 Task: Buy 1 Plates with Sensors from Ignition Parts section under best seller category for shipping address: Jude Thompson, 2767 Fieldcrest Road, New York, New York 10005, Cell Number 6318992398. Pay from credit card ending with 7965, CVV 549
Action: Mouse moved to (23, 84)
Screenshot: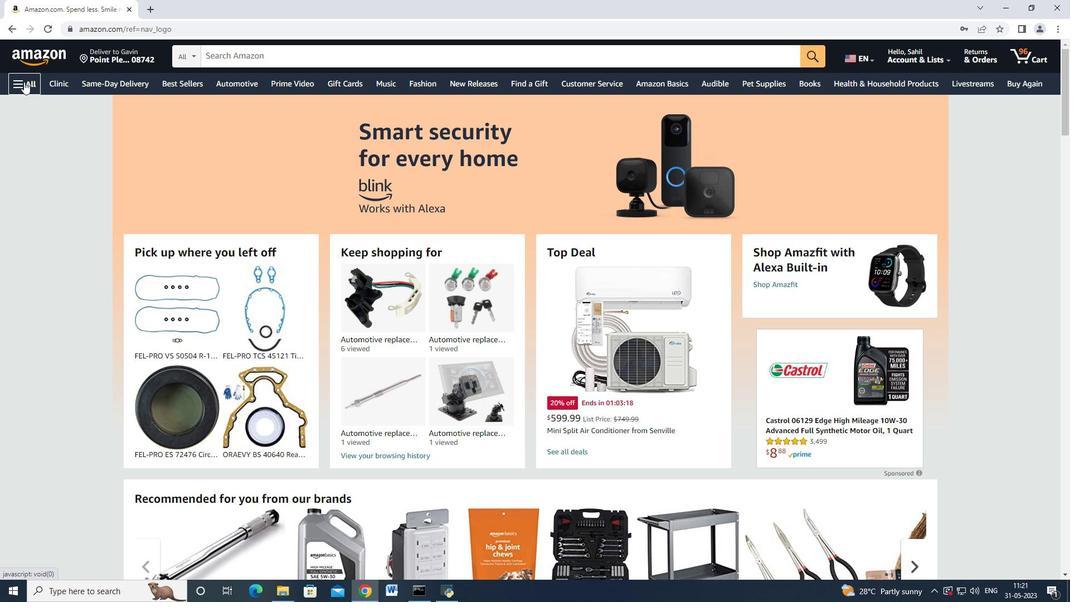 
Action: Mouse pressed left at (23, 84)
Screenshot: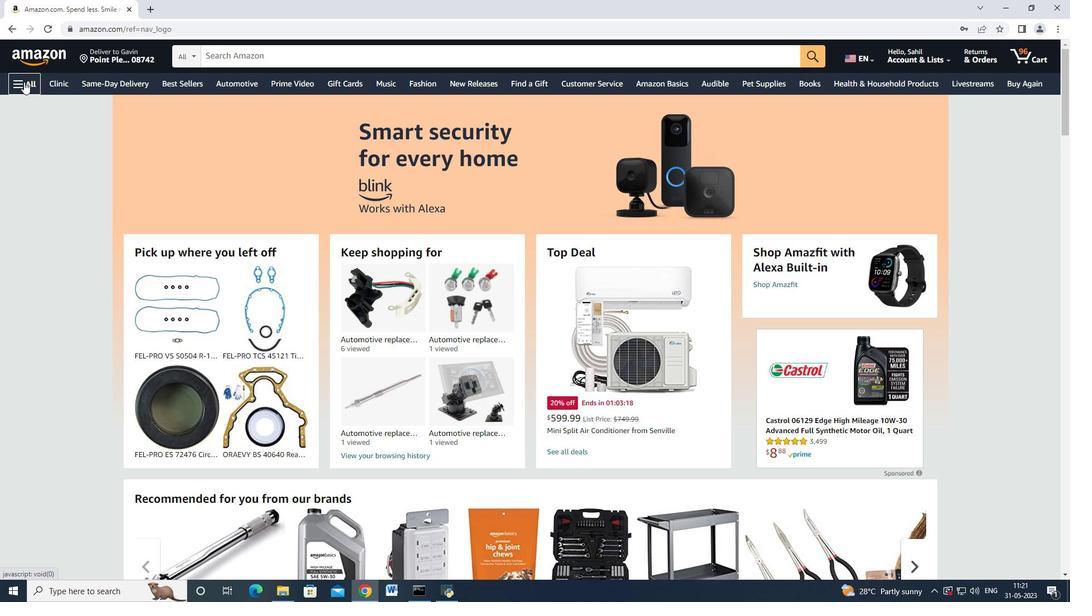 
Action: Mouse moved to (75, 231)
Screenshot: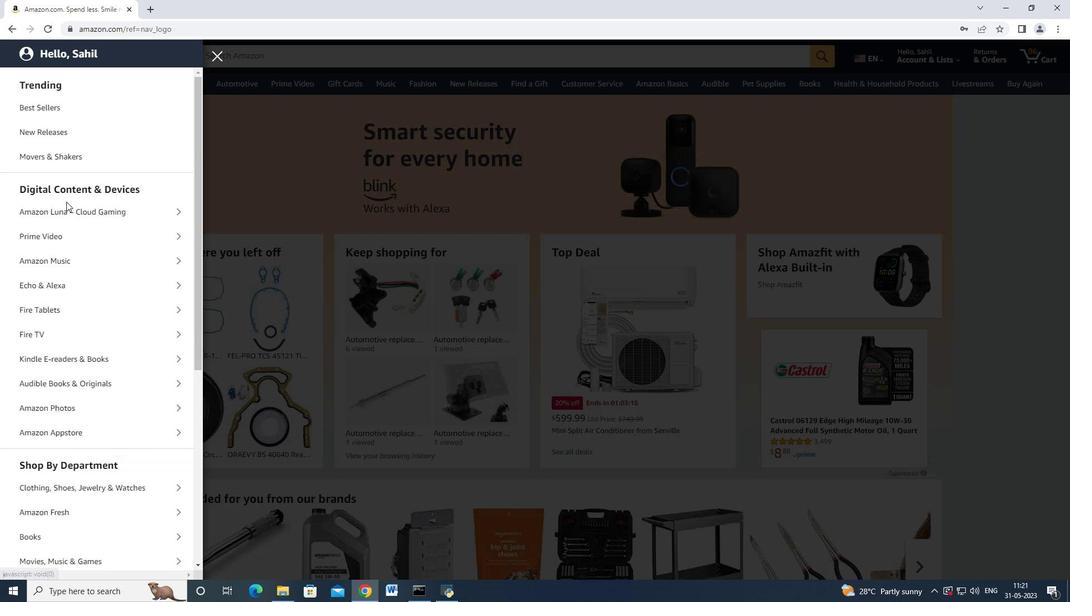 
Action: Mouse scrolled (75, 231) with delta (0, 0)
Screenshot: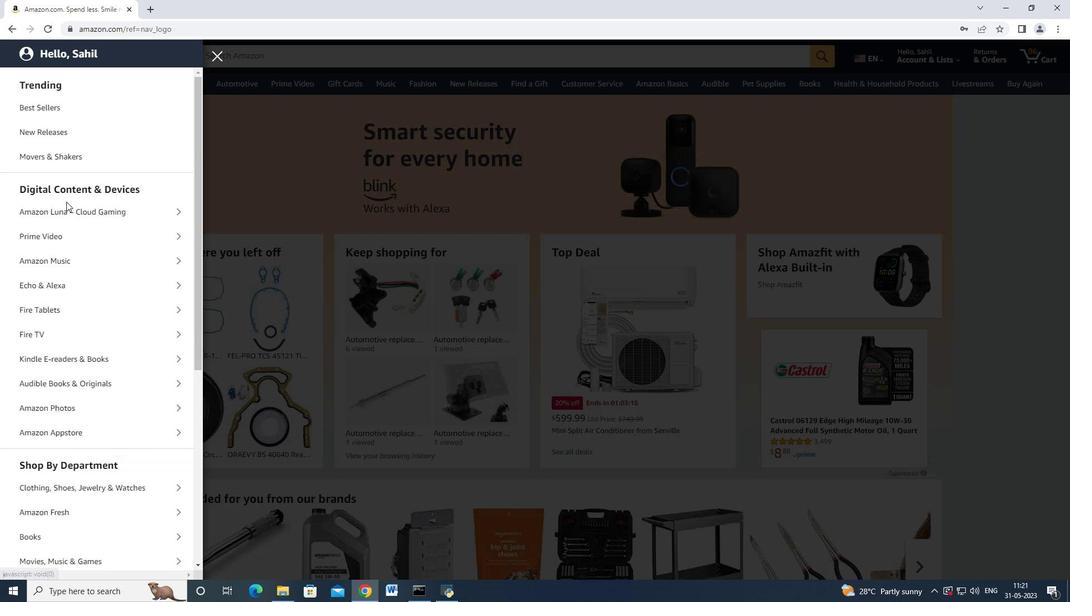
Action: Mouse moved to (77, 235)
Screenshot: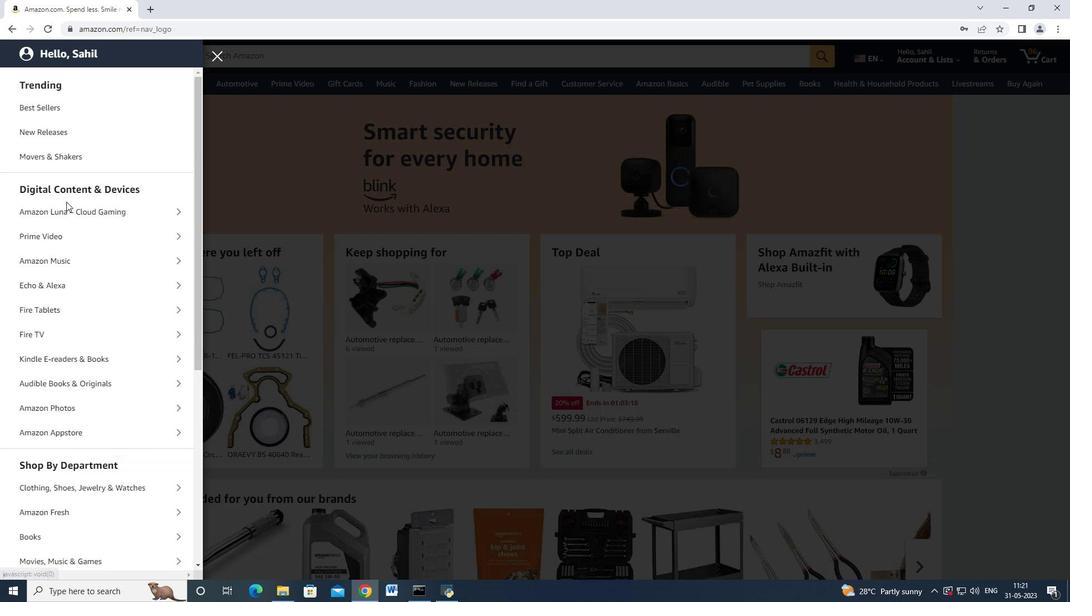
Action: Mouse scrolled (77, 234) with delta (0, 0)
Screenshot: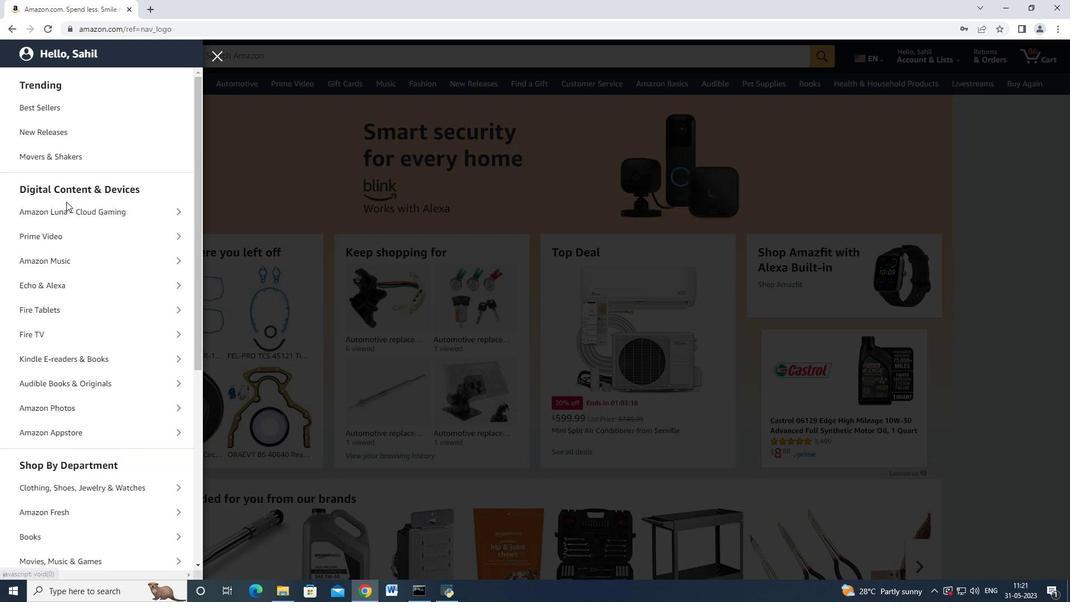 
Action: Mouse moved to (78, 243)
Screenshot: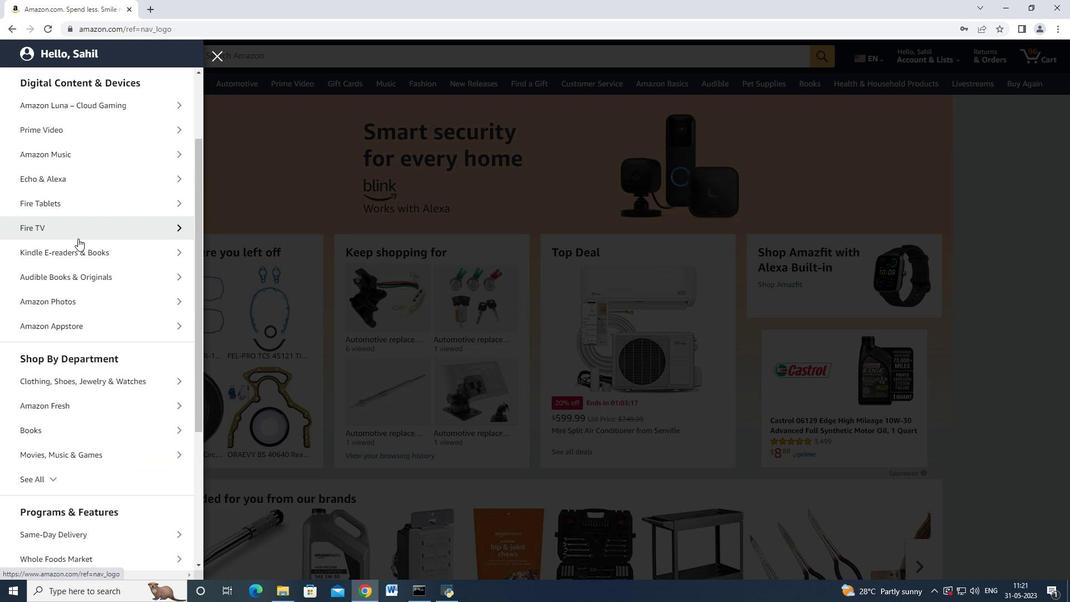 
Action: Mouse scrolled (78, 243) with delta (0, 0)
Screenshot: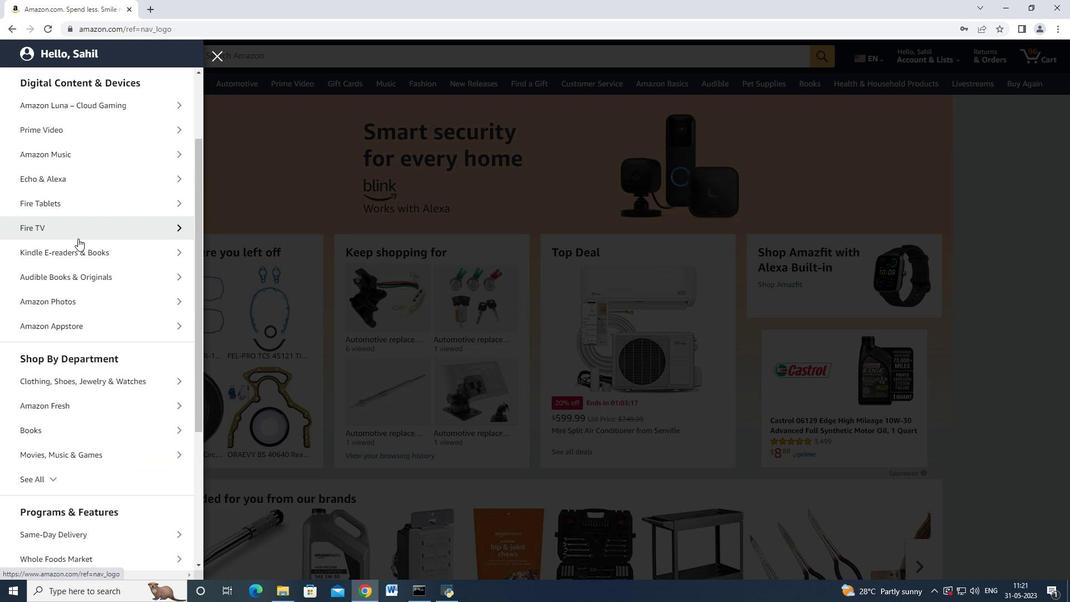 
Action: Mouse moved to (80, 252)
Screenshot: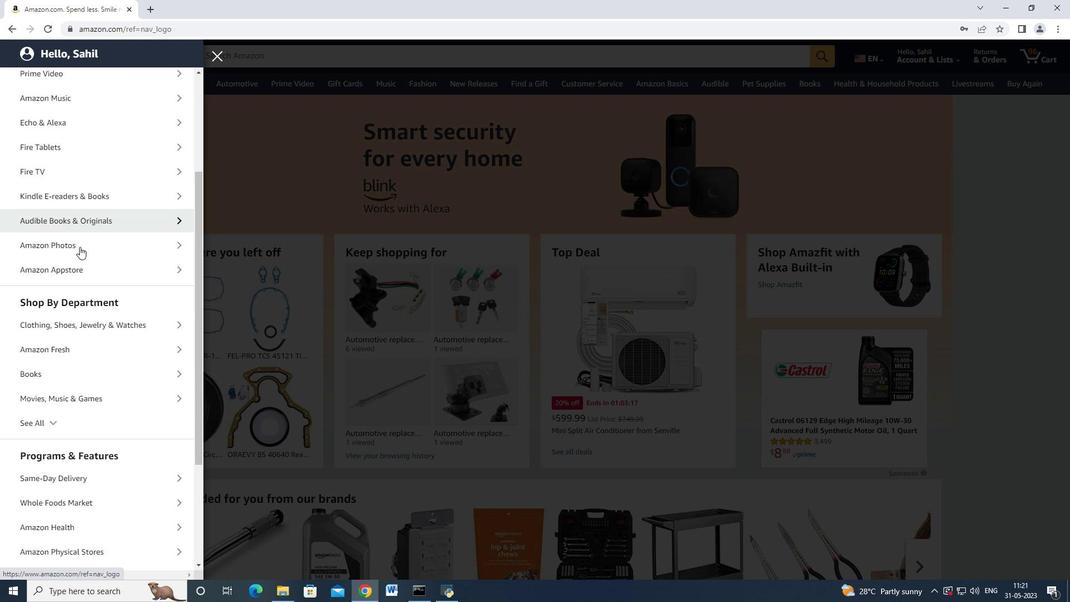 
Action: Mouse scrolled (80, 250) with delta (0, 0)
Screenshot: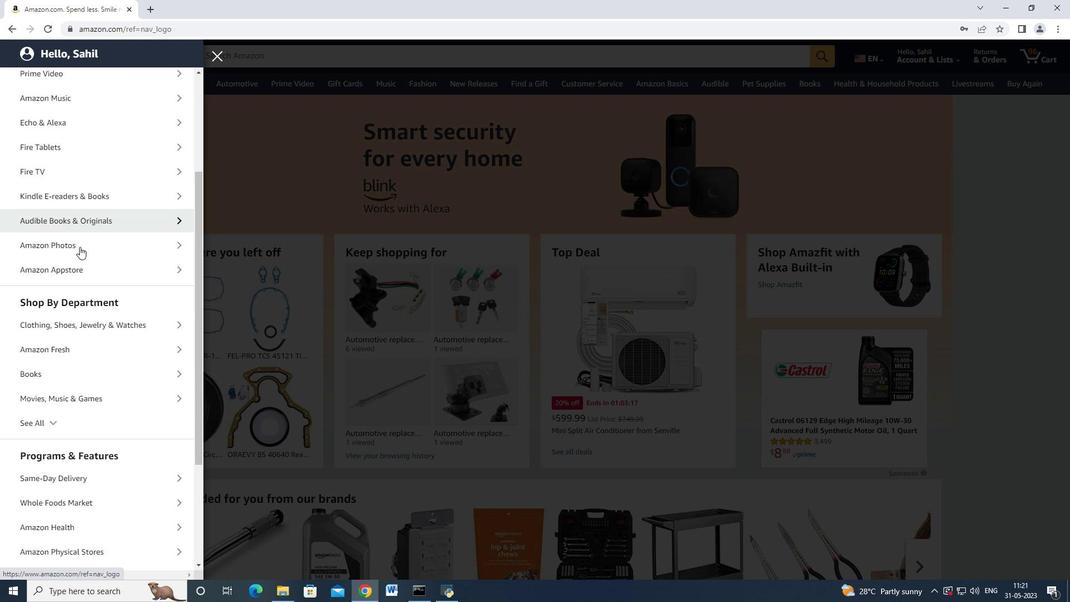 
Action: Mouse moved to (65, 357)
Screenshot: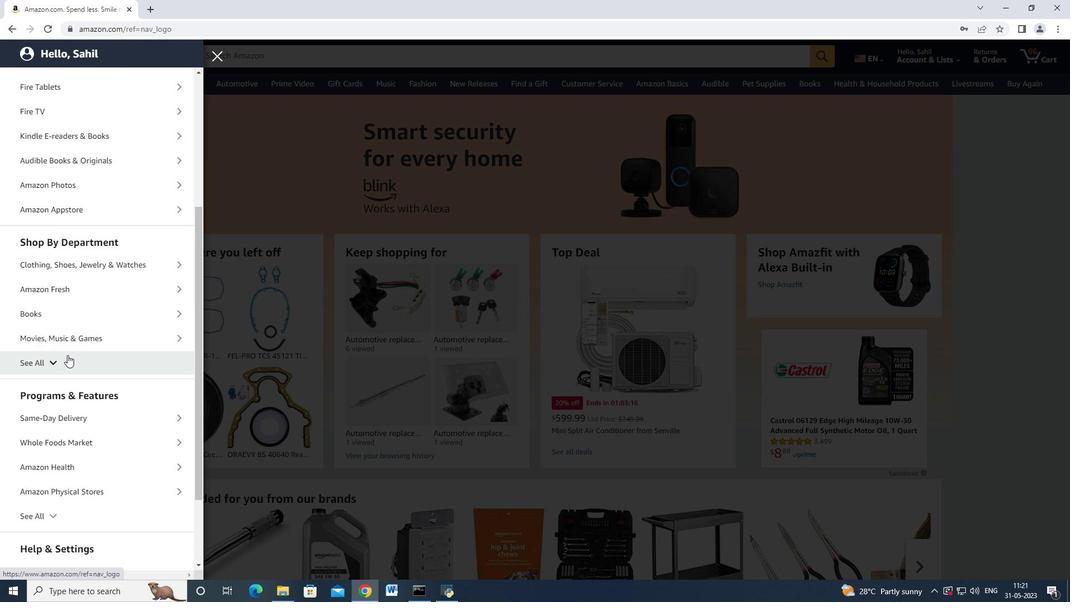 
Action: Mouse pressed left at (65, 357)
Screenshot: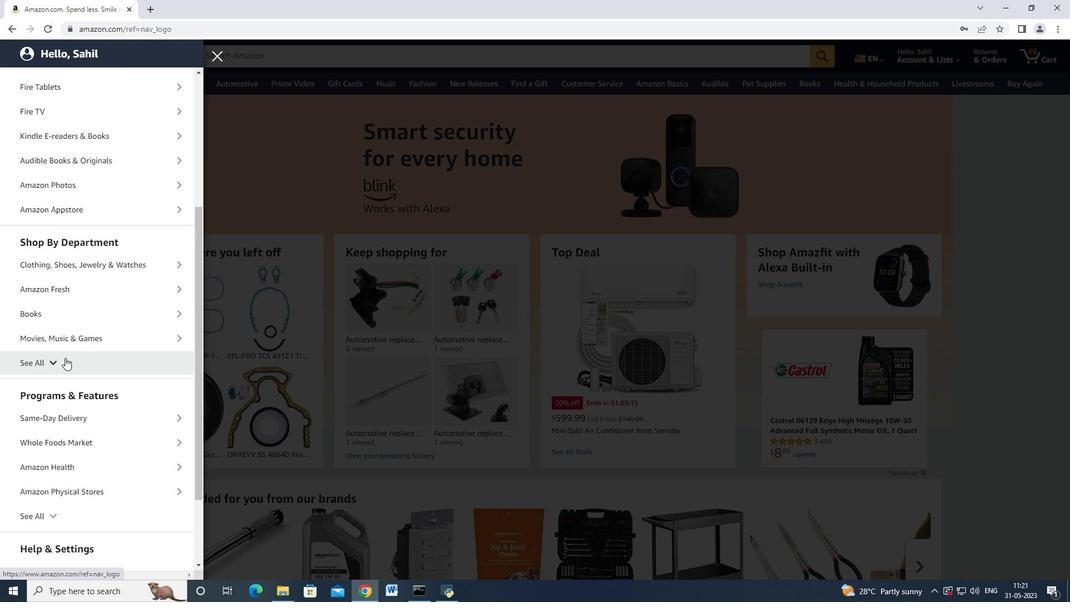 
Action: Mouse moved to (81, 351)
Screenshot: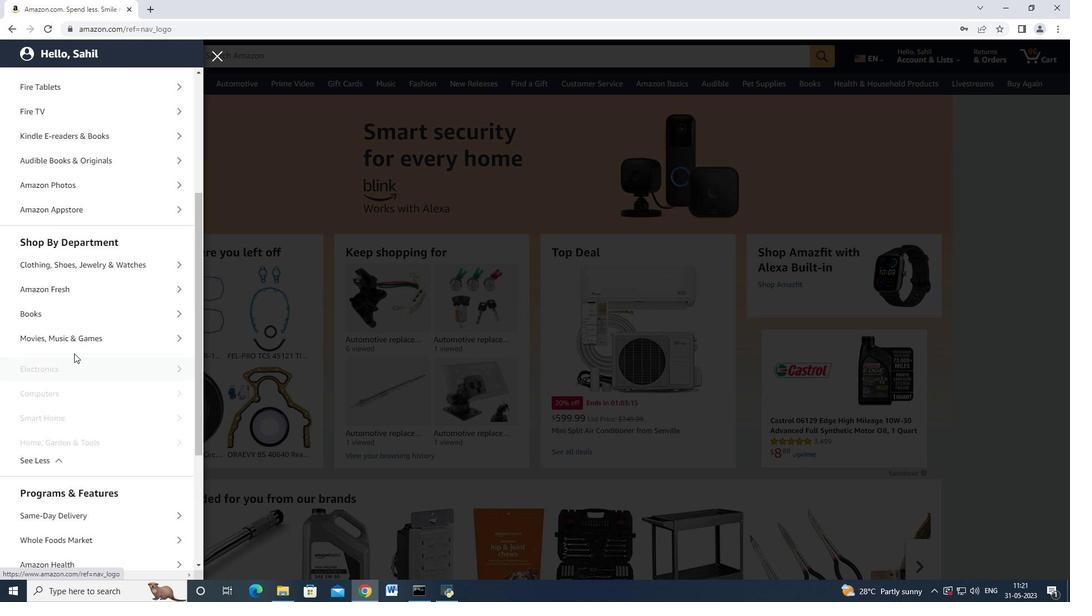 
Action: Mouse scrolled (81, 350) with delta (0, 0)
Screenshot: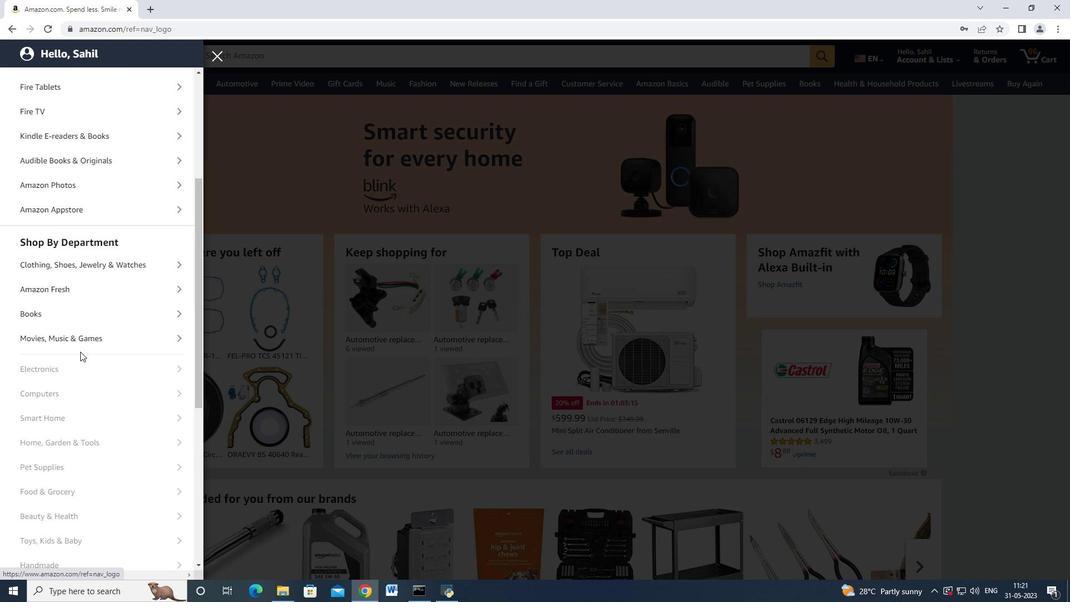 
Action: Mouse moved to (81, 351)
Screenshot: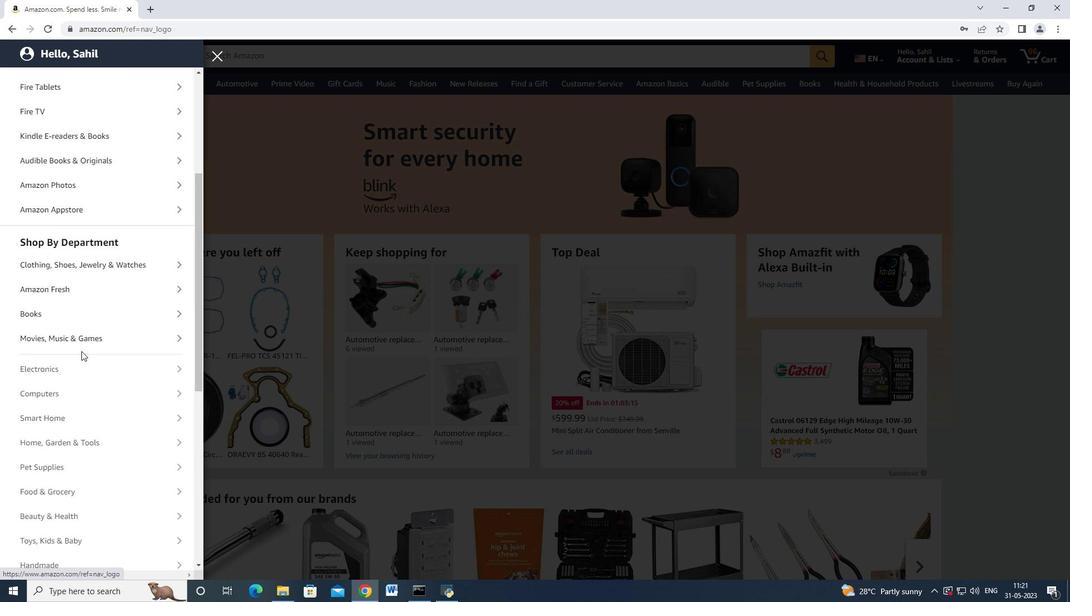 
Action: Mouse scrolled (81, 350) with delta (0, 0)
Screenshot: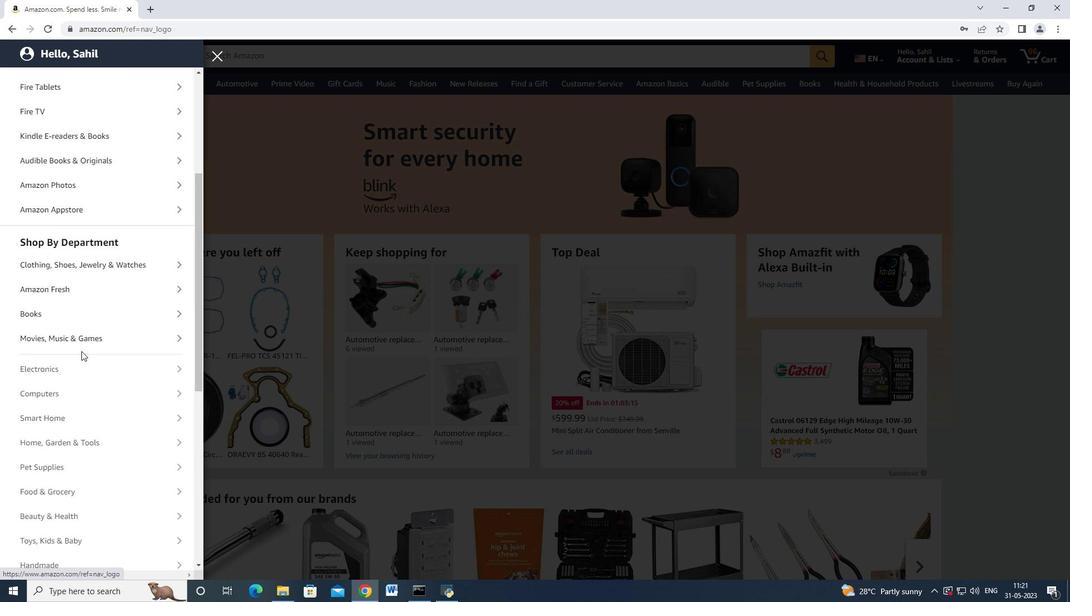 
Action: Mouse scrolled (81, 350) with delta (0, 0)
Screenshot: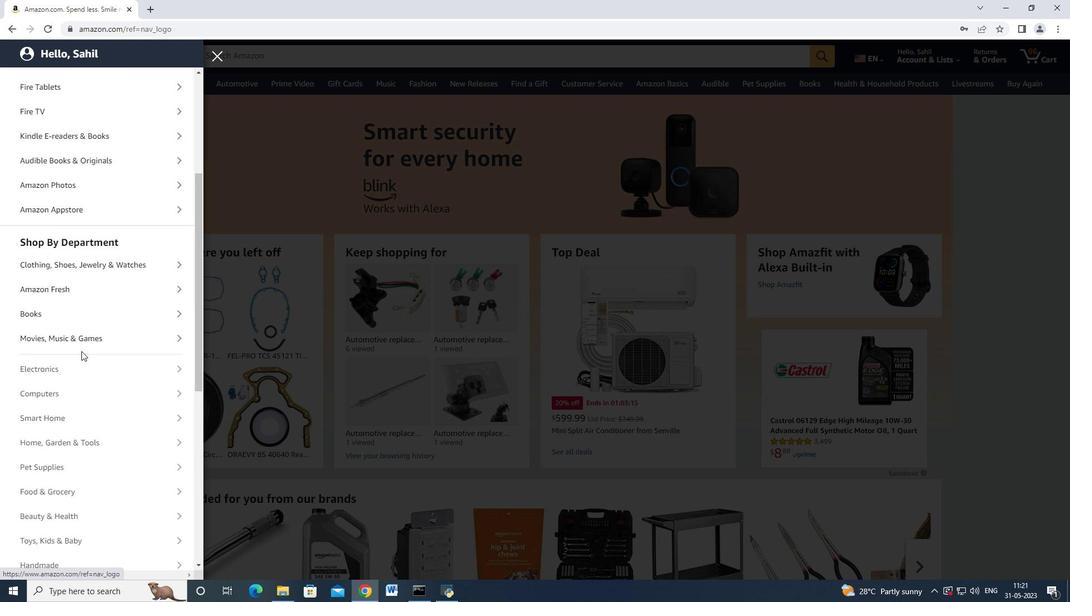 
Action: Mouse scrolled (81, 350) with delta (0, 0)
Screenshot: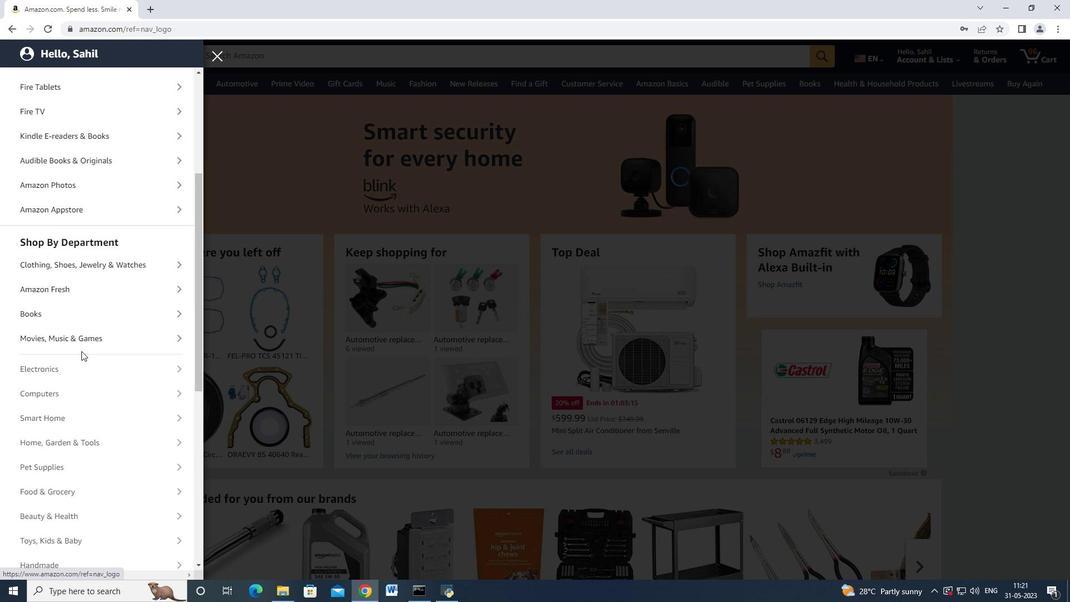 
Action: Mouse moved to (81, 351)
Screenshot: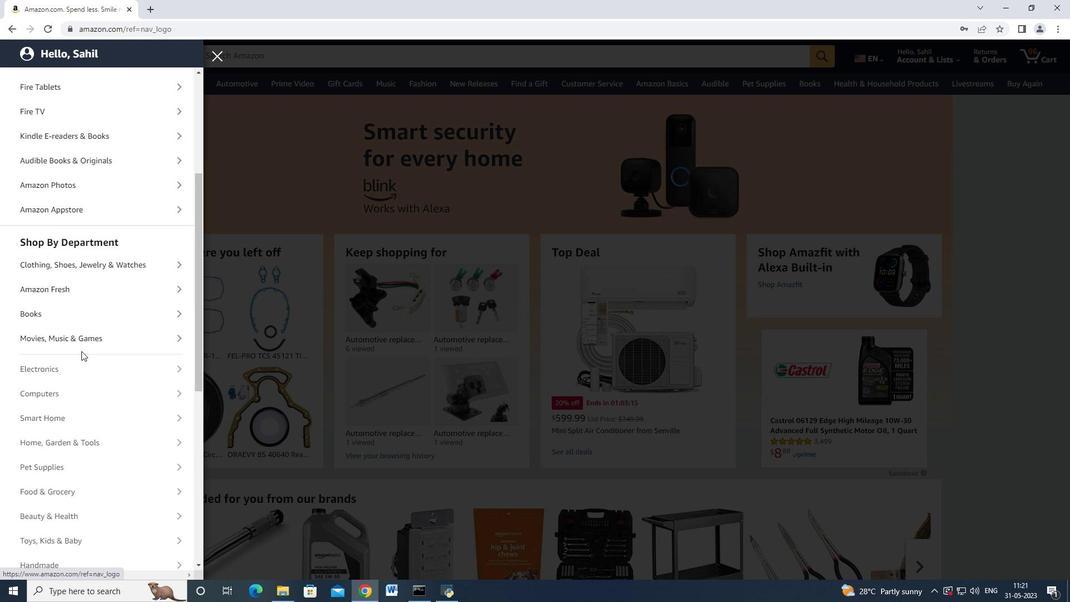 
Action: Mouse scrolled (81, 350) with delta (0, 0)
Screenshot: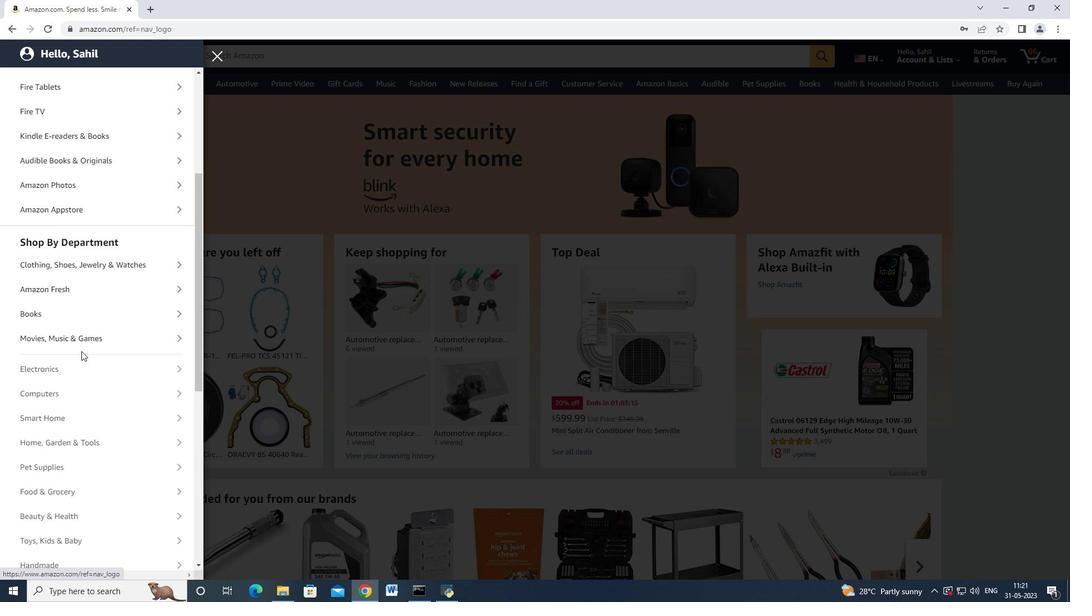 
Action: Mouse moved to (80, 352)
Screenshot: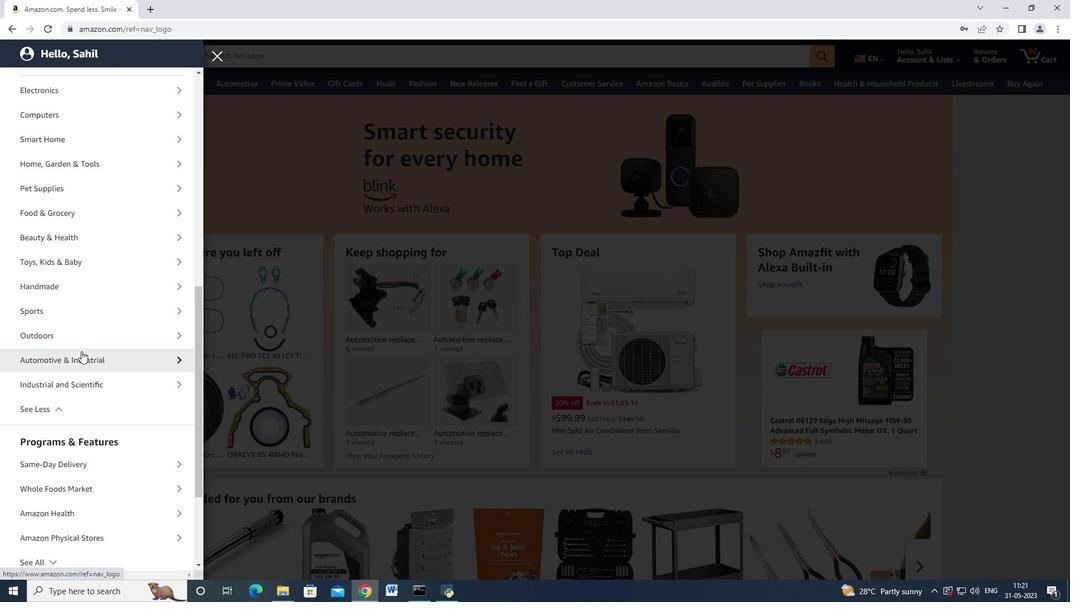 
Action: Mouse pressed left at (80, 352)
Screenshot: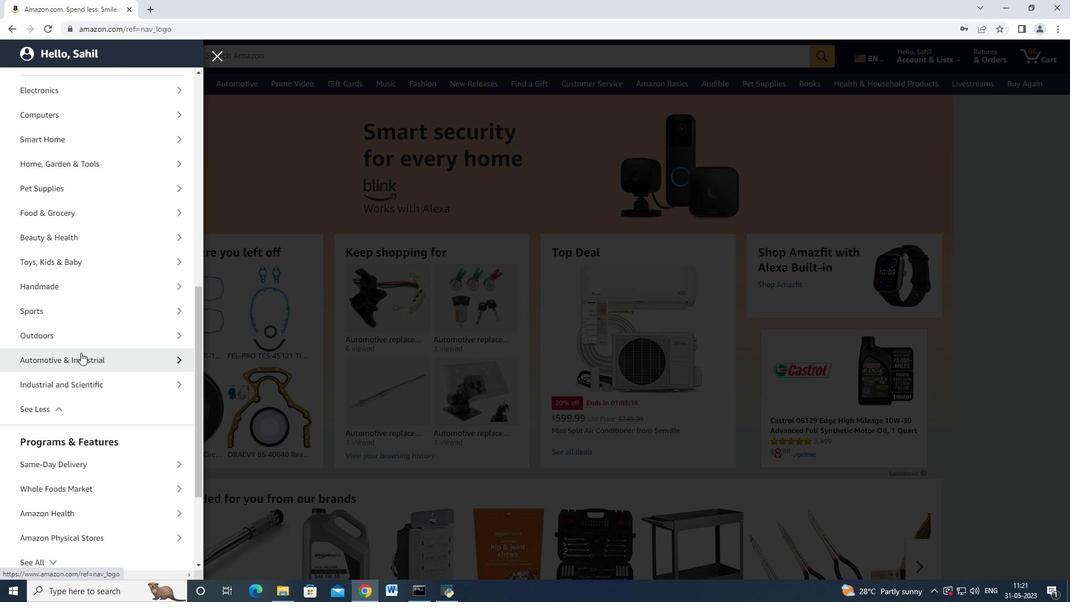 
Action: Mouse moved to (97, 125)
Screenshot: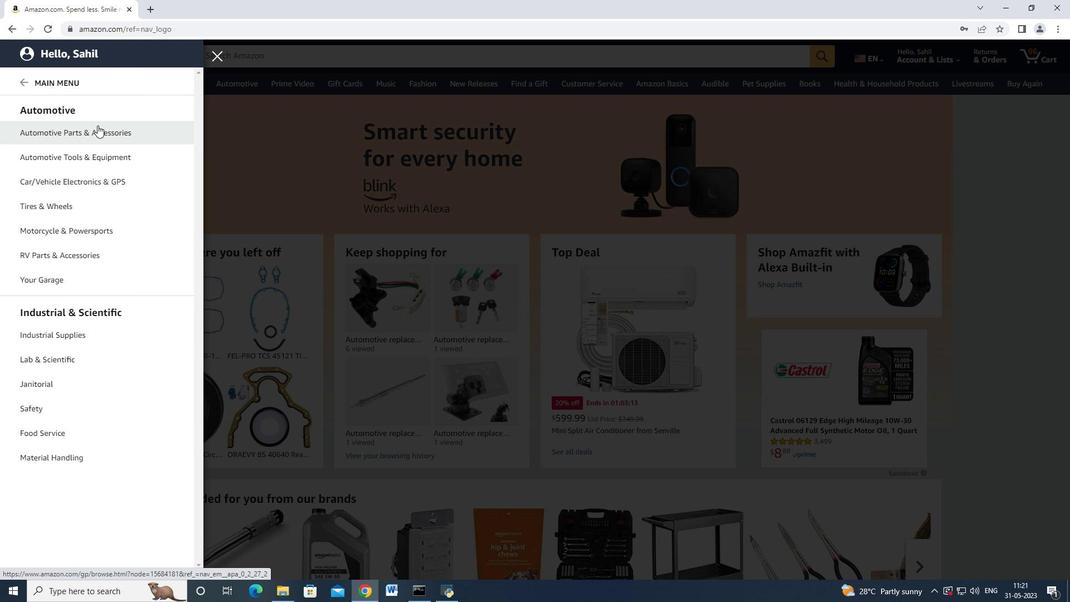 
Action: Mouse pressed left at (97, 125)
Screenshot: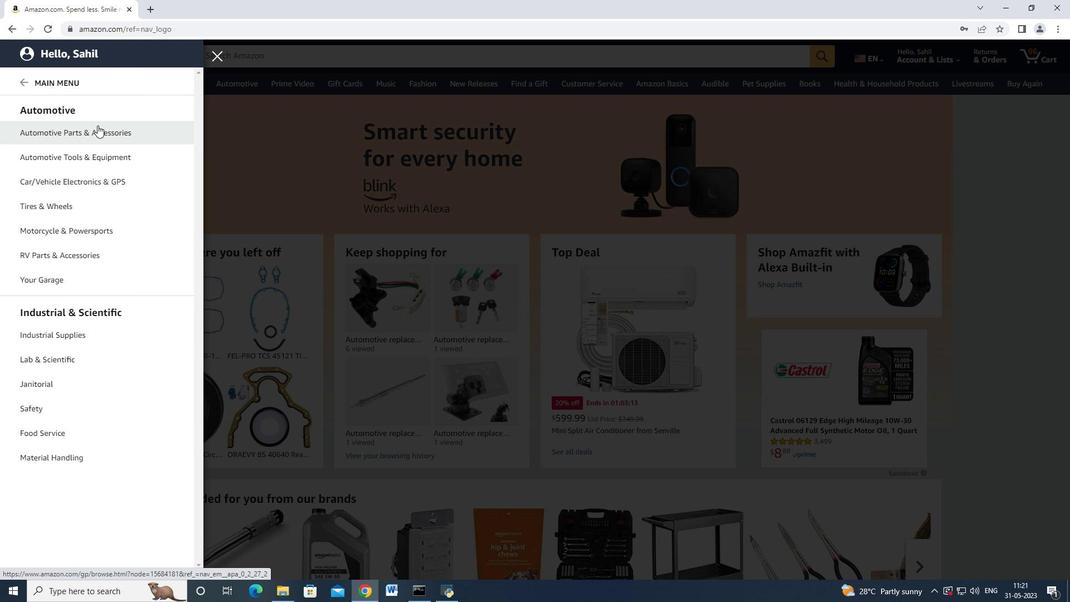 
Action: Mouse moved to (190, 111)
Screenshot: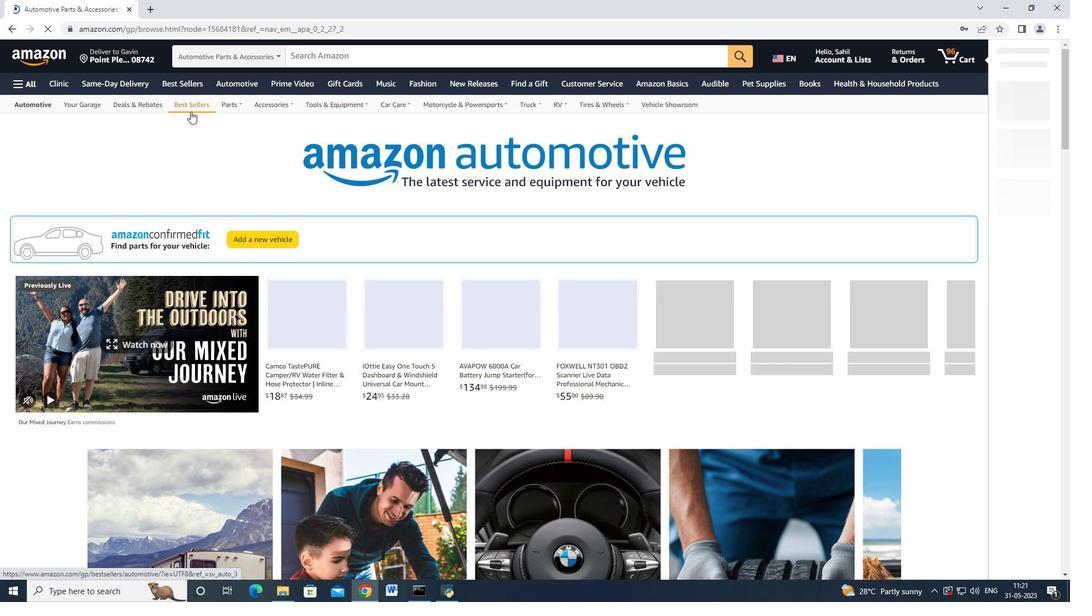 
Action: Mouse pressed left at (190, 111)
Screenshot: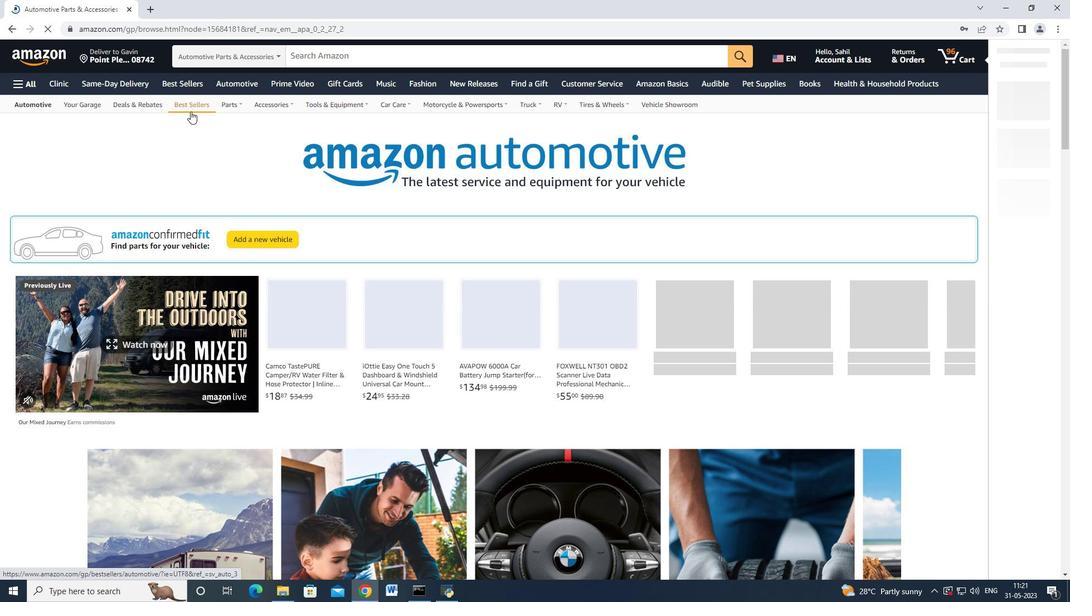 
Action: Mouse moved to (154, 183)
Screenshot: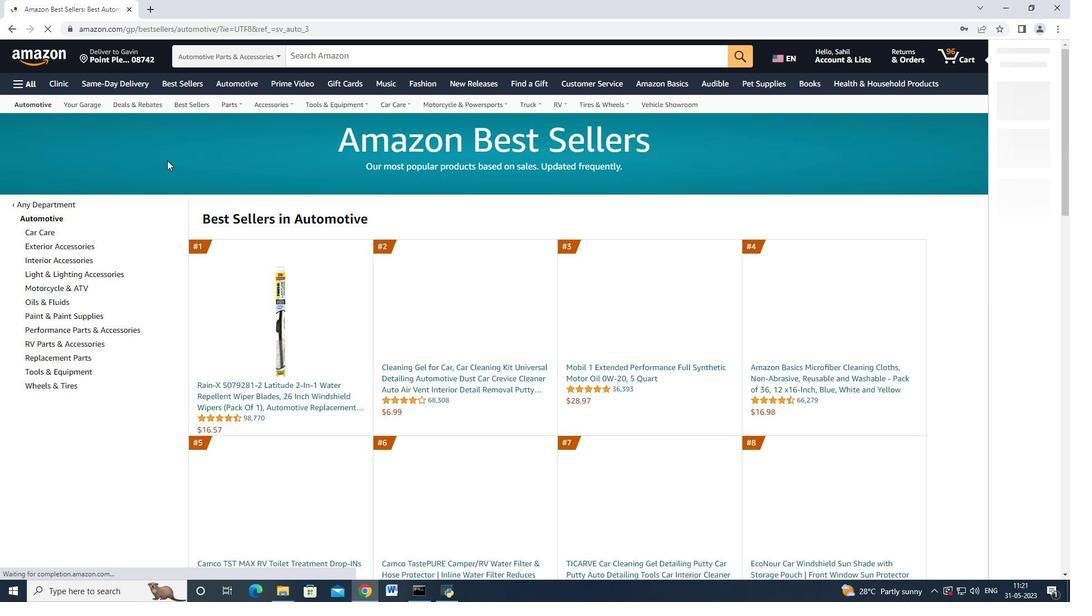 
Action: Mouse scrolled (154, 182) with delta (0, 0)
Screenshot: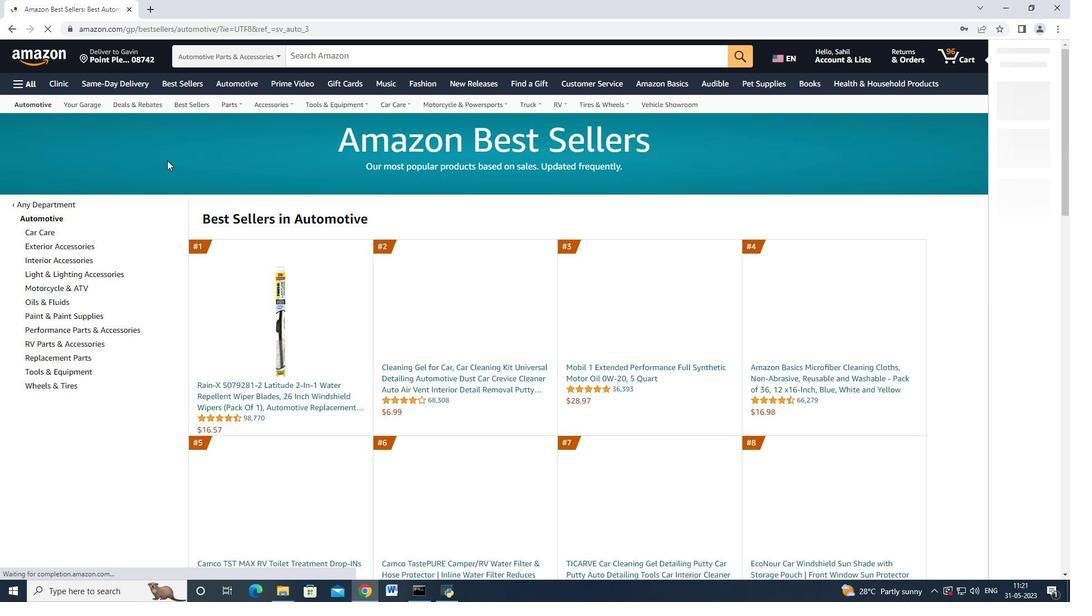 
Action: Mouse moved to (154, 184)
Screenshot: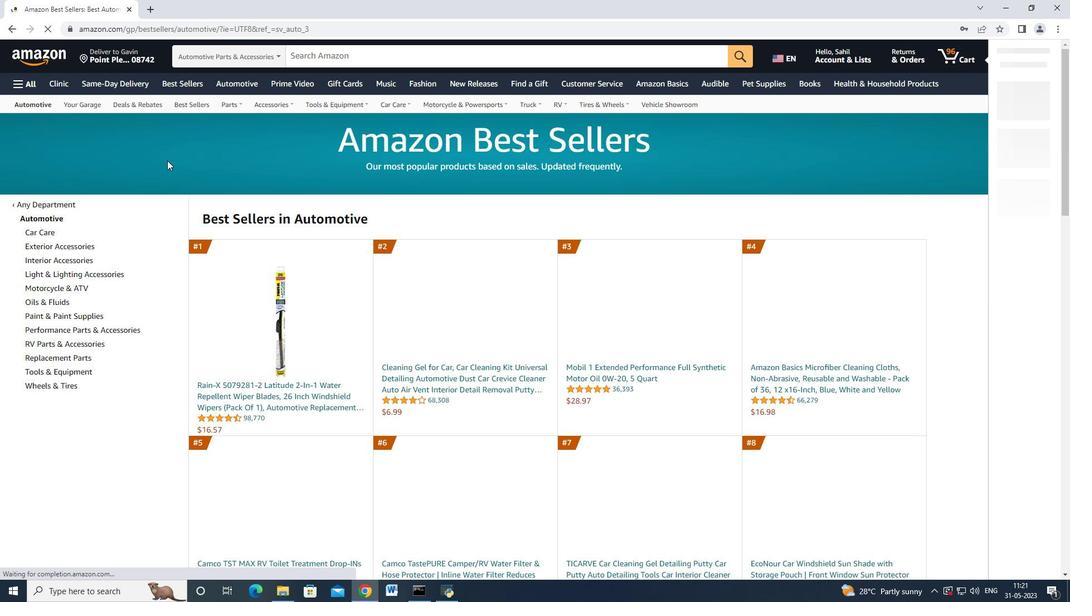 
Action: Mouse scrolled (154, 183) with delta (0, 0)
Screenshot: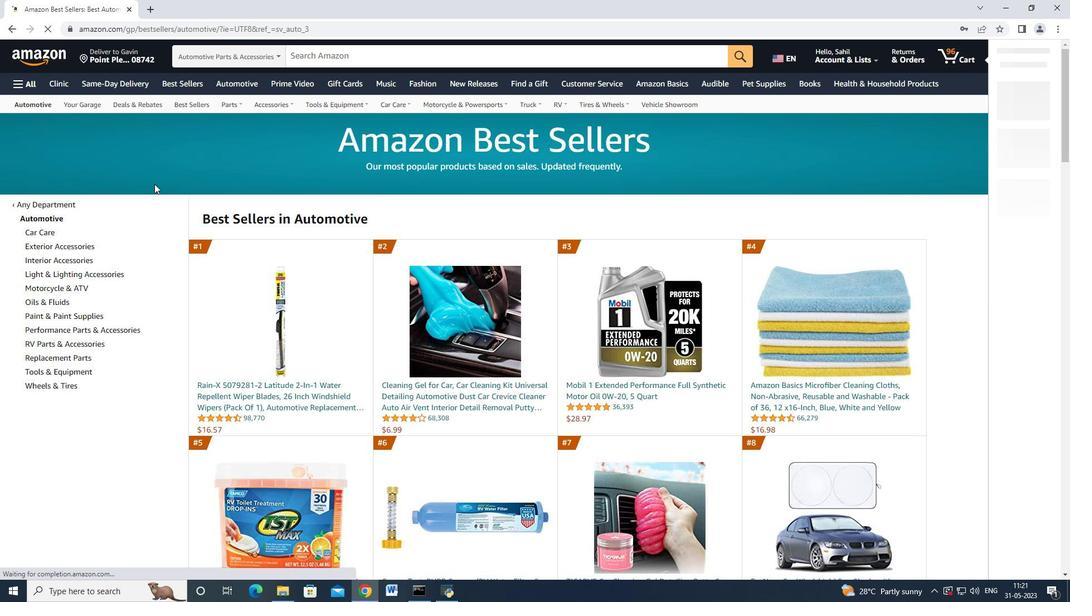 
Action: Mouse moved to (78, 244)
Screenshot: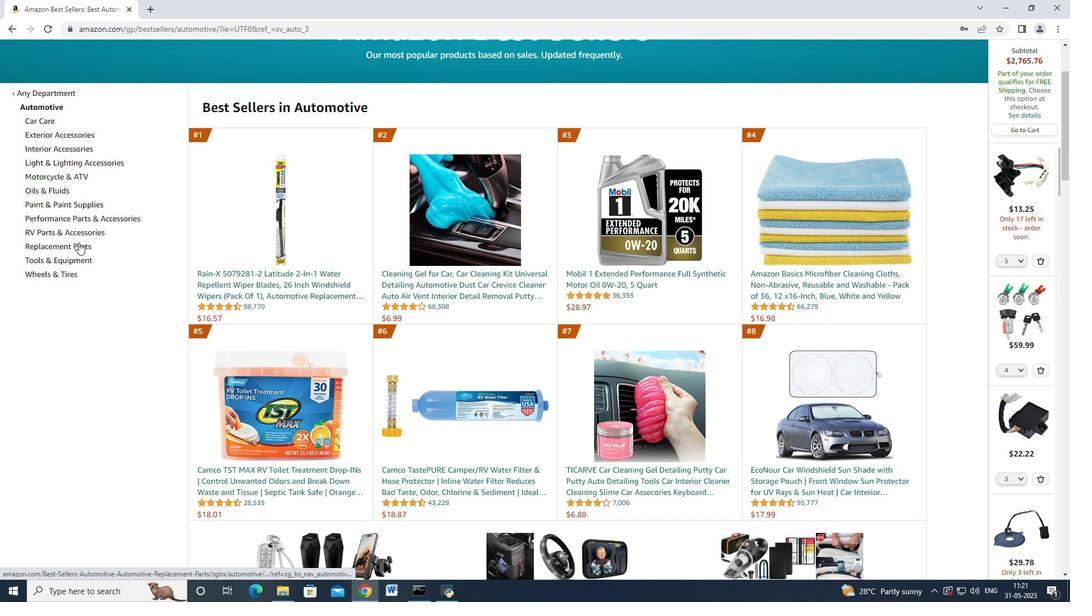 
Action: Mouse pressed left at (78, 244)
Screenshot: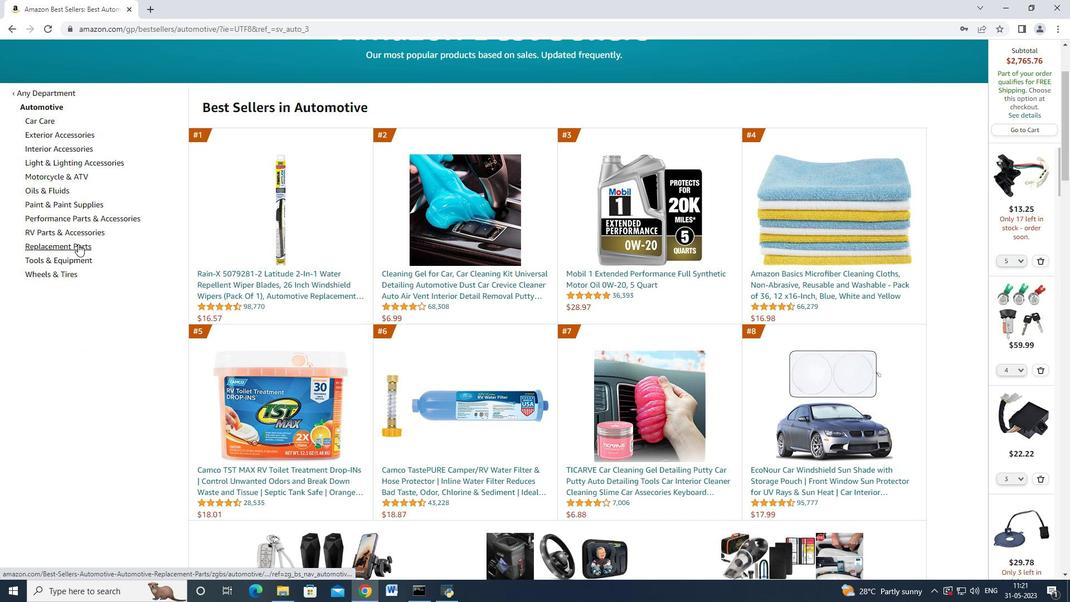 
Action: Mouse moved to (88, 239)
Screenshot: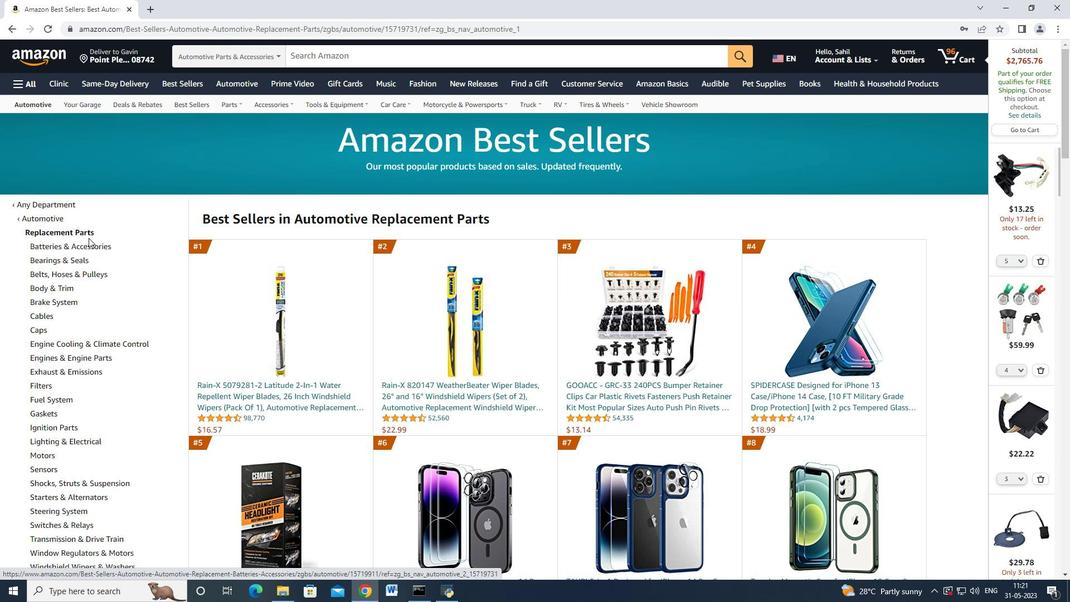 
Action: Mouse scrolled (88, 238) with delta (0, 0)
Screenshot: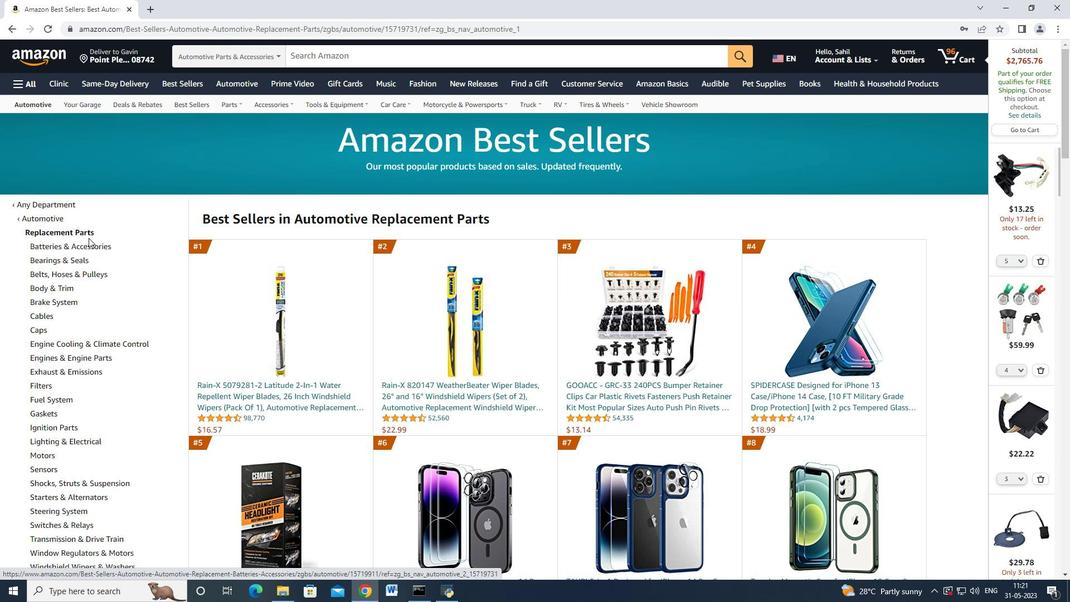 
Action: Mouse moved to (88, 239)
Screenshot: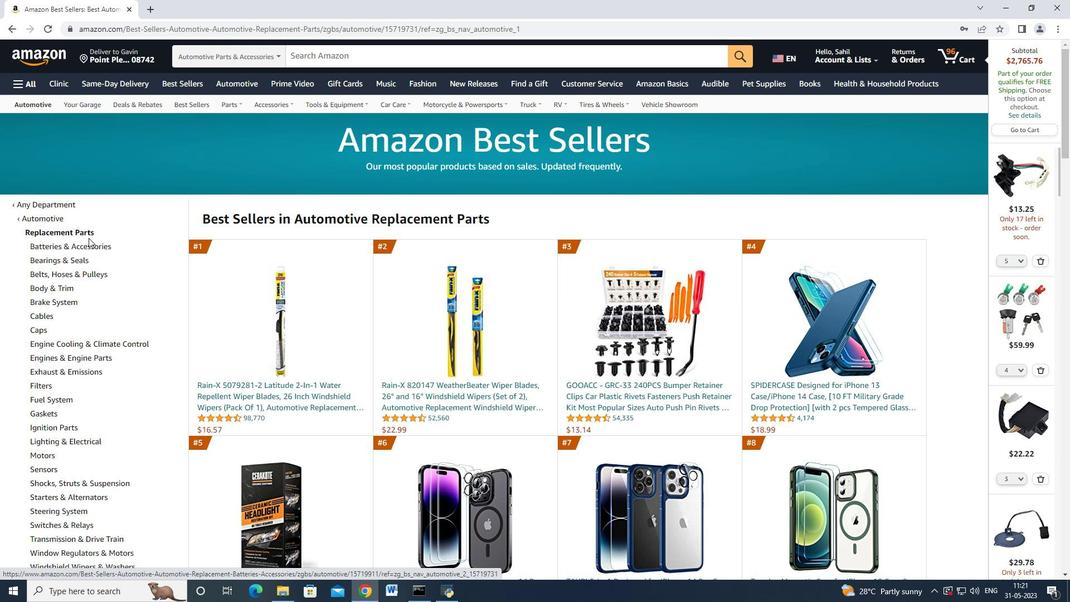 
Action: Mouse scrolled (88, 238) with delta (0, 0)
Screenshot: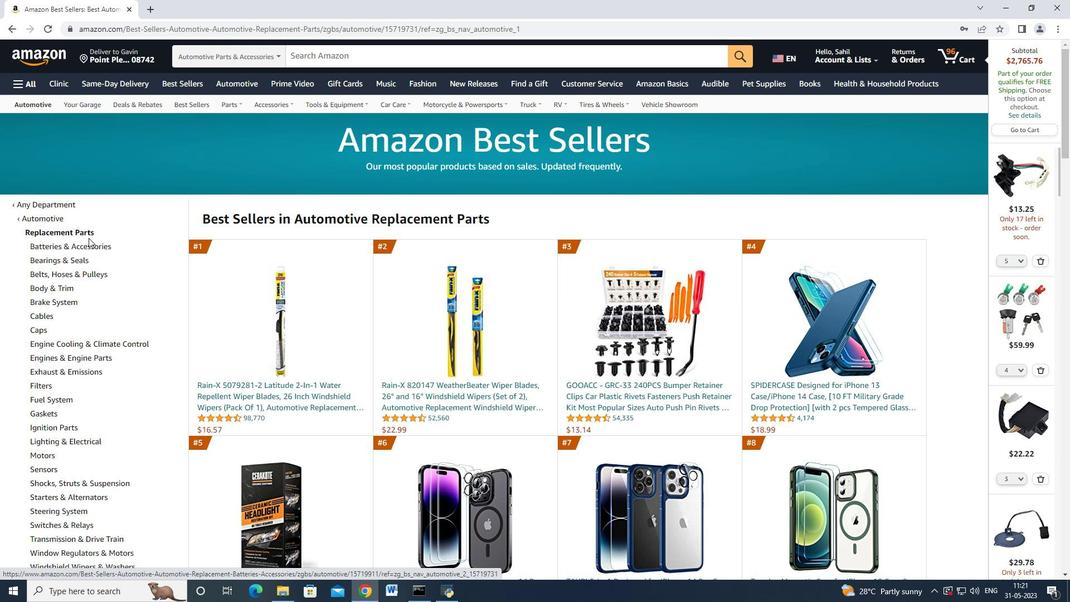 
Action: Mouse moved to (88, 239)
Screenshot: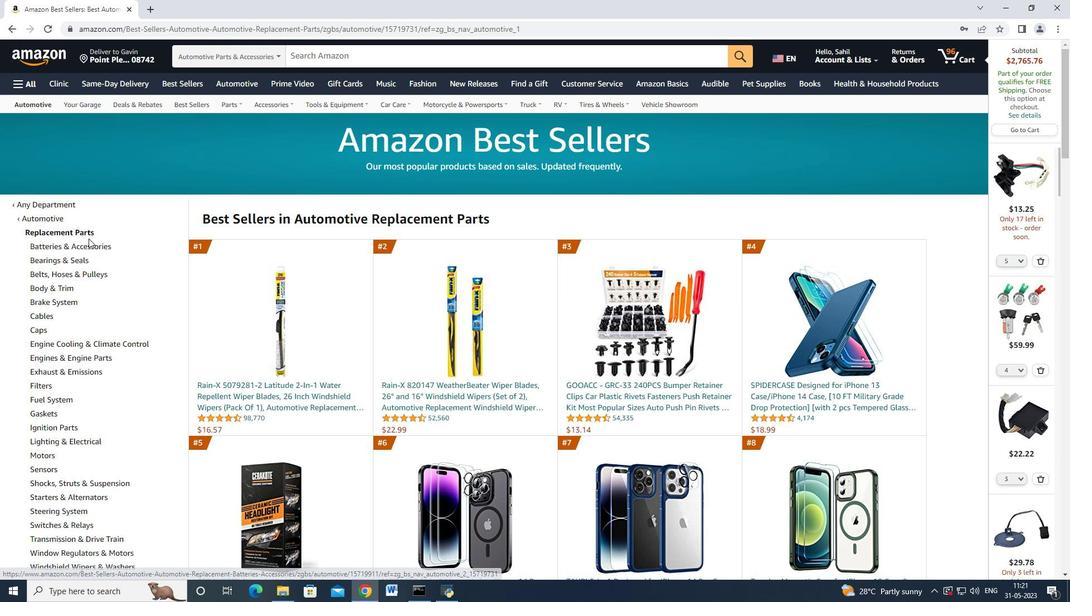 
Action: Mouse scrolled (88, 238) with delta (0, 0)
Screenshot: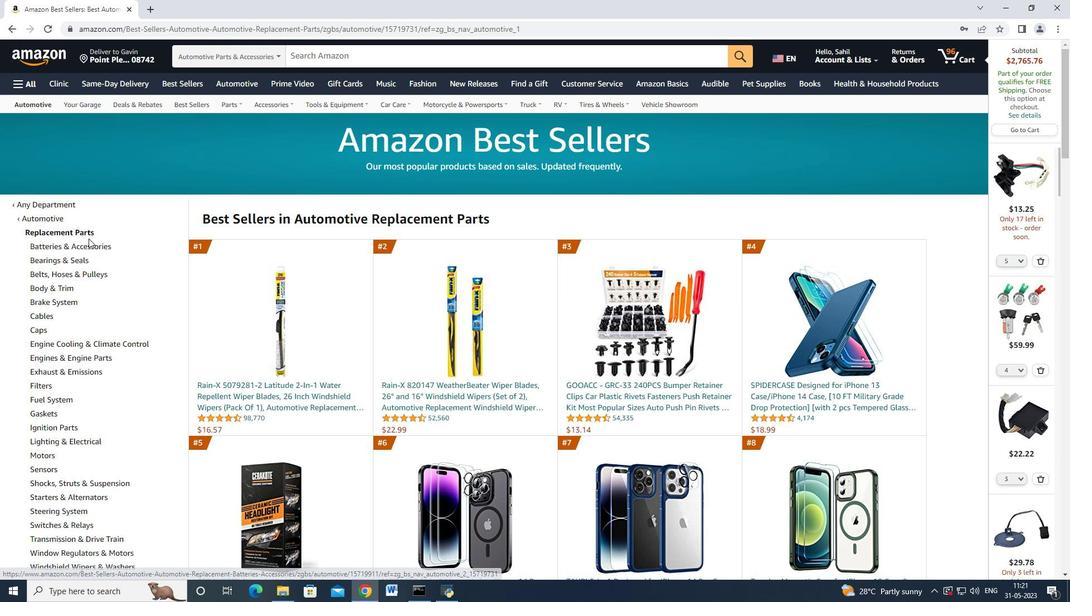 
Action: Mouse moved to (47, 261)
Screenshot: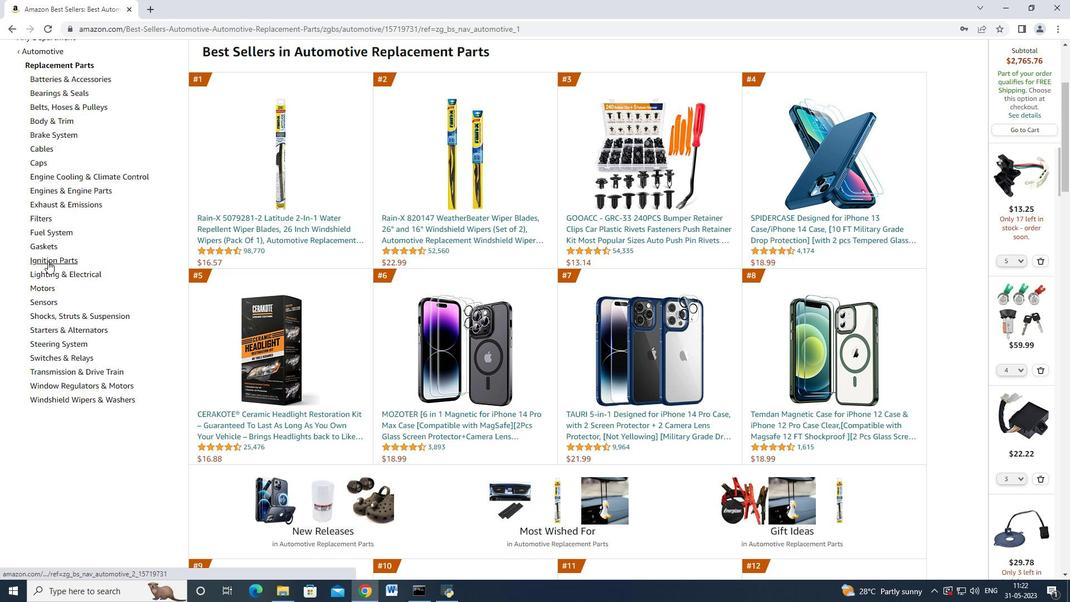 
Action: Mouse pressed left at (47, 261)
Screenshot: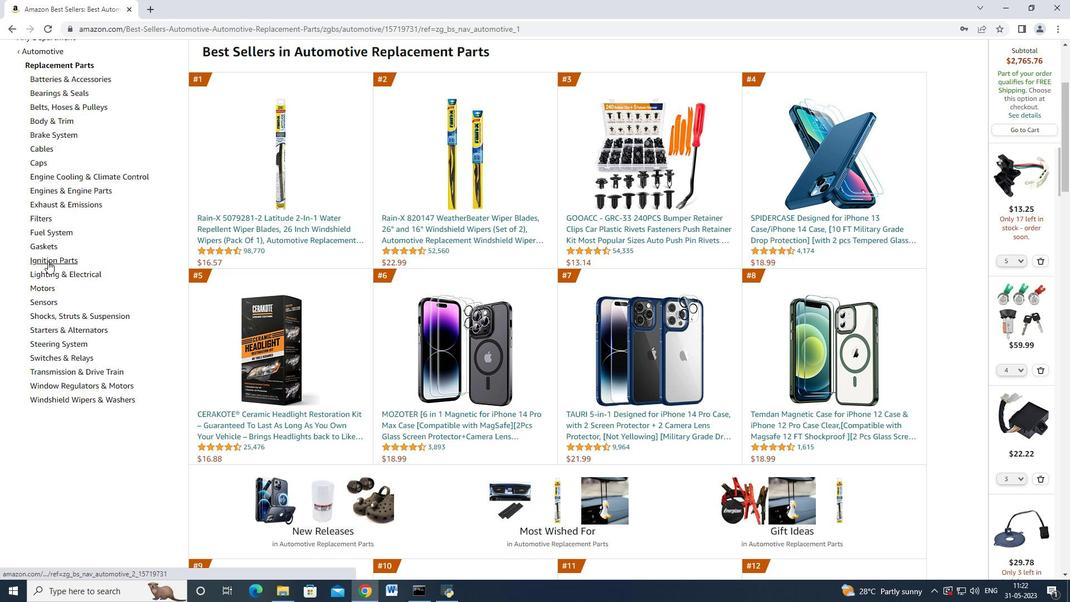 
Action: Mouse moved to (74, 250)
Screenshot: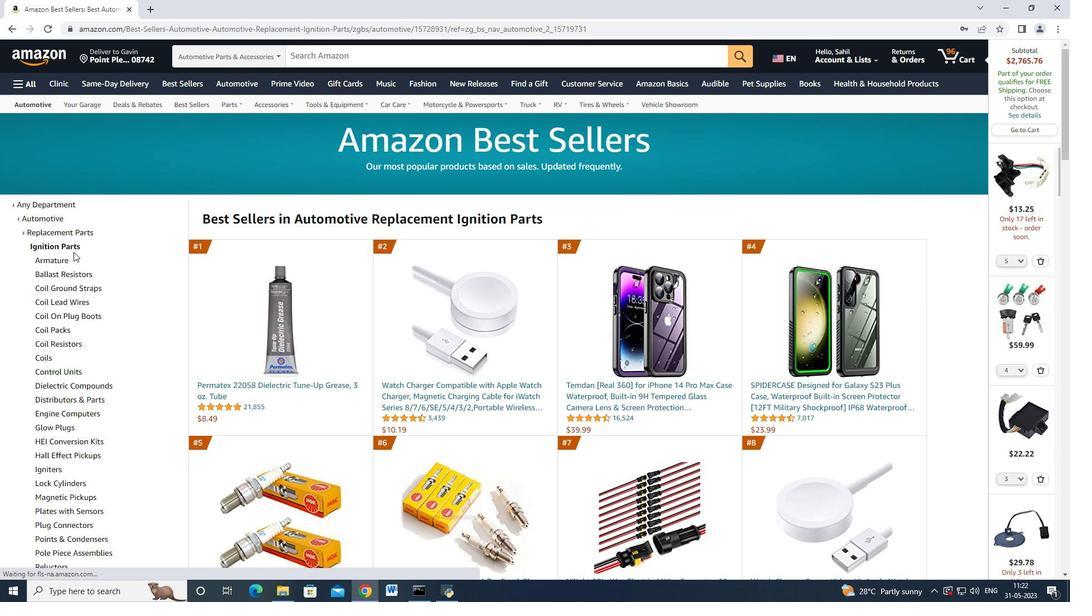 
Action: Mouse scrolled (74, 250) with delta (0, 0)
Screenshot: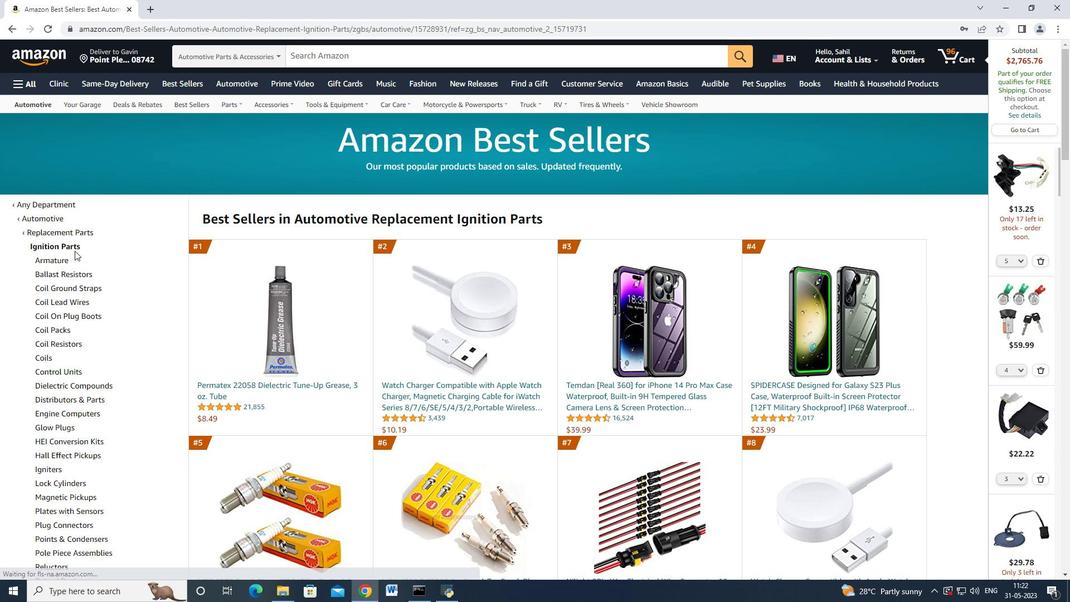 
Action: Mouse scrolled (74, 250) with delta (0, 0)
Screenshot: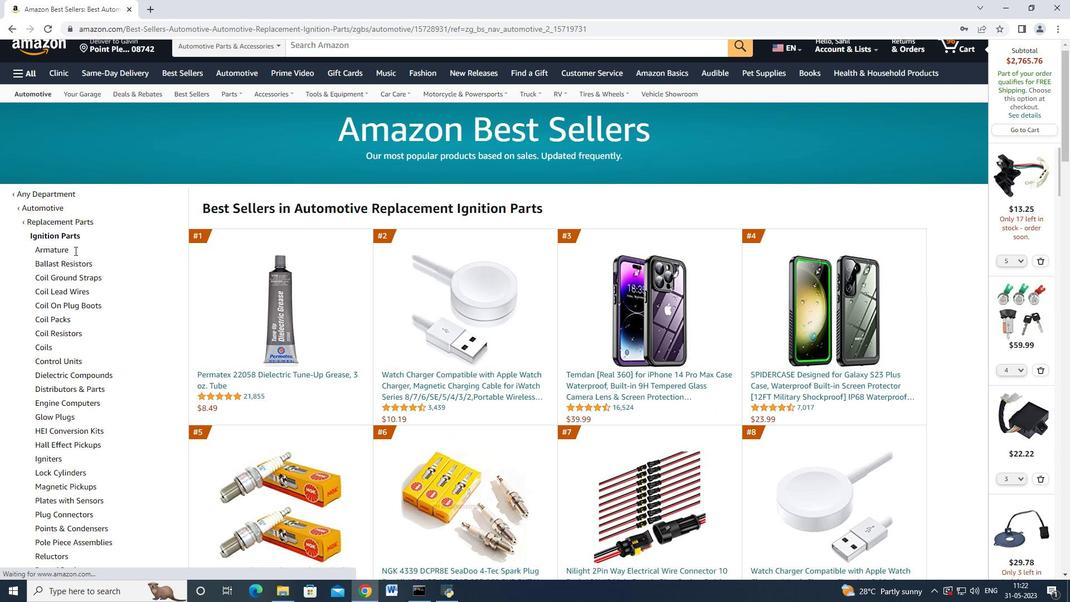 
Action: Mouse scrolled (74, 250) with delta (0, 0)
Screenshot: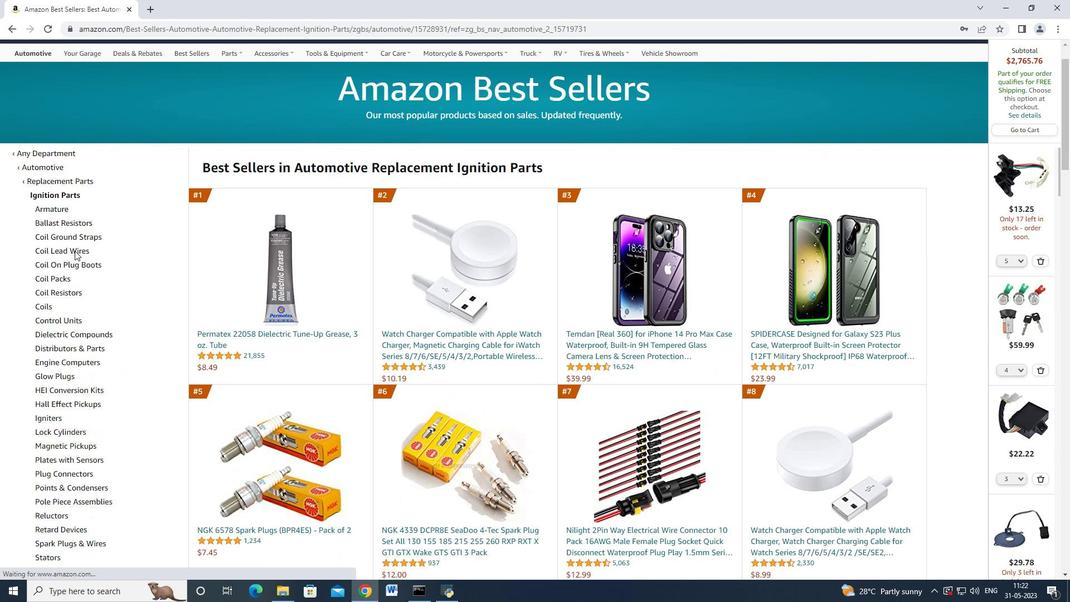 
Action: Mouse moved to (75, 244)
Screenshot: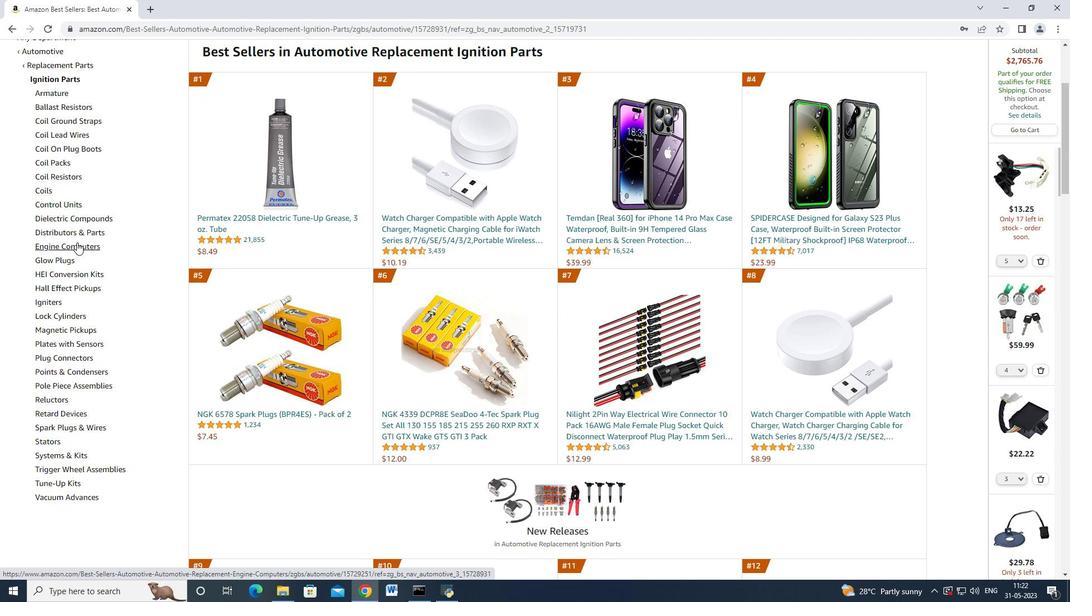 
Action: Mouse scrolled (75, 244) with delta (0, 0)
Screenshot: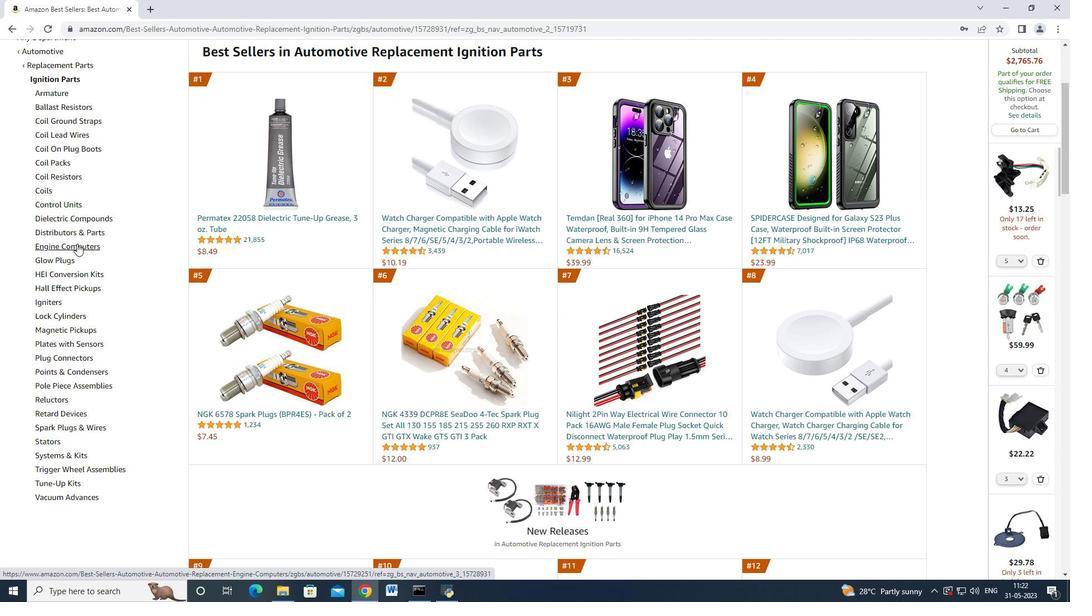 
Action: Mouse moved to (88, 288)
Screenshot: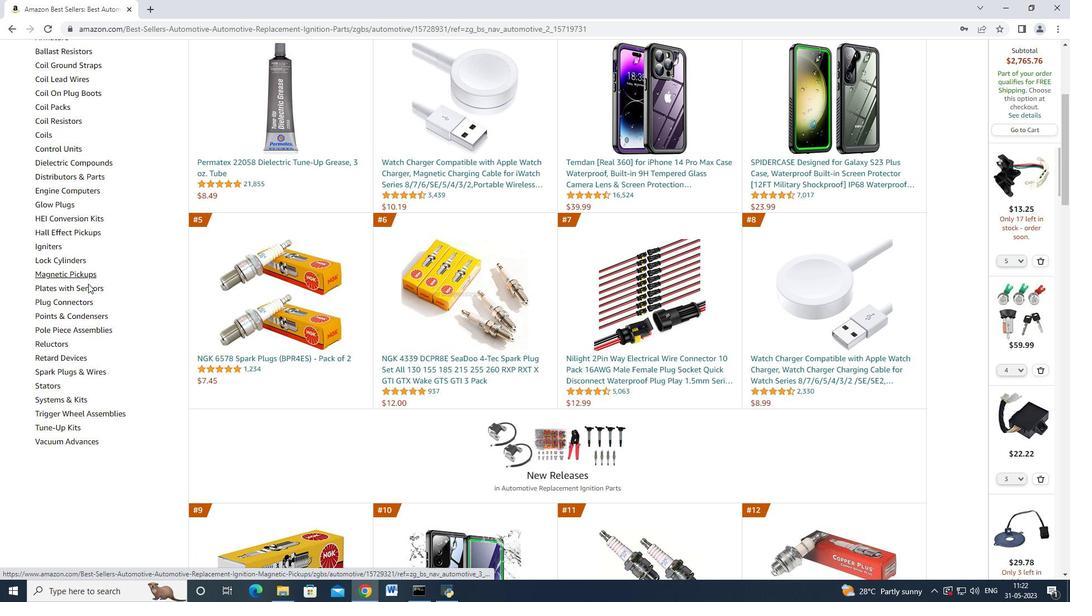 
Action: Mouse pressed left at (88, 288)
Screenshot: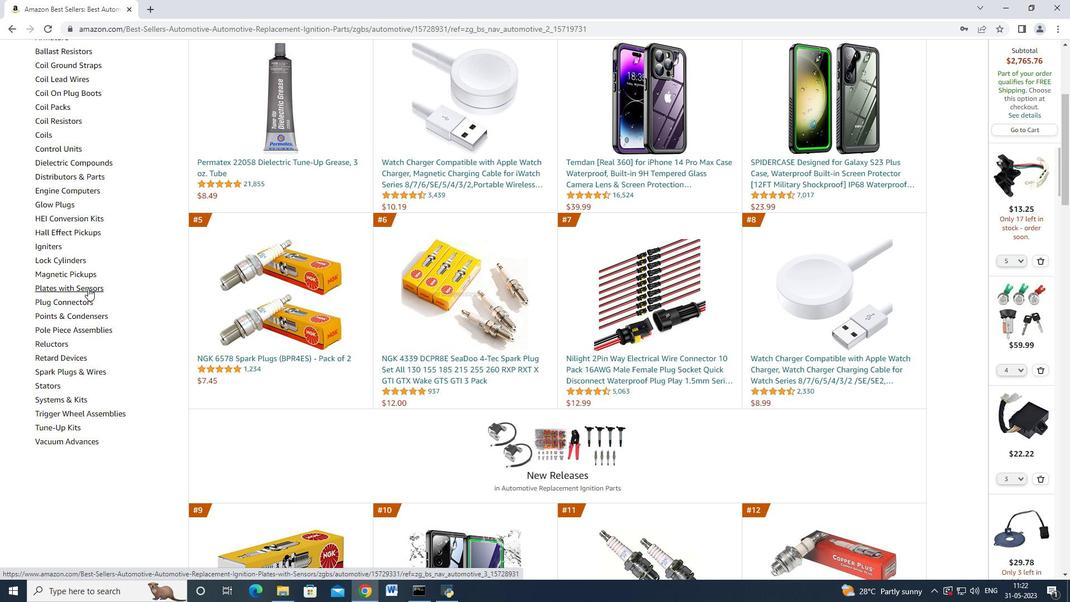 
Action: Mouse moved to (150, 294)
Screenshot: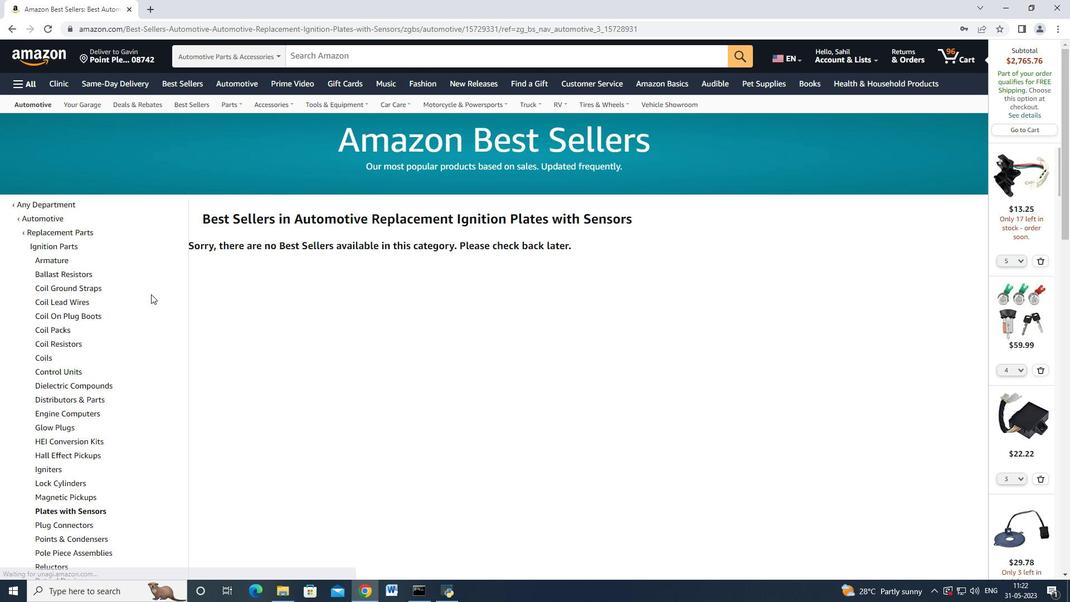 
Action: Mouse scrolled (150, 294) with delta (0, 0)
Screenshot: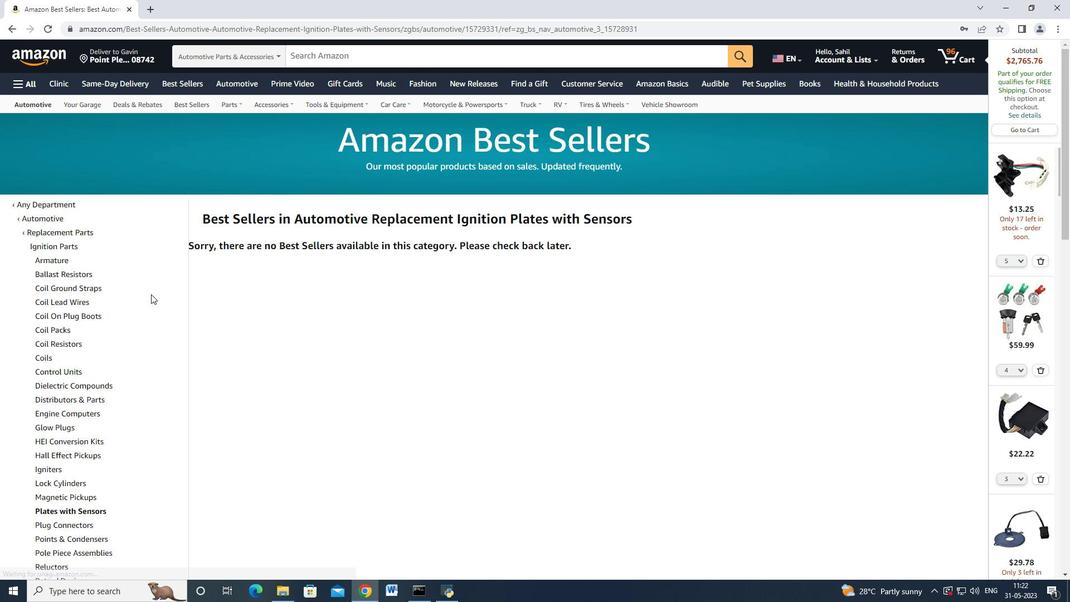 
Action: Mouse scrolled (150, 294) with delta (0, 0)
Screenshot: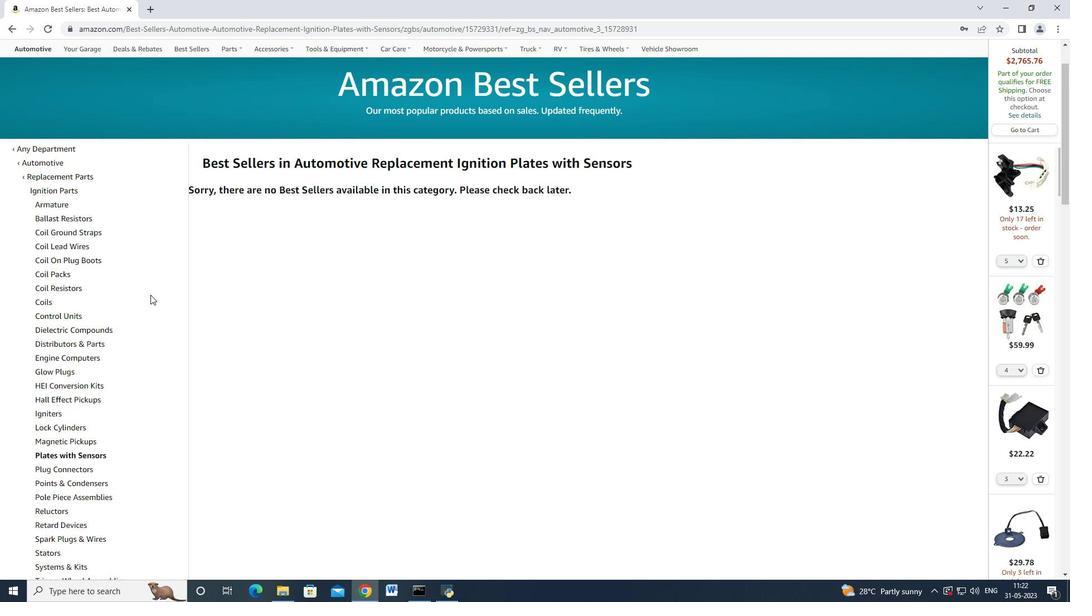
Action: Mouse moved to (46, 26)
Screenshot: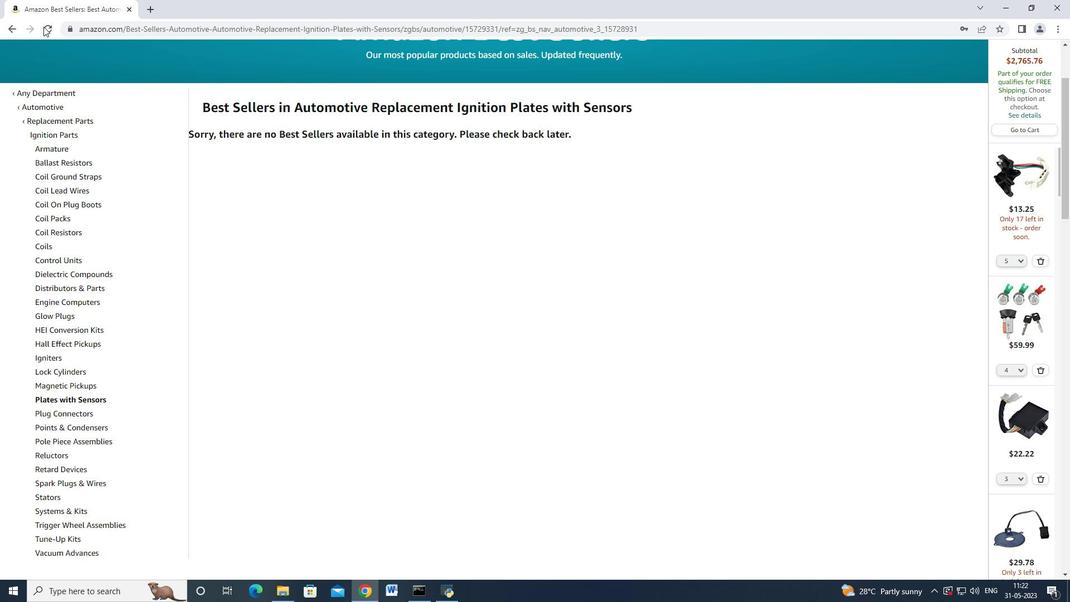
Action: Mouse pressed left at (46, 26)
Screenshot: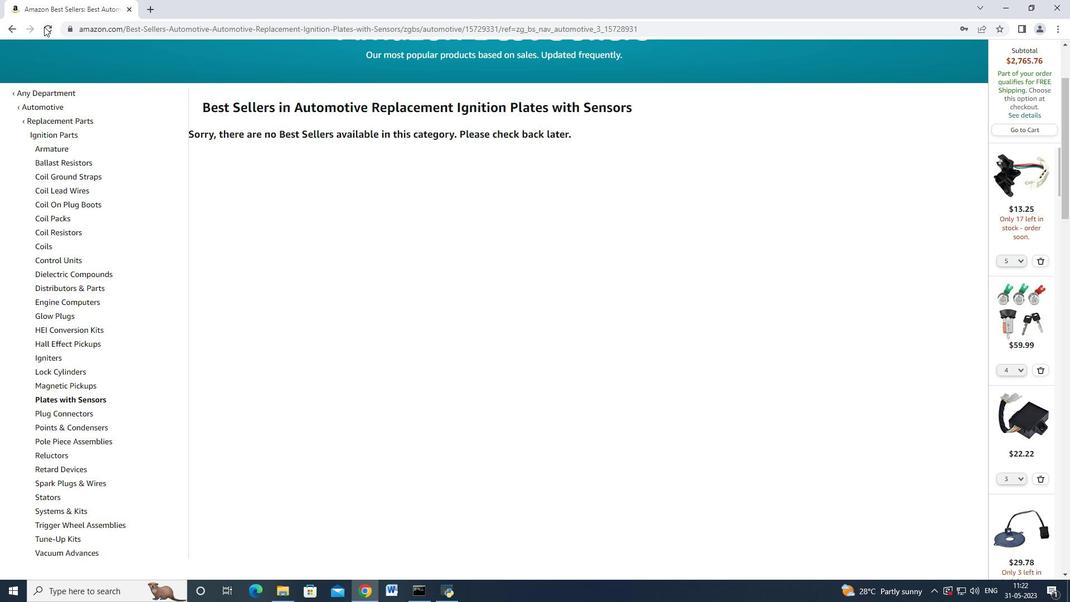 
Action: Mouse moved to (1, 30)
Screenshot: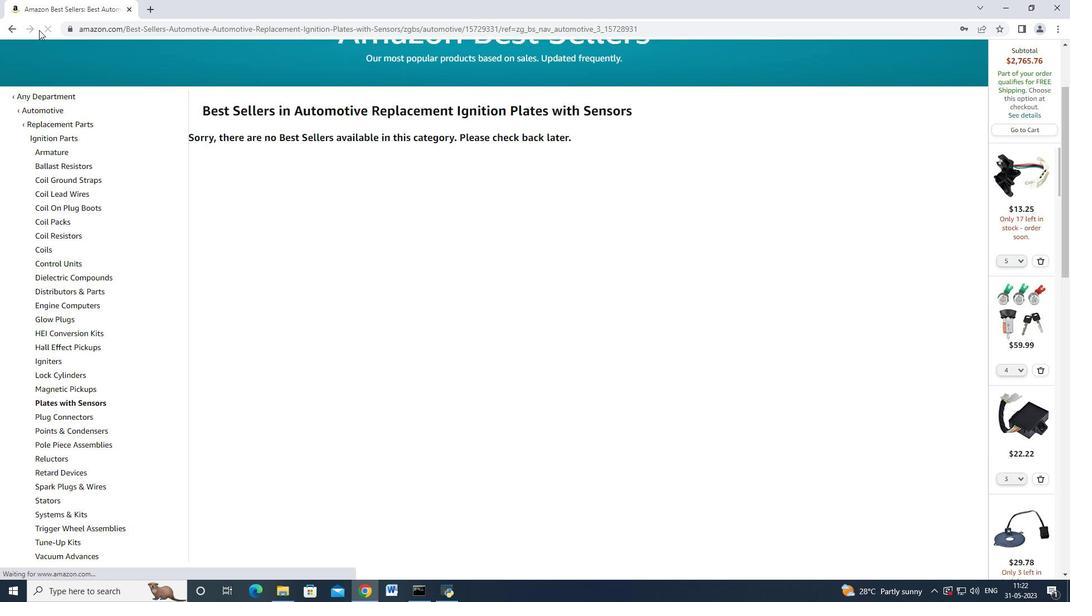 
Action: Mouse pressed left at (1, 30)
Screenshot: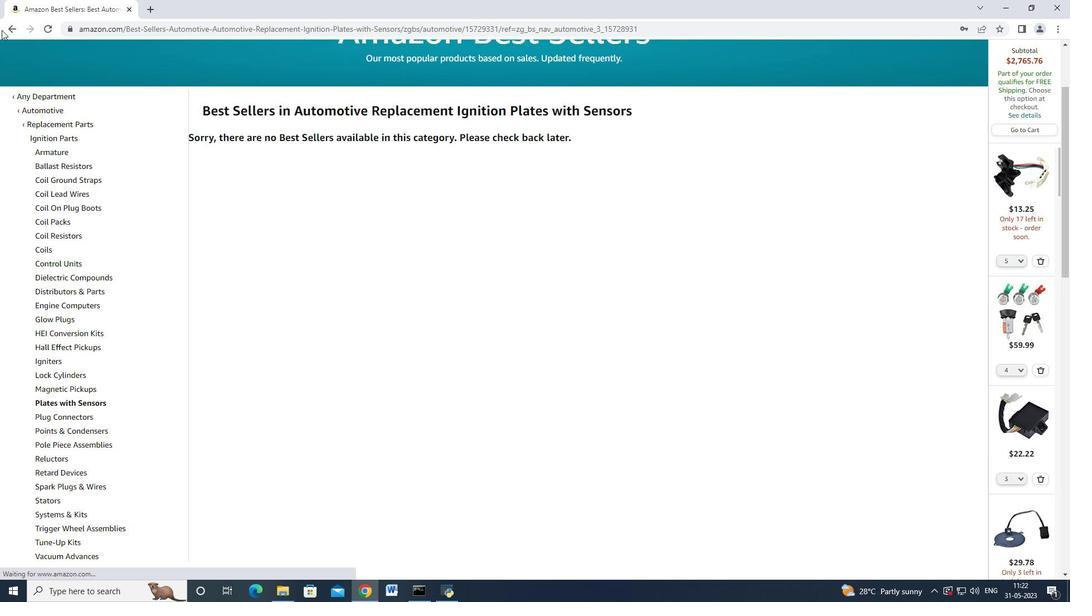 
Action: Mouse moved to (97, 286)
Screenshot: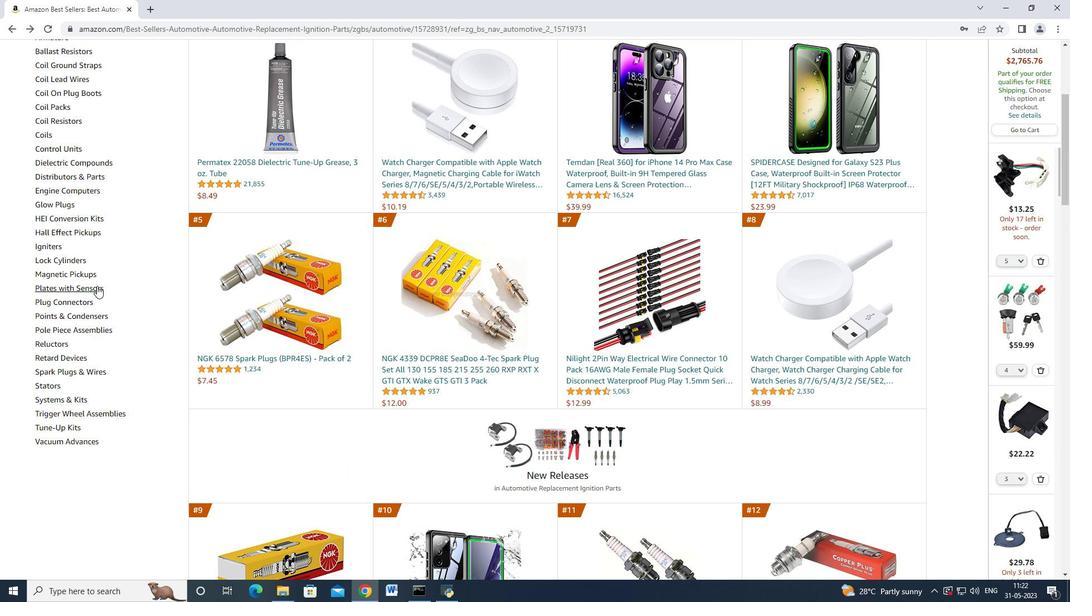 
Action: Mouse pressed left at (97, 286)
Screenshot: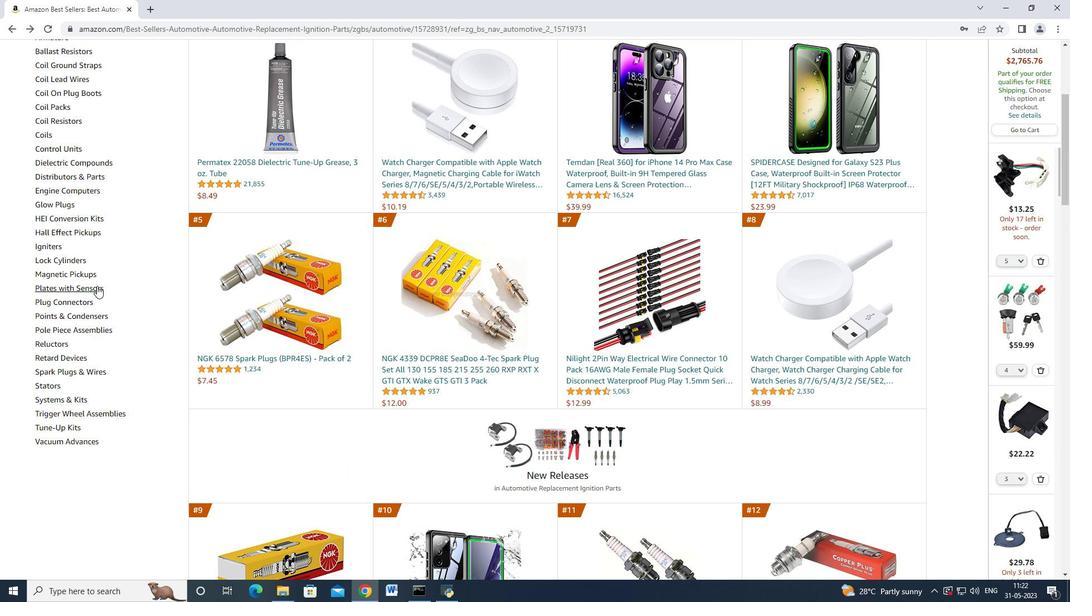 
Action: Mouse moved to (97, 286)
Screenshot: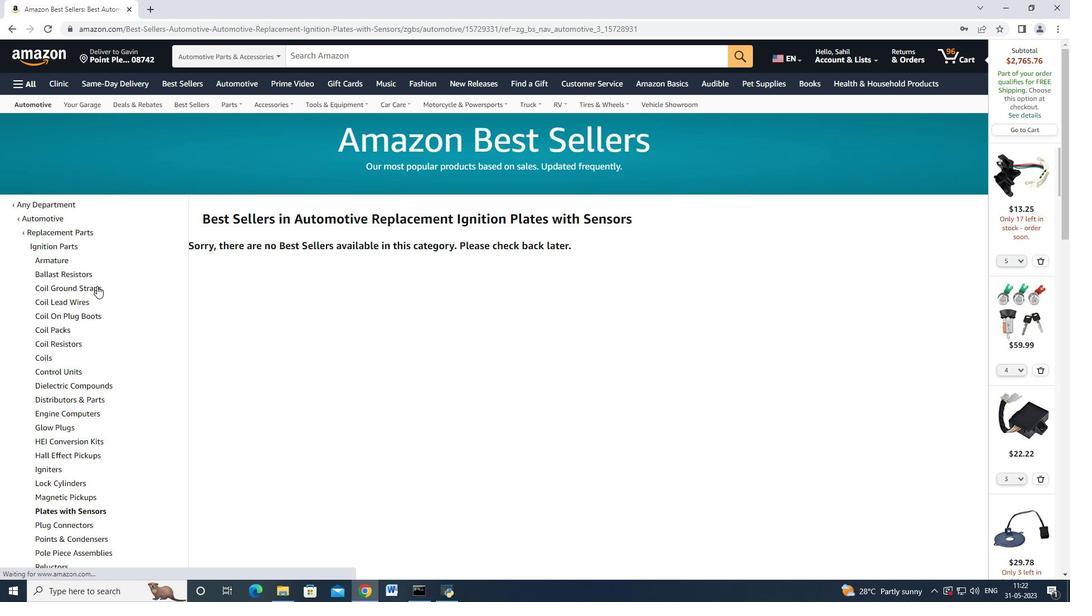
Action: Mouse scrolled (97, 285) with delta (0, 0)
Screenshot: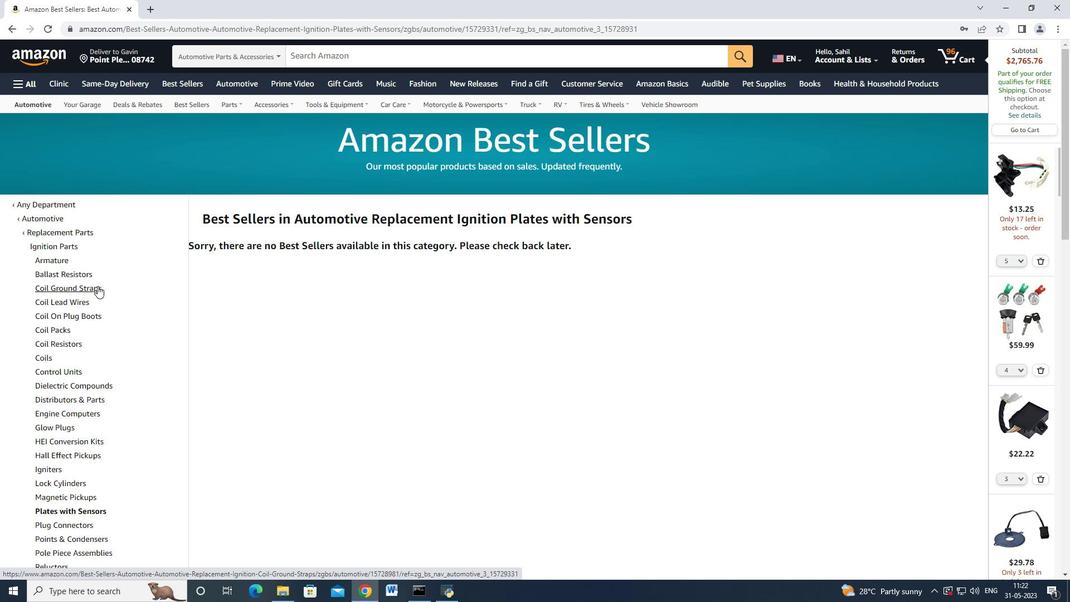 
Action: Mouse scrolled (97, 285) with delta (0, 0)
Screenshot: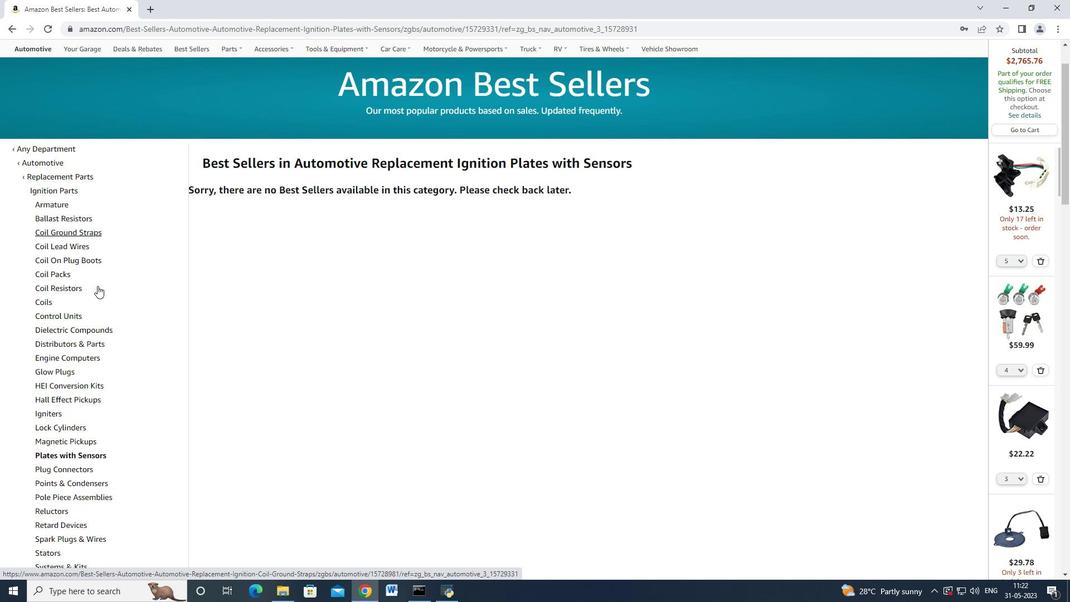 
Action: Mouse scrolled (97, 285) with delta (0, 0)
Screenshot: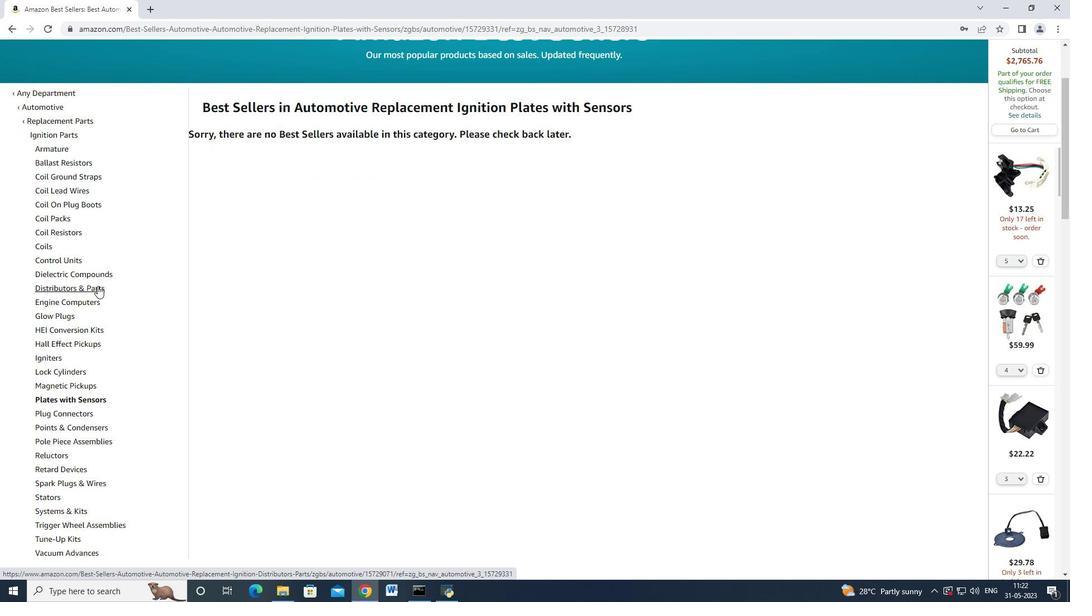 
Action: Mouse scrolled (97, 285) with delta (0, 0)
Screenshot: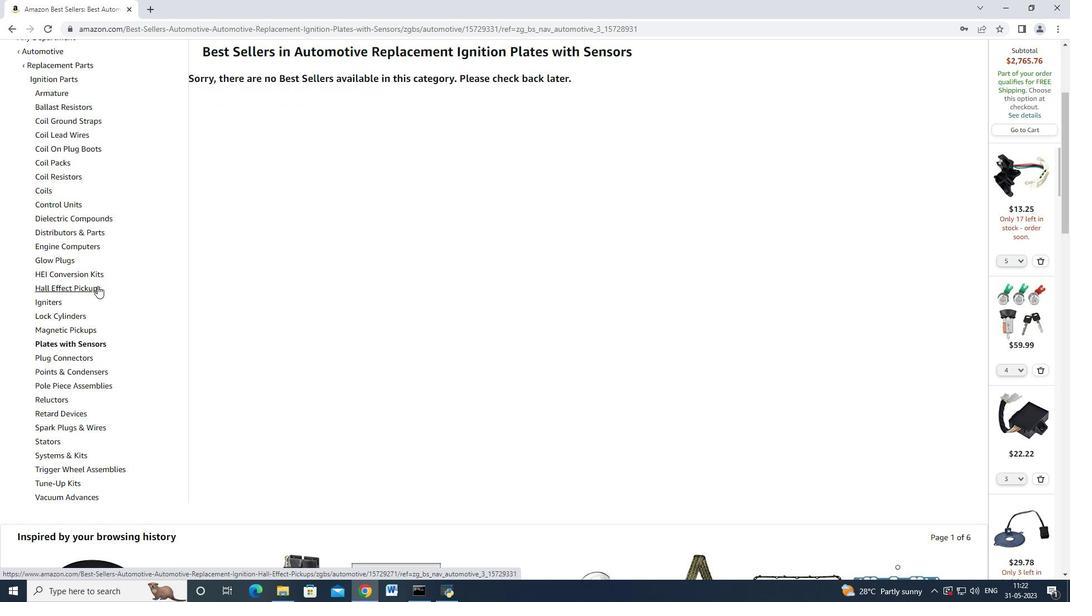
Action: Mouse scrolled (97, 286) with delta (0, 0)
Screenshot: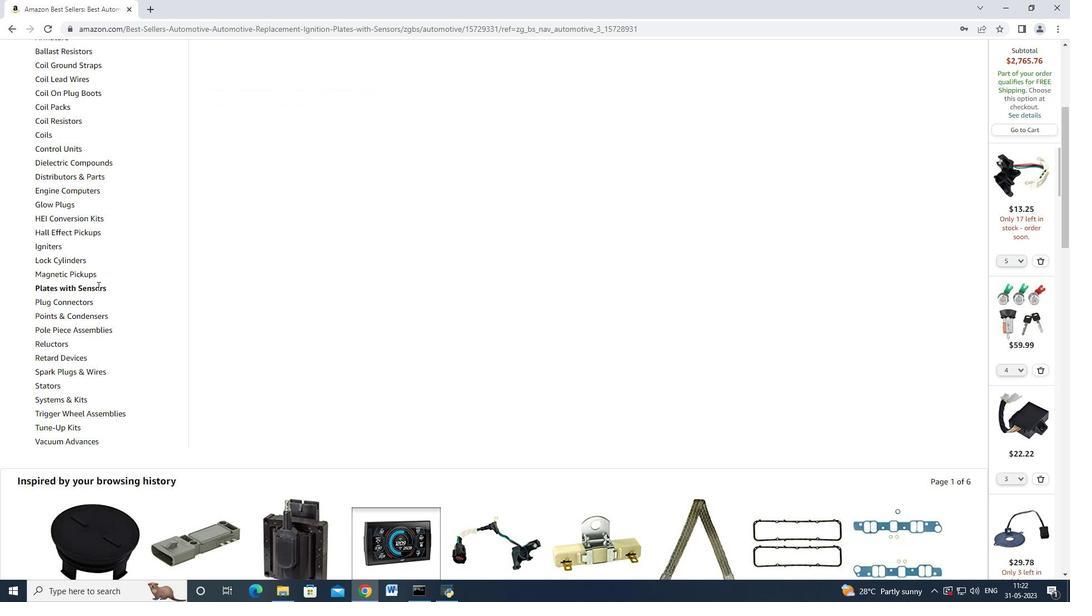
Action: Mouse scrolled (97, 286) with delta (0, 0)
Screenshot: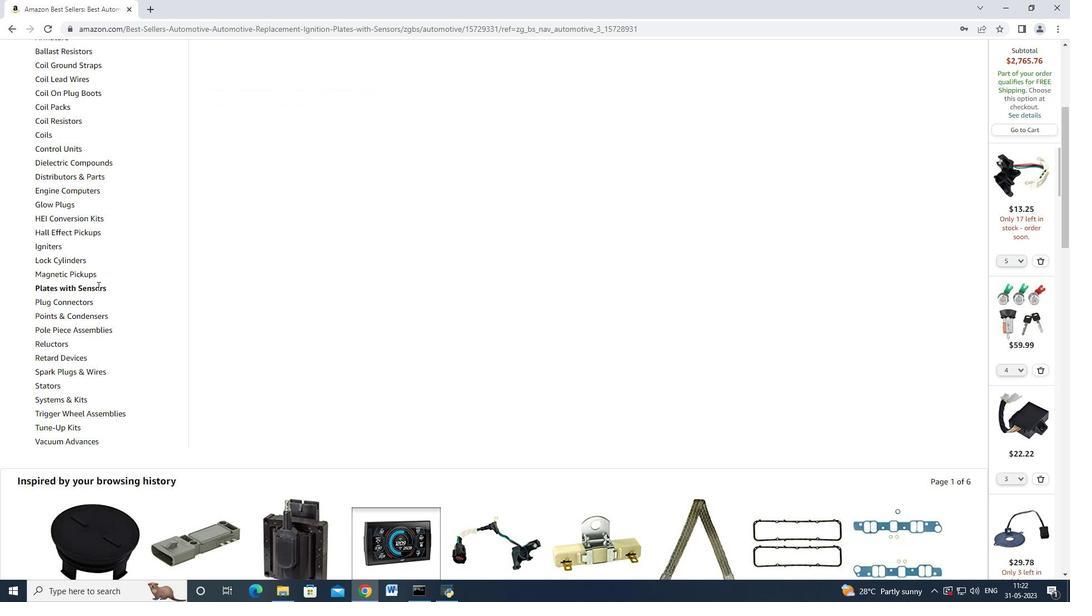 
Action: Mouse scrolled (97, 286) with delta (0, 0)
Screenshot: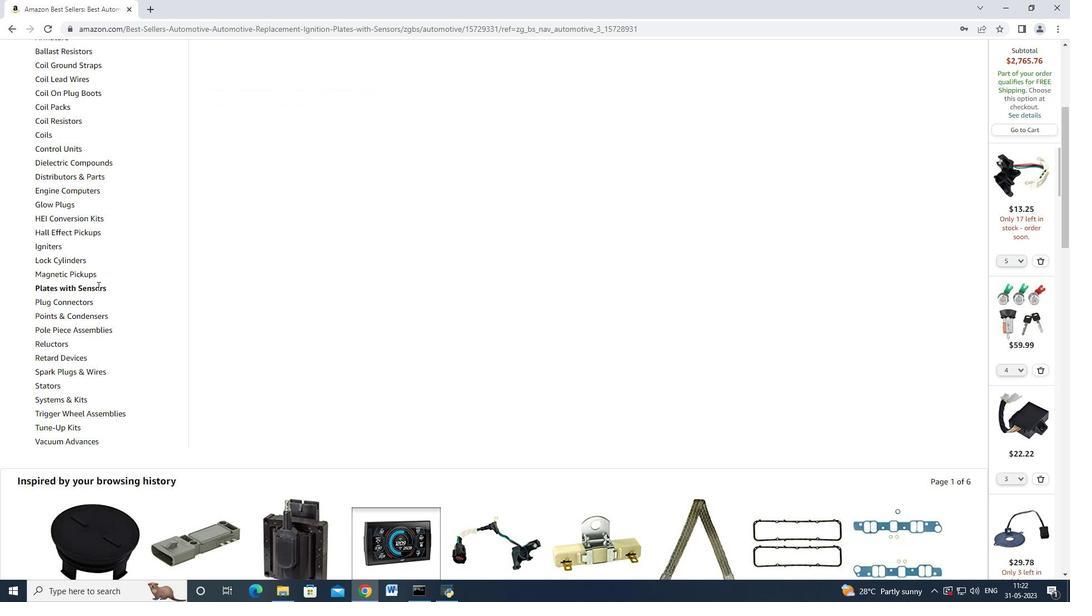
Action: Mouse moved to (98, 286)
Screenshot: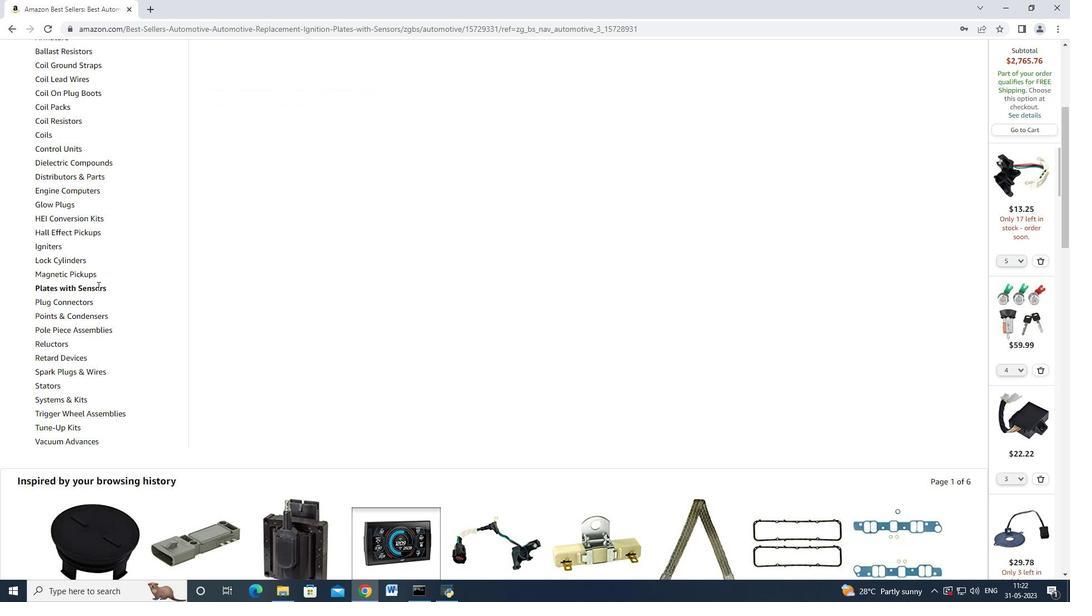 
Action: Mouse scrolled (98, 286) with delta (0, 0)
Screenshot: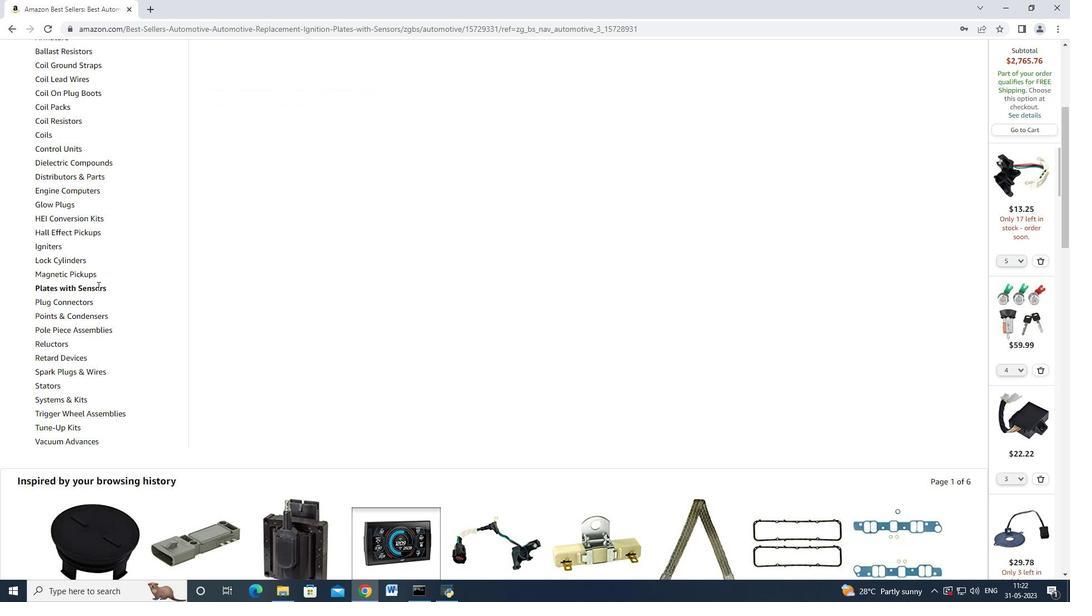 
Action: Mouse moved to (99, 284)
Screenshot: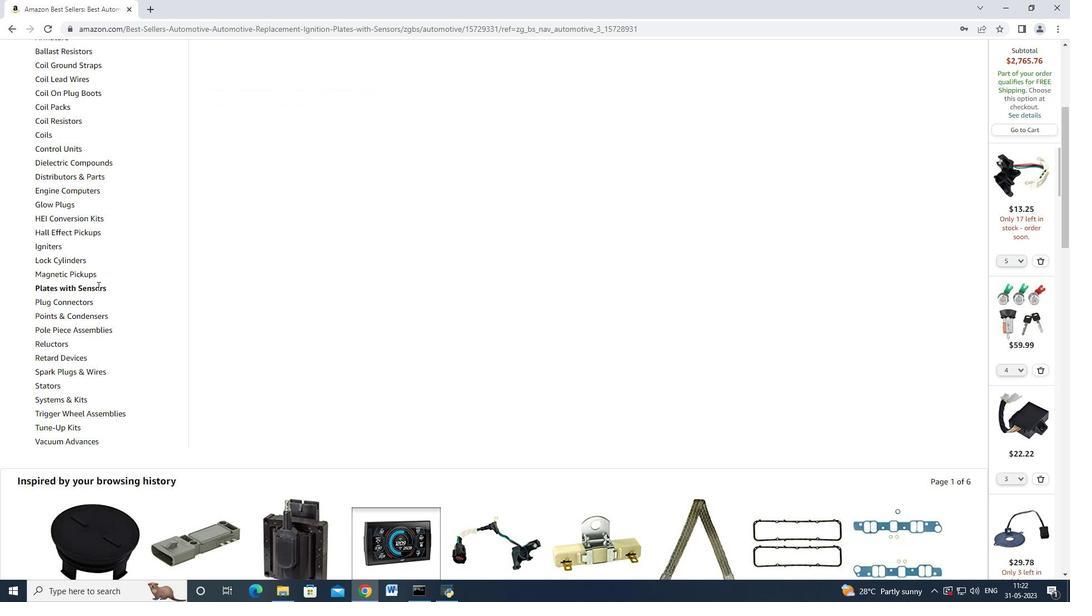 
Action: Mouse scrolled (99, 286) with delta (0, 0)
Screenshot: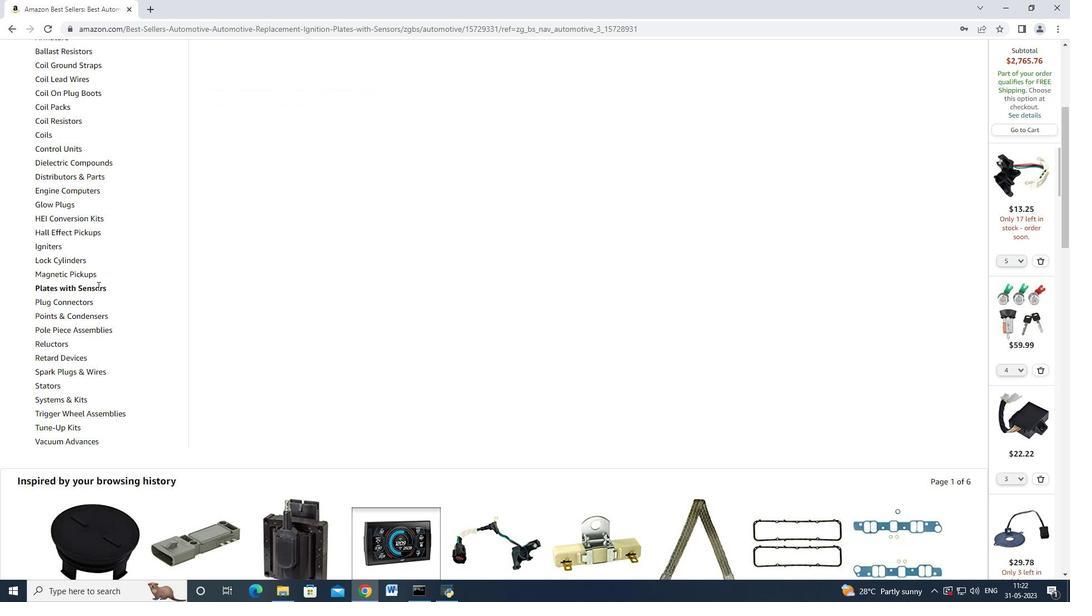 
Action: Mouse moved to (203, 264)
Screenshot: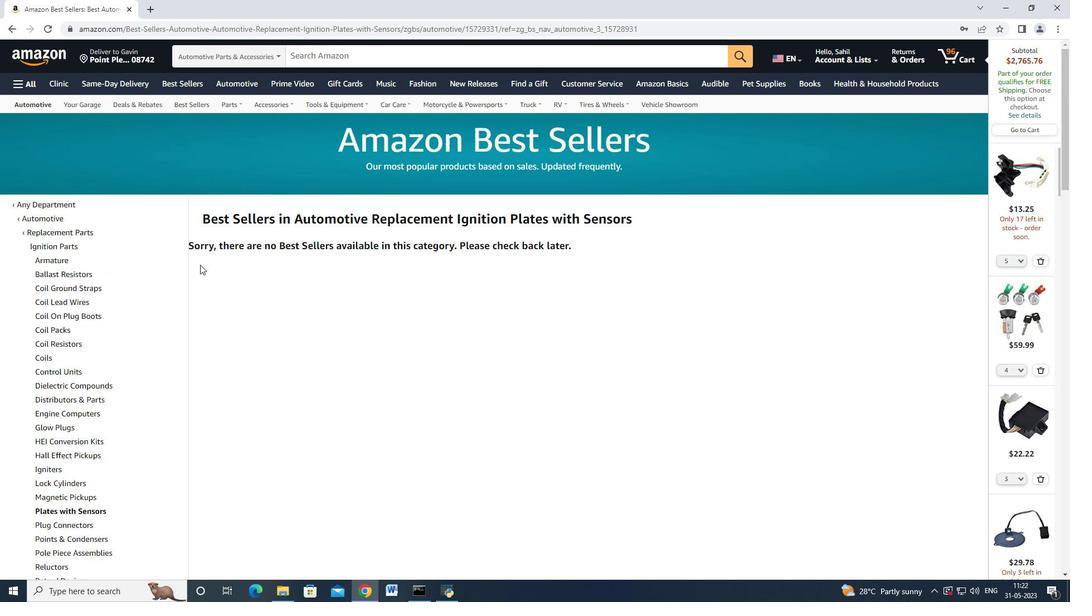 
Action: Mouse scrolled (203, 264) with delta (0, 0)
Screenshot: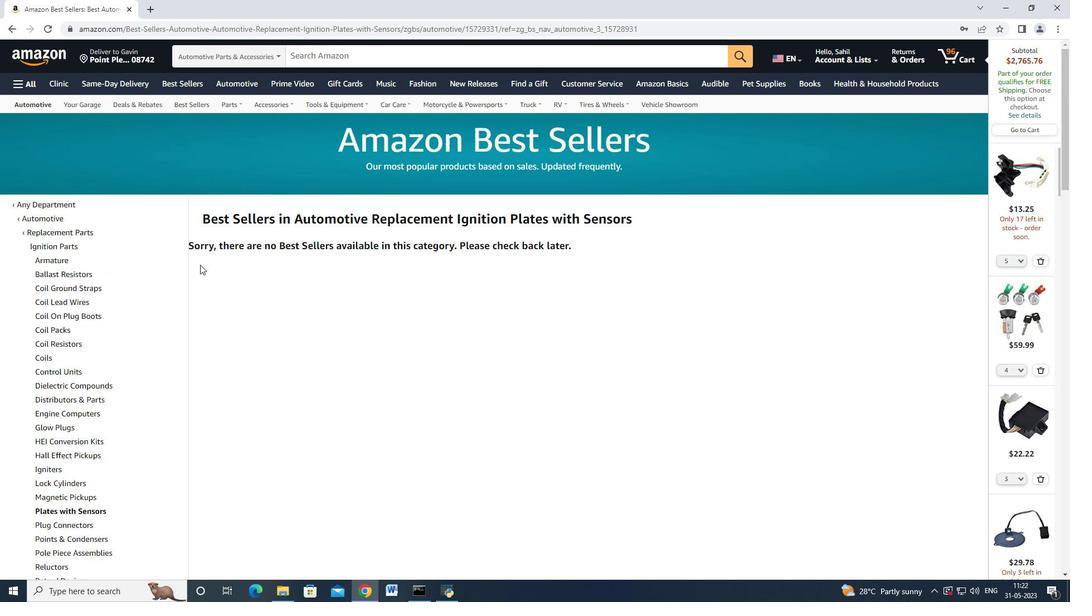 
Action: Mouse scrolled (203, 264) with delta (0, 0)
Screenshot: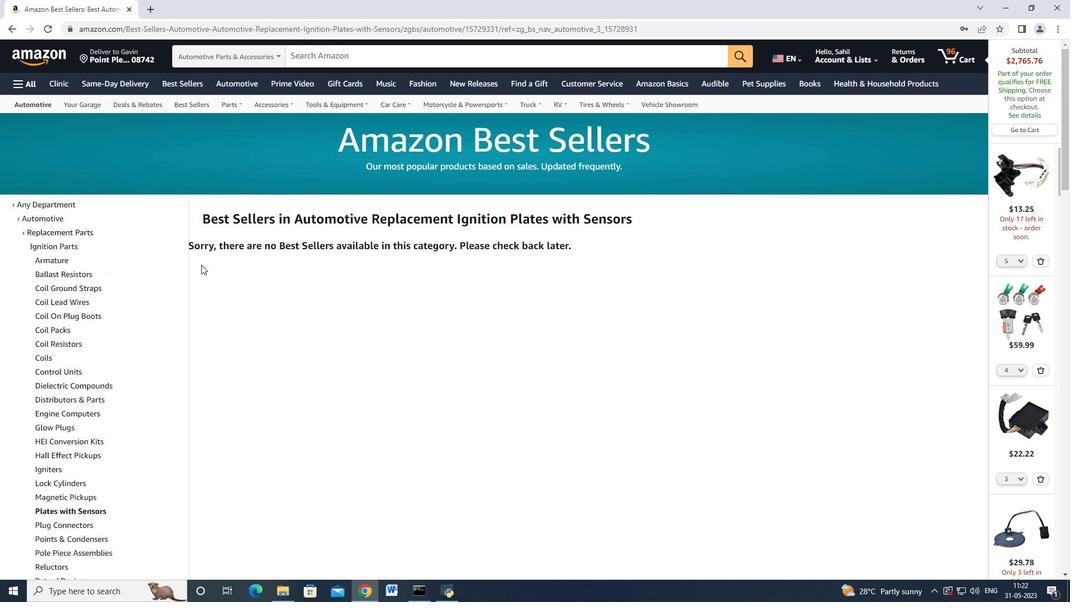 
Action: Mouse moved to (331, 57)
Screenshot: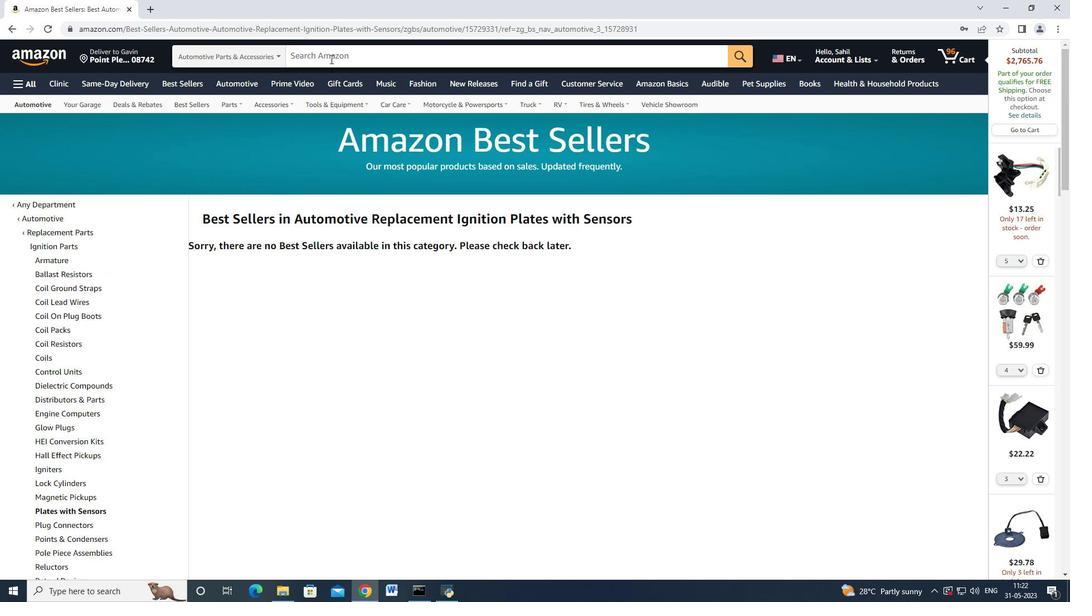 
Action: Mouse pressed left at (331, 57)
Screenshot: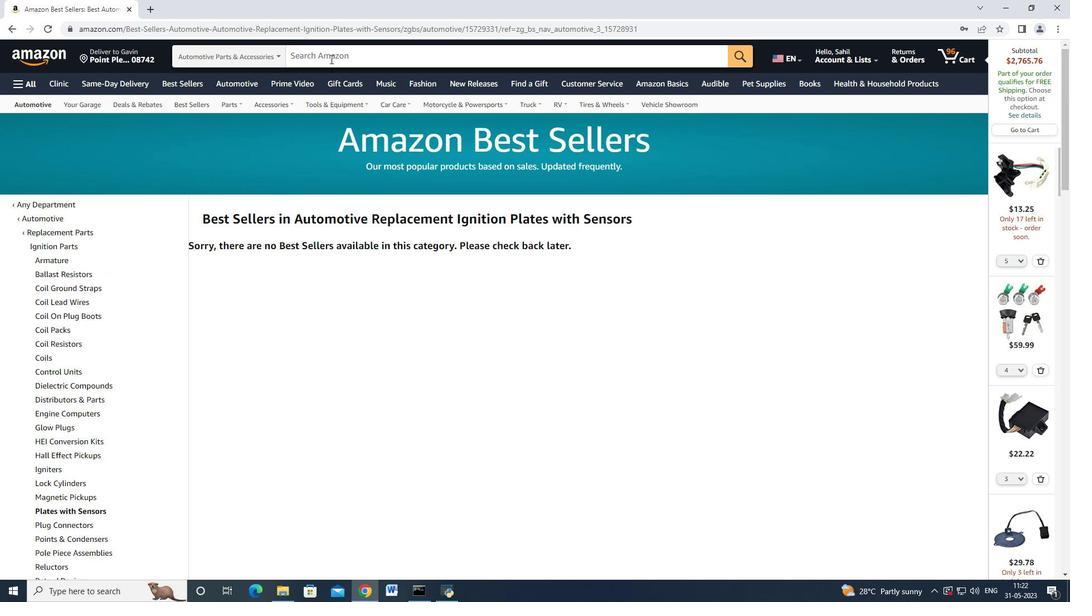 
Action: Key pressed 1<Key.space>plta<Key.backspace><Key.backspace>ates<Key.space>with<Key.space>sensons<Key.space>from<Key.space>ignition<Key.enter>
Screenshot: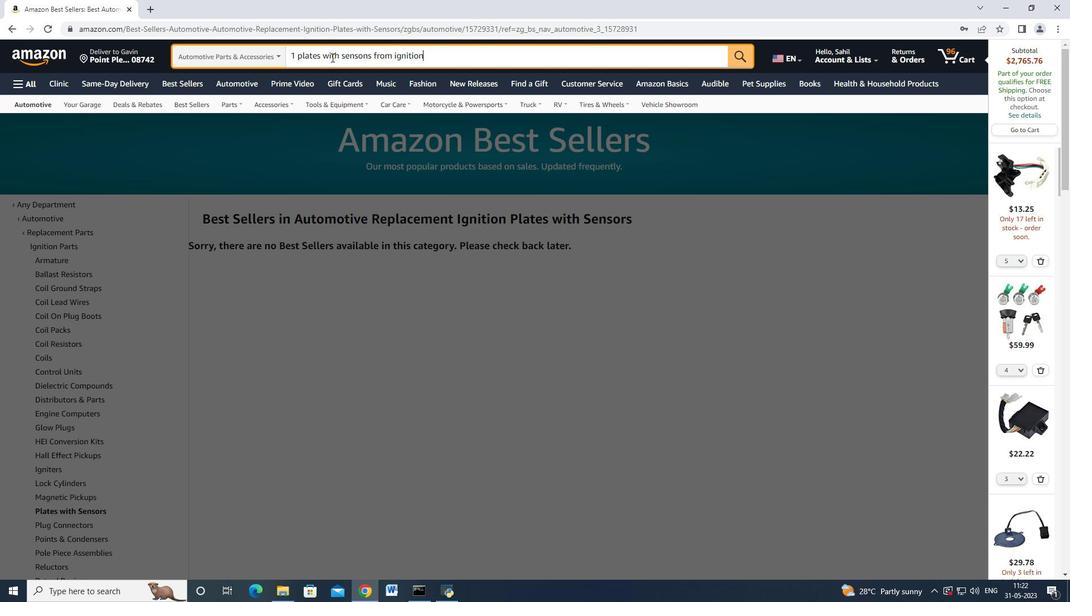 
Action: Mouse moved to (122, 307)
Screenshot: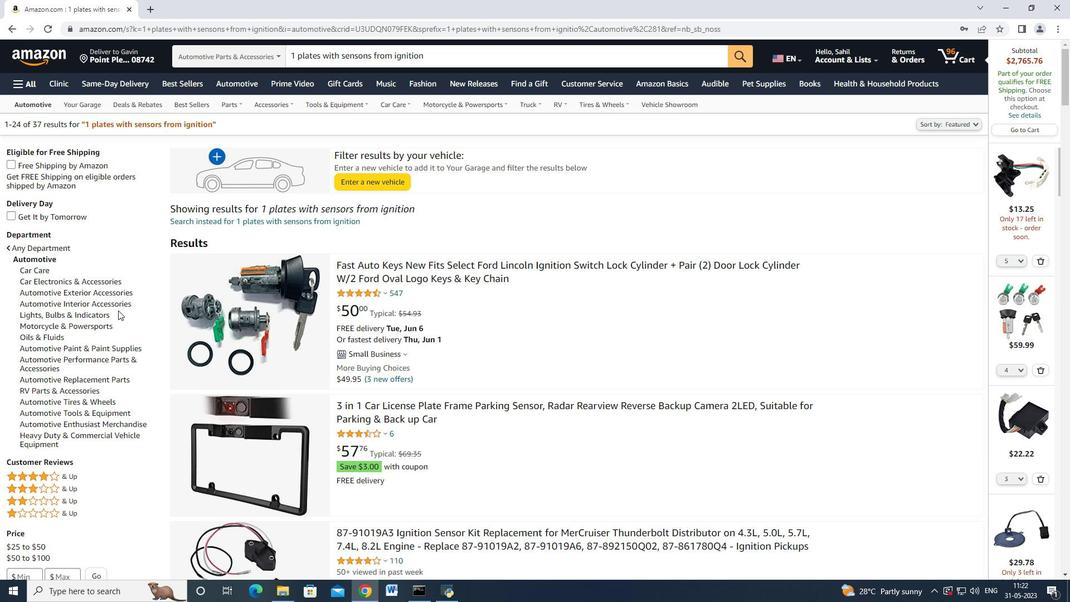 
Action: Mouse scrolled (122, 306) with delta (0, 0)
Screenshot: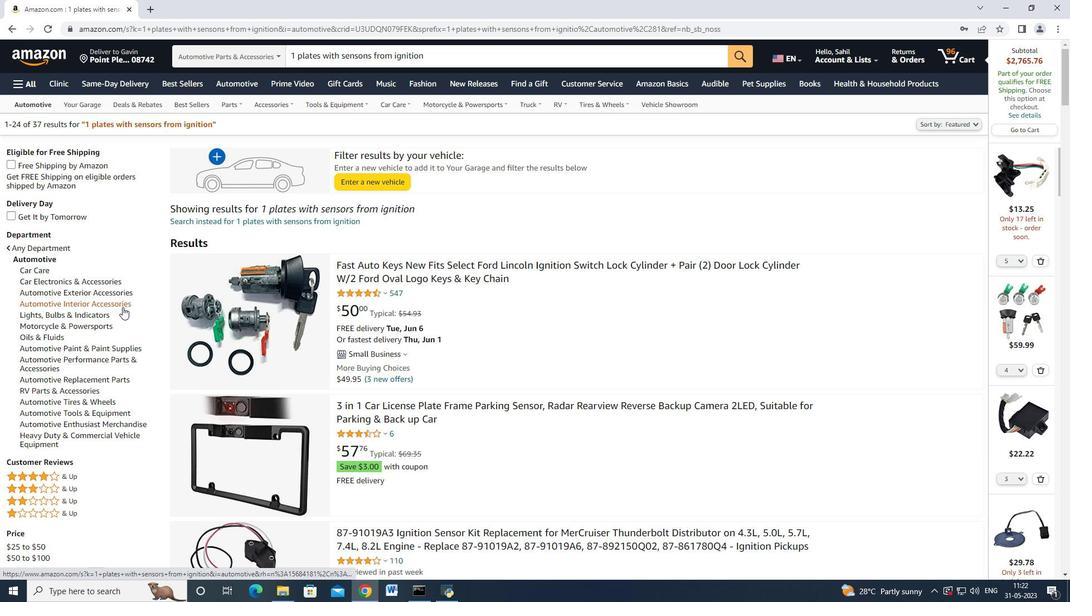 
Action: Mouse moved to (122, 310)
Screenshot: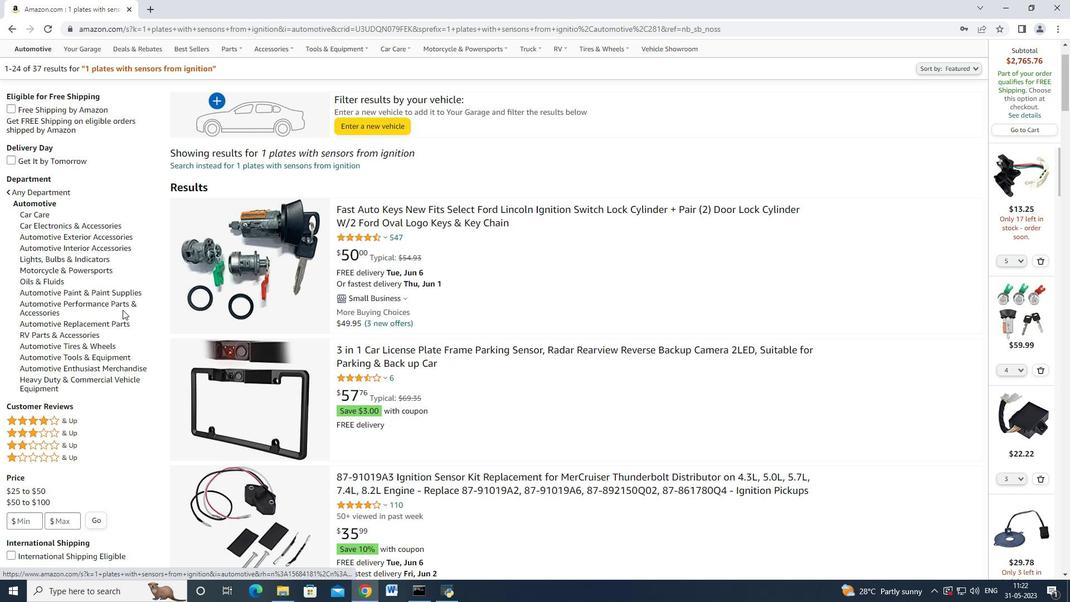 
Action: Mouse scrolled (122, 310) with delta (0, 0)
Screenshot: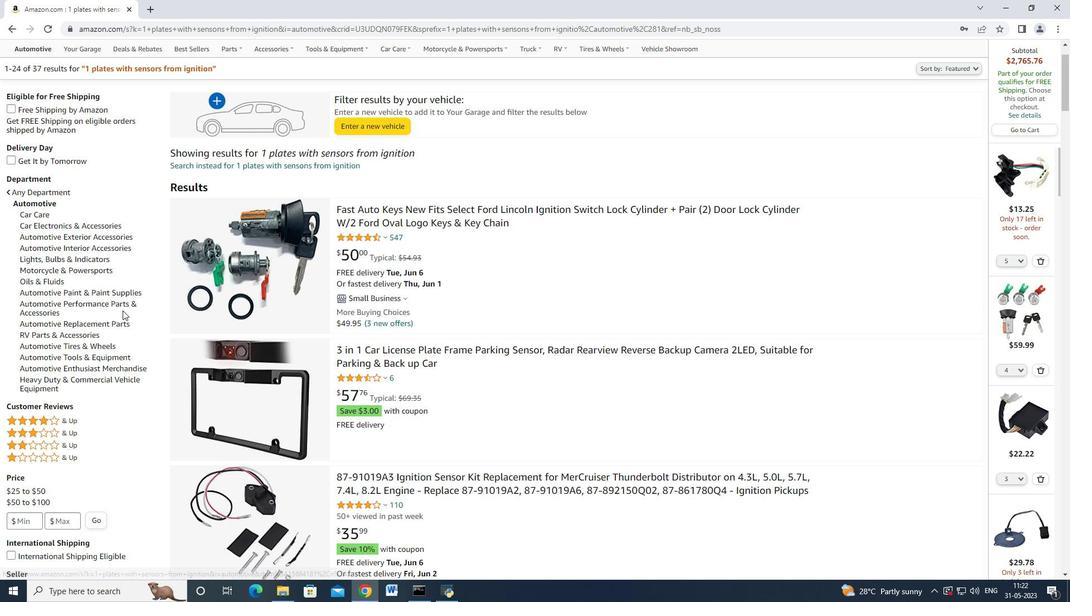 
Action: Mouse moved to (114, 264)
Screenshot: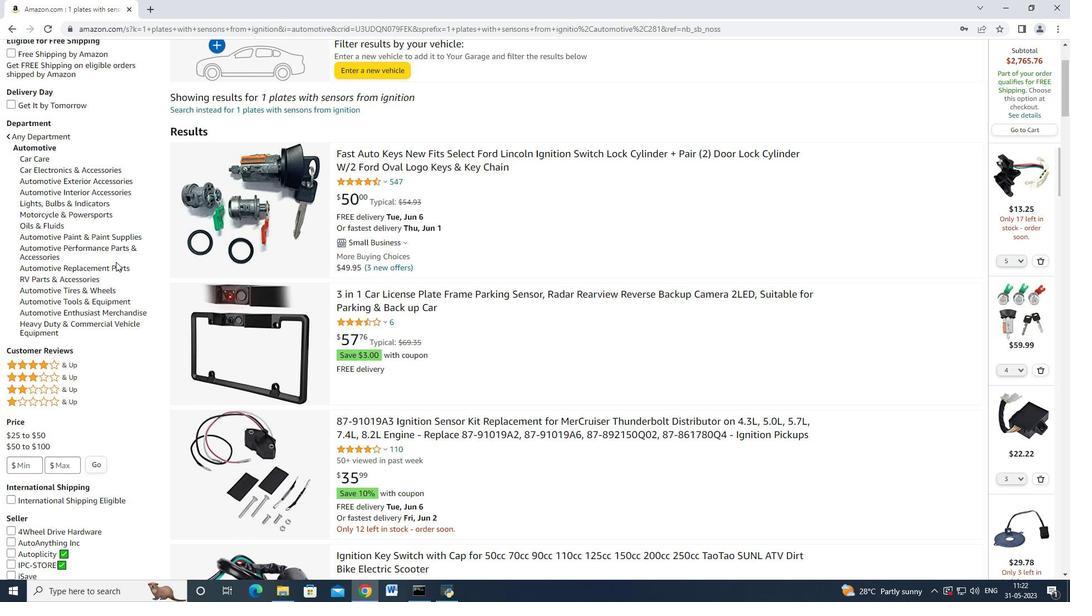 
Action: Mouse pressed left at (114, 264)
Screenshot: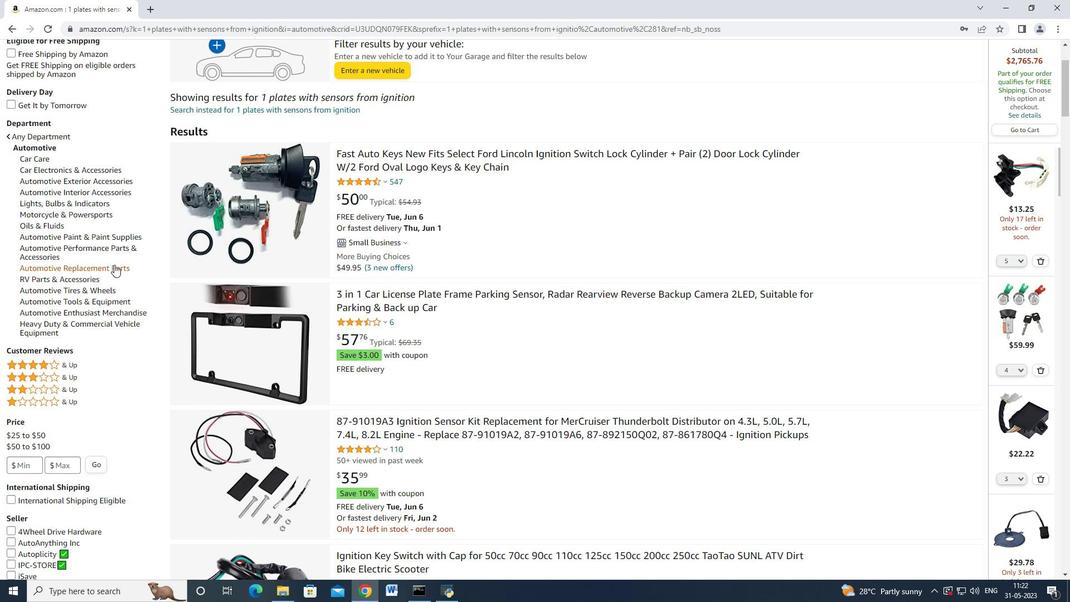 
Action: Mouse moved to (107, 265)
Screenshot: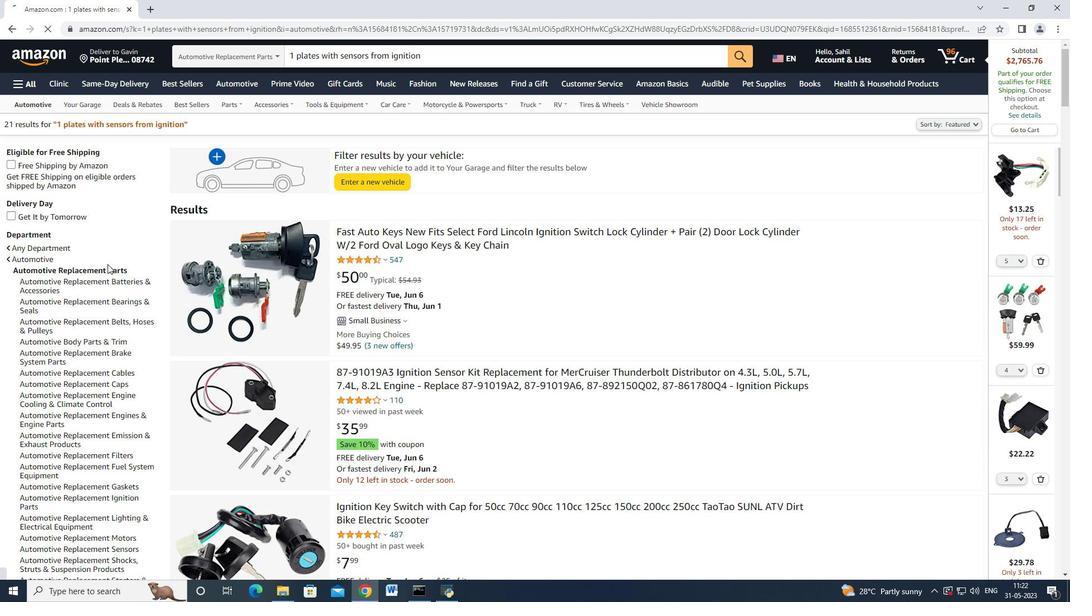 
Action: Mouse scrolled (107, 264) with delta (0, 0)
Screenshot: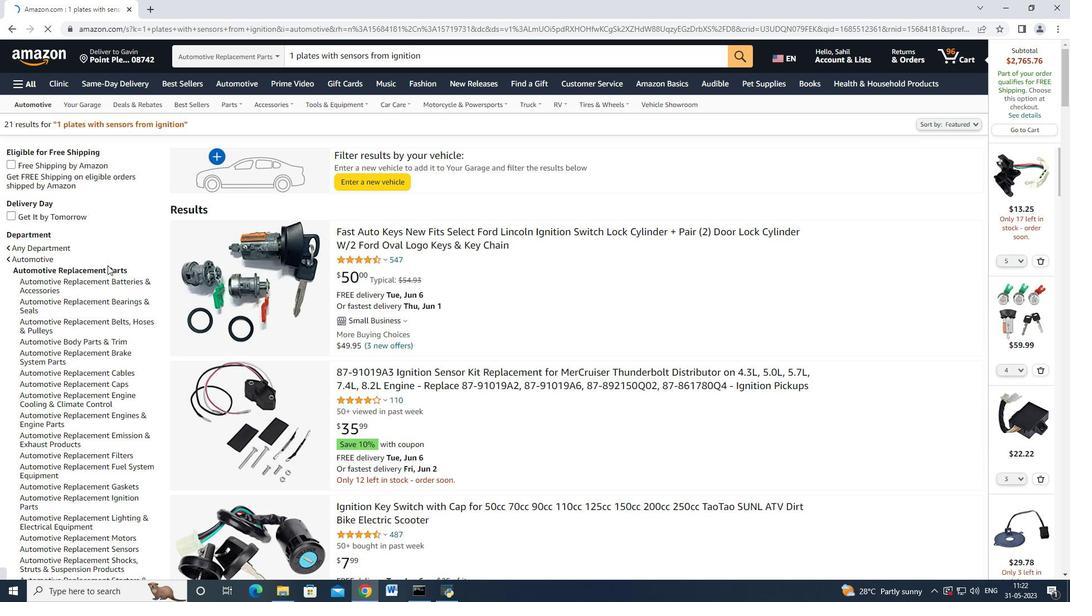 
Action: Mouse moved to (107, 265)
Screenshot: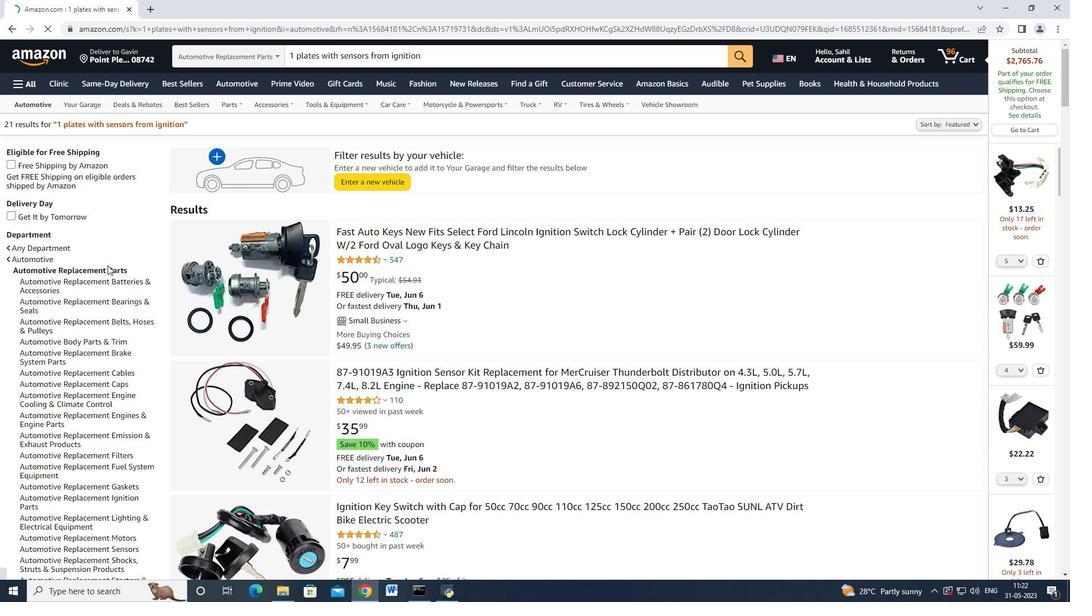 
Action: Mouse scrolled (107, 265) with delta (0, 0)
Screenshot: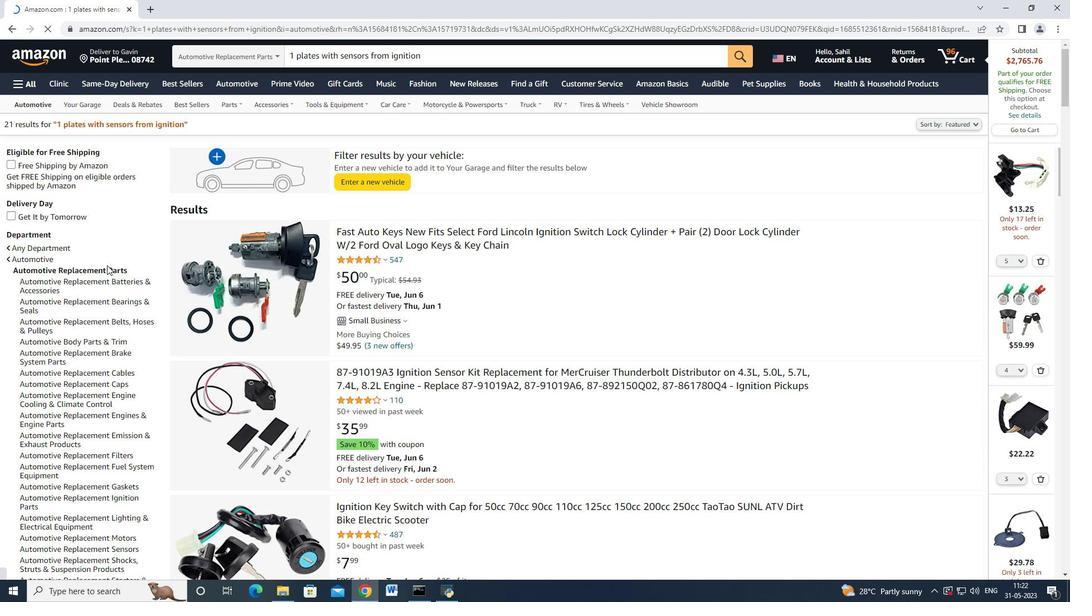 
Action: Mouse moved to (104, 271)
Screenshot: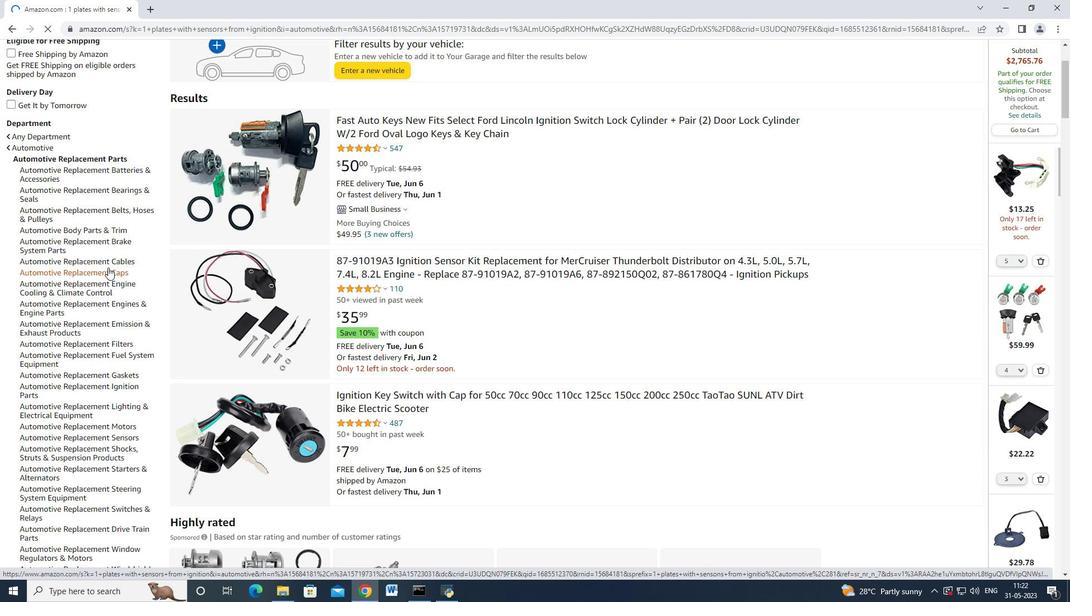 
Action: Mouse scrolled (104, 270) with delta (0, 0)
Screenshot: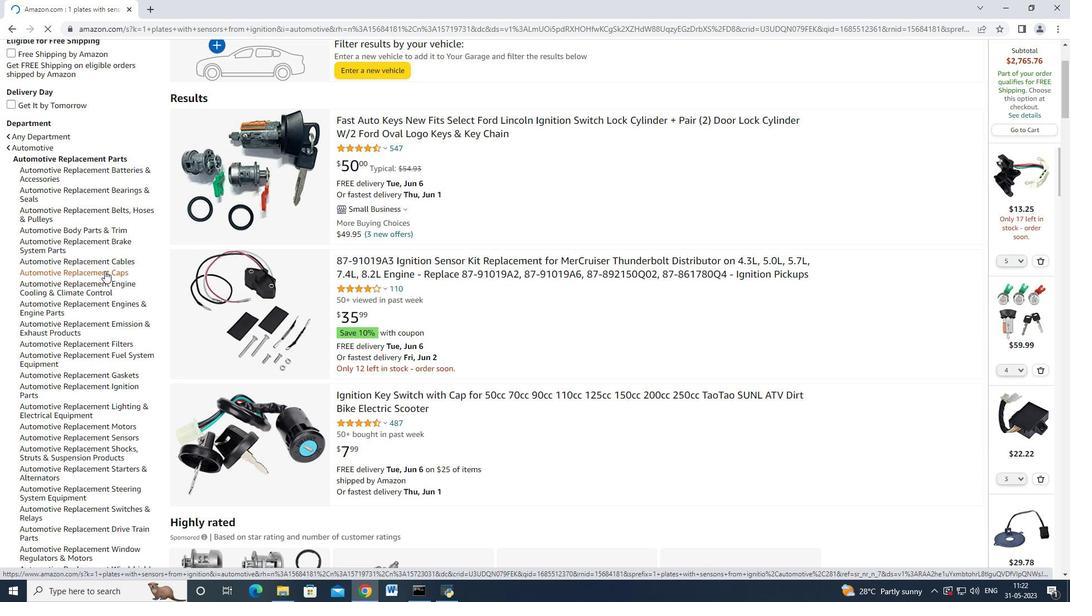 
Action: Mouse scrolled (104, 270) with delta (0, 0)
Screenshot: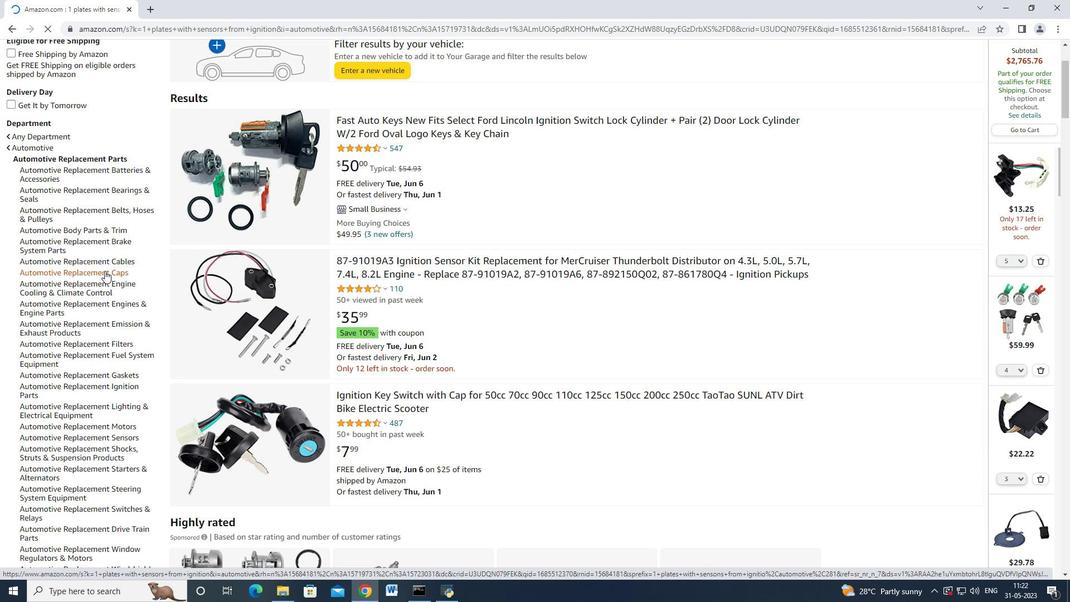 
Action: Mouse scrolled (104, 271) with delta (0, 0)
Screenshot: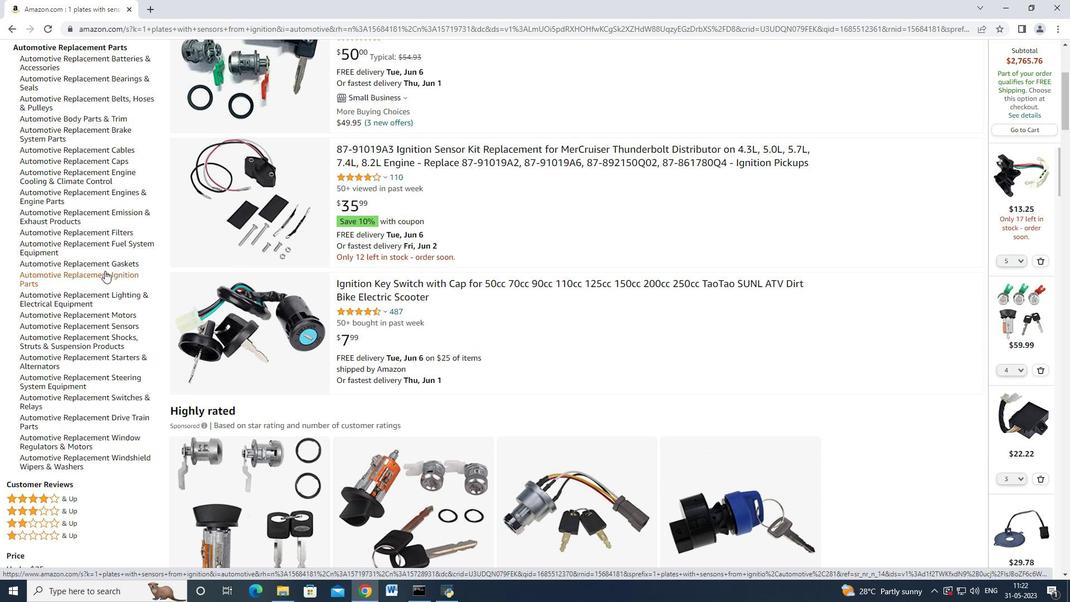 
Action: Mouse moved to (86, 331)
Screenshot: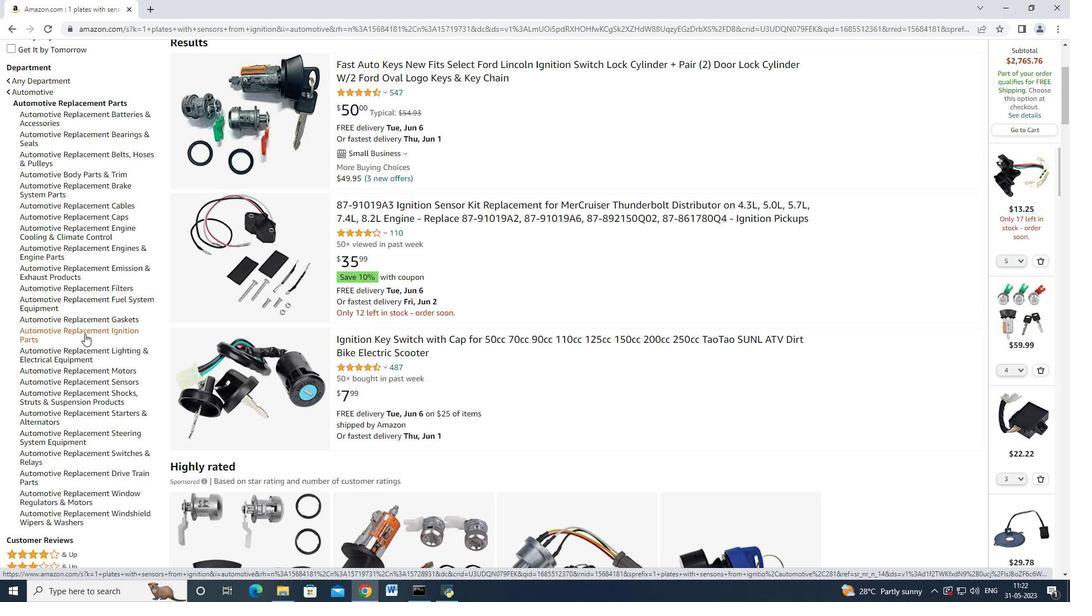
Action: Mouse pressed left at (86, 331)
Screenshot: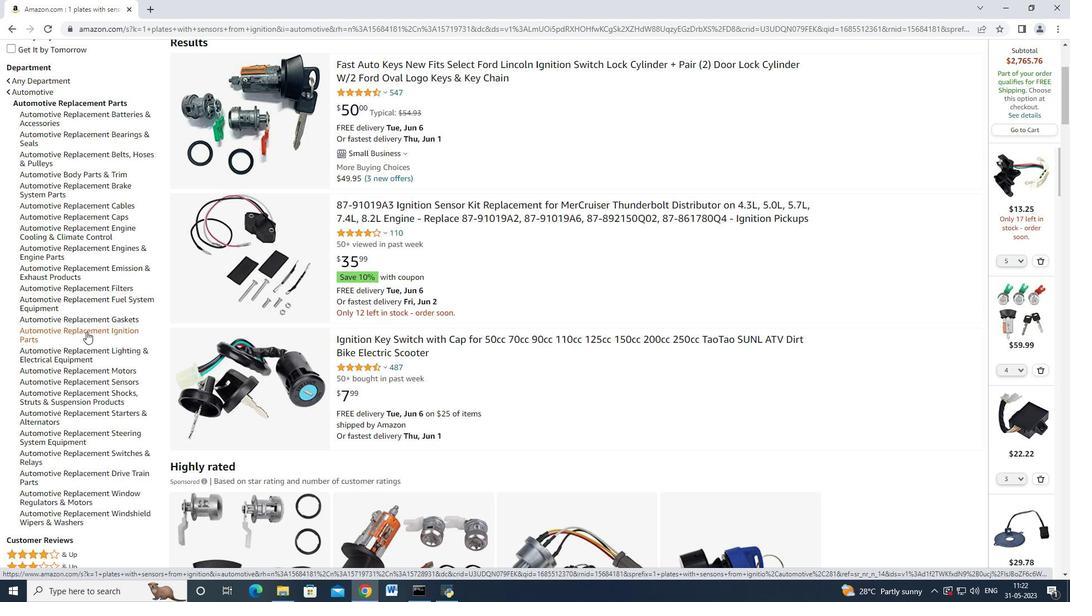 
Action: Mouse moved to (90, 322)
Screenshot: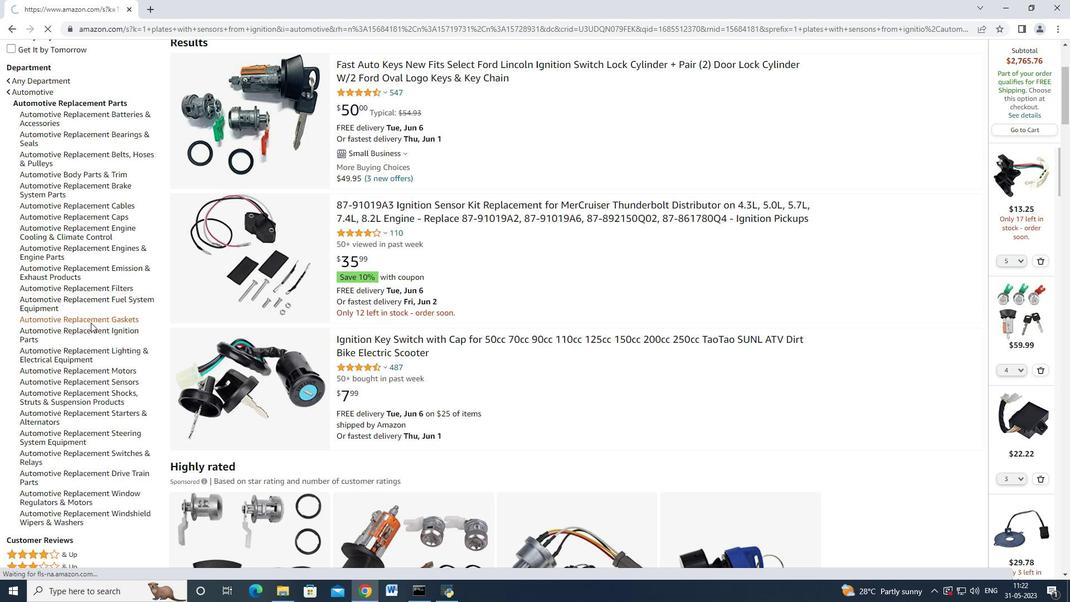 
Action: Mouse scrolled (90, 321) with delta (0, 0)
Screenshot: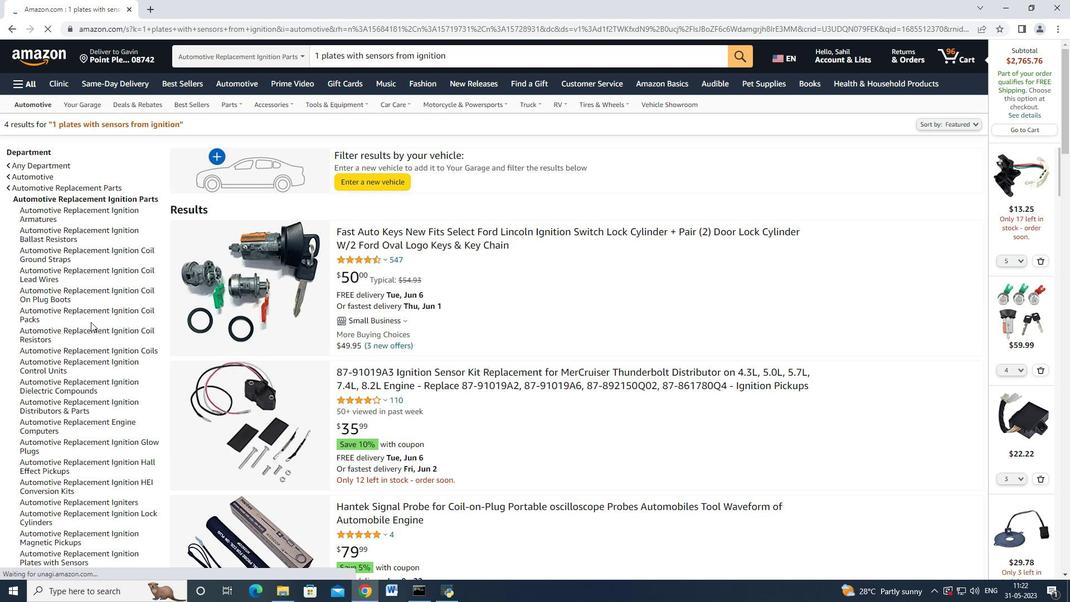 
Action: Mouse moved to (91, 322)
Screenshot: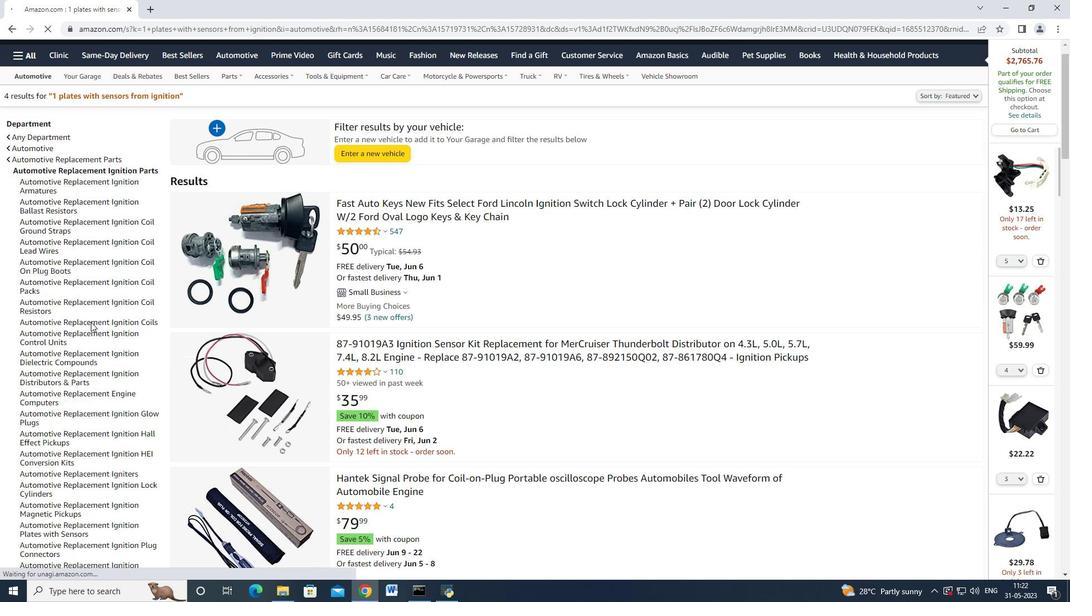 
Action: Mouse scrolled (91, 321) with delta (0, 0)
Screenshot: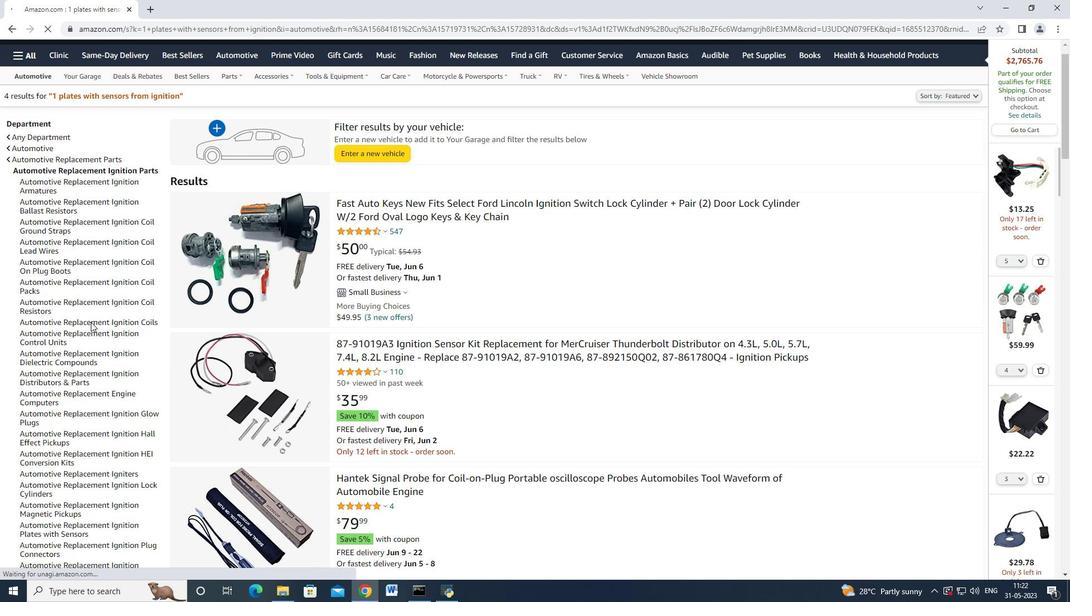 
Action: Mouse moved to (91, 322)
Screenshot: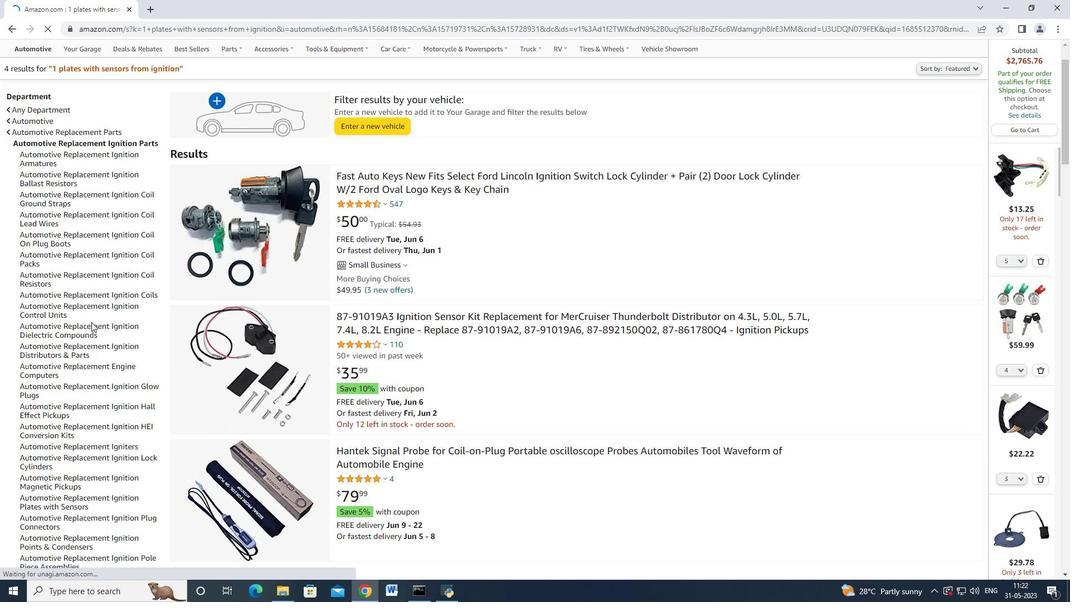 
Action: Mouse scrolled (91, 321) with delta (0, 0)
Screenshot: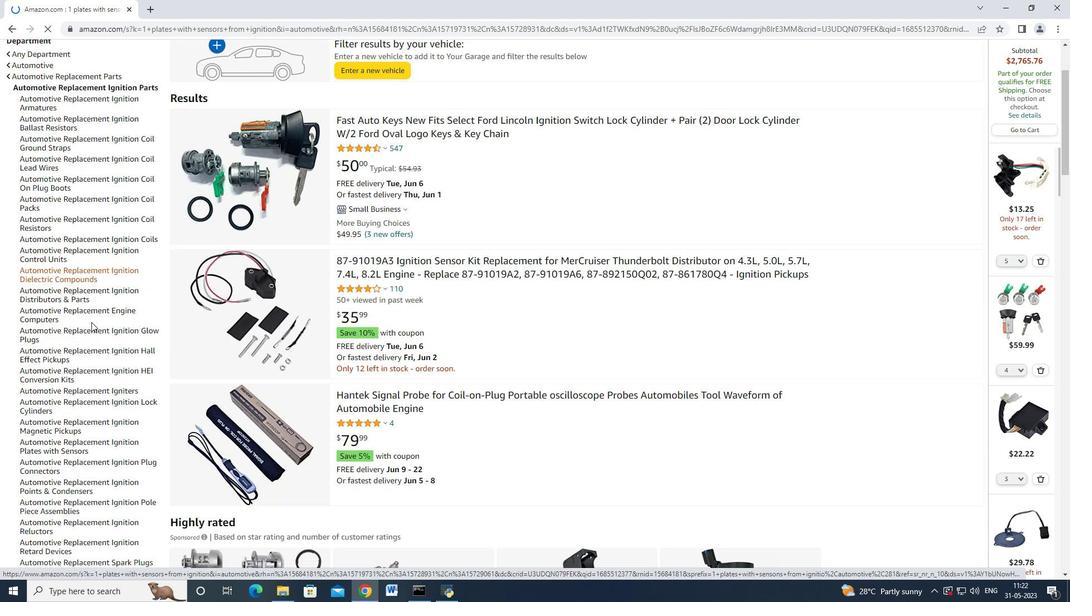 
Action: Mouse scrolled (91, 321) with delta (0, 0)
Screenshot: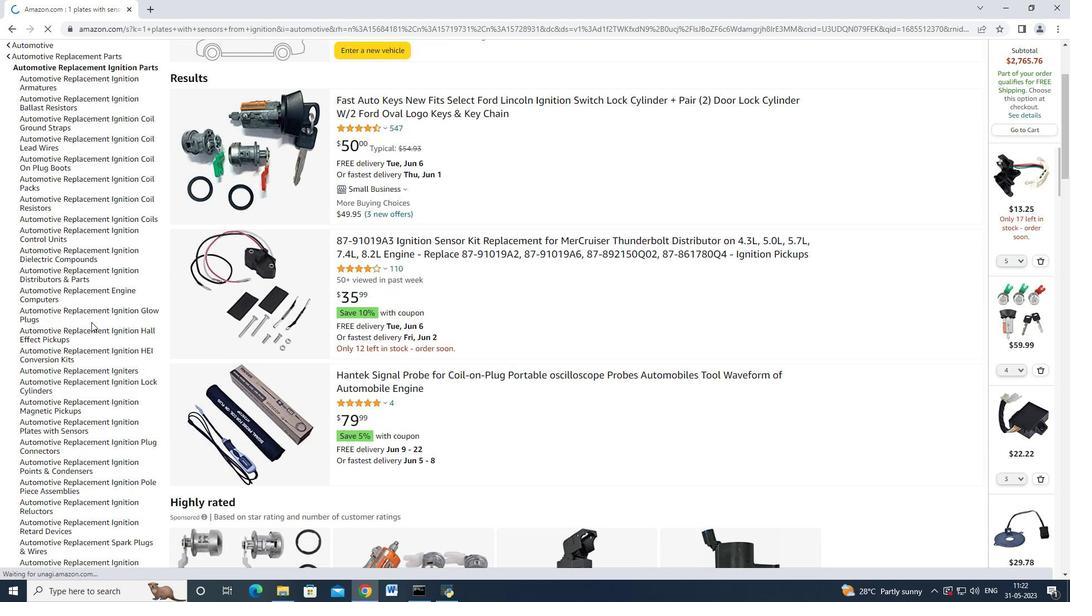 
Action: Mouse scrolled (91, 321) with delta (0, 0)
Screenshot: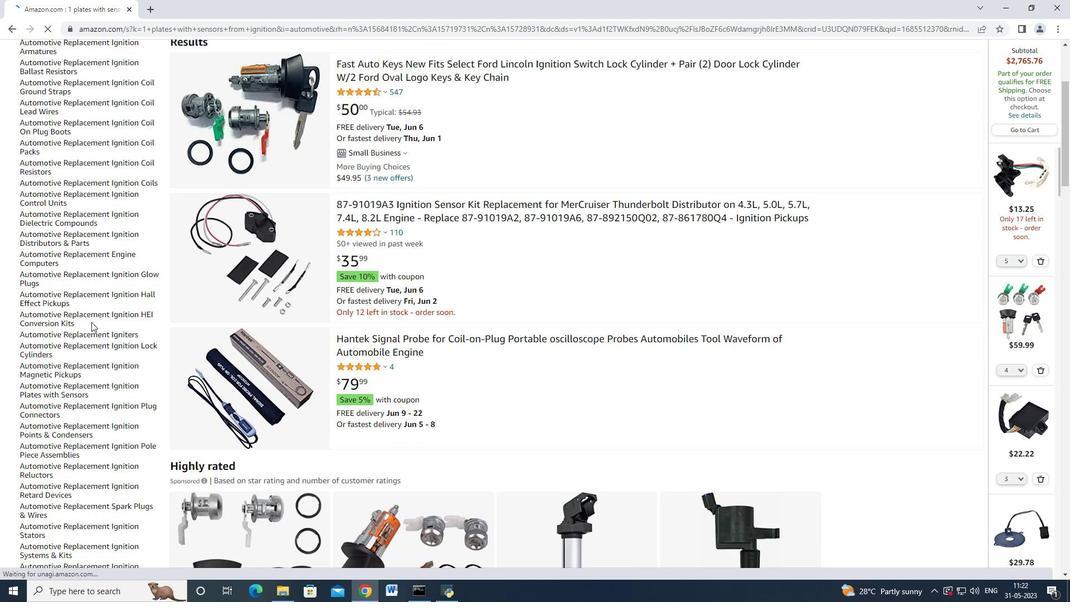 
Action: Mouse scrolled (91, 321) with delta (0, 0)
Screenshot: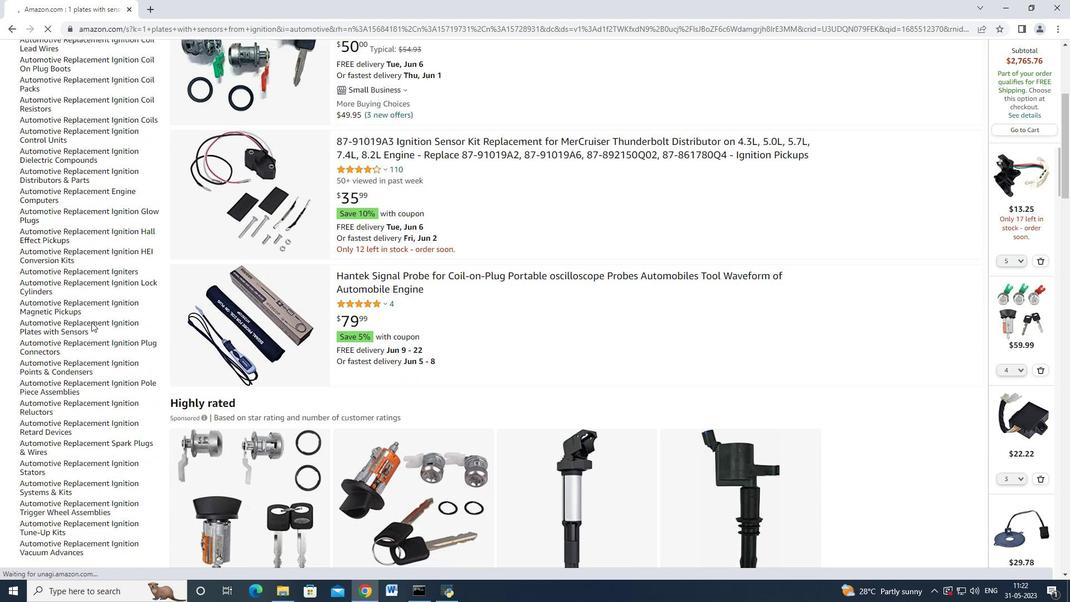 
Action: Mouse scrolled (91, 321) with delta (0, 0)
Screenshot: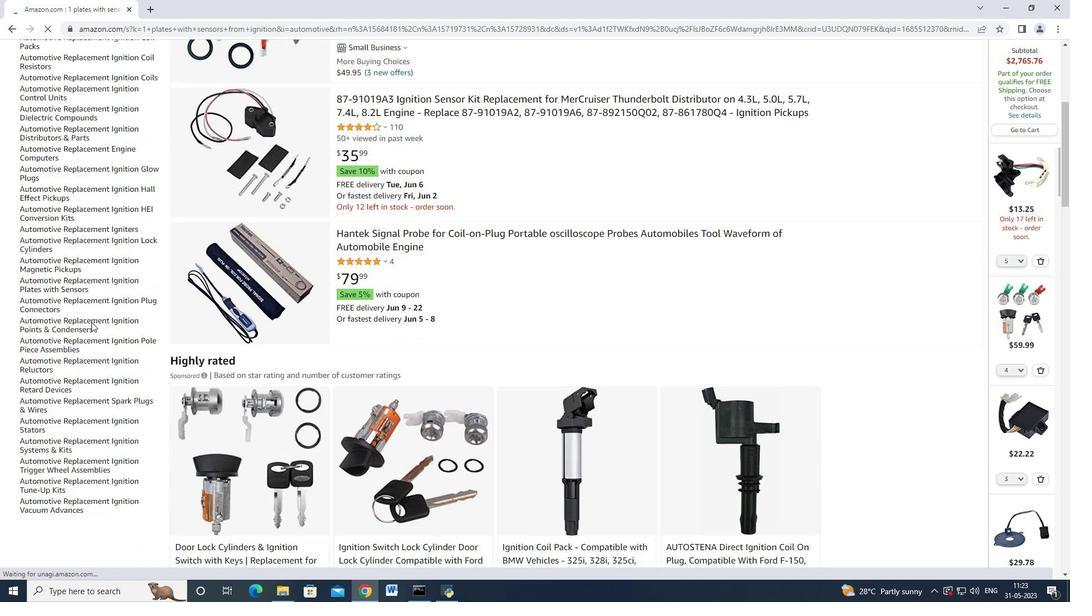 
Action: Mouse scrolled (91, 322) with delta (0, 0)
Screenshot: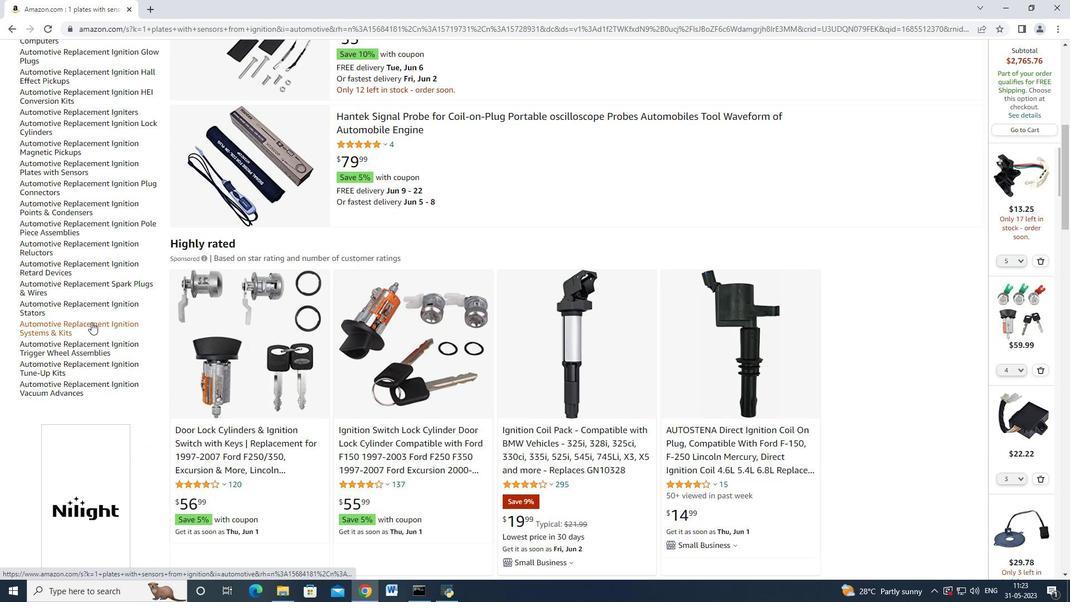 
Action: Mouse scrolled (91, 322) with delta (0, 0)
Screenshot: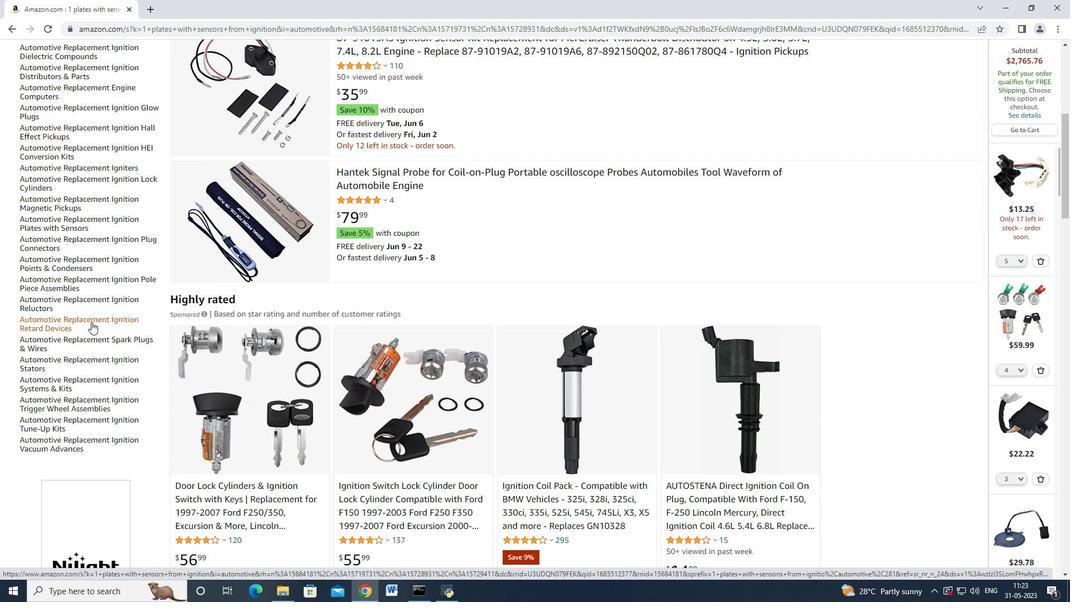 
Action: Mouse scrolled (91, 322) with delta (0, 0)
Screenshot: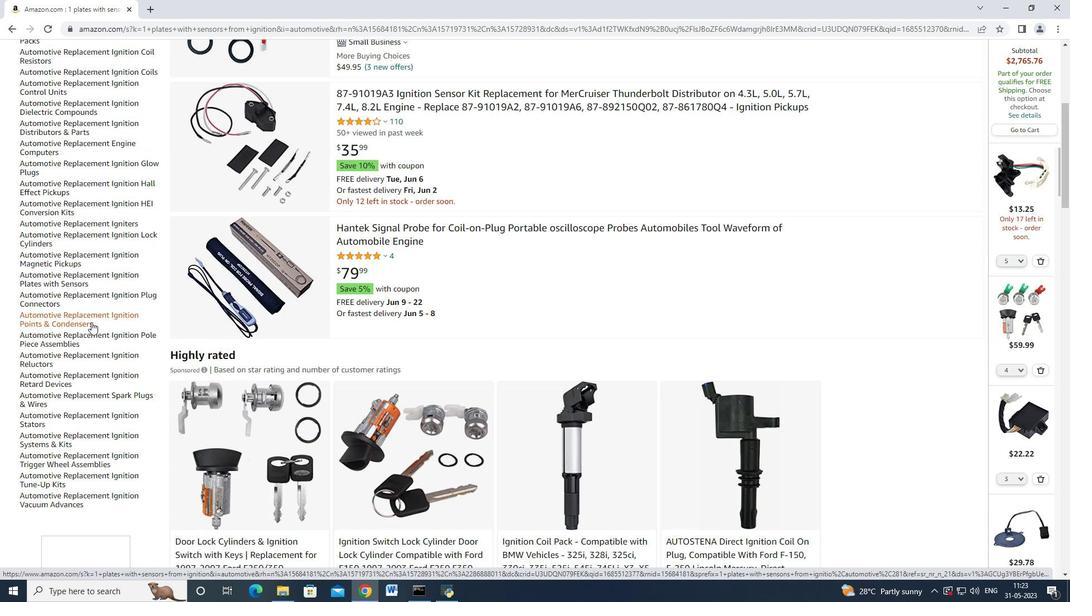 
Action: Mouse scrolled (91, 322) with delta (0, 0)
Screenshot: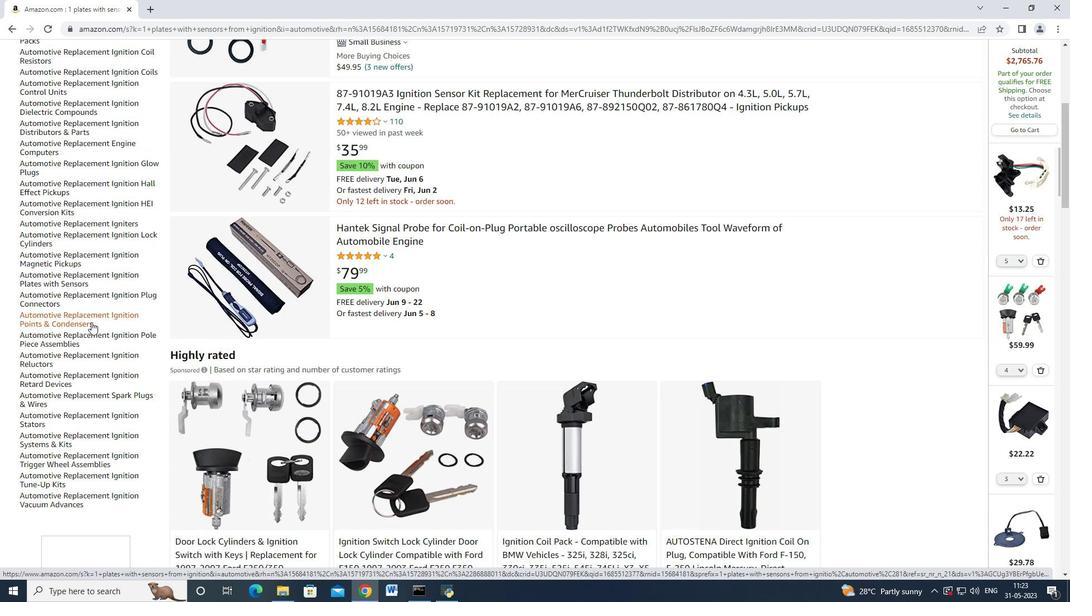 
Action: Mouse moved to (83, 386)
Screenshot: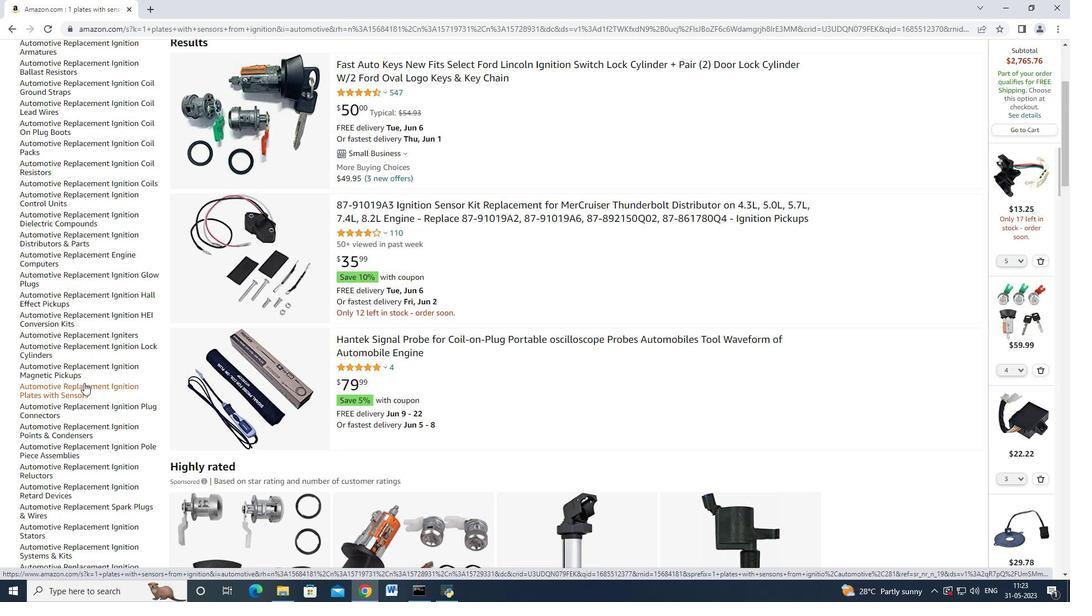 
Action: Mouse pressed left at (83, 386)
Screenshot: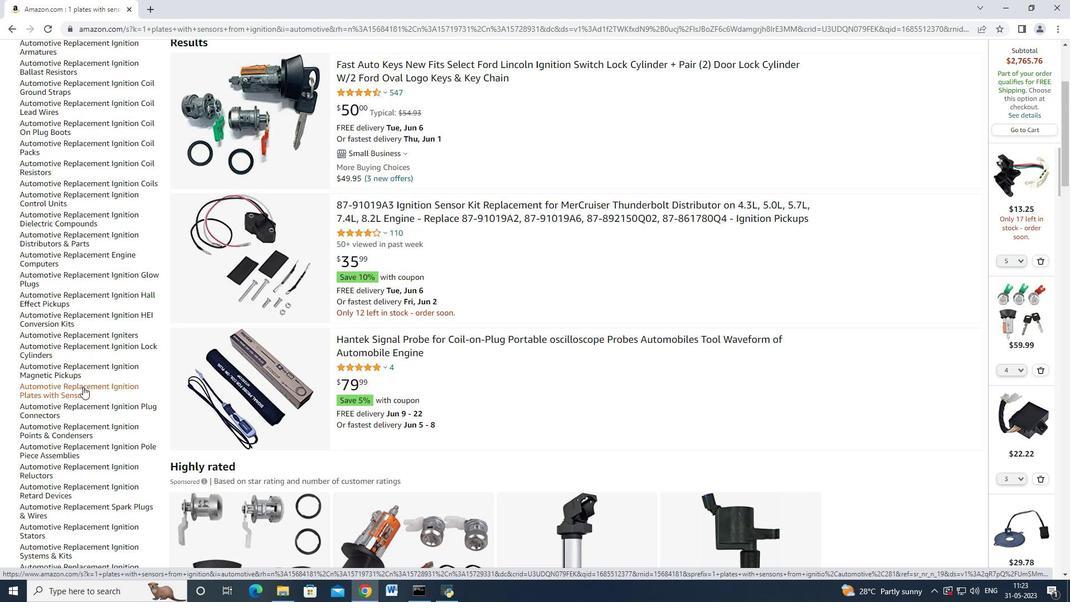 
Action: Mouse moved to (427, 310)
Screenshot: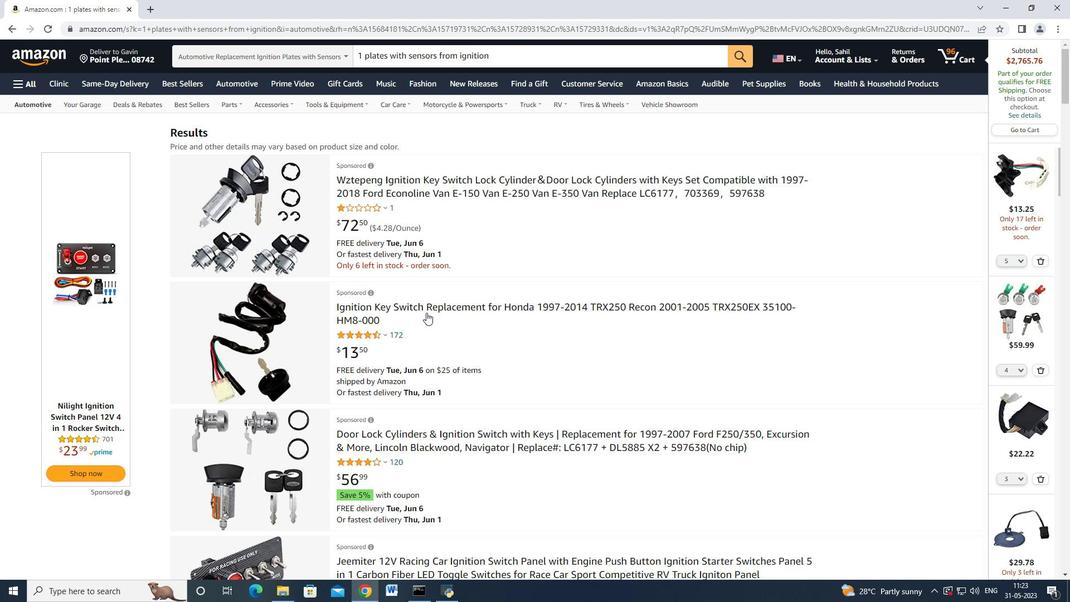 
Action: Mouse scrolled (427, 310) with delta (0, 0)
Screenshot: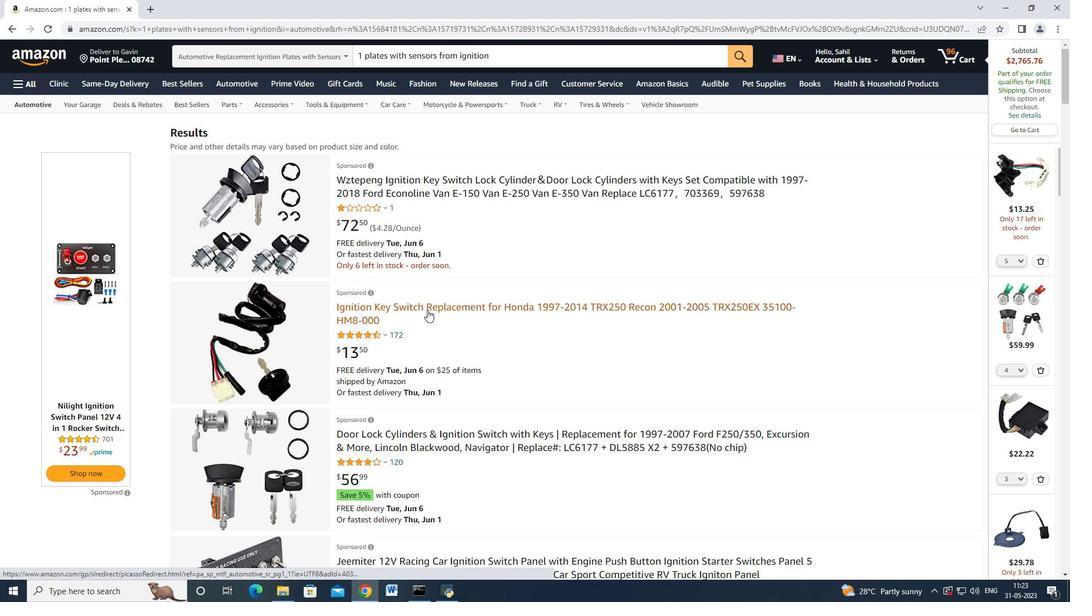 
Action: Mouse scrolled (427, 310) with delta (0, 0)
Screenshot: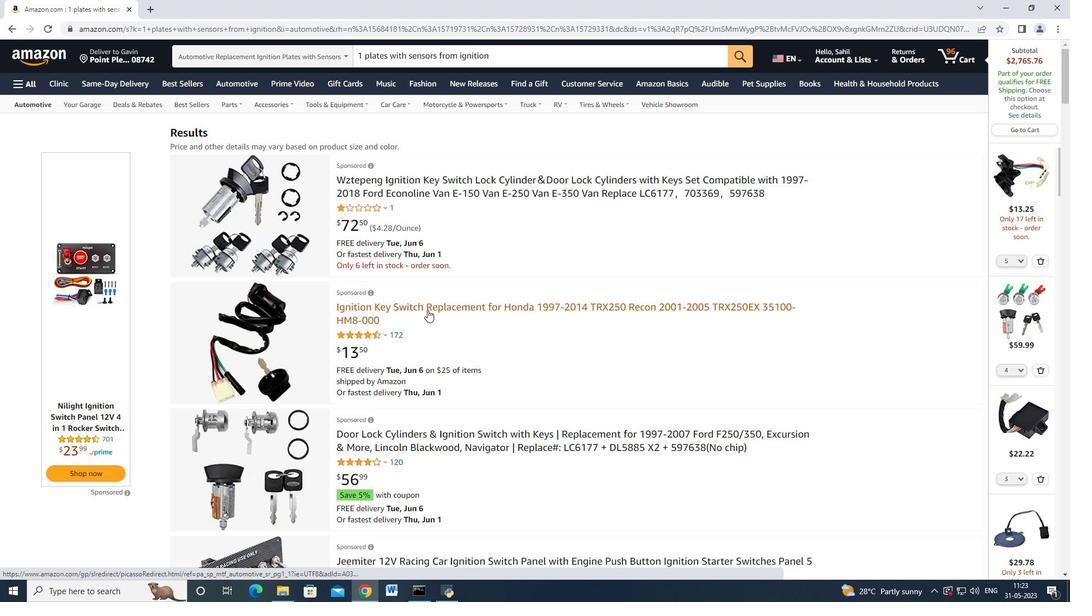
Action: Mouse scrolled (427, 310) with delta (0, 0)
Screenshot: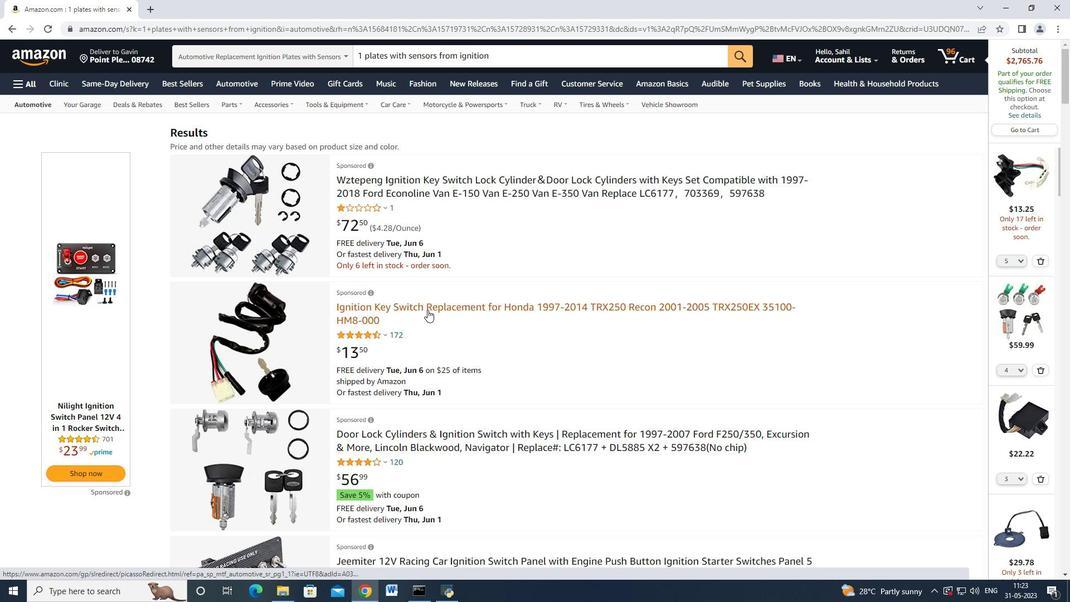 
Action: Mouse scrolled (427, 309) with delta (0, 0)
Screenshot: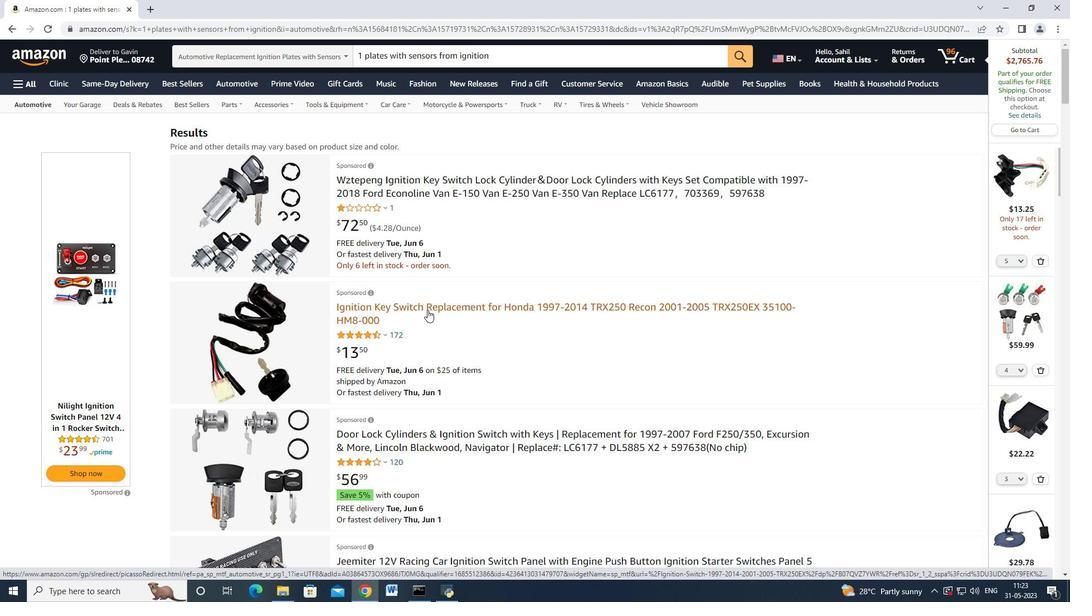 
Action: Mouse scrolled (427, 309) with delta (0, 0)
Screenshot: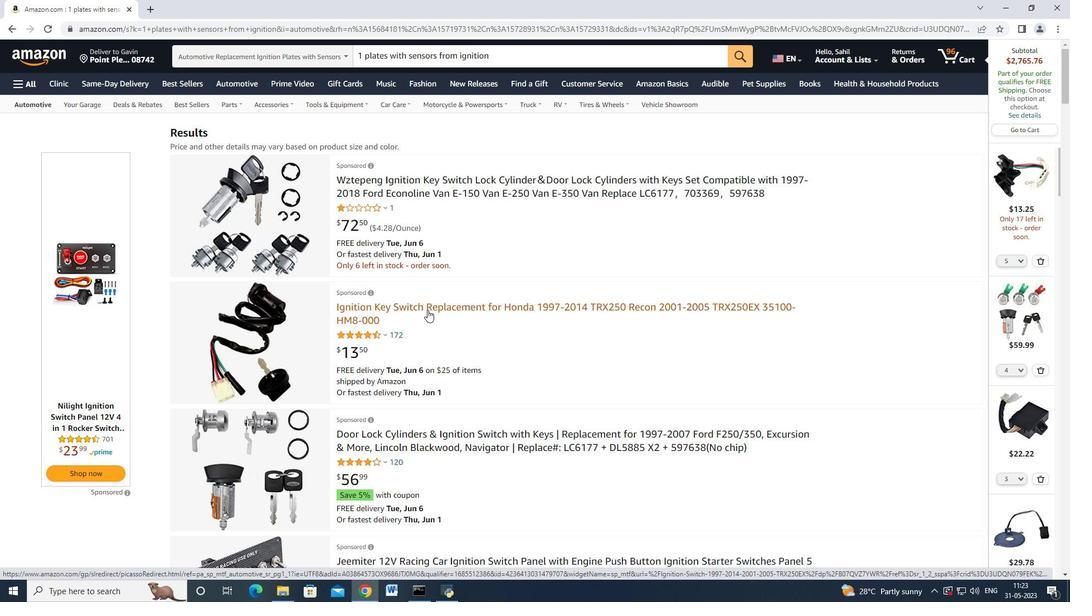 
Action: Mouse scrolled (427, 310) with delta (0, 0)
Screenshot: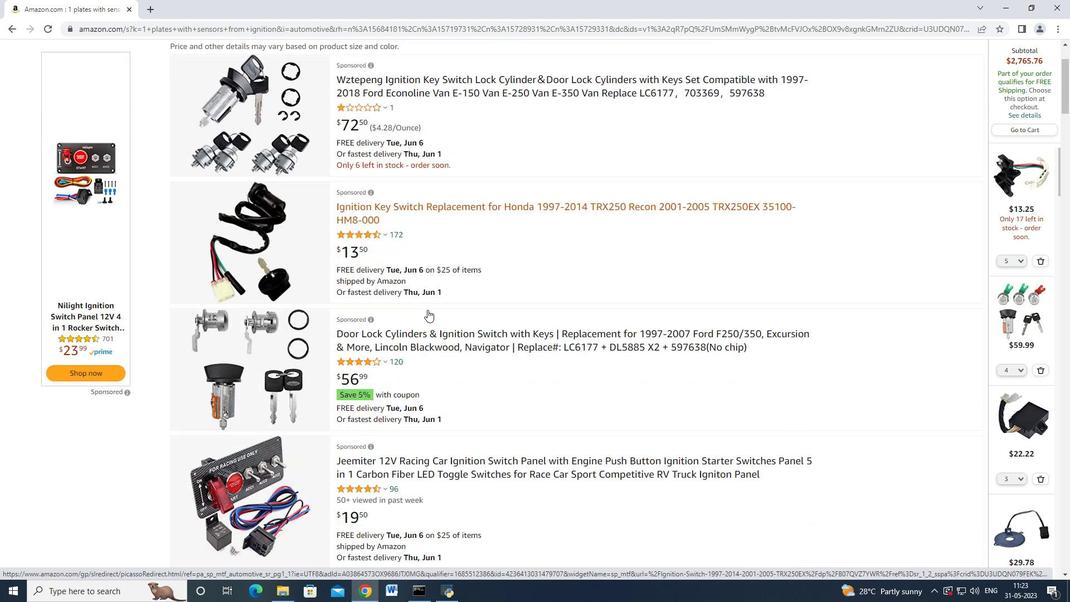 
Action: Mouse scrolled (427, 310) with delta (0, 0)
Screenshot: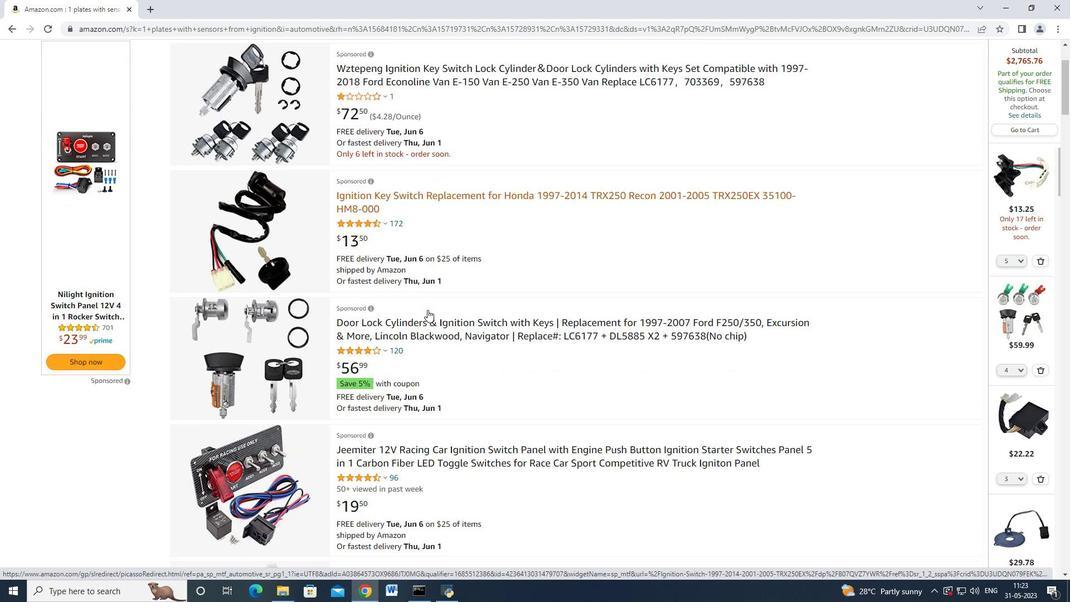 
Action: Mouse scrolled (427, 310) with delta (0, 0)
Screenshot: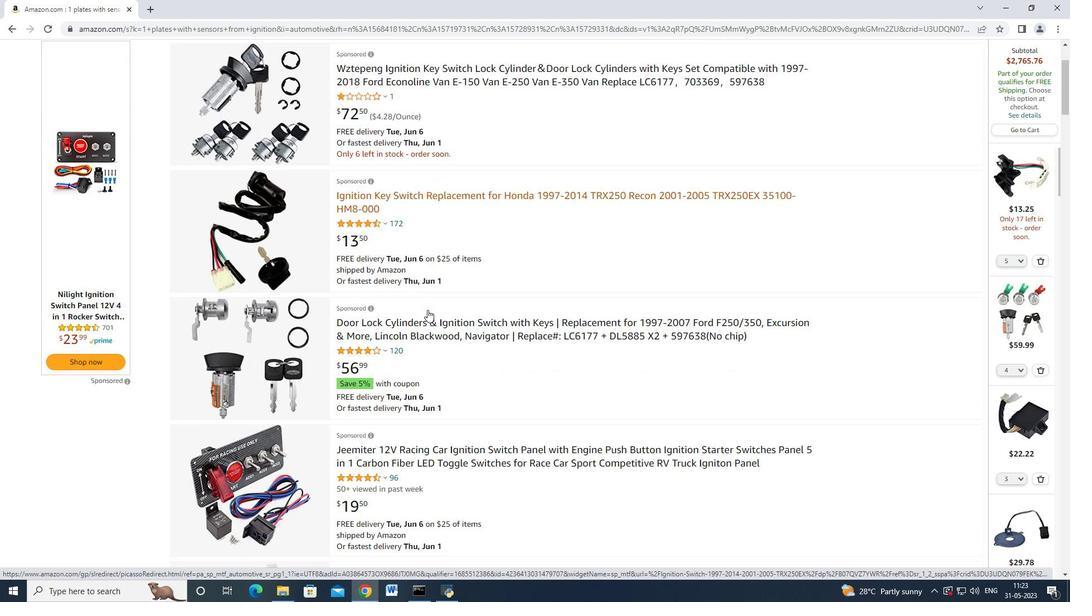 
Action: Mouse moved to (428, 308)
Screenshot: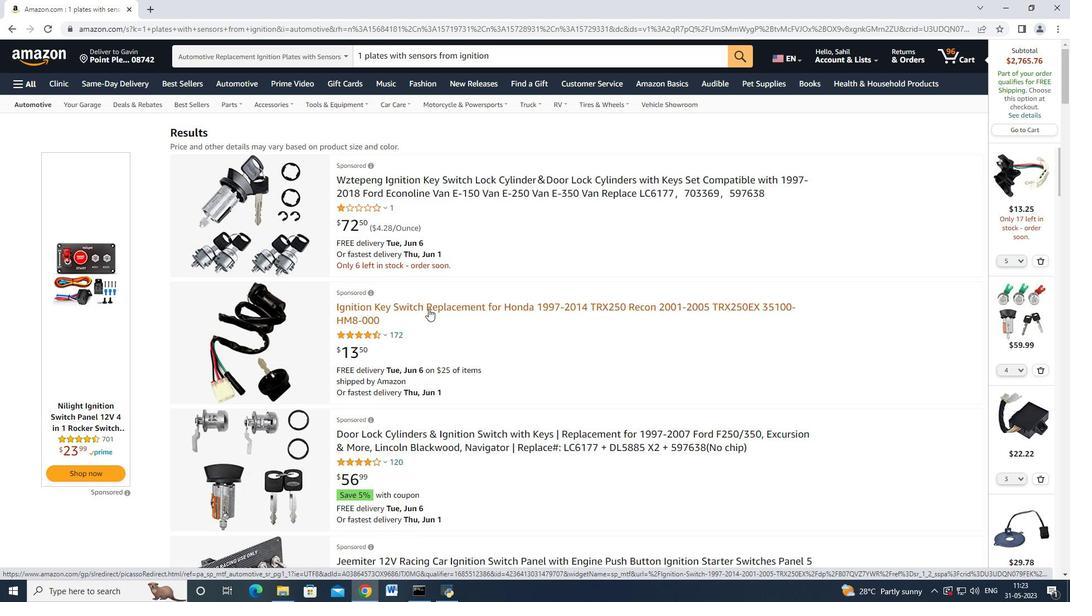 
Action: Mouse pressed left at (428, 308)
Screenshot: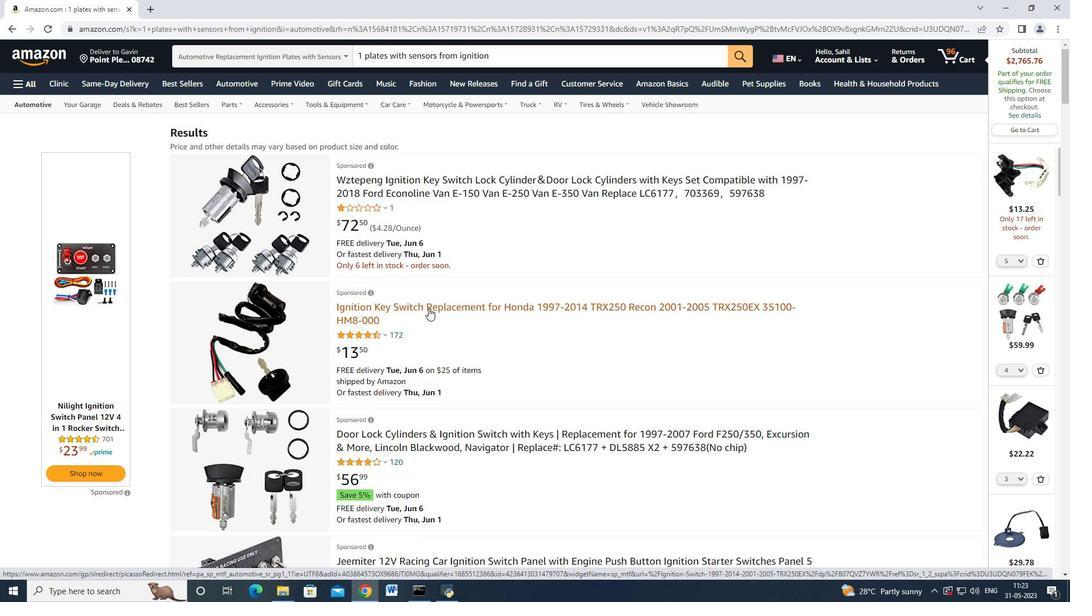 
Action: Mouse moved to (855, 465)
Screenshot: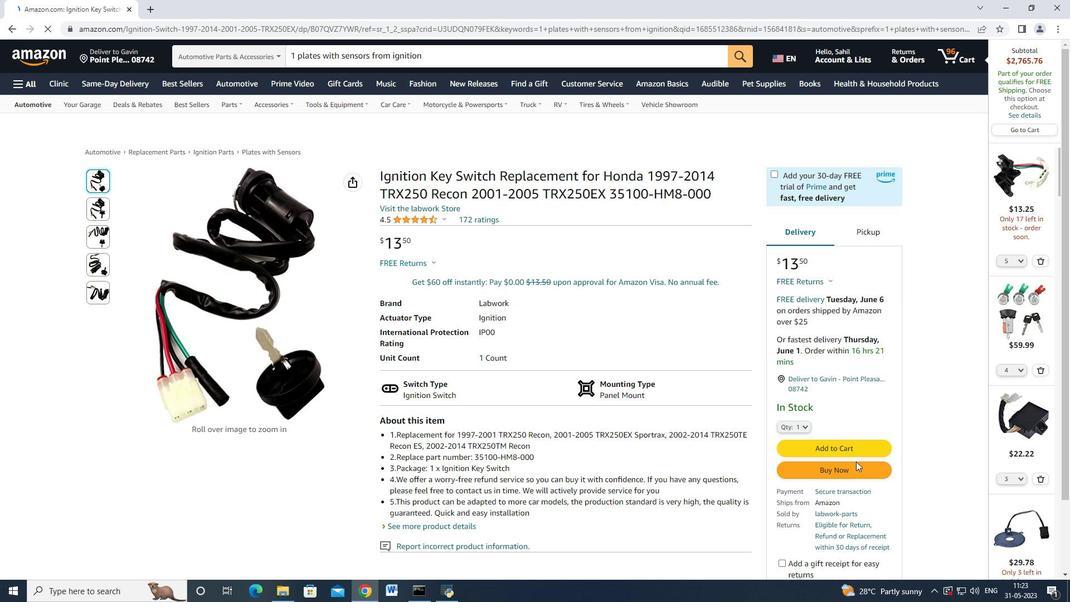 
Action: Mouse pressed left at (855, 465)
Screenshot: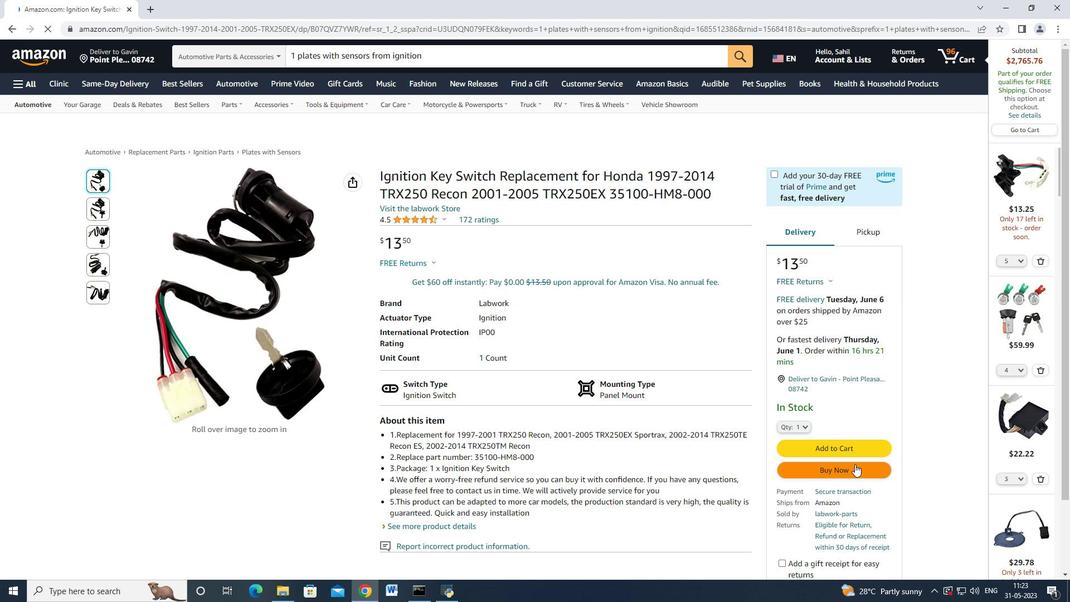 
Action: Mouse moved to (638, 92)
Screenshot: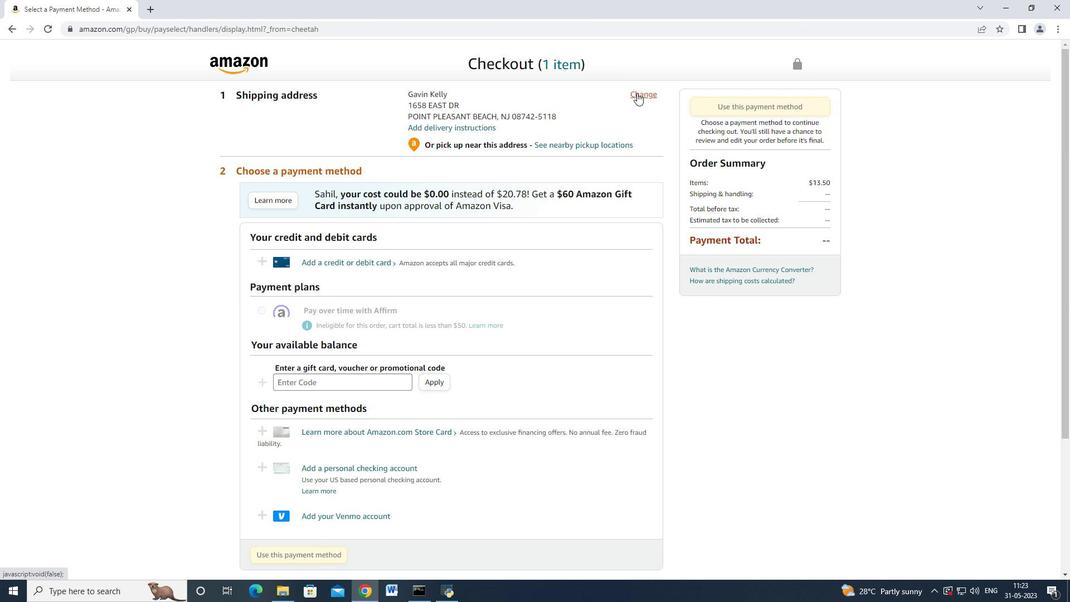 
Action: Mouse pressed left at (638, 92)
Screenshot: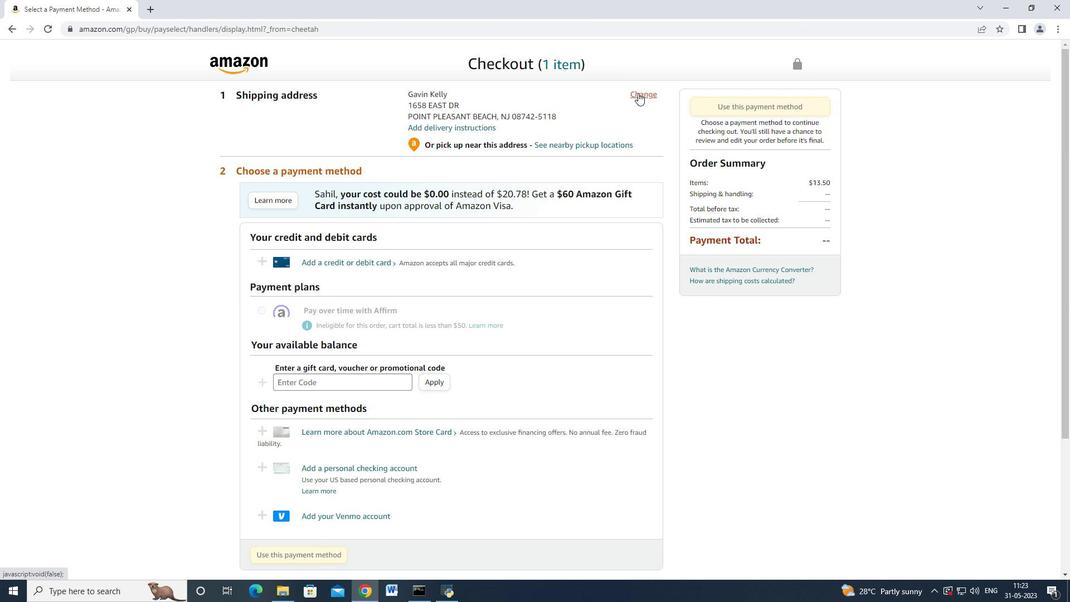 
Action: Mouse moved to (395, 220)
Screenshot: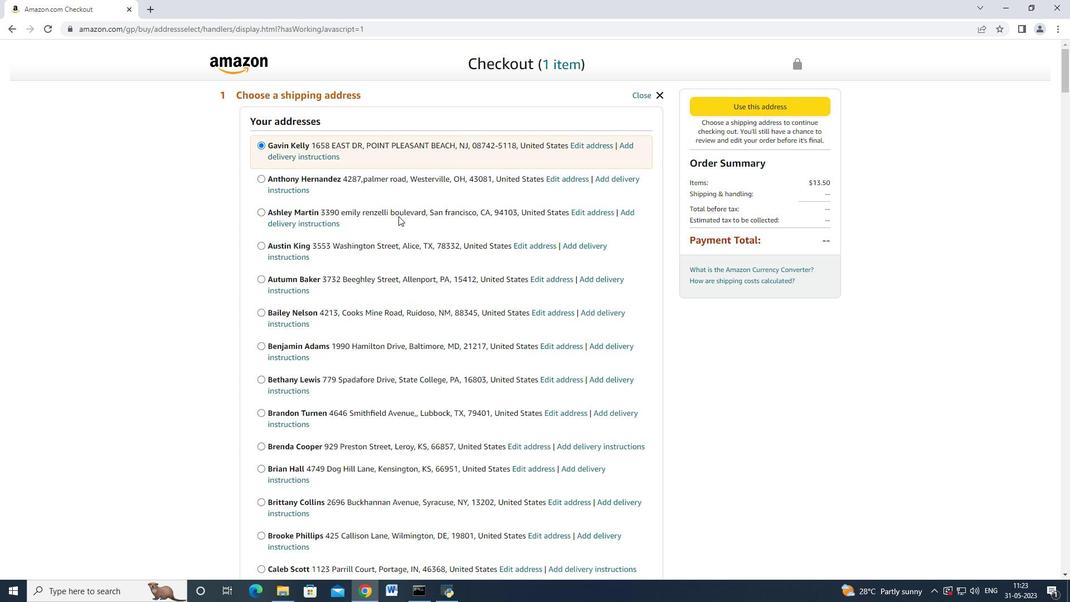
Action: Mouse scrolled (395, 219) with delta (0, 0)
Screenshot: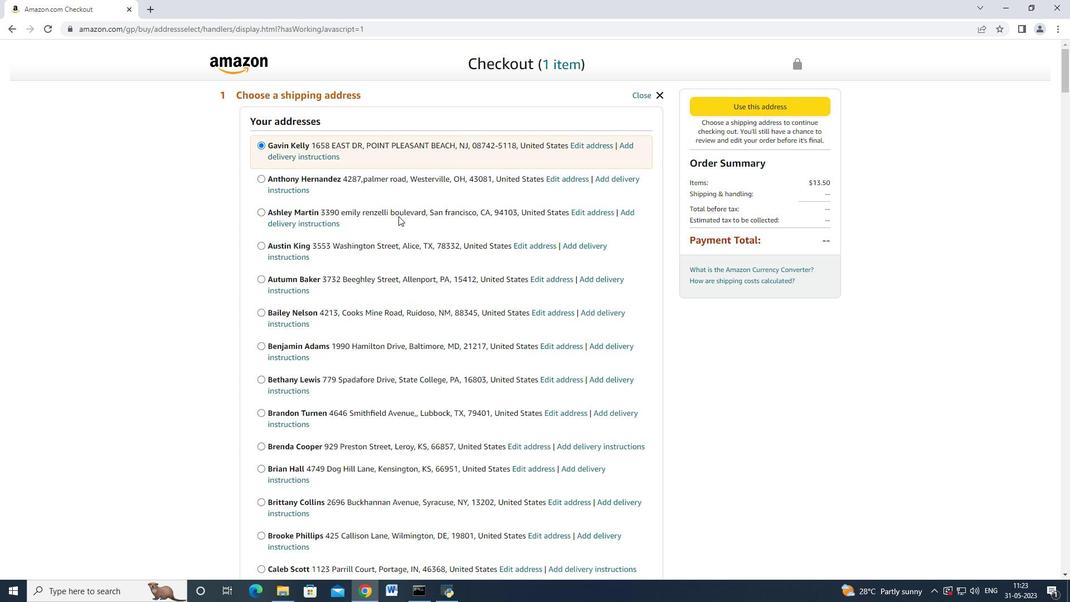 
Action: Mouse scrolled (395, 219) with delta (0, 0)
Screenshot: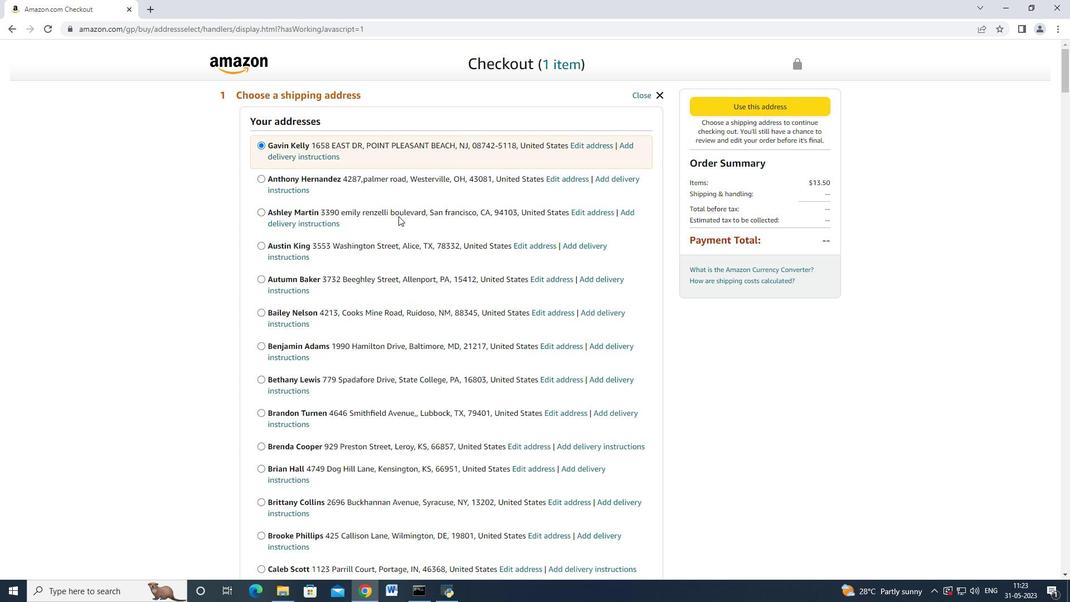 
Action: Mouse scrolled (395, 219) with delta (0, 0)
Screenshot: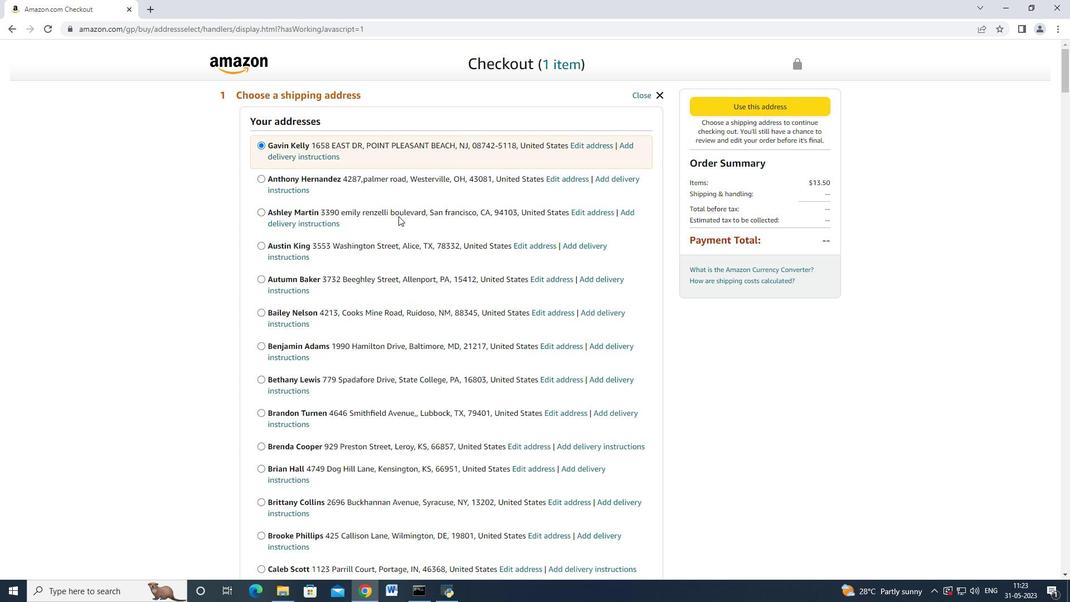 
Action: Mouse scrolled (395, 219) with delta (0, 0)
Screenshot: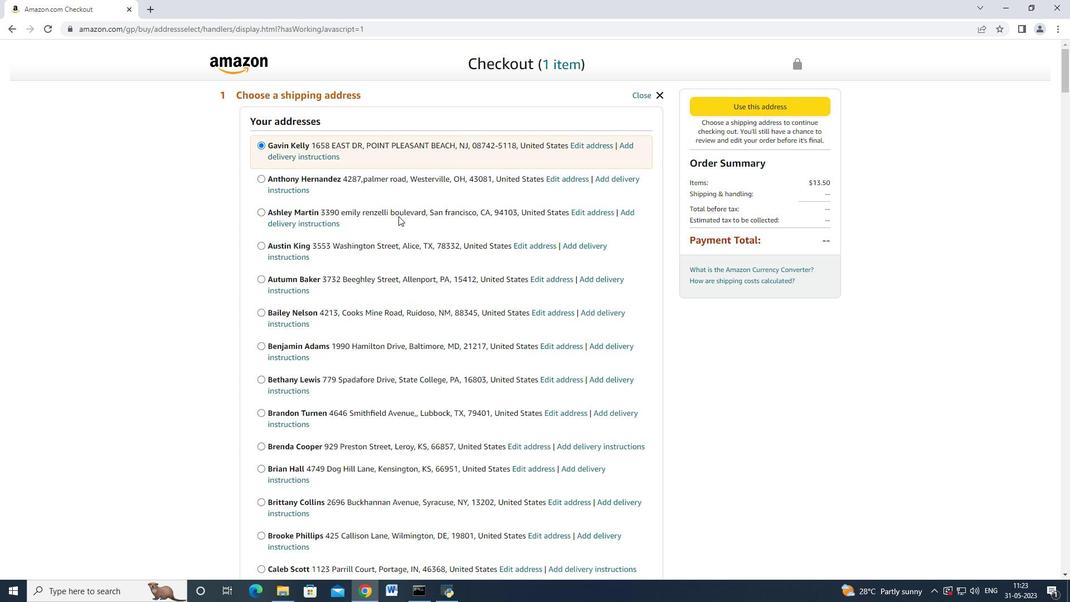 
Action: Mouse moved to (395, 220)
Screenshot: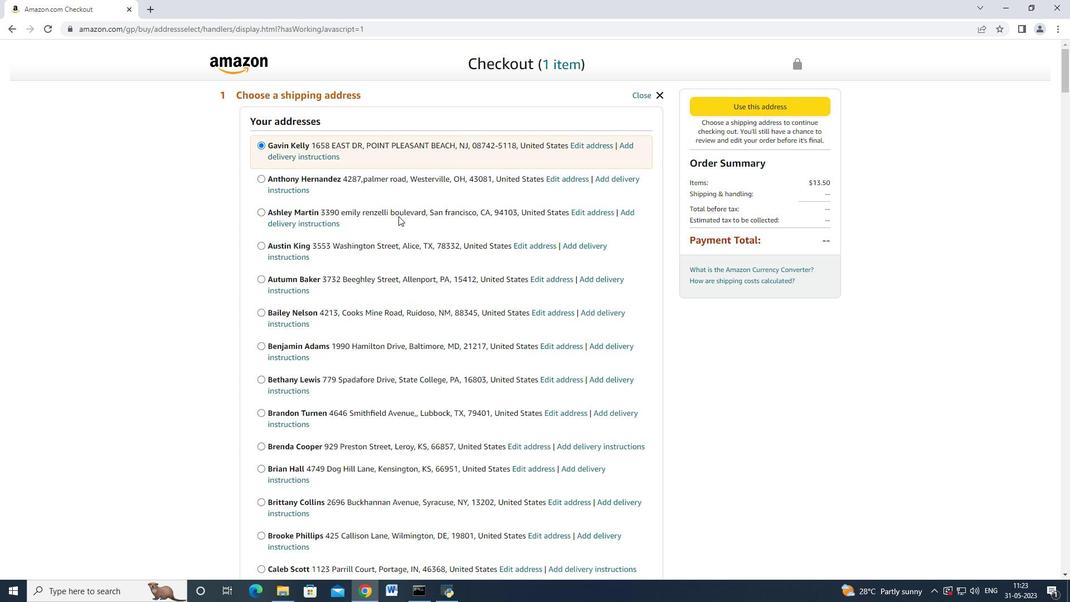 
Action: Mouse scrolled (395, 219) with delta (0, 0)
Screenshot: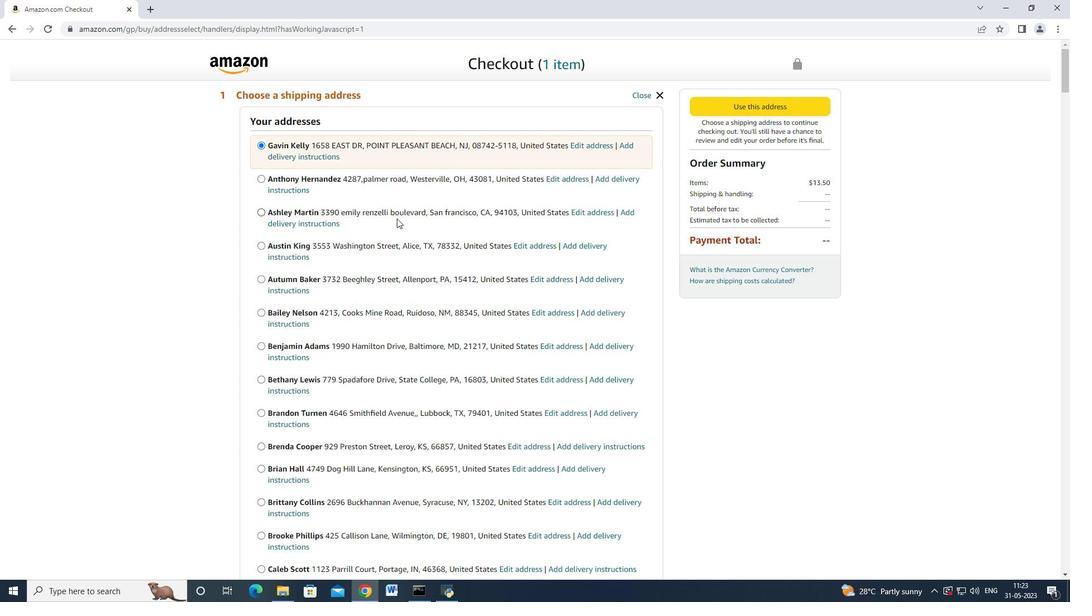 
Action: Mouse scrolled (395, 219) with delta (0, 0)
Screenshot: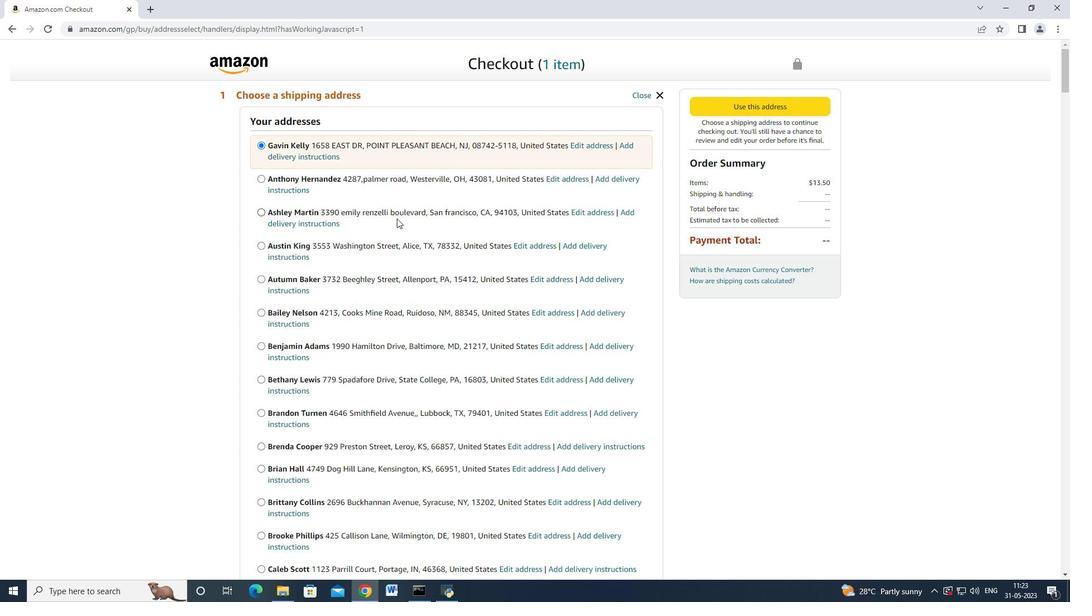 
Action: Mouse scrolled (395, 219) with delta (0, 0)
Screenshot: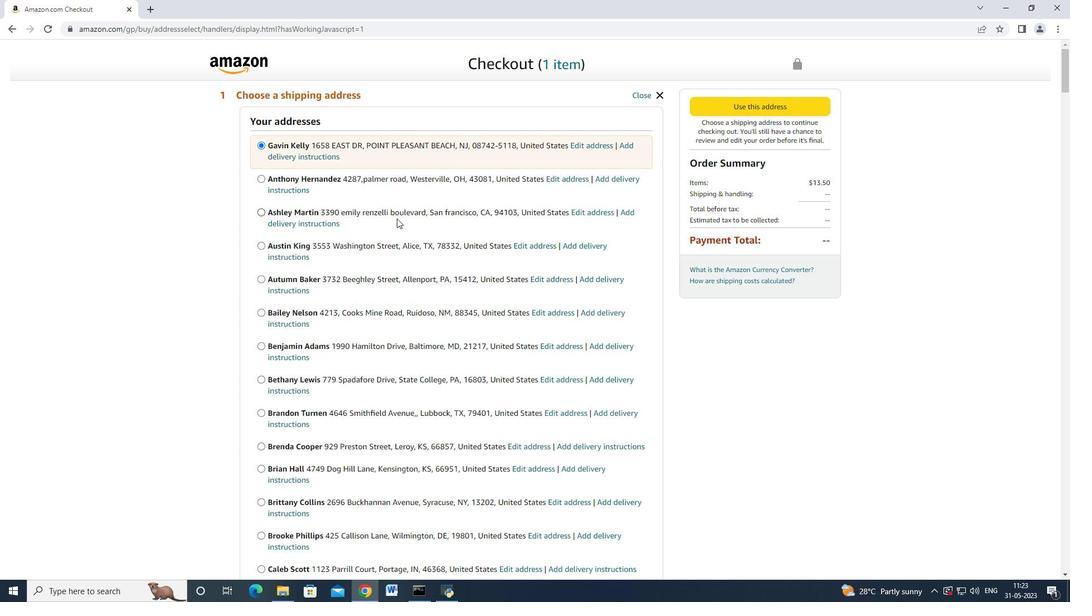 
Action: Mouse moved to (395, 219)
Screenshot: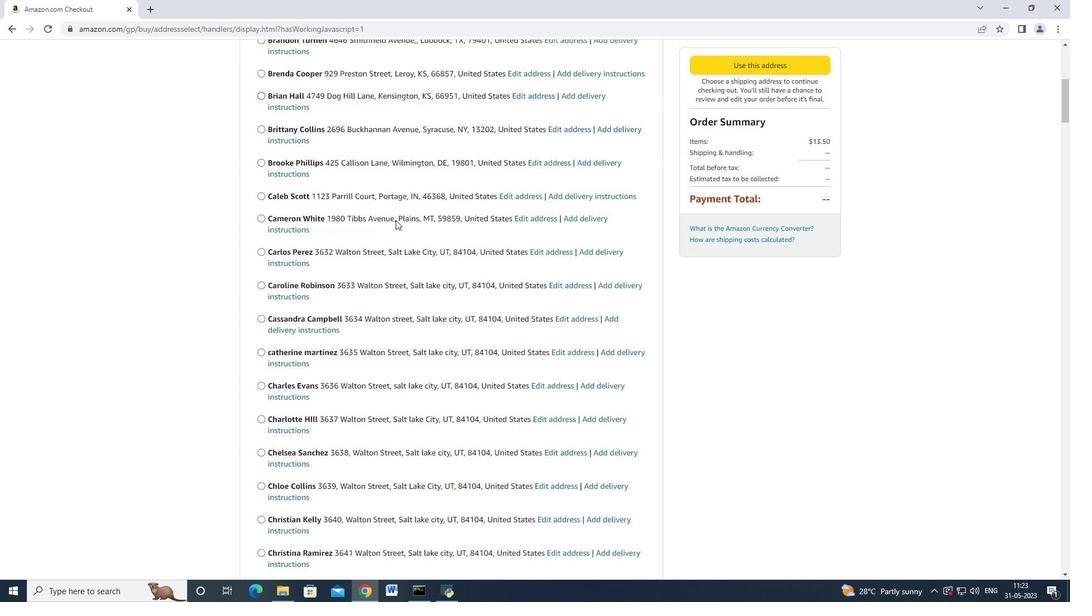 
Action: Mouse scrolled (395, 218) with delta (0, 0)
Screenshot: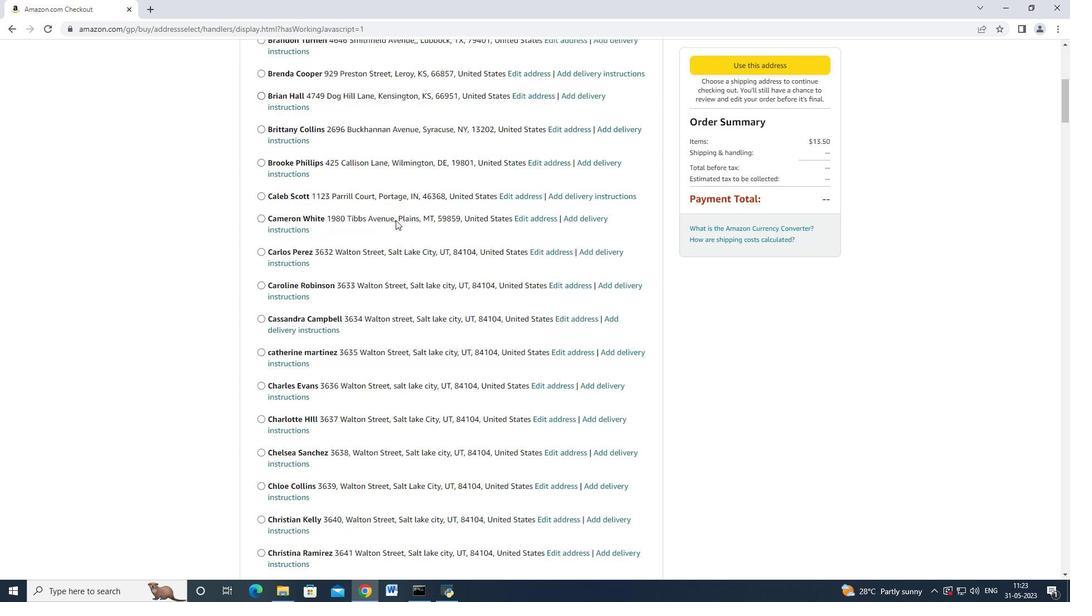 
Action: Mouse scrolled (395, 218) with delta (0, 0)
Screenshot: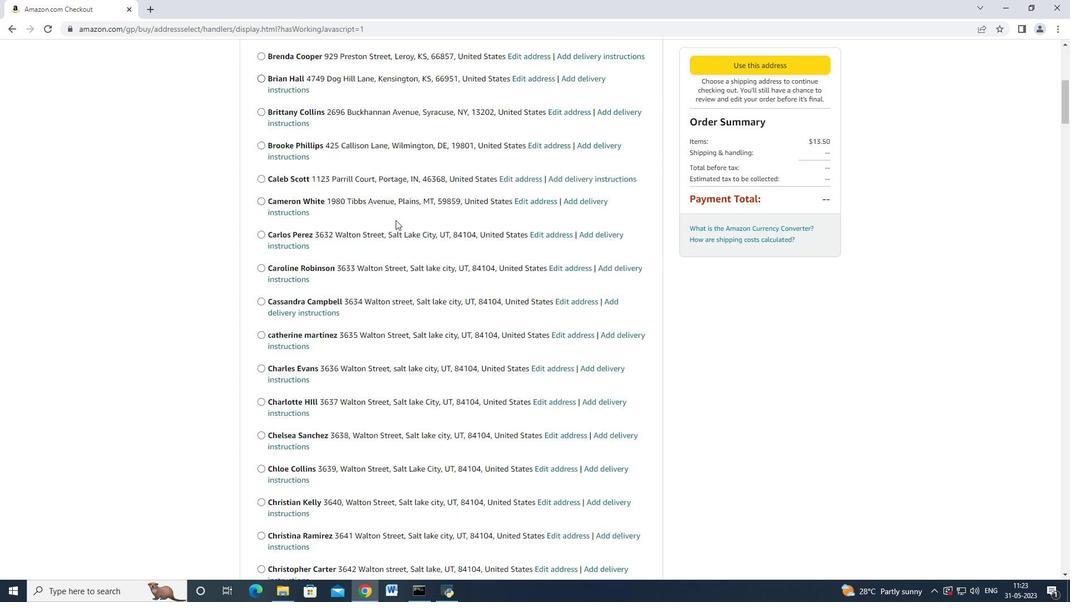 
Action: Mouse scrolled (395, 218) with delta (0, 0)
Screenshot: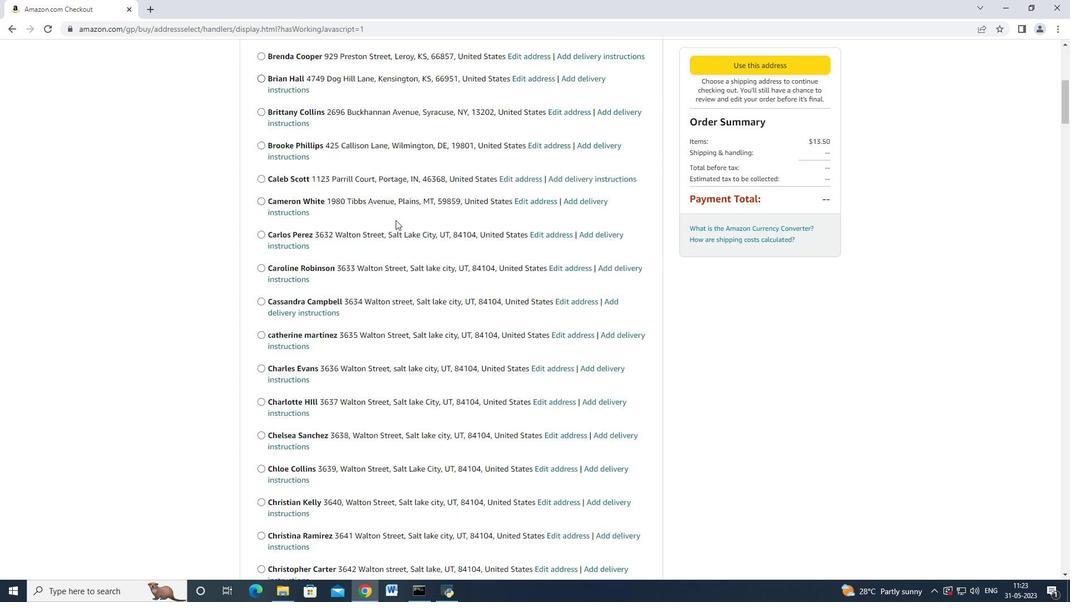 
Action: Mouse moved to (396, 219)
Screenshot: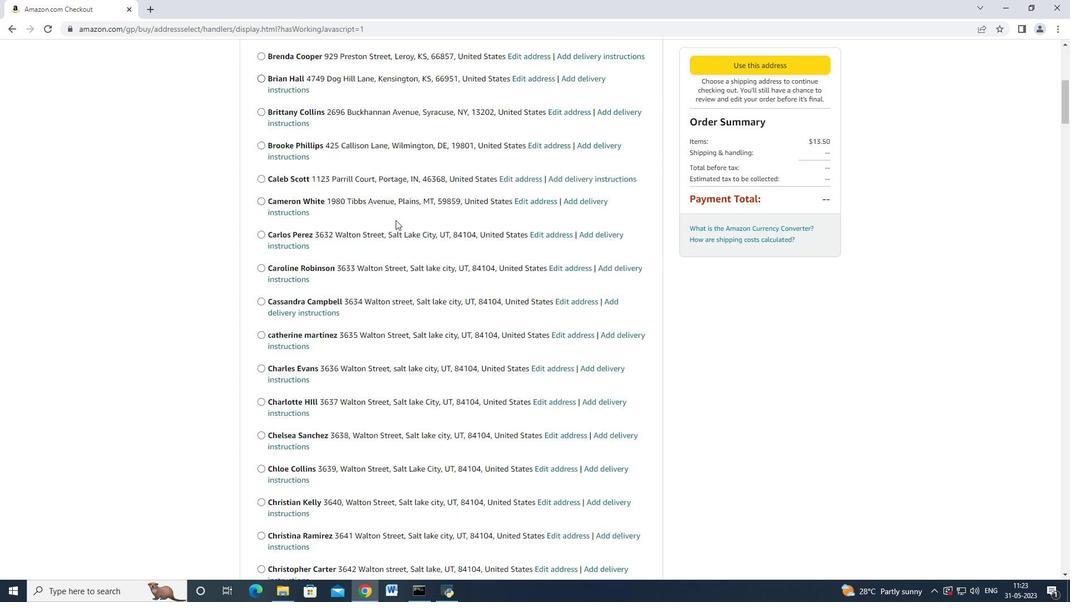 
Action: Mouse scrolled (396, 218) with delta (0, 0)
Screenshot: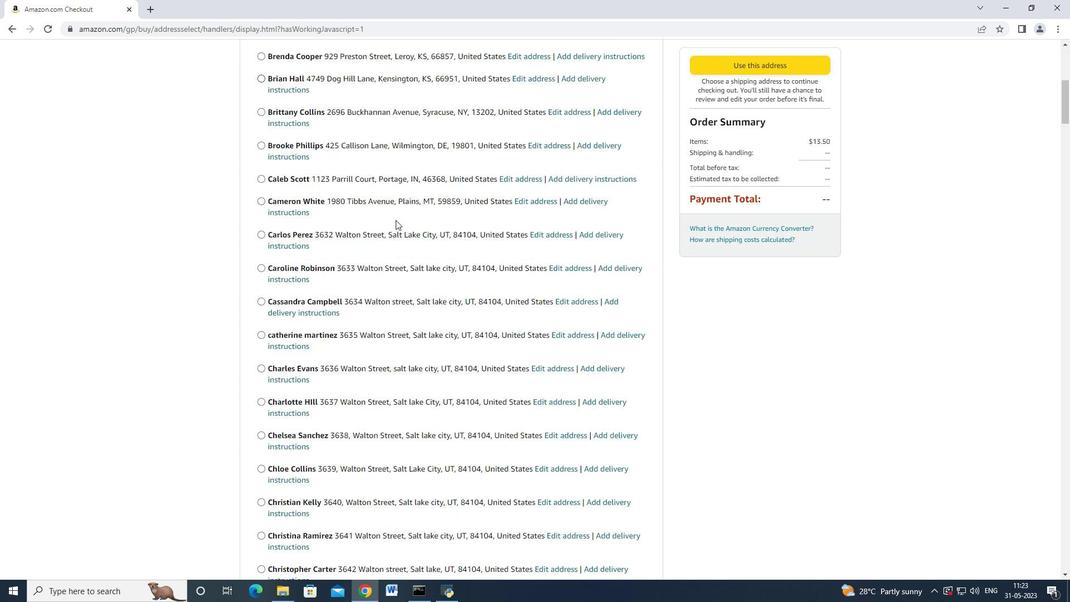 
Action: Mouse scrolled (396, 218) with delta (0, 0)
Screenshot: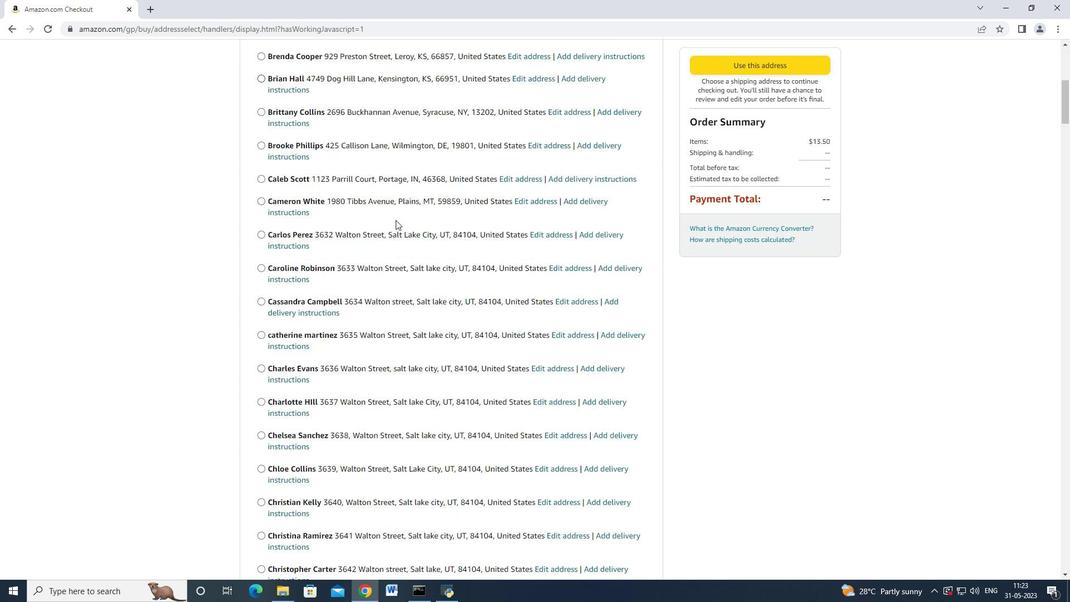 
Action: Mouse scrolled (396, 218) with delta (0, 0)
Screenshot: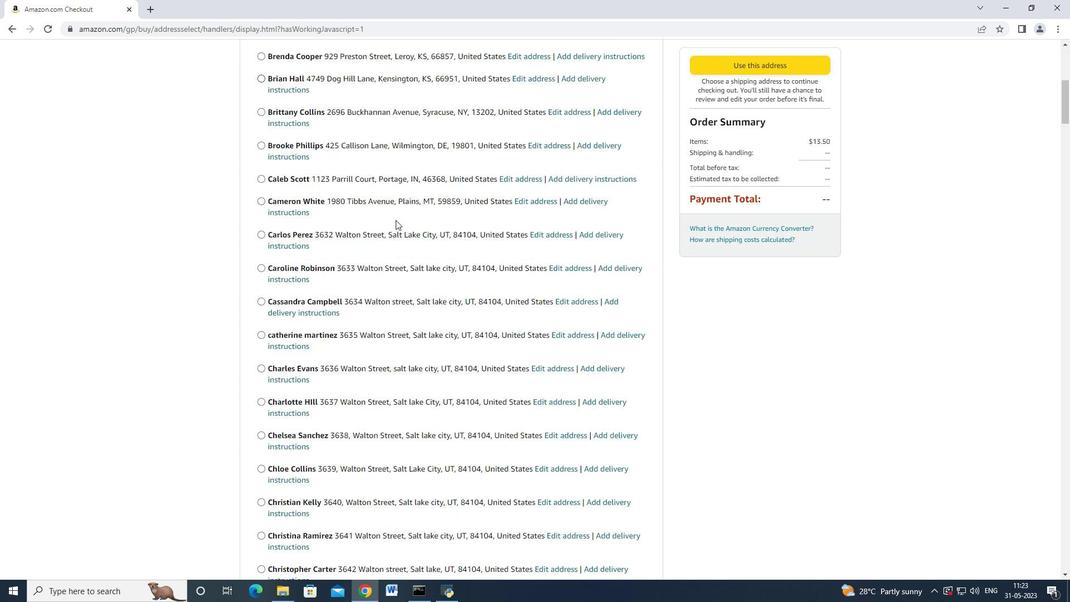 
Action: Mouse scrolled (396, 218) with delta (0, 0)
Screenshot: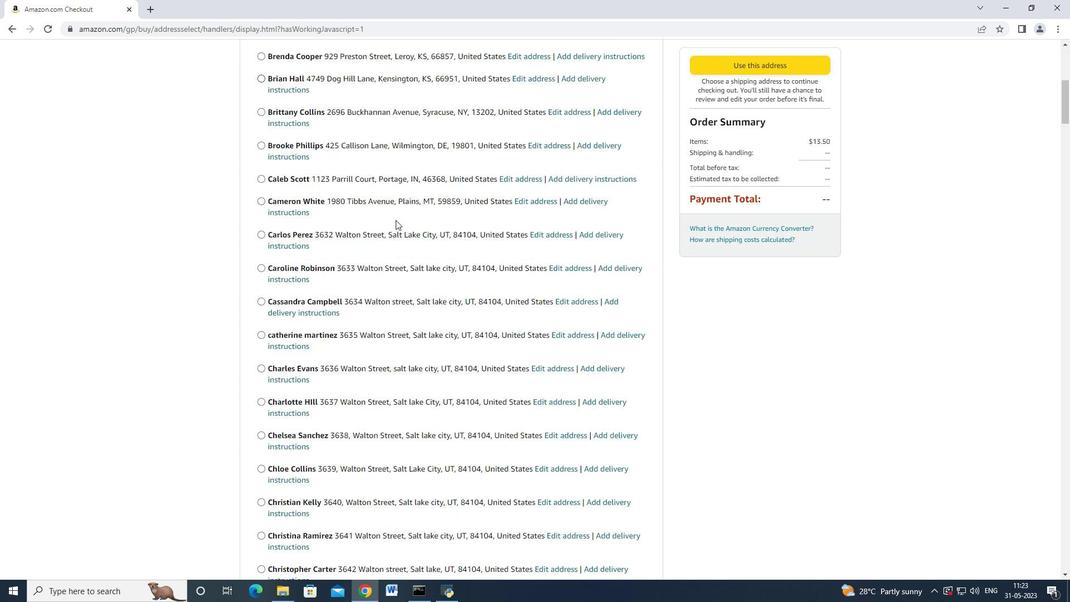 
Action: Mouse scrolled (396, 218) with delta (0, 0)
Screenshot: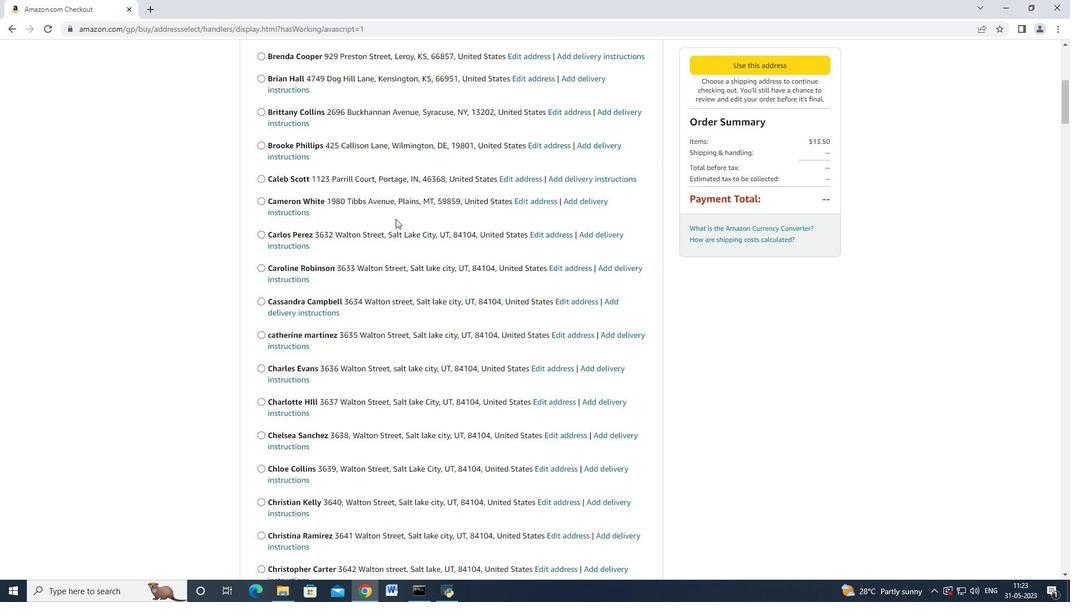 
Action: Mouse moved to (397, 219)
Screenshot: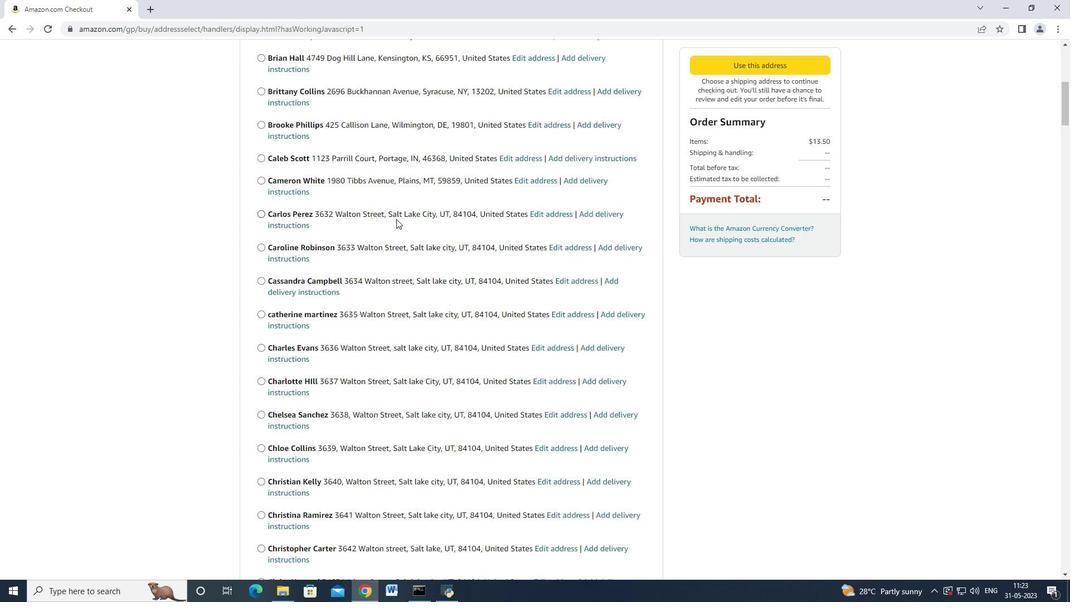 
Action: Mouse scrolled (397, 218) with delta (0, 0)
Screenshot: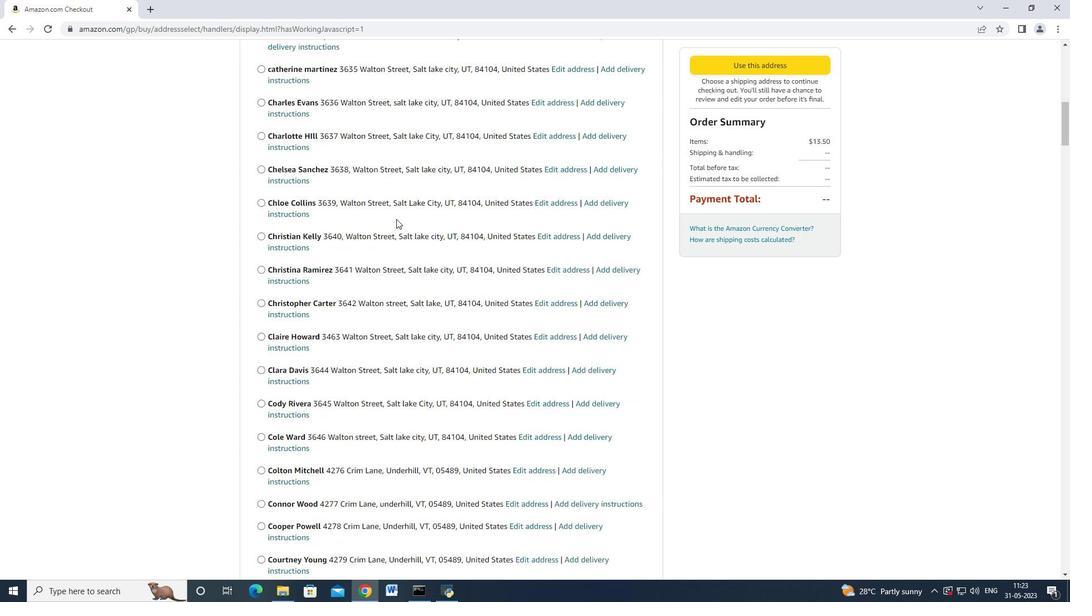 
Action: Mouse moved to (397, 219)
Screenshot: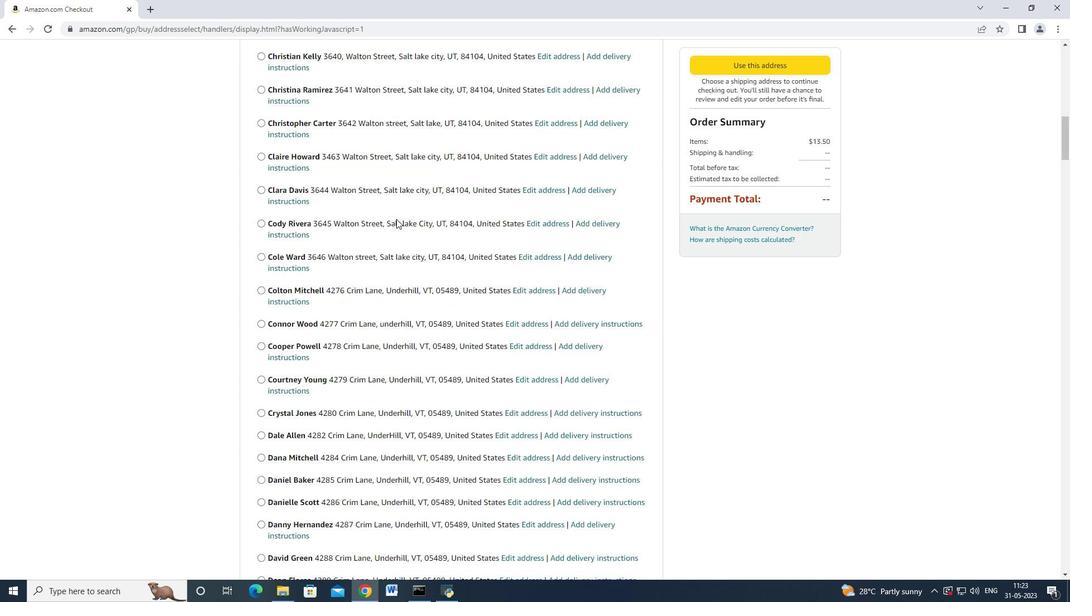
Action: Mouse scrolled (397, 218) with delta (0, 0)
Screenshot: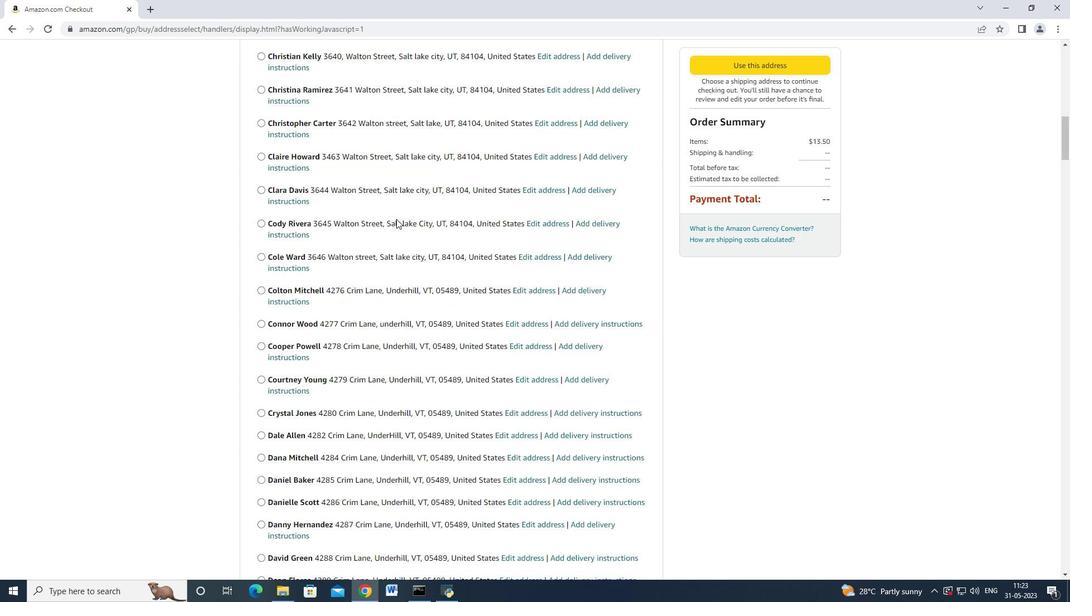 
Action: Mouse scrolled (397, 218) with delta (0, 0)
Screenshot: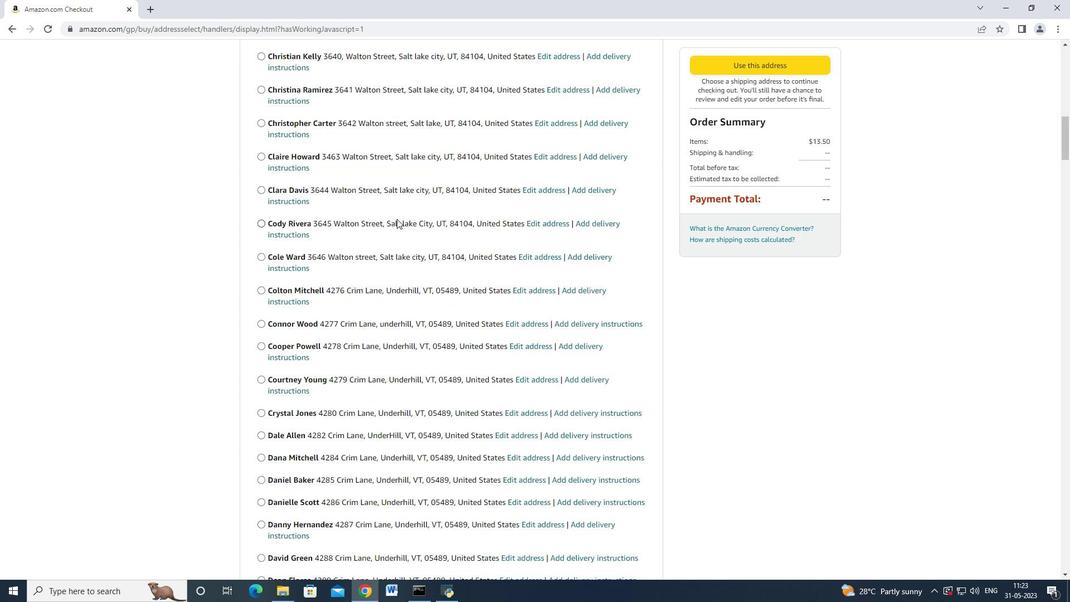 
Action: Mouse scrolled (397, 218) with delta (0, 0)
Screenshot: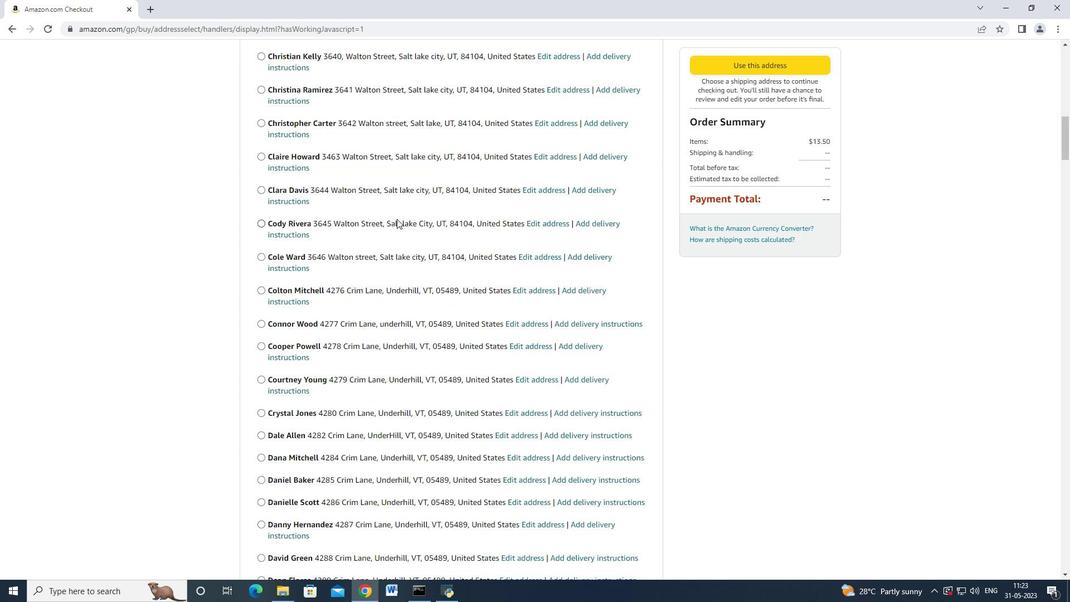 
Action: Mouse scrolled (397, 218) with delta (0, 0)
Screenshot: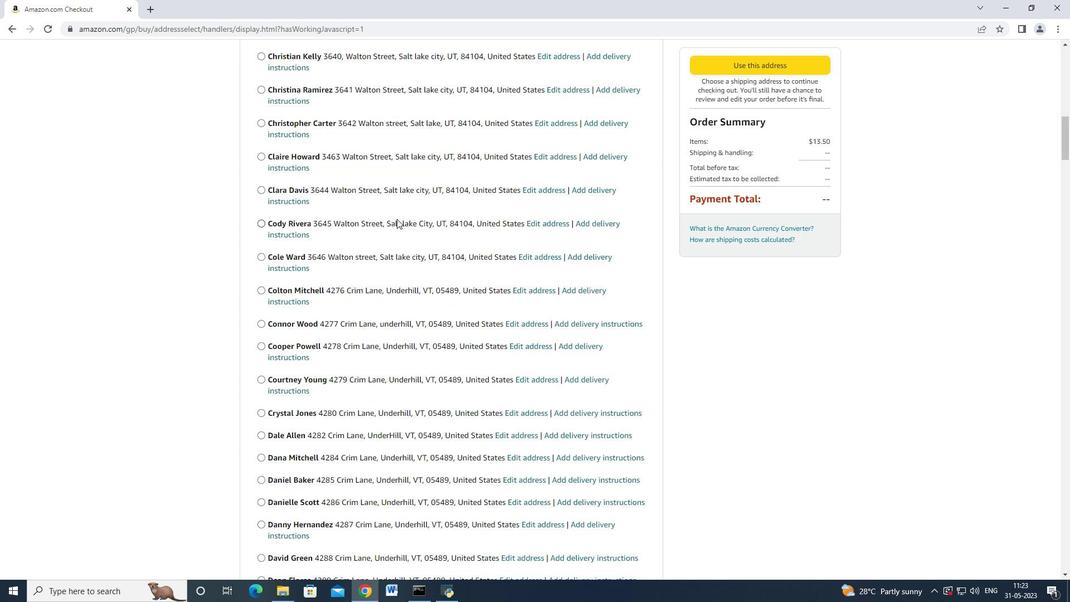 
Action: Mouse scrolled (397, 218) with delta (0, 0)
Screenshot: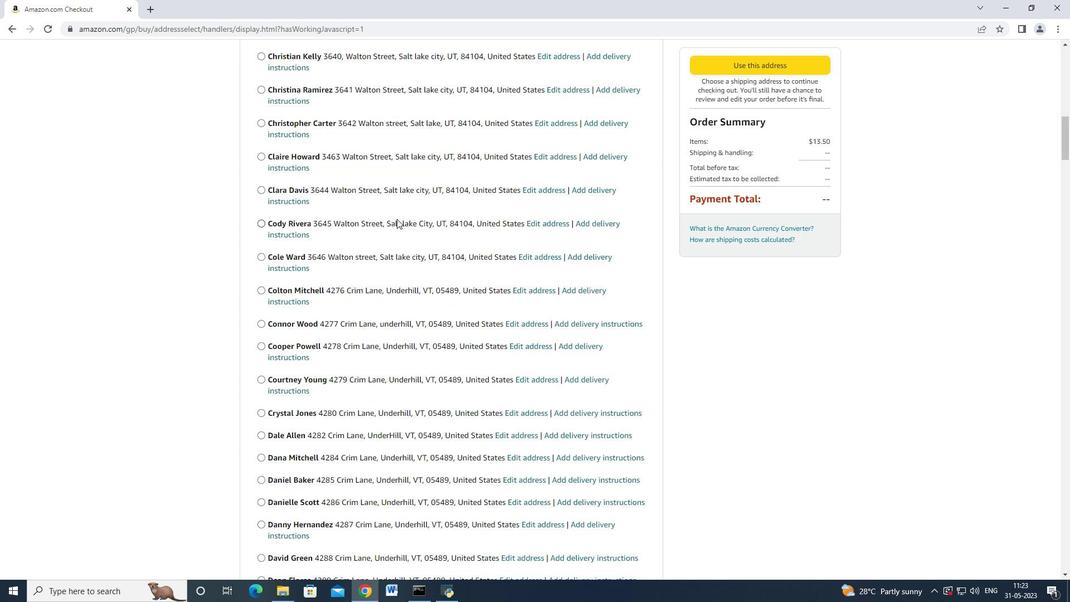 
Action: Mouse scrolled (397, 218) with delta (0, 0)
Screenshot: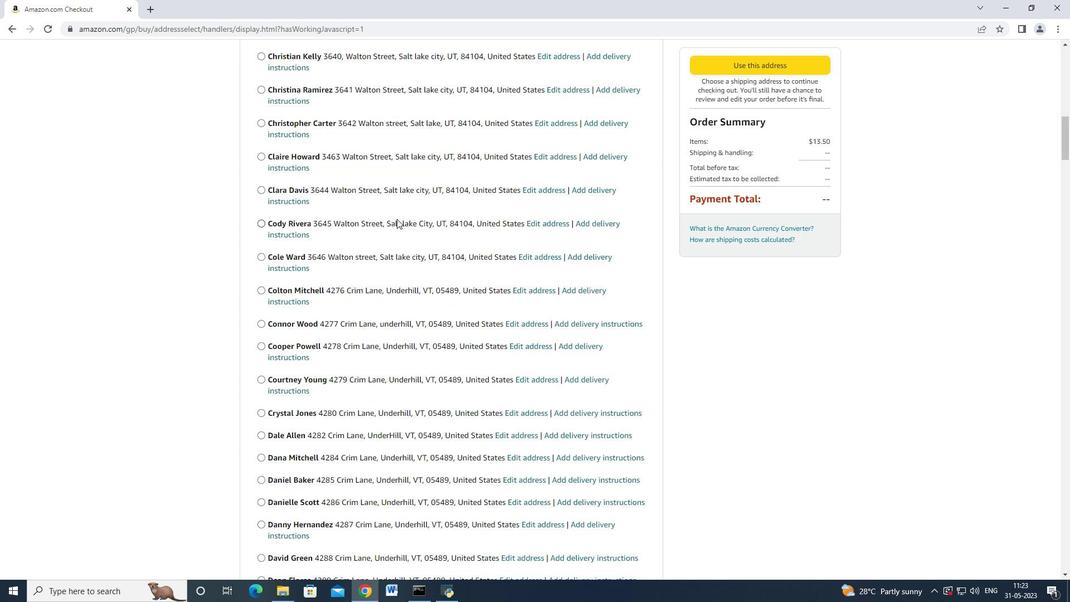 
Action: Mouse scrolled (397, 218) with delta (0, 0)
Screenshot: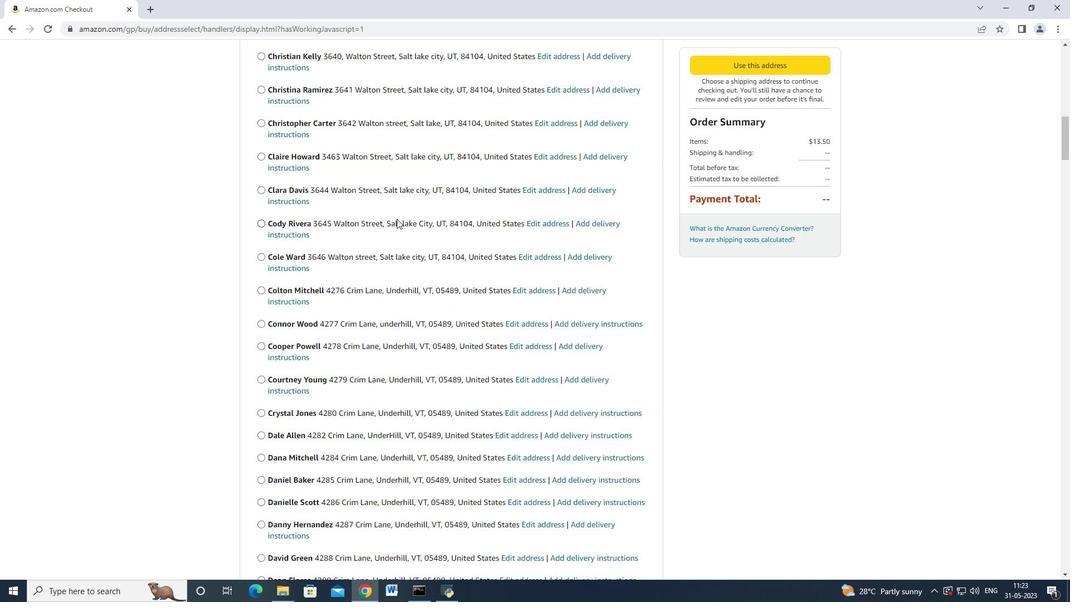 
Action: Mouse scrolled (397, 218) with delta (0, 0)
Screenshot: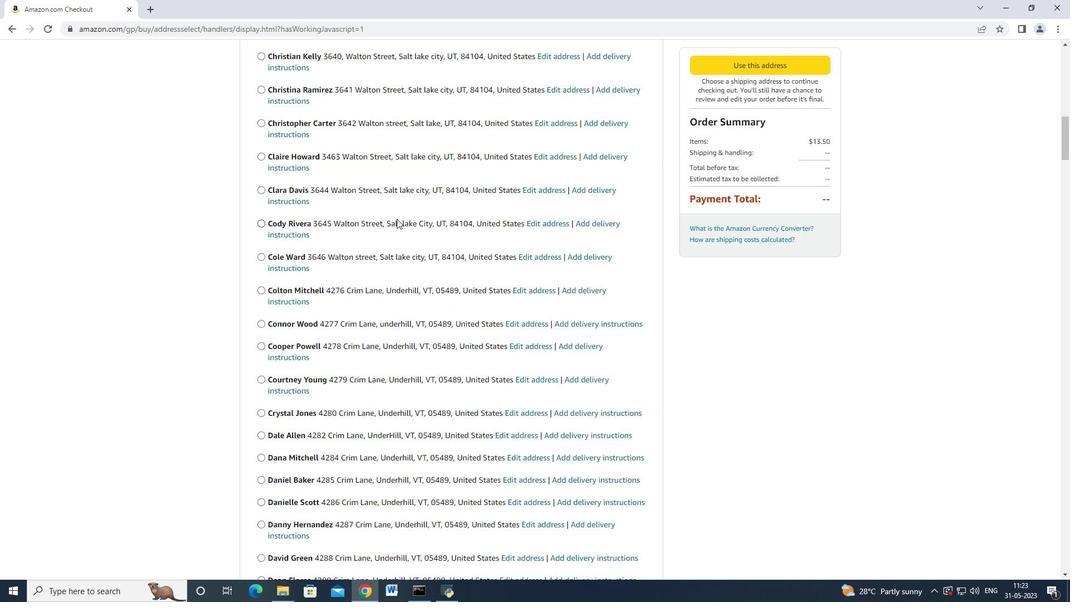 
Action: Mouse moved to (397, 219)
Screenshot: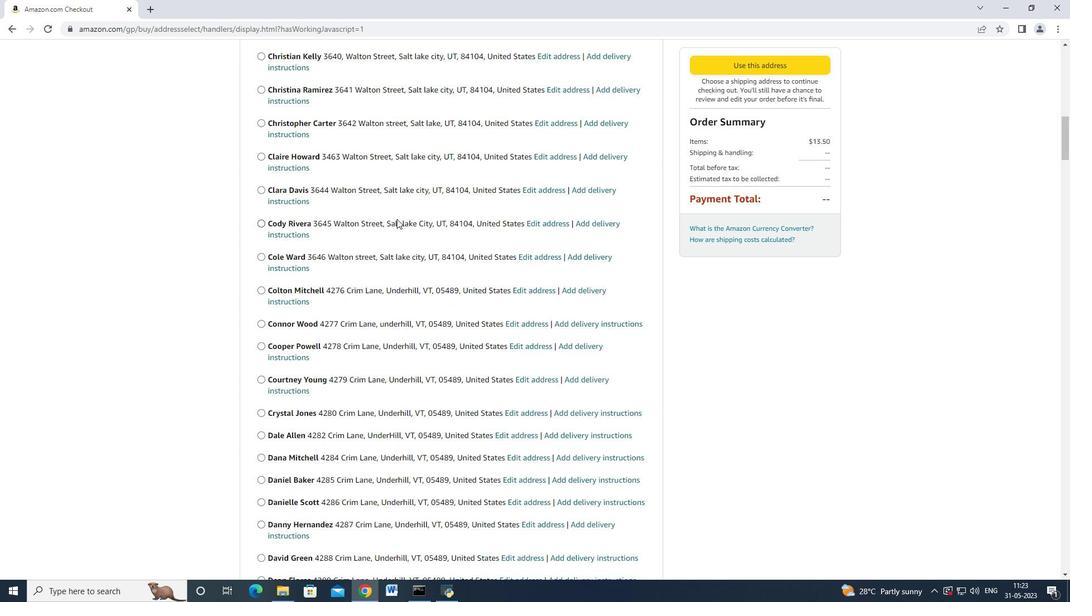 
Action: Mouse scrolled (397, 218) with delta (0, 0)
Screenshot: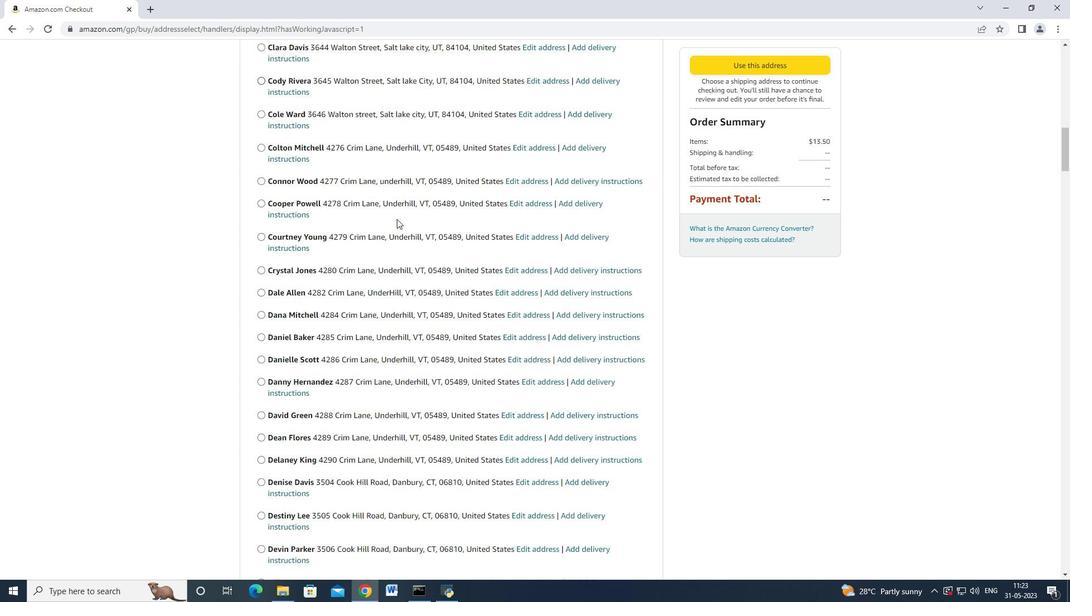 
Action: Mouse scrolled (397, 218) with delta (0, 0)
Screenshot: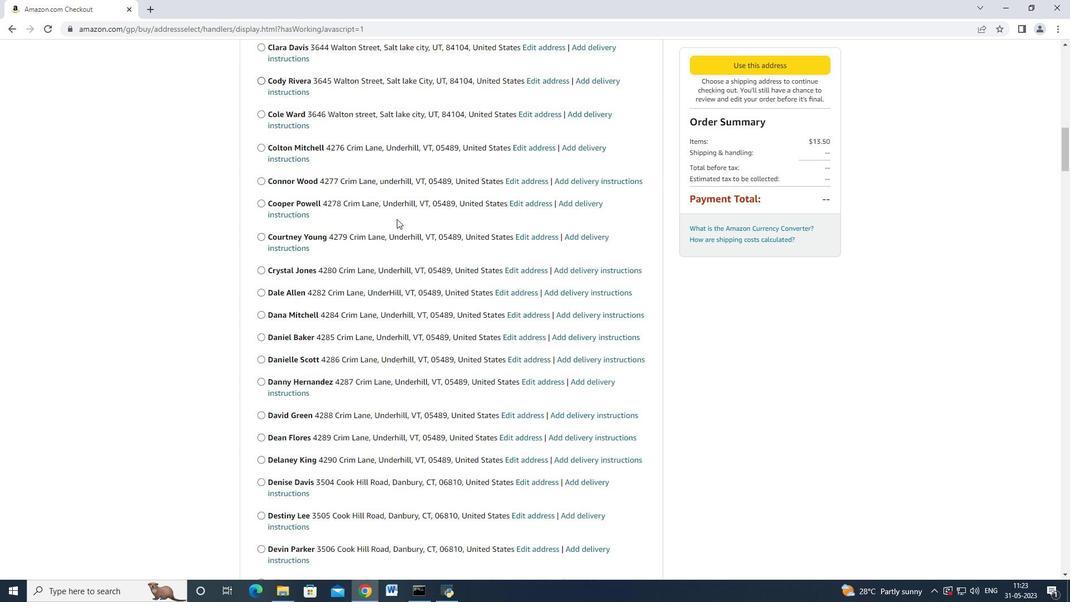 
Action: Mouse scrolled (397, 218) with delta (0, 0)
Screenshot: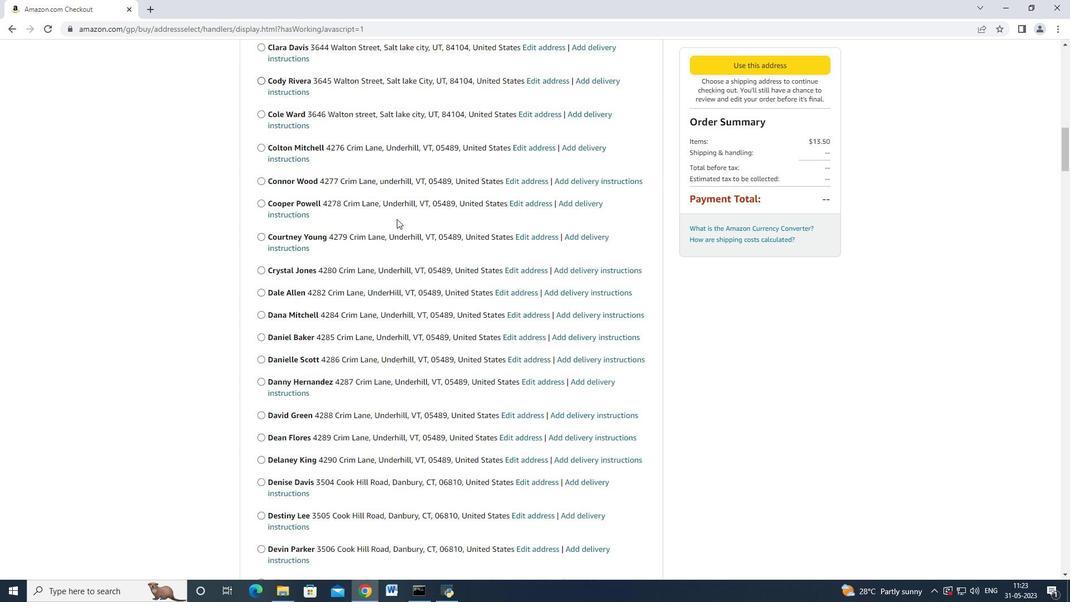 
Action: Mouse moved to (397, 219)
Screenshot: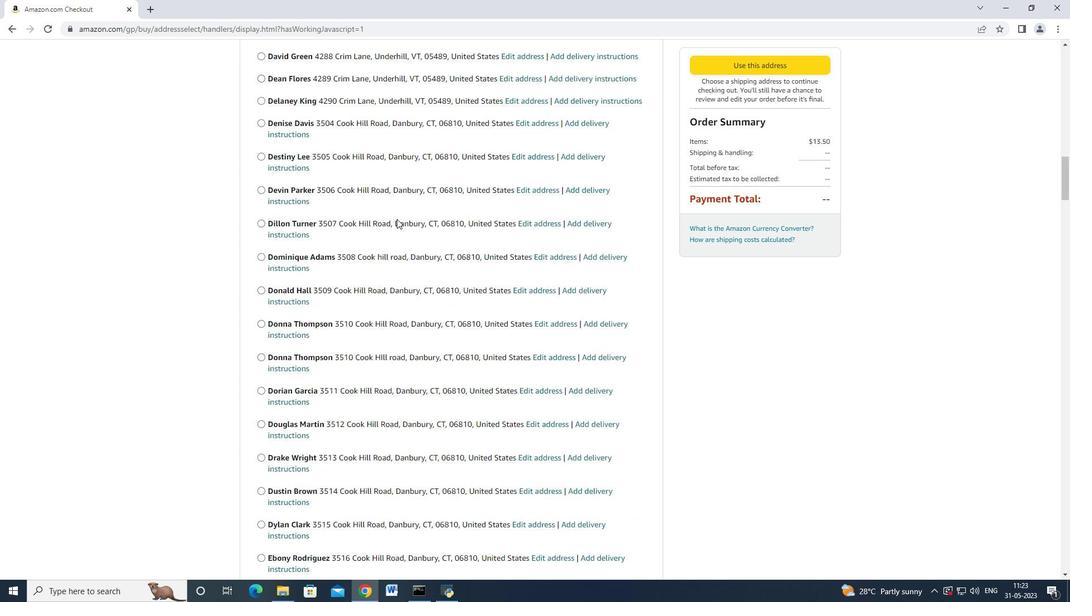 
Action: Mouse scrolled (397, 218) with delta (0, -1)
Screenshot: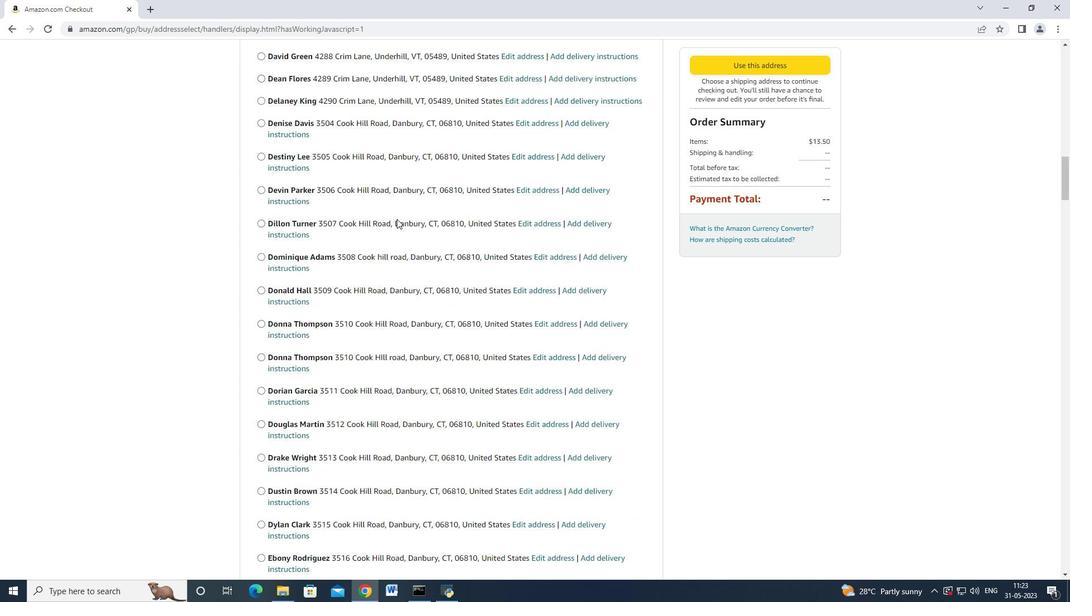 
Action: Mouse scrolled (397, 218) with delta (0, 0)
Screenshot: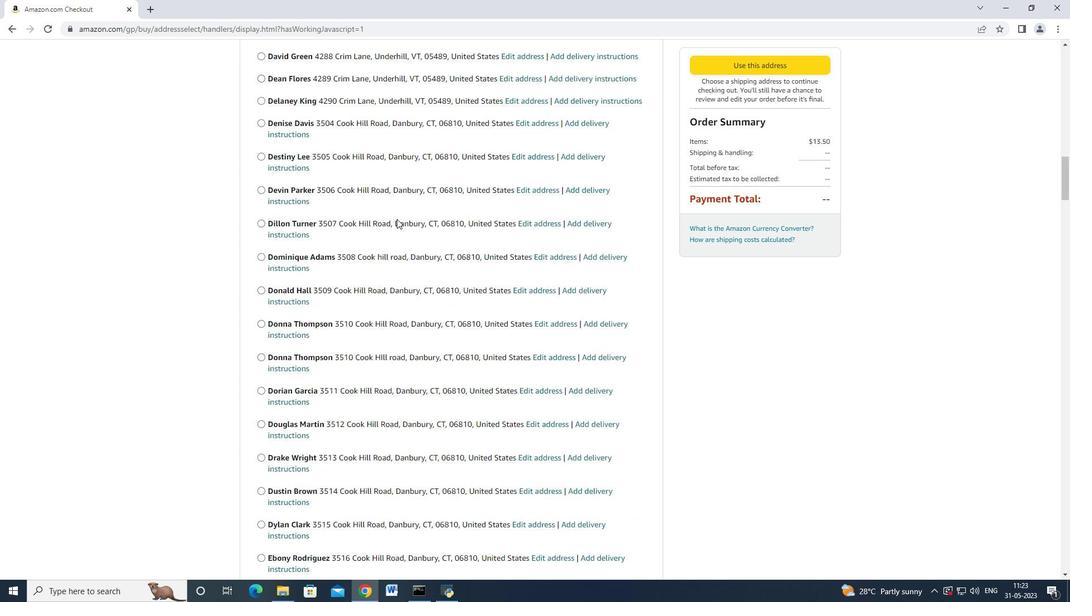 
Action: Mouse scrolled (397, 218) with delta (0, 0)
Screenshot: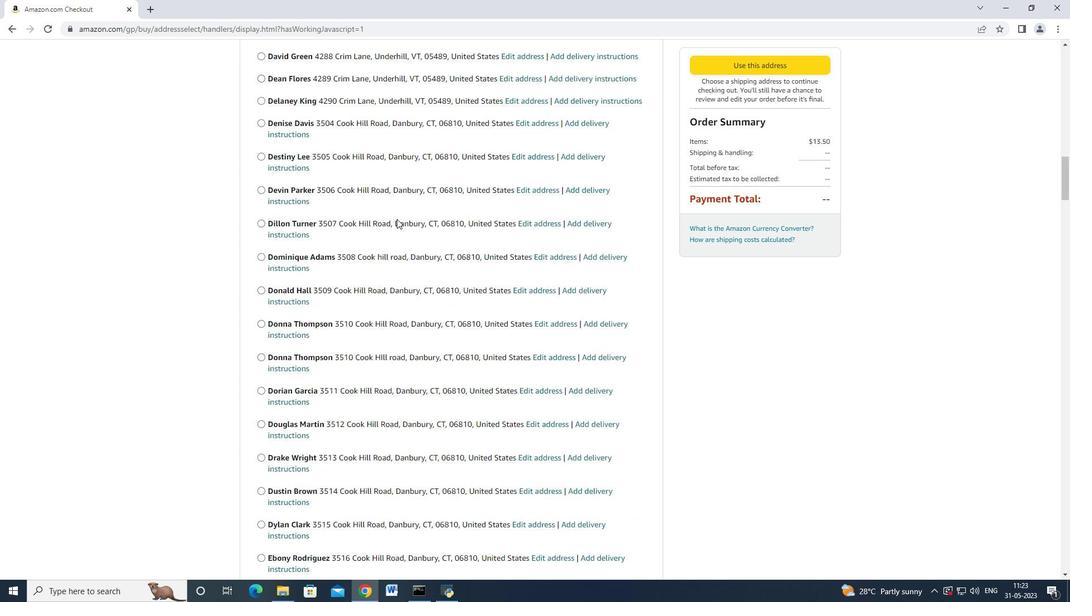 
Action: Mouse scrolled (397, 218) with delta (0, 0)
Screenshot: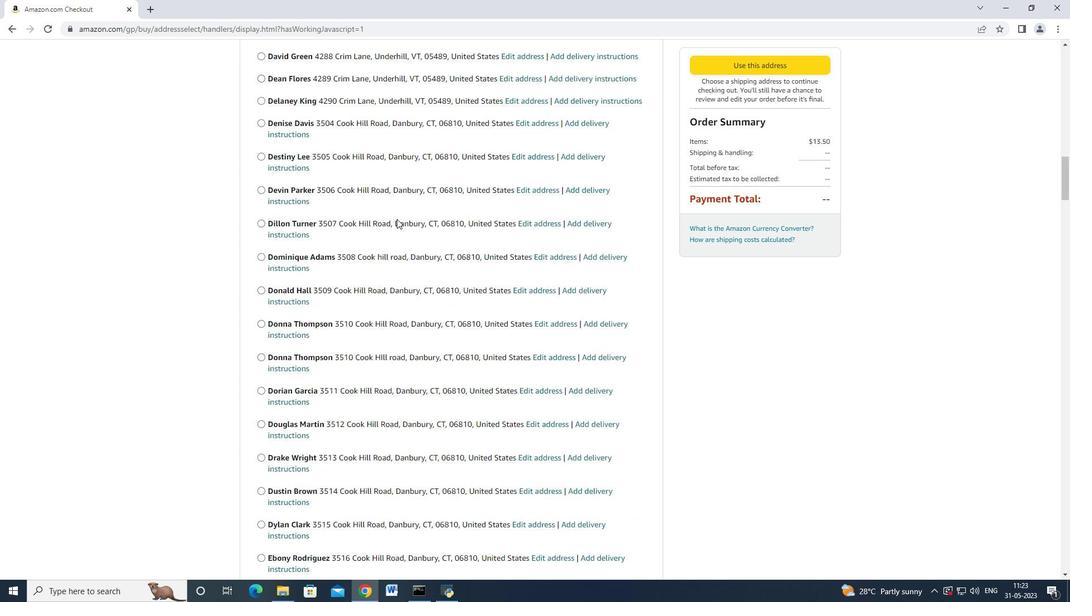 
Action: Mouse scrolled (397, 218) with delta (0, 0)
Screenshot: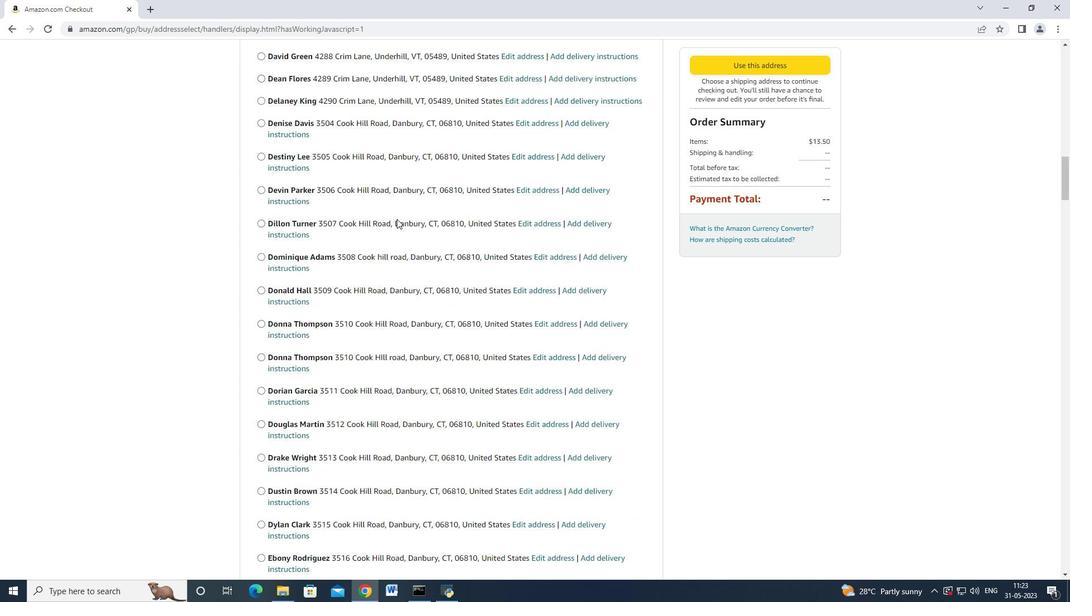 
Action: Mouse moved to (397, 217)
Screenshot: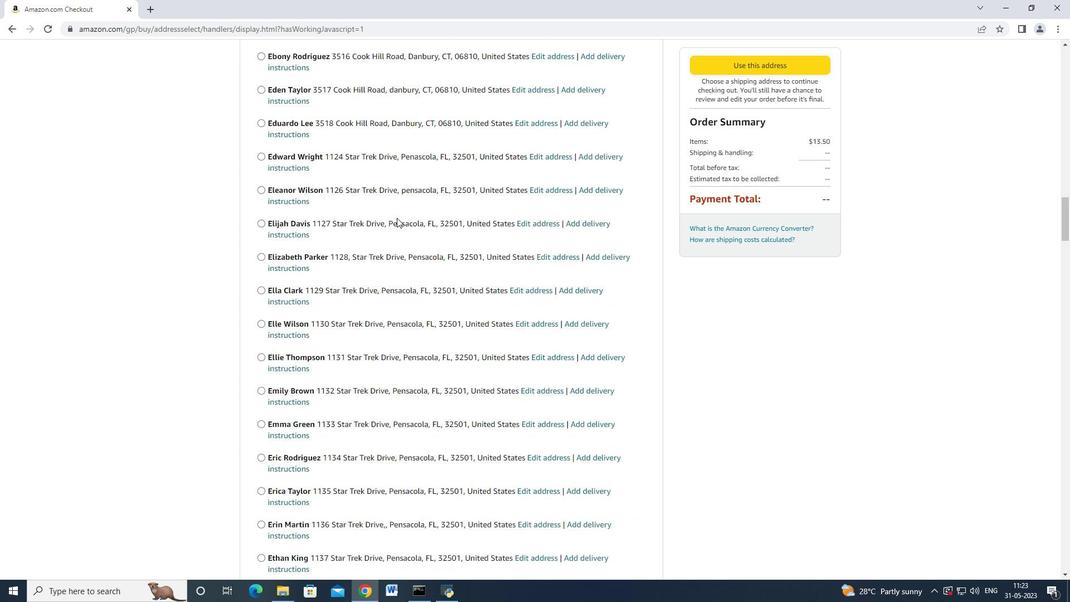 
Action: Mouse scrolled (397, 216) with delta (0, 0)
Screenshot: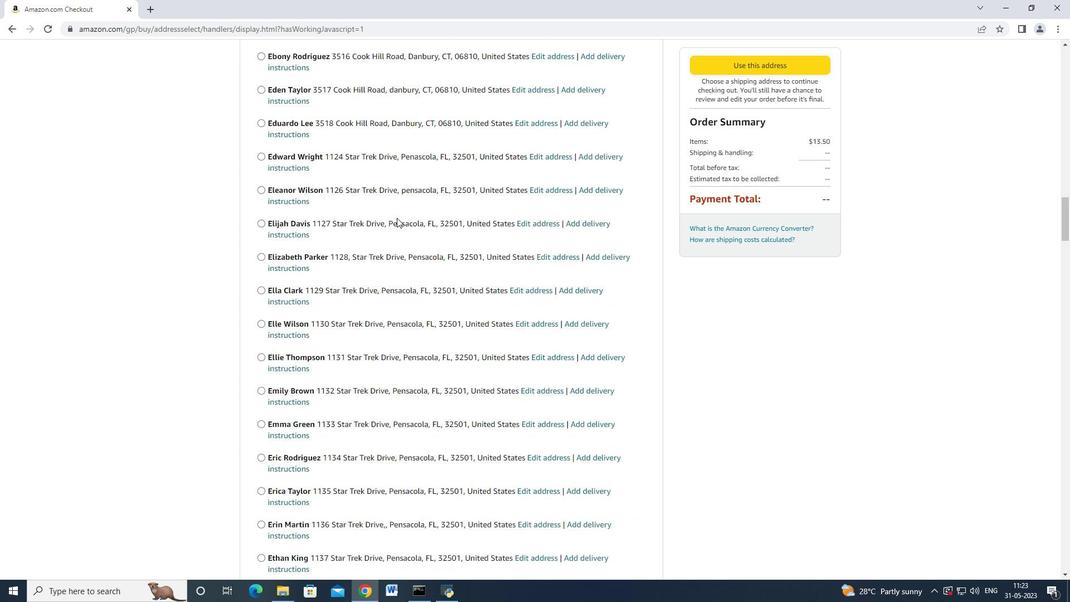 
Action: Mouse moved to (397, 218)
Screenshot: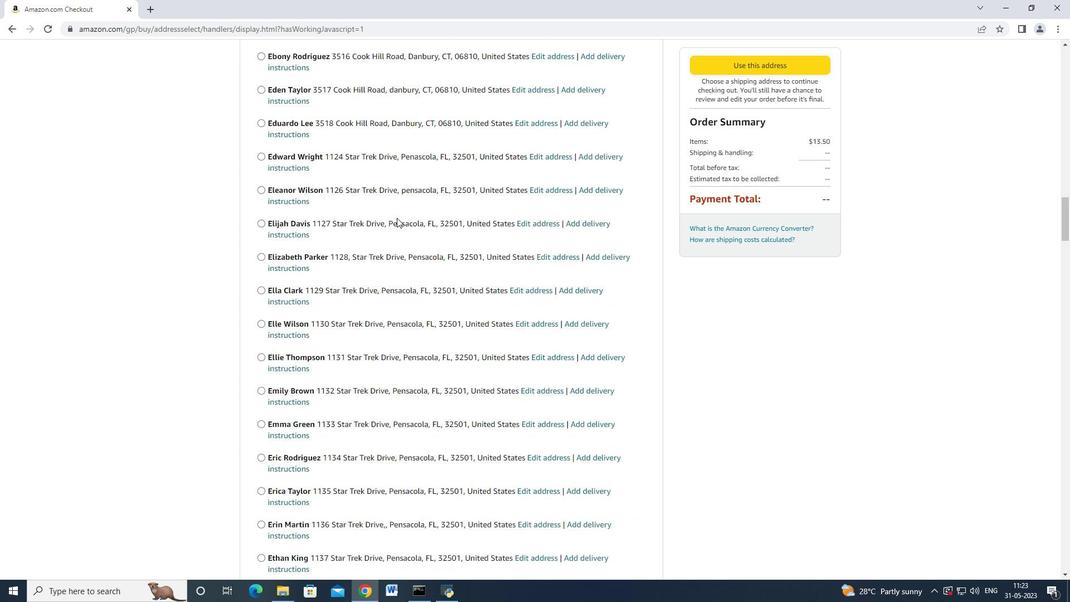 
Action: Mouse scrolled (397, 217) with delta (0, 0)
Screenshot: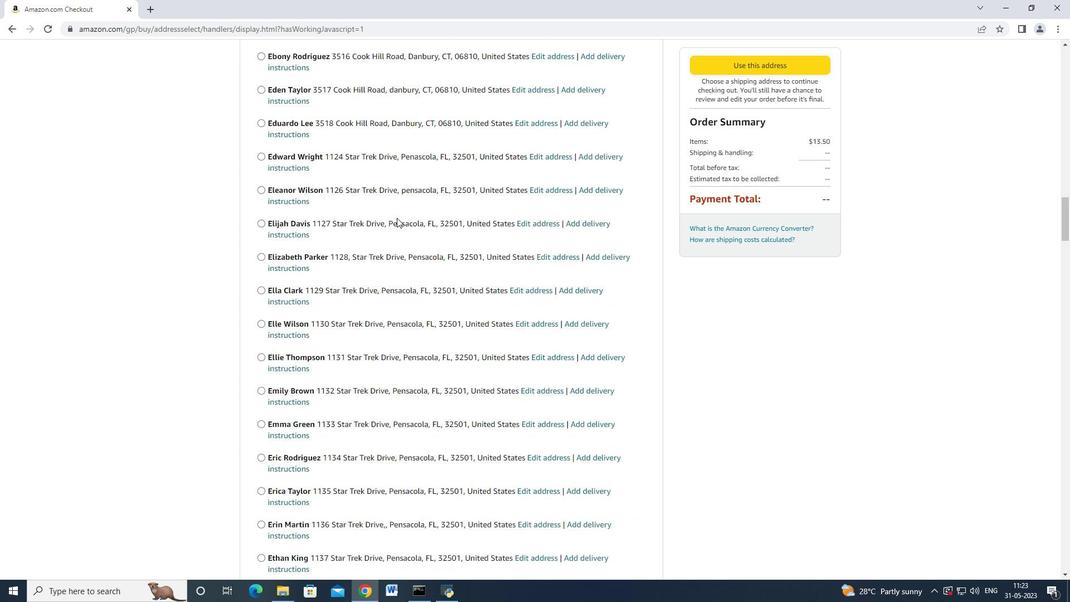 
Action: Mouse scrolled (397, 217) with delta (0, 0)
Screenshot: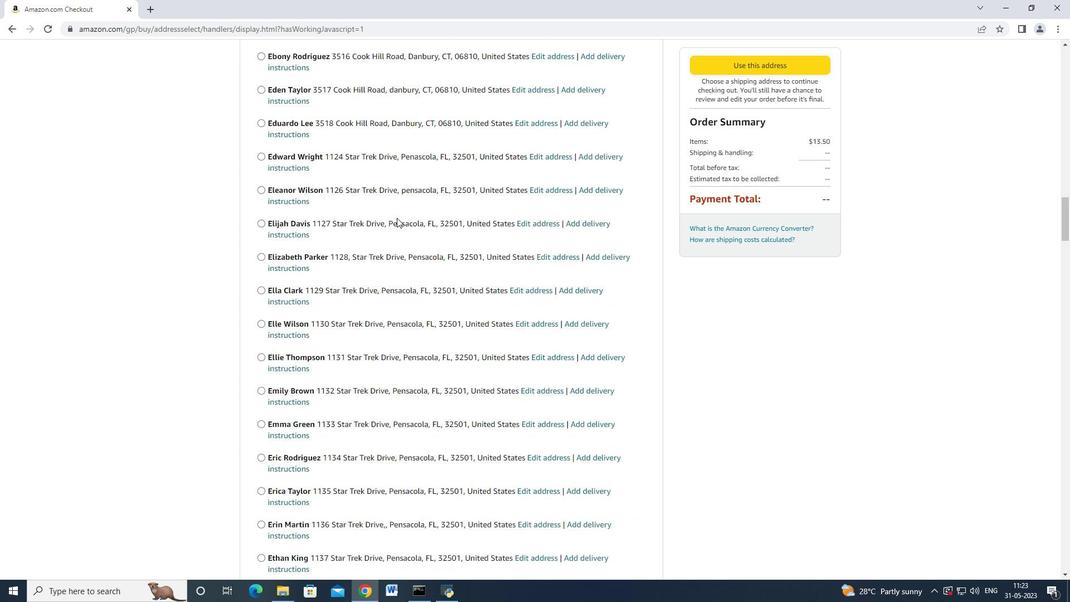 
Action: Mouse scrolled (397, 217) with delta (0, 0)
Screenshot: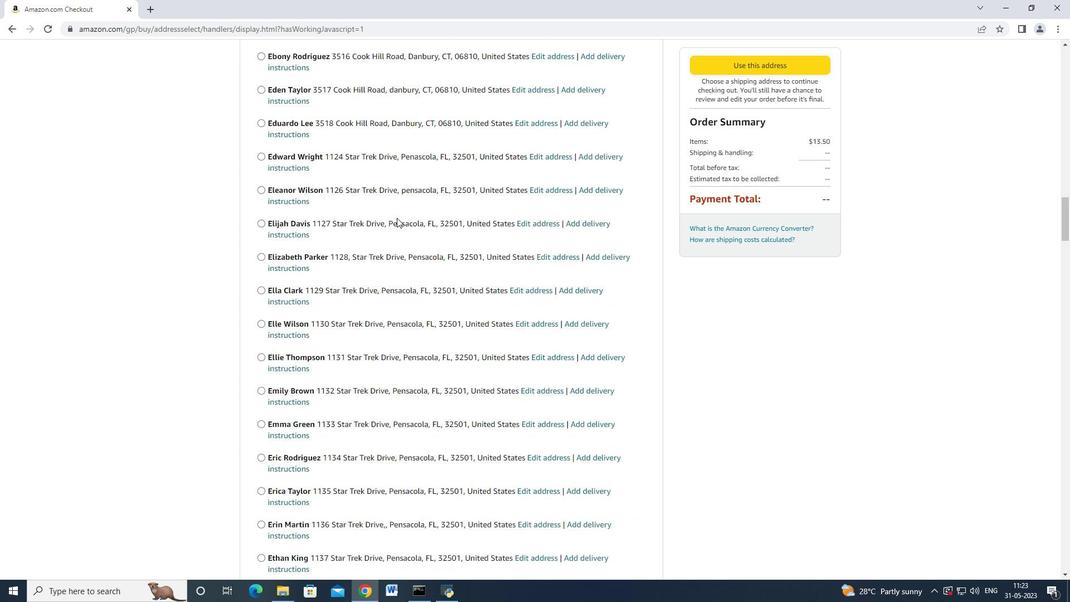 
Action: Mouse moved to (397, 218)
Screenshot: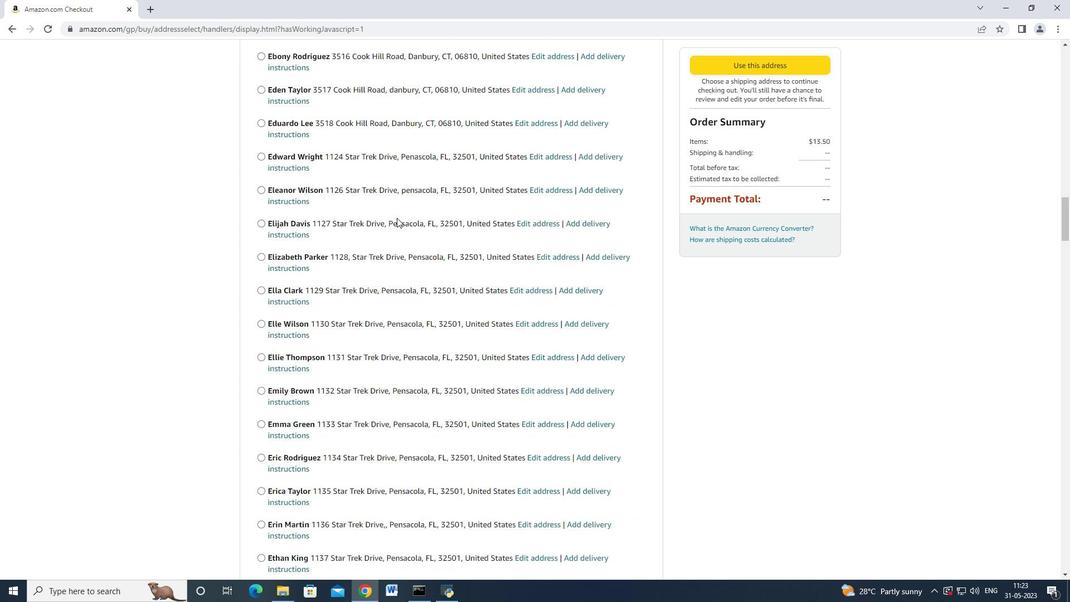 
Action: Mouse scrolled (397, 217) with delta (0, 0)
Screenshot: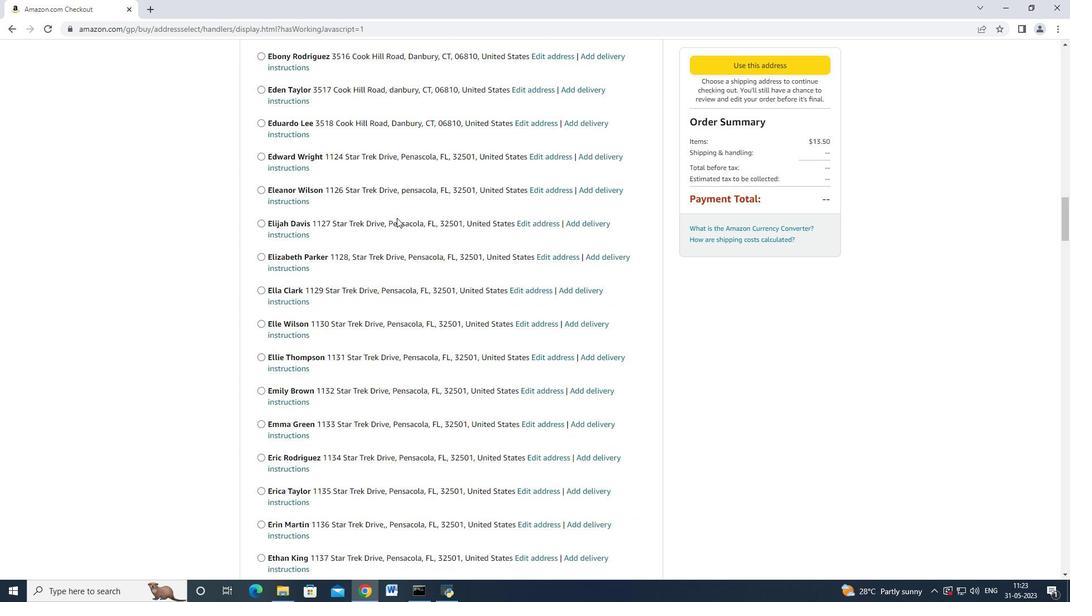 
Action: Mouse scrolled (397, 216) with delta (0, -1)
Screenshot: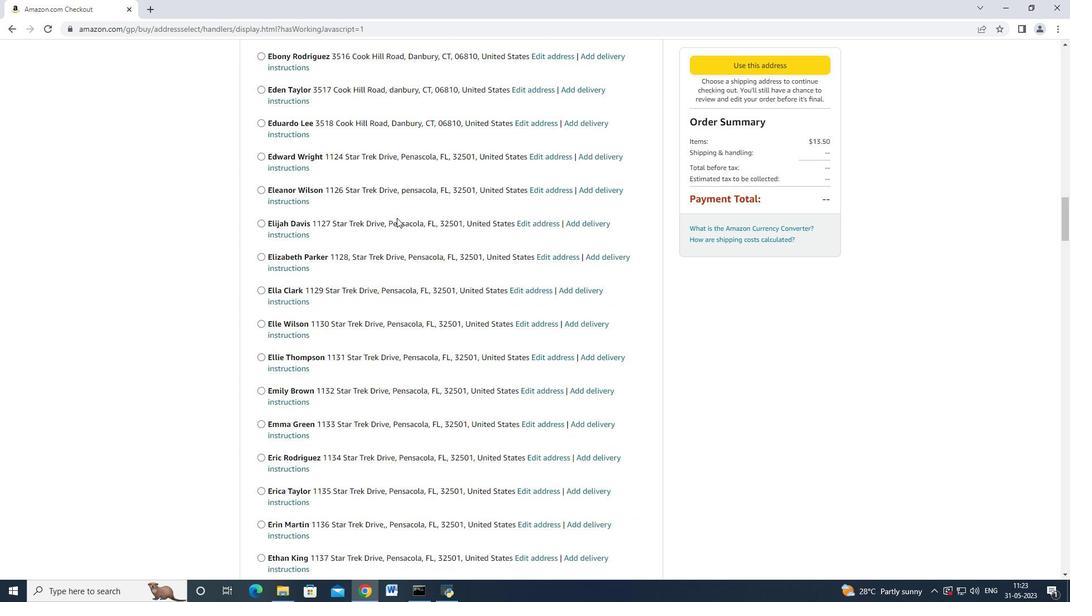 
Action: Mouse scrolled (397, 217) with delta (0, 0)
Screenshot: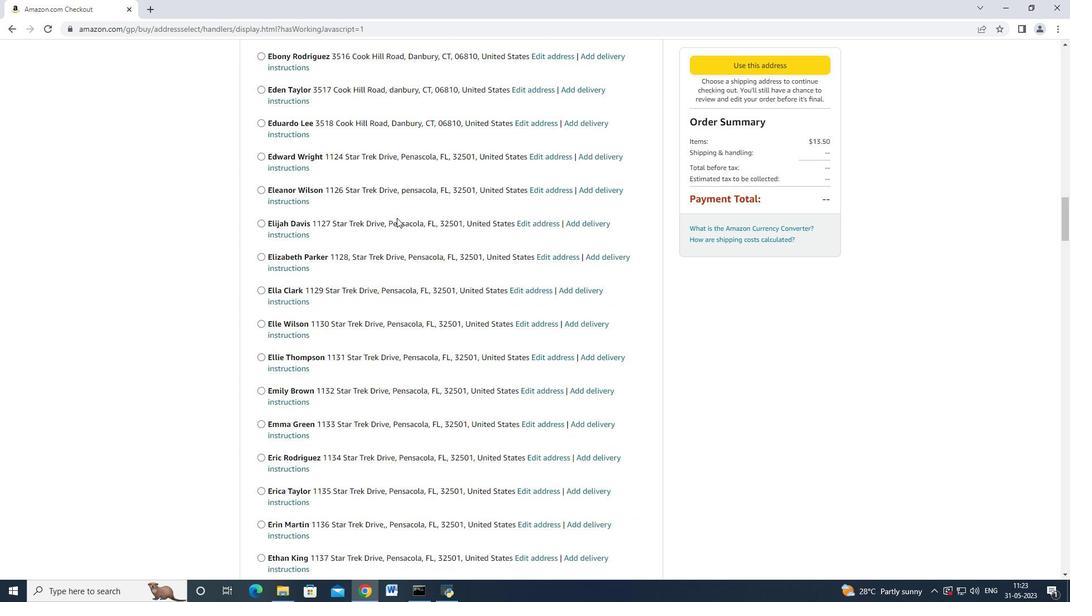 
Action: Mouse scrolled (397, 217) with delta (0, 0)
Screenshot: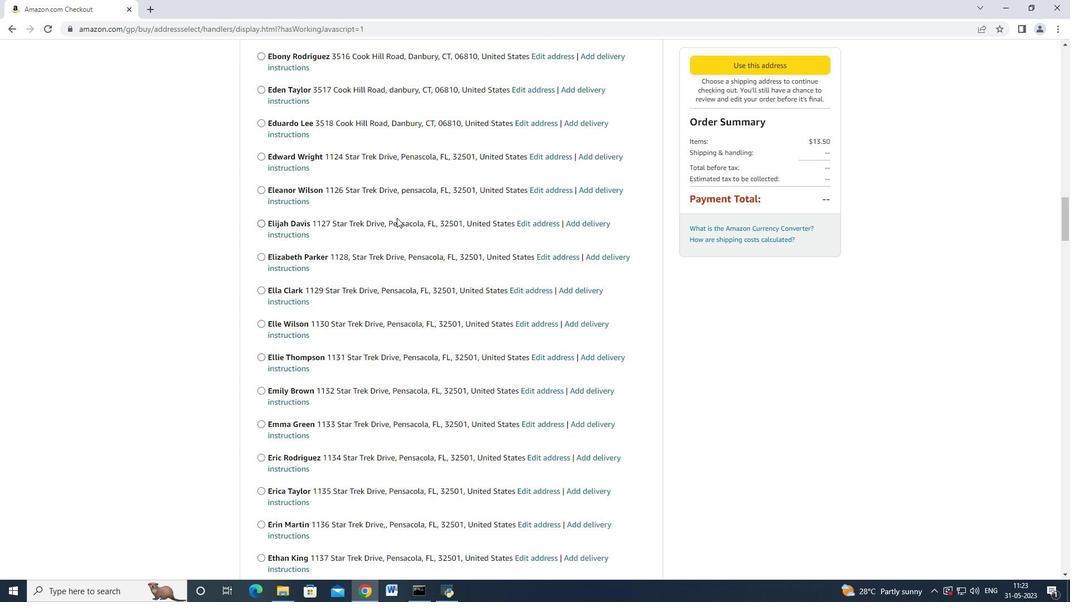 
Action: Mouse moved to (397, 217)
Screenshot: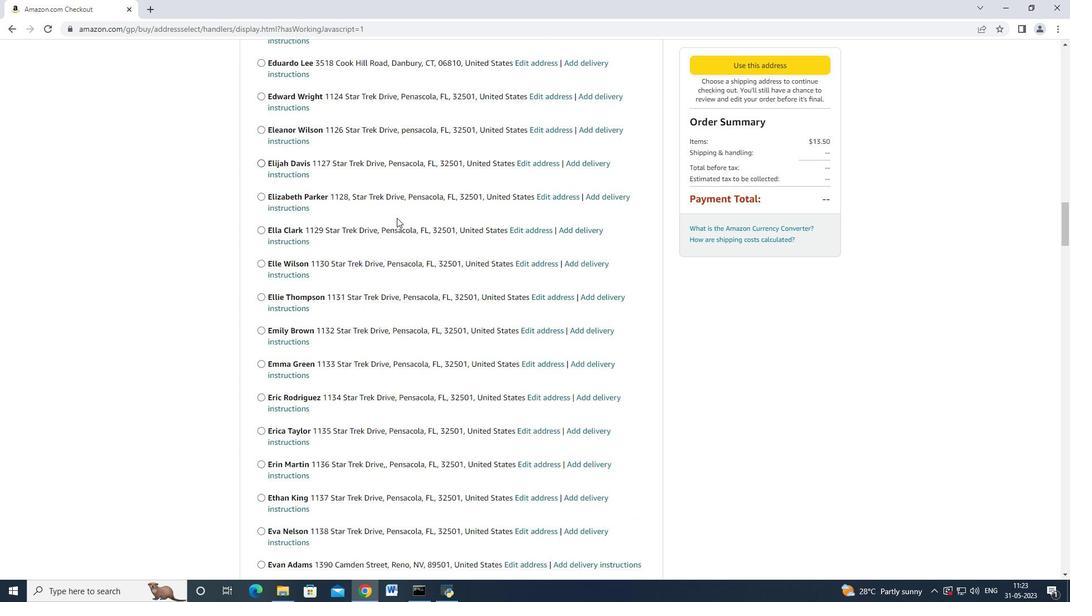 
Action: Mouse scrolled (397, 216) with delta (0, 0)
Screenshot: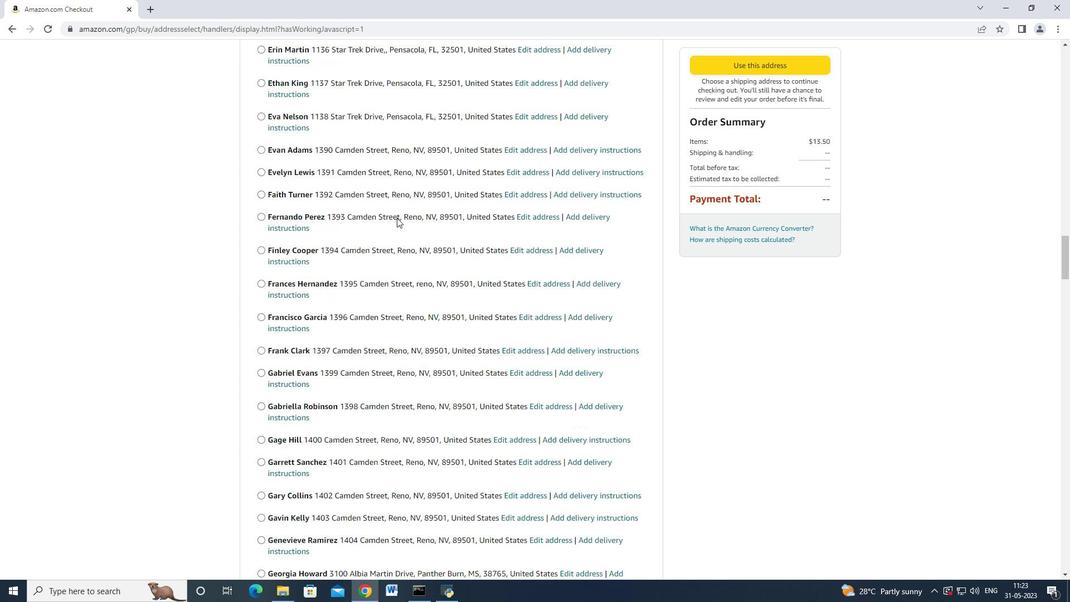 
Action: Mouse scrolled (397, 216) with delta (0, 0)
Screenshot: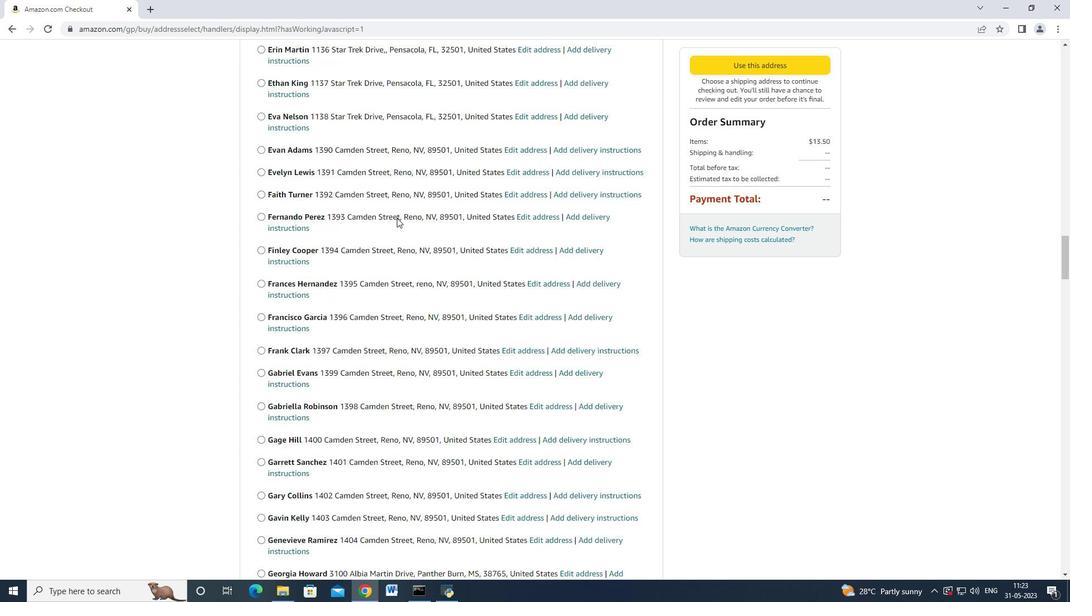 
Action: Mouse scrolled (397, 216) with delta (0, -1)
Screenshot: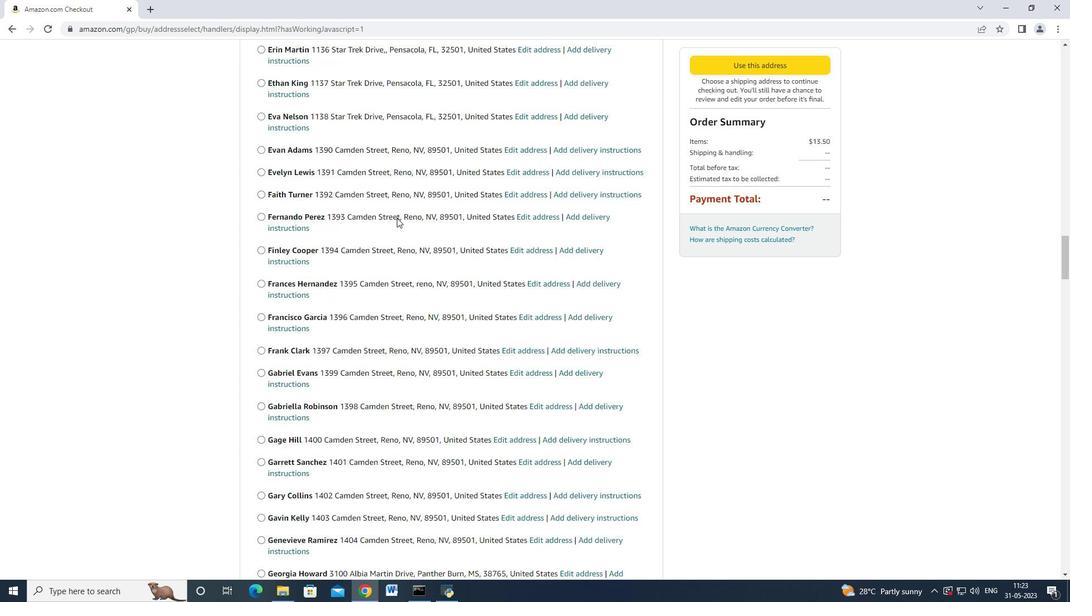 
Action: Mouse scrolled (397, 216) with delta (0, 0)
Screenshot: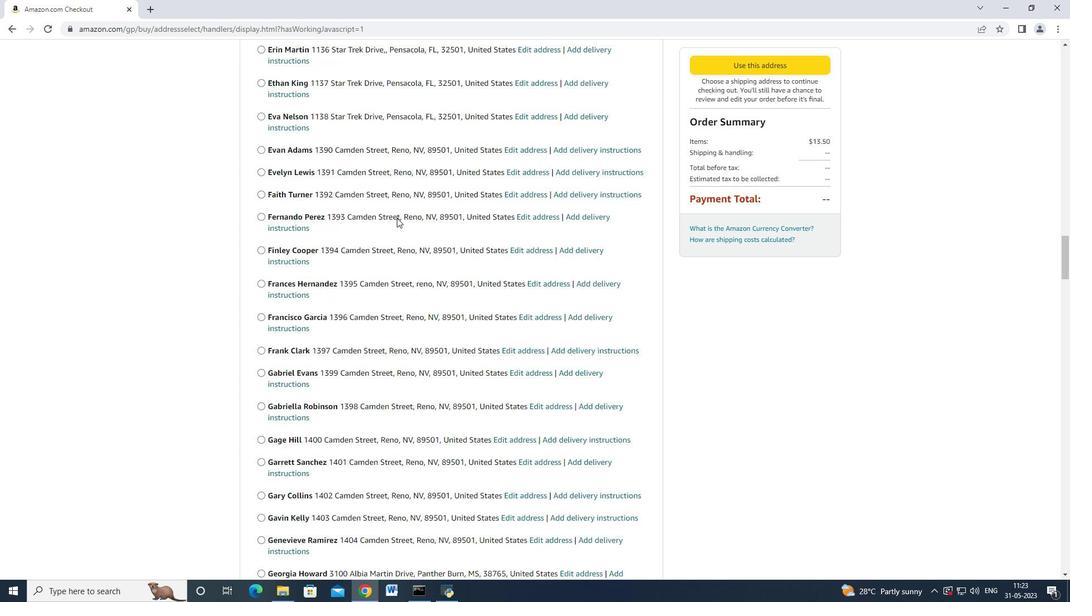 
Action: Mouse scrolled (397, 216) with delta (0, 0)
Screenshot: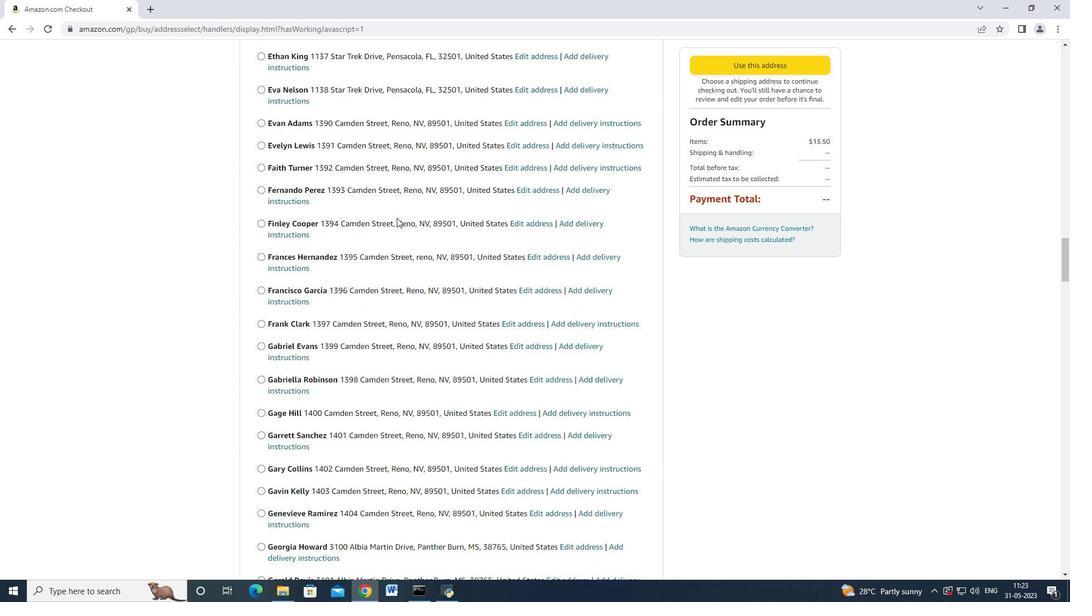 
Action: Mouse scrolled (397, 216) with delta (0, 0)
Screenshot: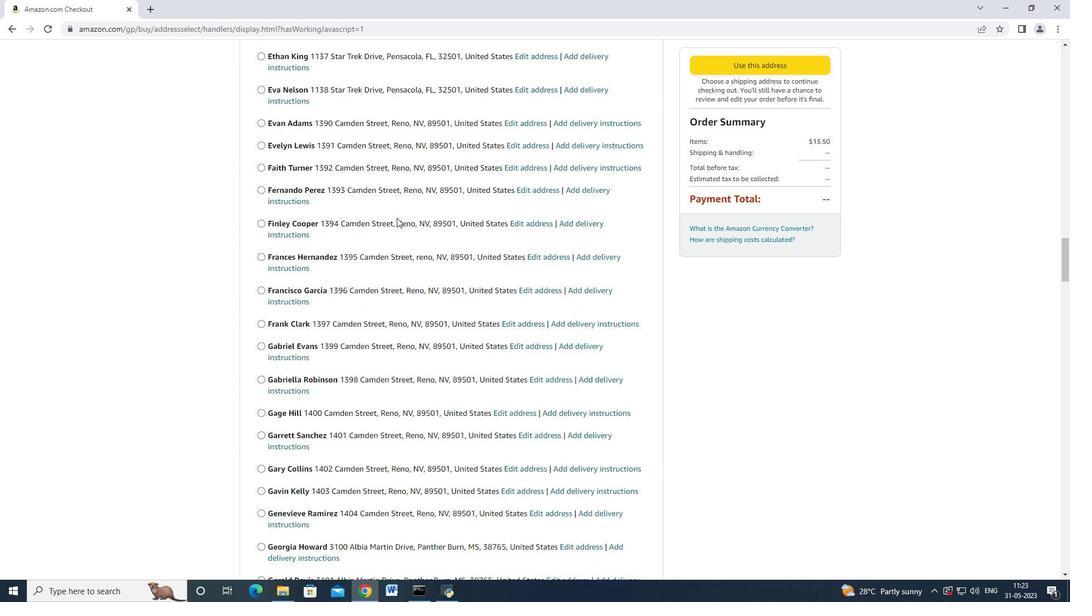 
Action: Mouse scrolled (397, 216) with delta (0, 0)
Screenshot: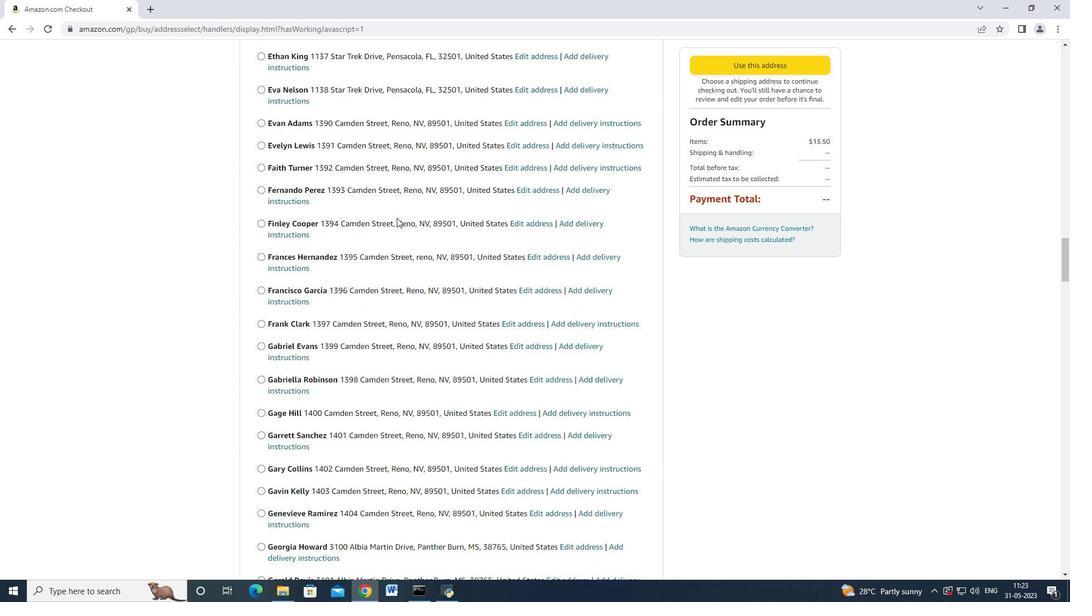 
Action: Mouse scrolled (397, 216) with delta (0, 0)
Screenshot: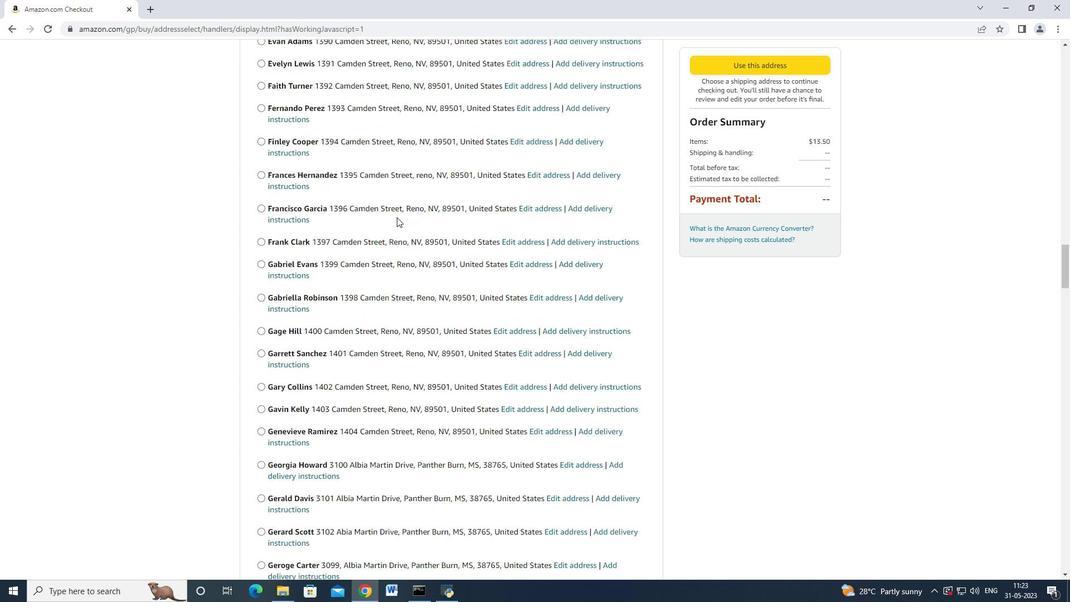 
Action: Mouse scrolled (397, 216) with delta (0, 0)
Screenshot: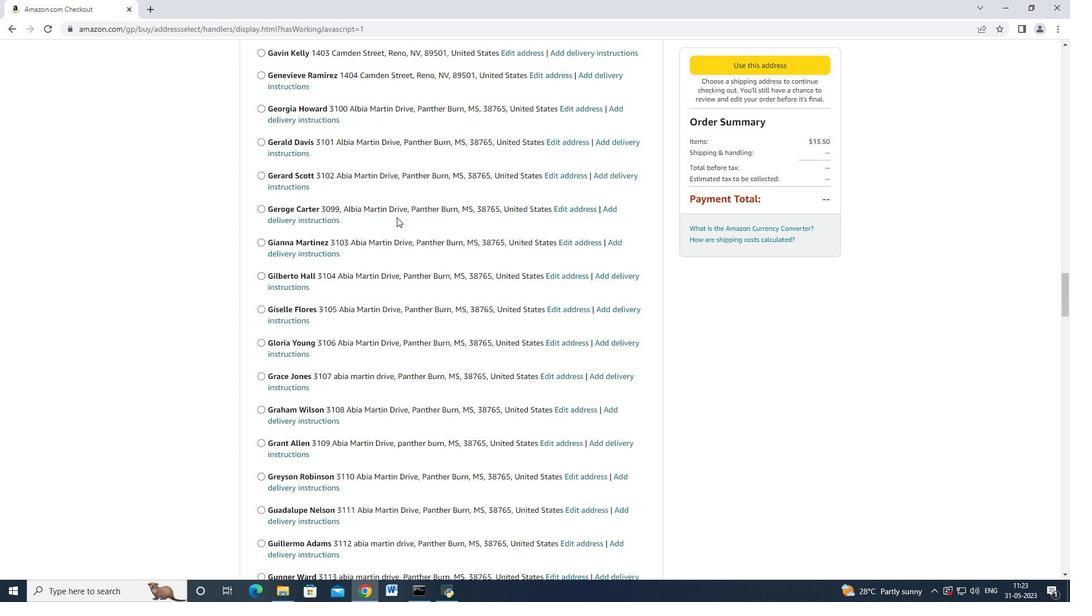 
Action: Mouse scrolled (397, 216) with delta (0, 0)
Screenshot: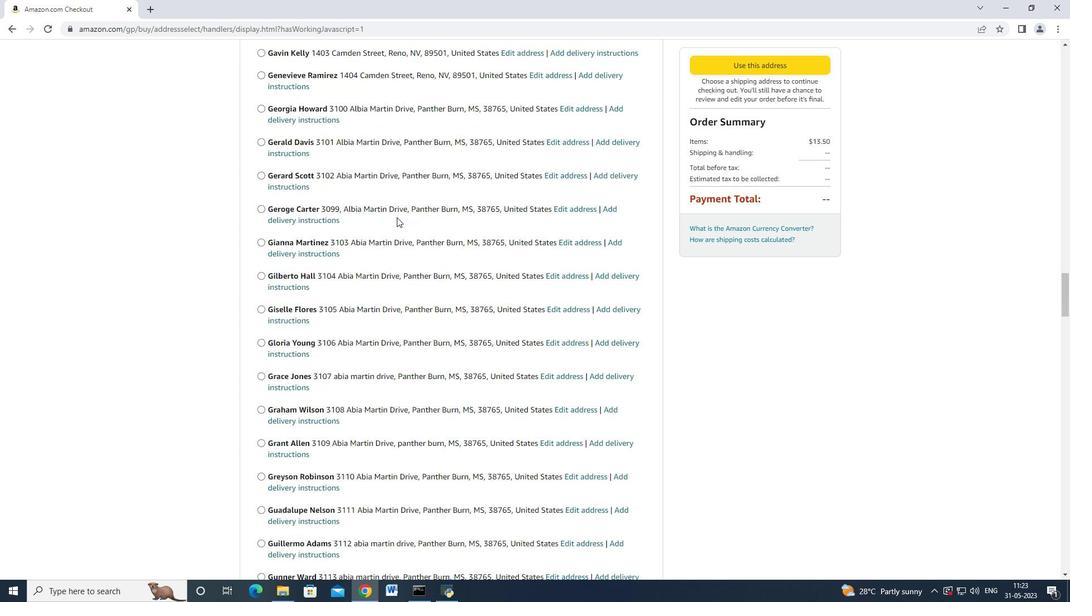 
Action: Mouse scrolled (397, 216) with delta (0, 0)
Screenshot: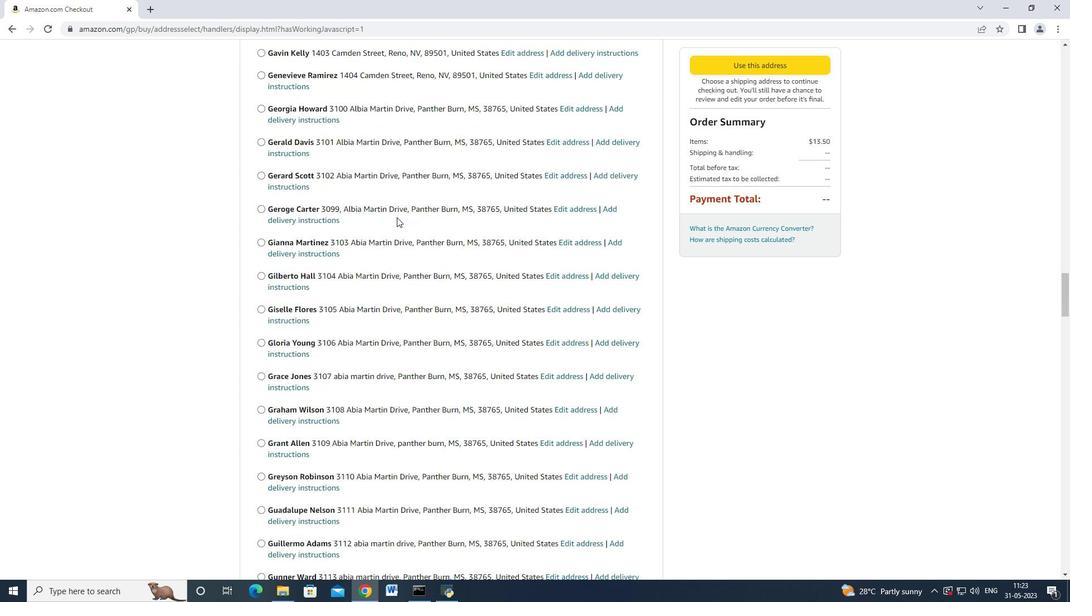 
Action: Mouse scrolled (397, 216) with delta (0, 0)
Screenshot: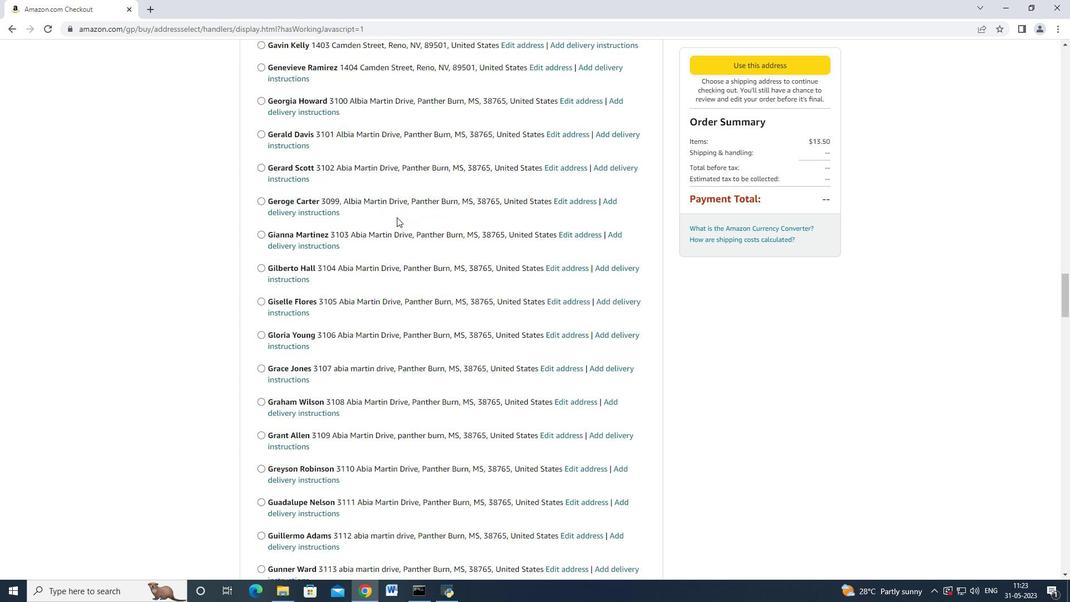 
Action: Mouse scrolled (397, 216) with delta (0, 0)
Screenshot: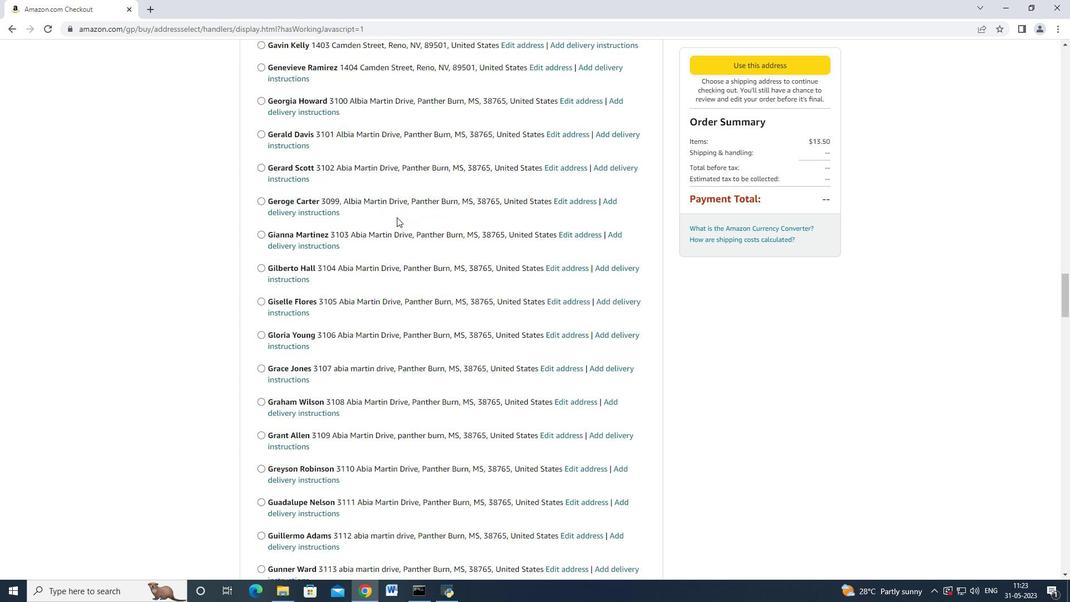 
Action: Mouse scrolled (397, 216) with delta (0, 0)
Screenshot: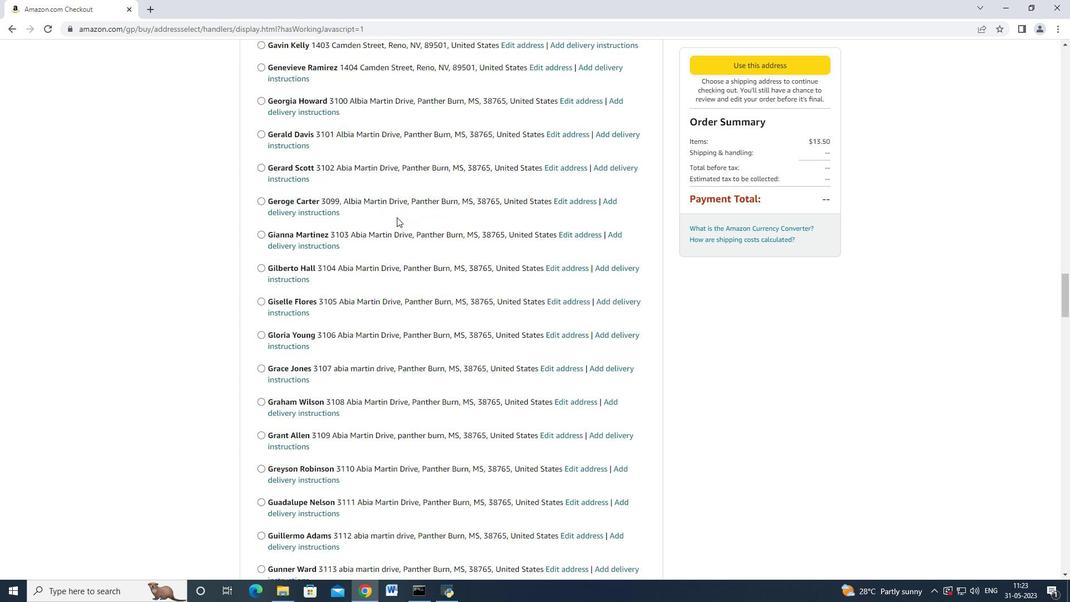 
Action: Mouse scrolled (397, 216) with delta (0, 0)
Screenshot: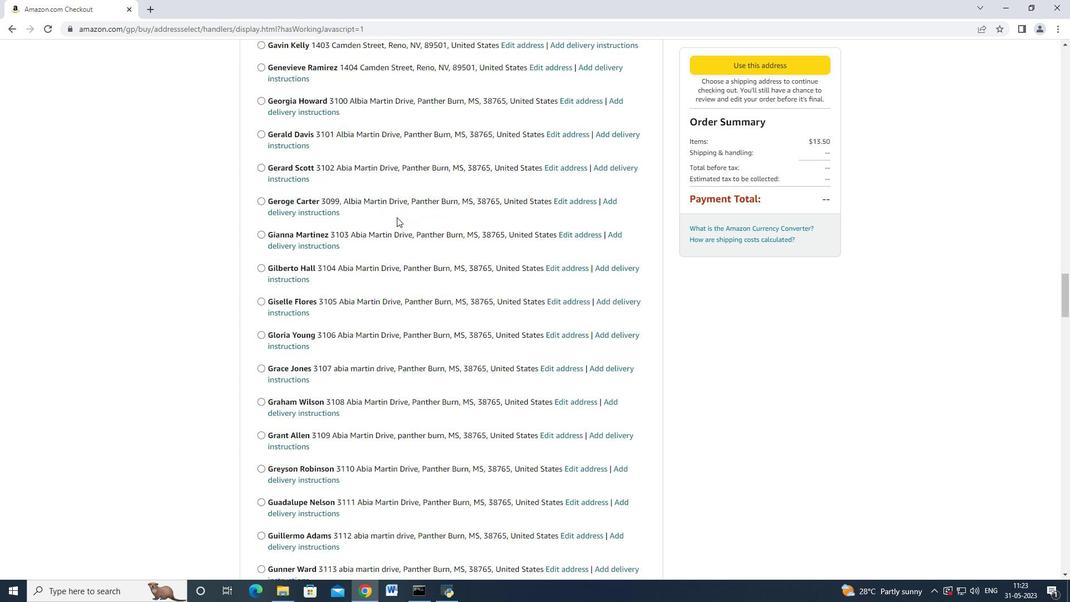 
Action: Mouse scrolled (397, 216) with delta (0, 0)
Screenshot: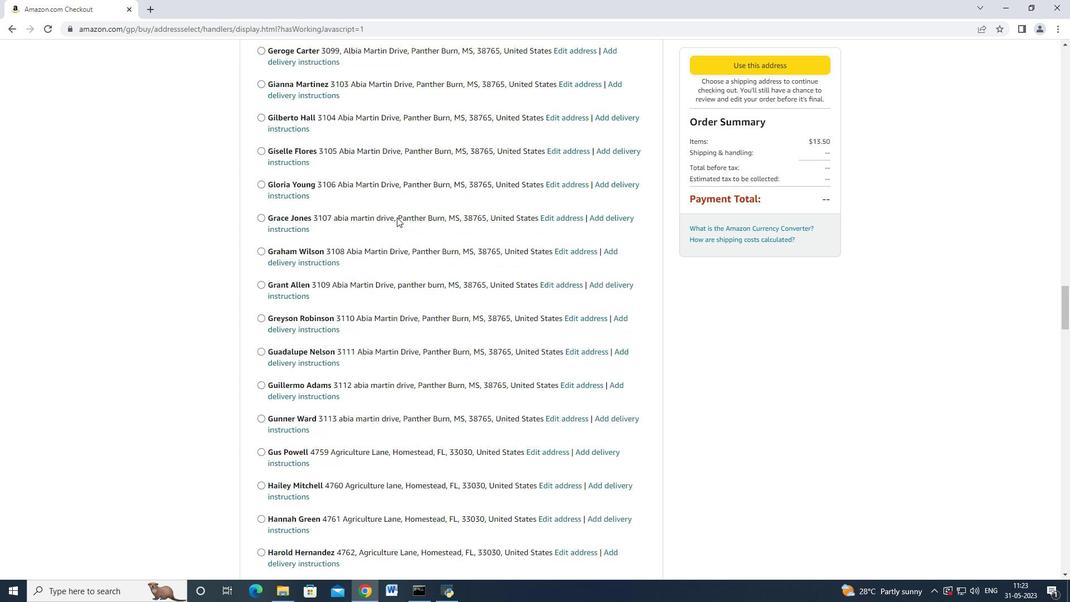 
Action: Mouse scrolled (397, 216) with delta (0, 0)
Screenshot: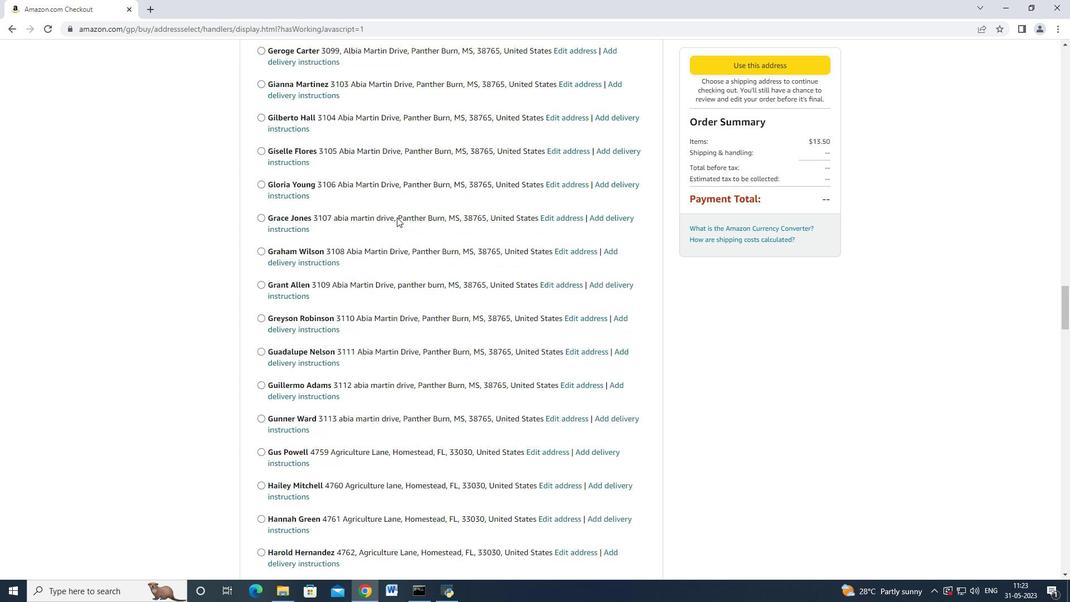 
Action: Mouse scrolled (397, 216) with delta (0, 0)
Screenshot: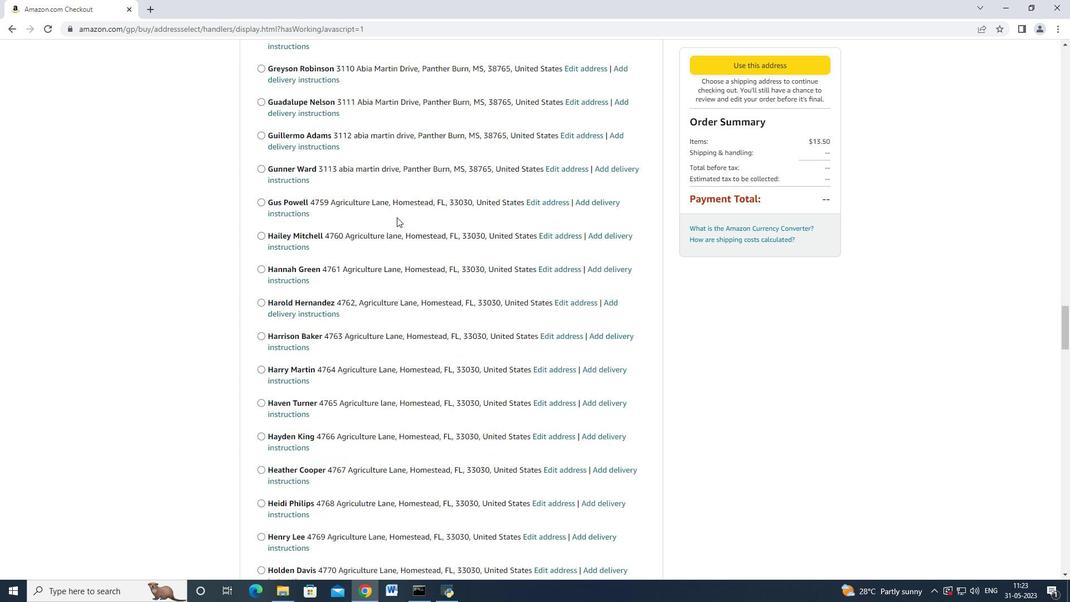
Action: Mouse scrolled (397, 216) with delta (0, 0)
Screenshot: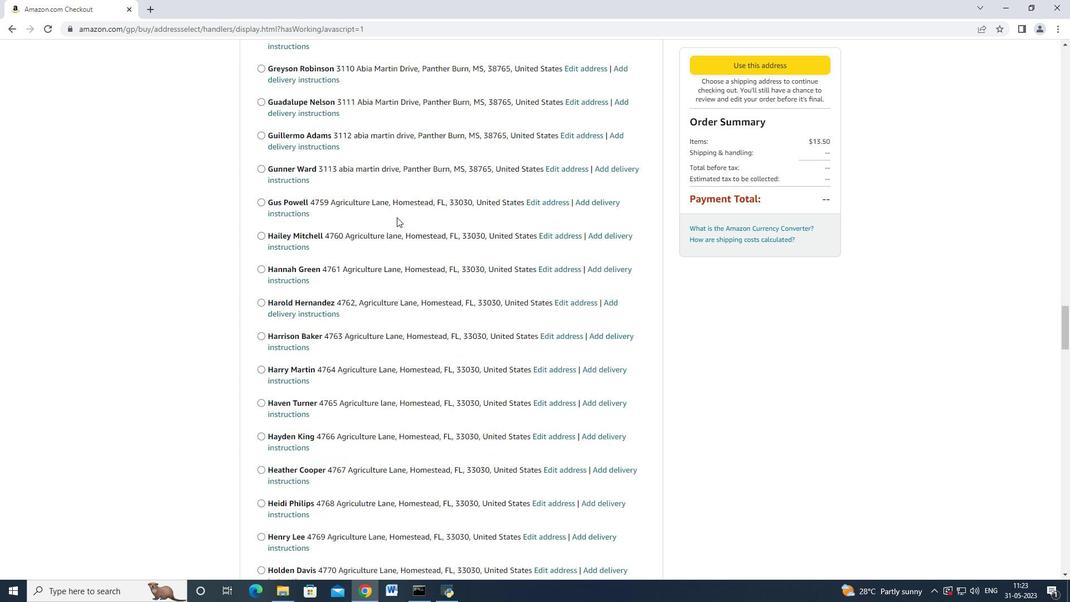 
Action: Mouse scrolled (397, 216) with delta (0, 0)
Screenshot: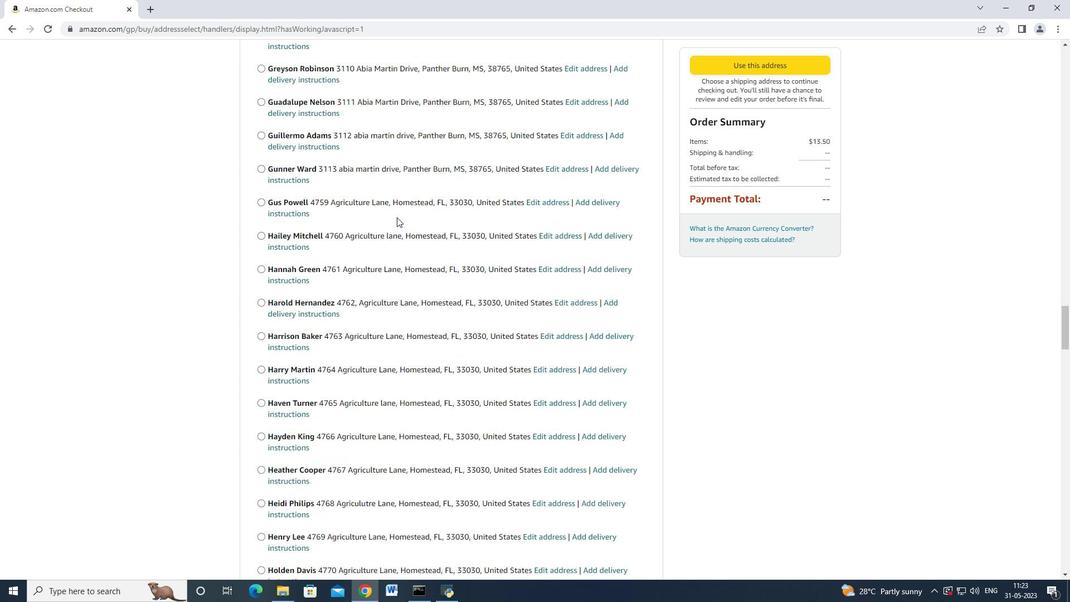
Action: Mouse scrolled (397, 216) with delta (0, 0)
Screenshot: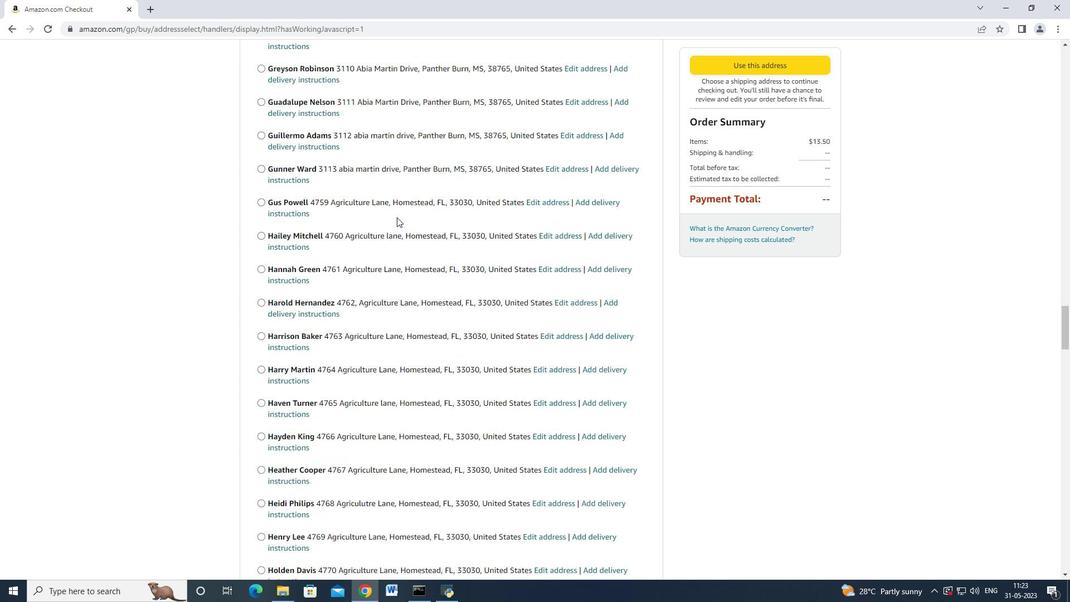 
Action: Mouse scrolled (397, 216) with delta (0, 0)
Screenshot: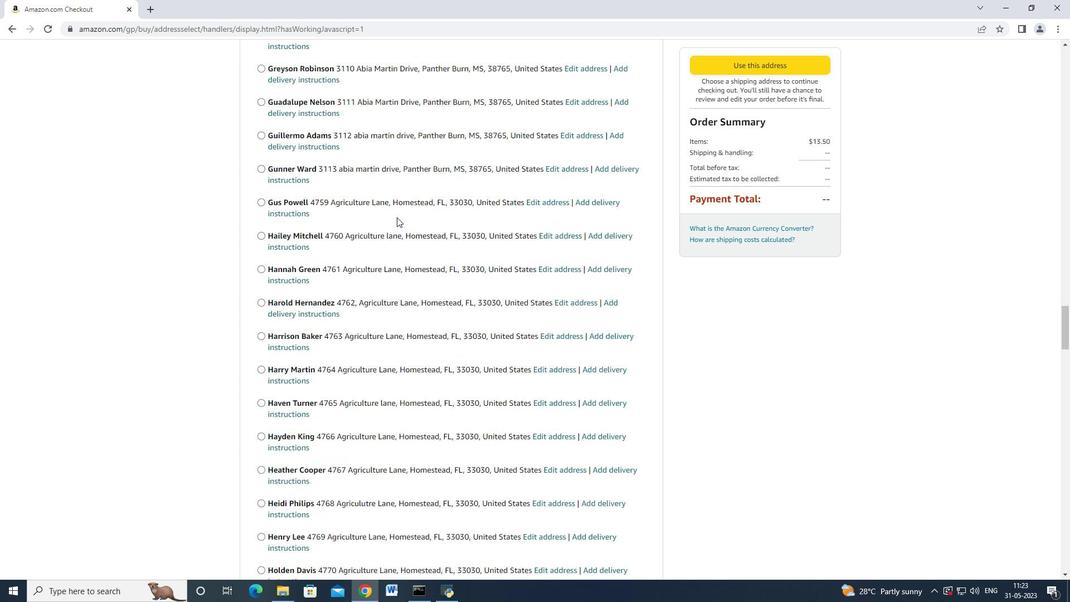 
Action: Mouse scrolled (397, 216) with delta (0, 0)
Screenshot: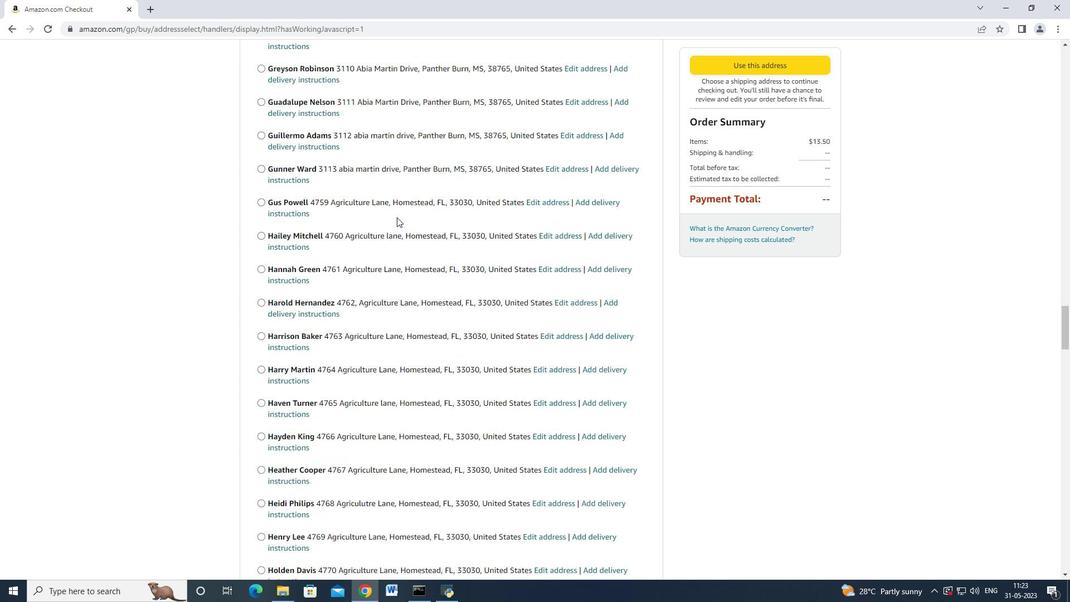 
Action: Mouse scrolled (397, 216) with delta (0, 0)
Screenshot: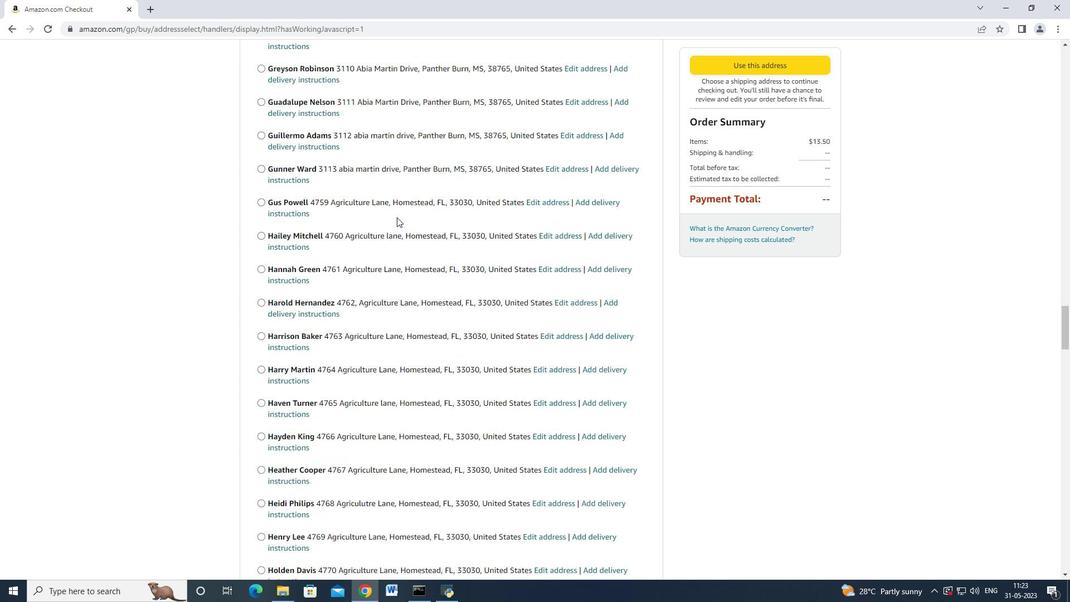 
Action: Mouse scrolled (397, 216) with delta (0, 0)
Screenshot: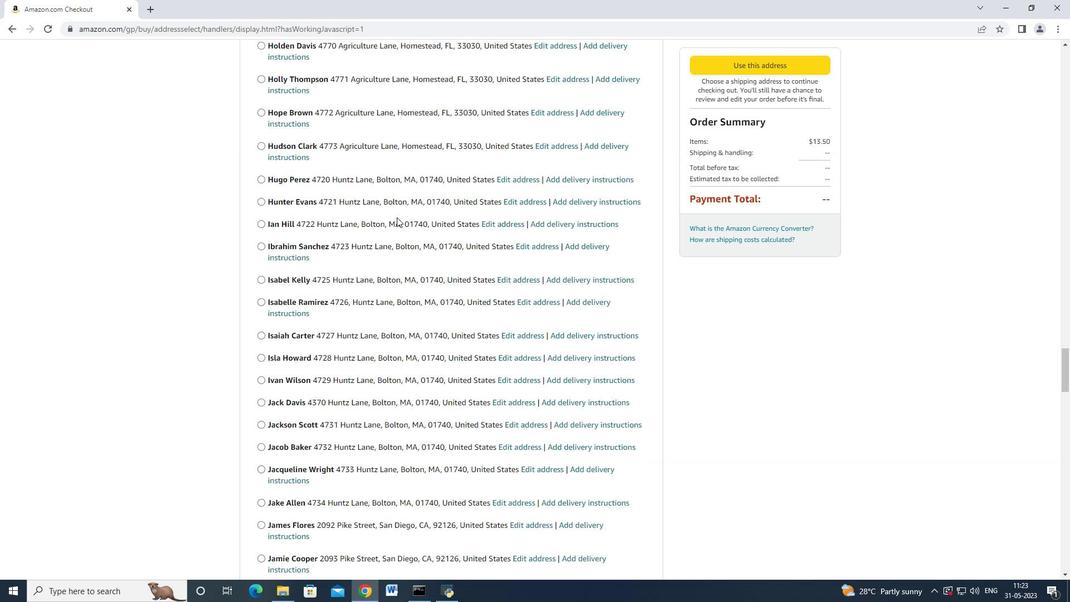 
Action: Mouse scrolled (397, 216) with delta (0, 0)
Screenshot: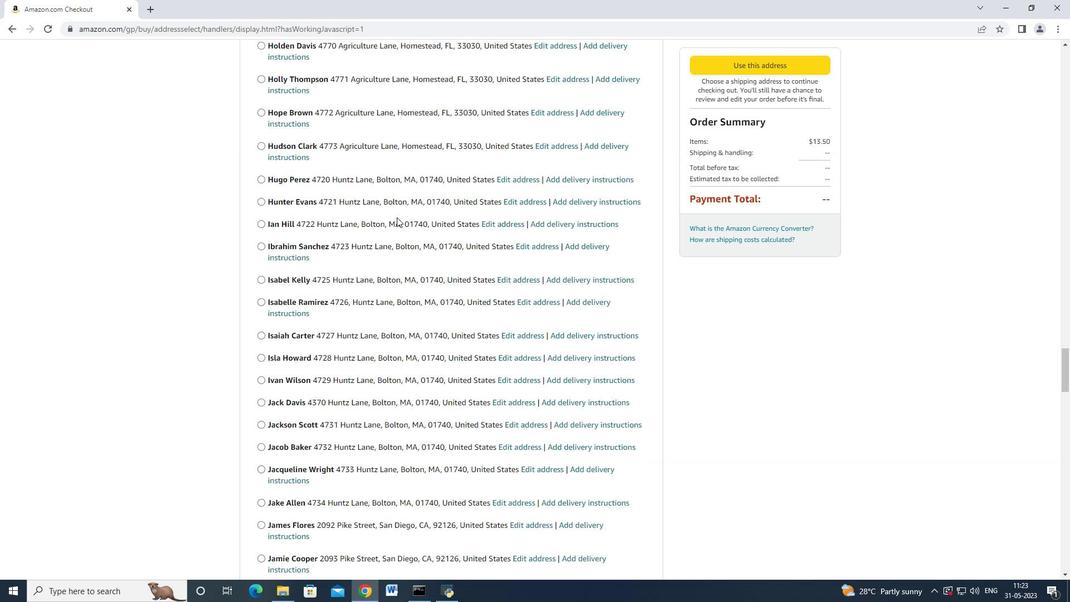 
Action: Mouse scrolled (397, 216) with delta (0, 0)
Screenshot: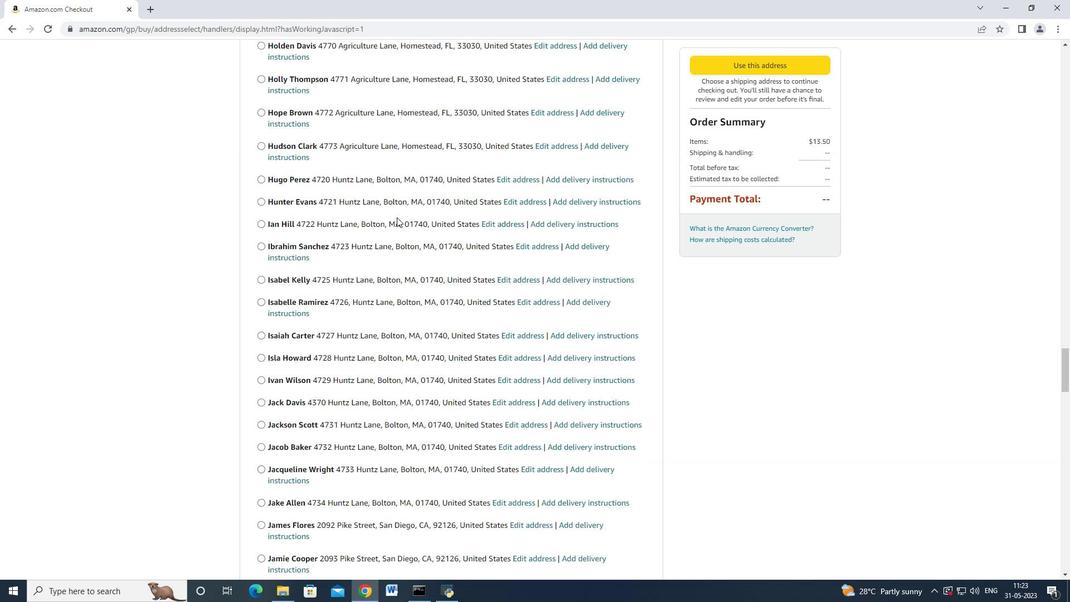 
Action: Mouse scrolled (397, 216) with delta (0, 0)
Screenshot: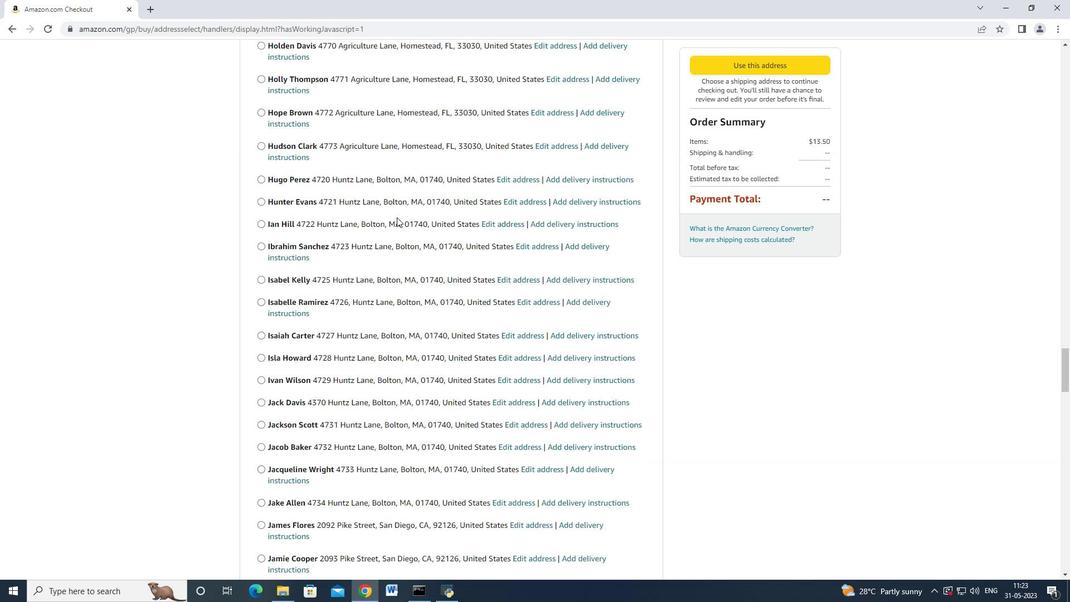 
Action: Mouse scrolled (397, 216) with delta (0, 0)
Screenshot: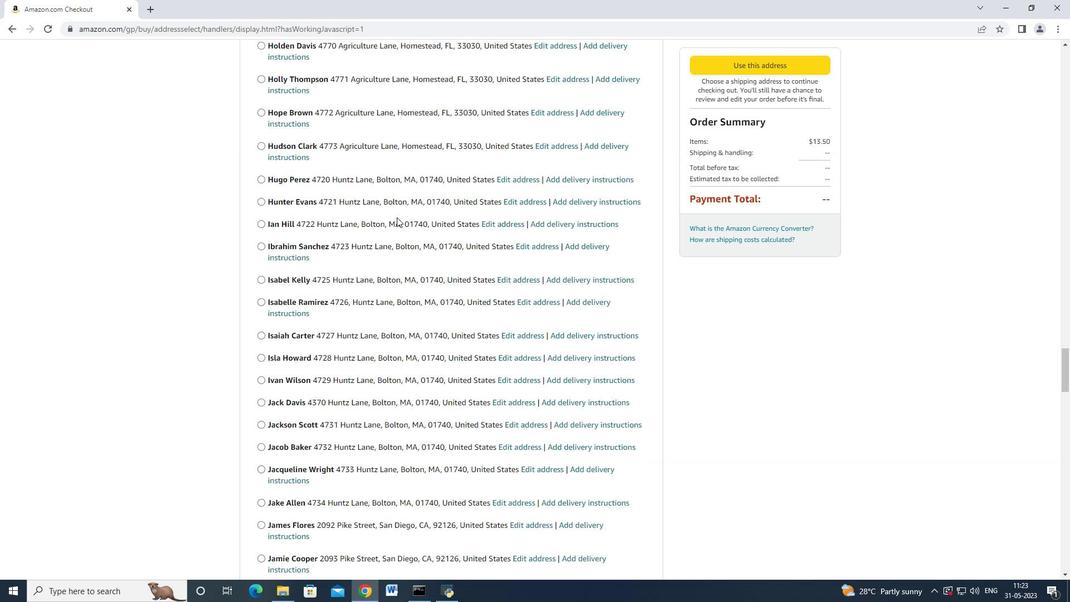 
Action: Mouse scrolled (397, 216) with delta (0, 0)
Screenshot: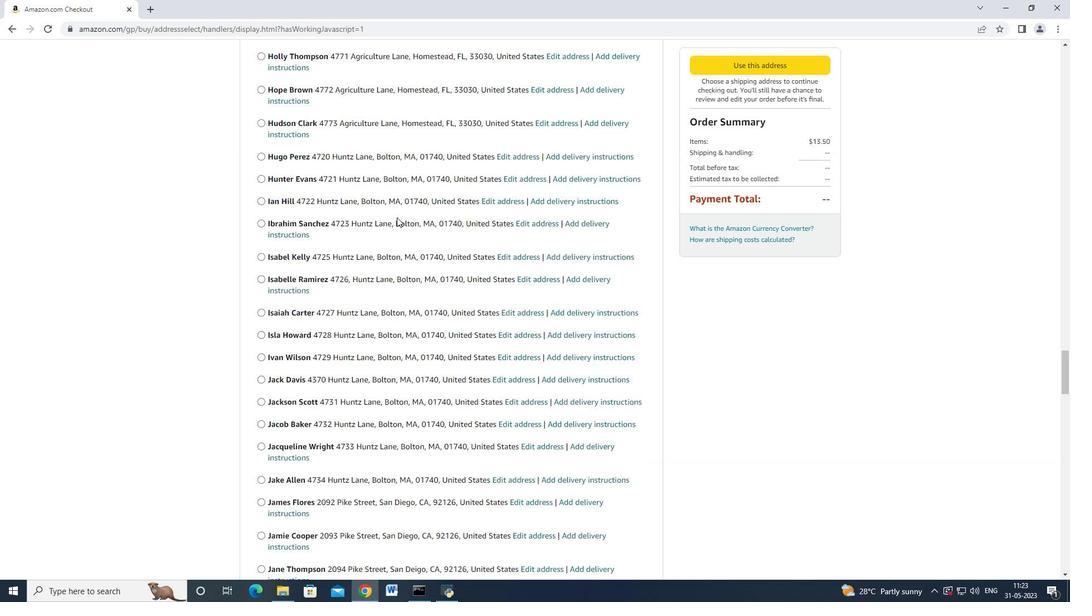
Action: Mouse scrolled (397, 216) with delta (0, 0)
Screenshot: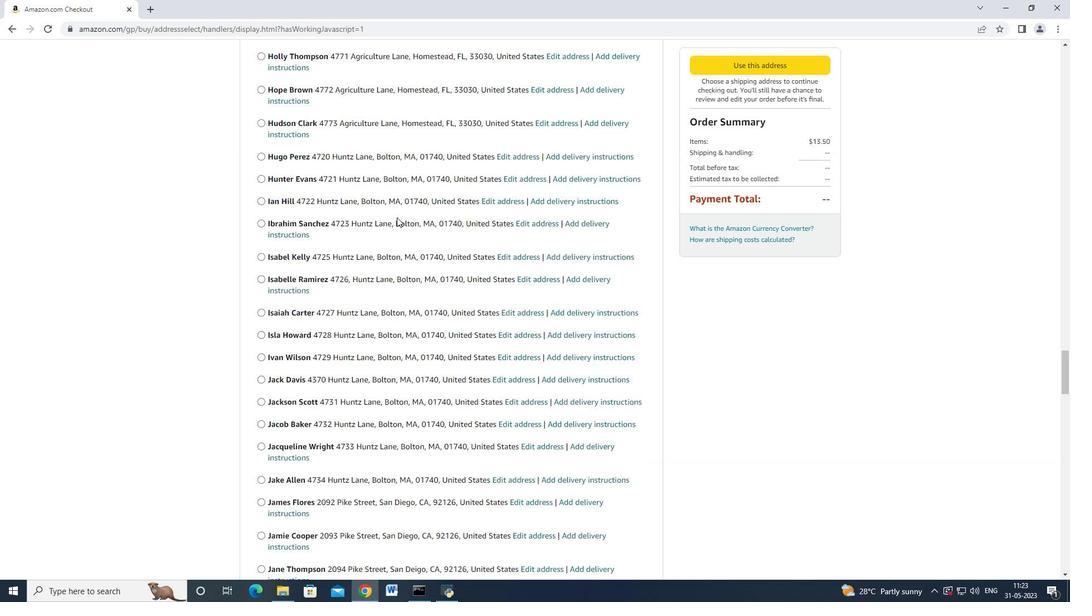
Action: Mouse scrolled (397, 216) with delta (0, 0)
Screenshot: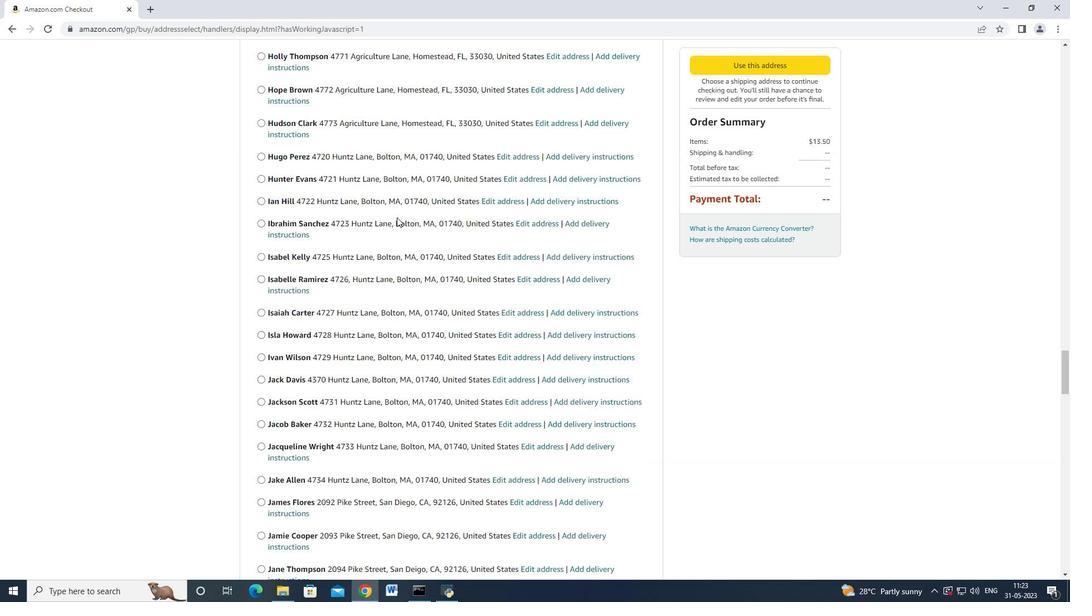 
Action: Mouse scrolled (397, 216) with delta (0, 0)
Screenshot: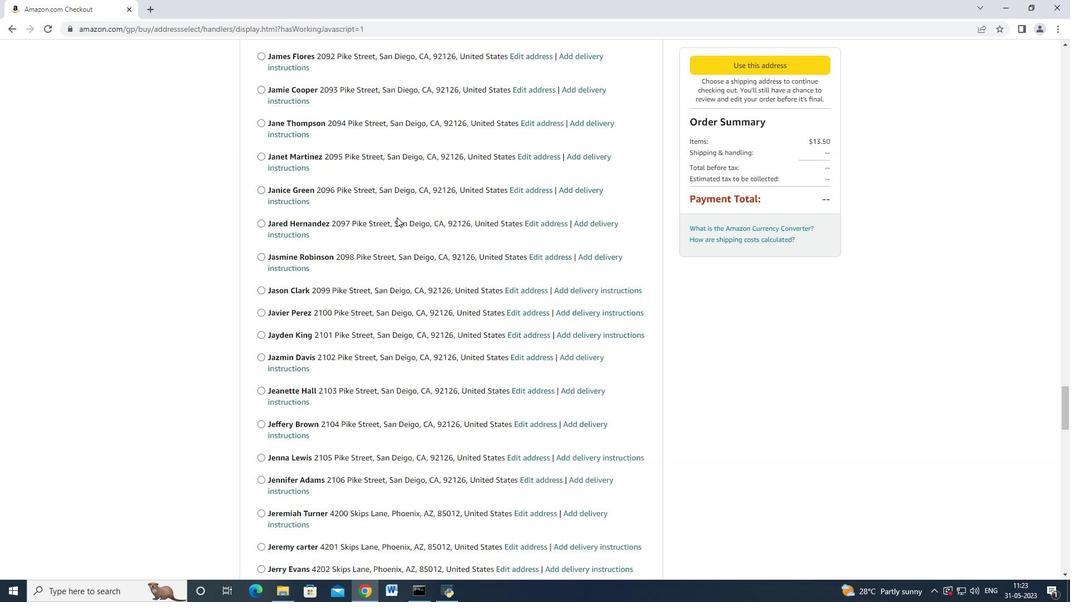 
Action: Mouse scrolled (397, 216) with delta (0, 0)
Screenshot: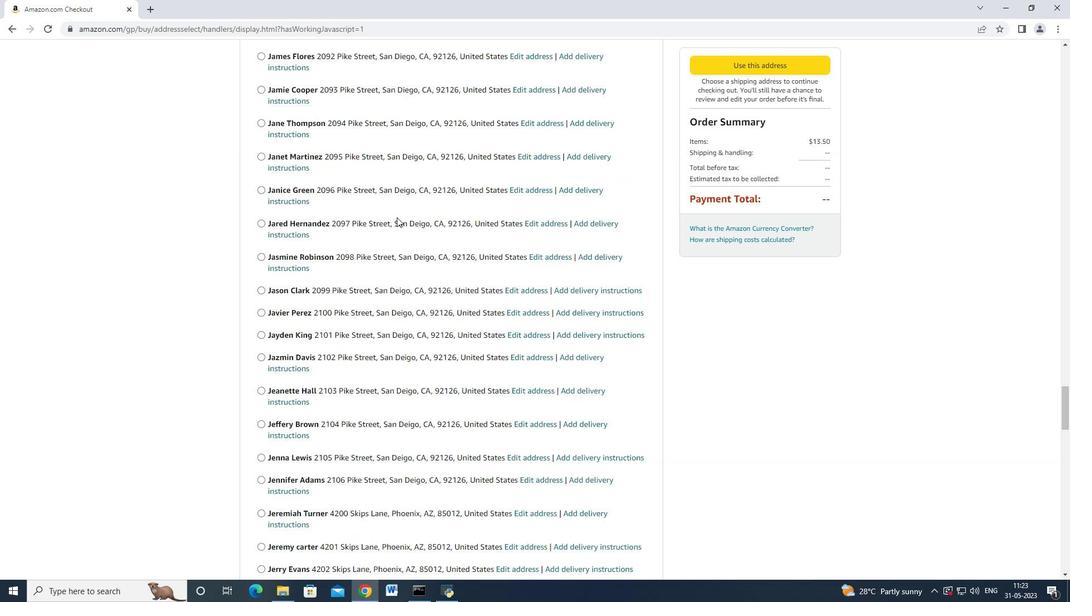 
Action: Mouse scrolled (397, 216) with delta (0, 0)
Screenshot: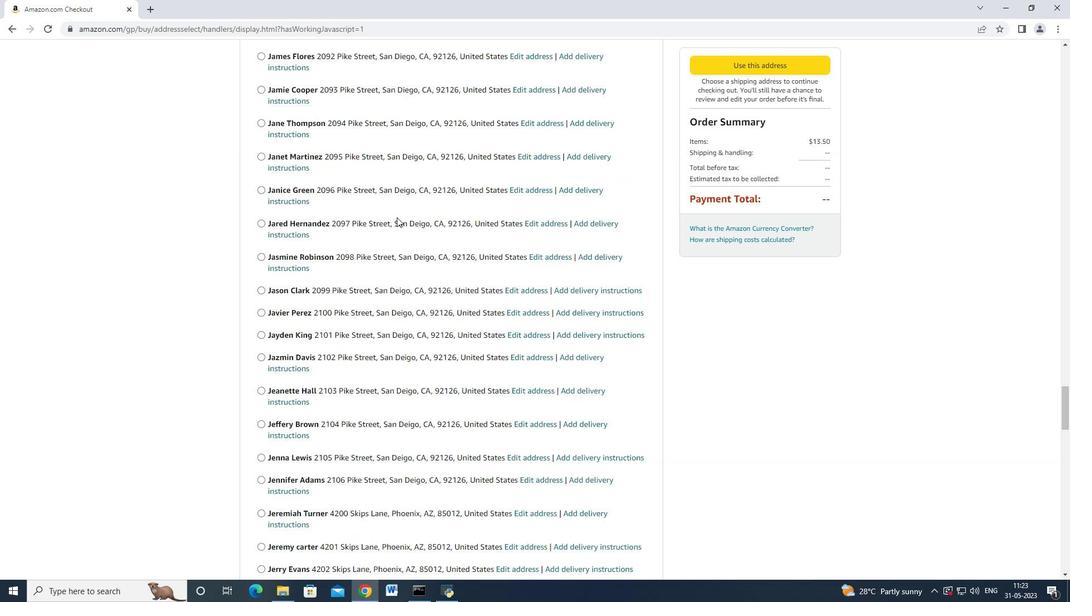 
Action: Mouse scrolled (397, 216) with delta (0, 0)
Screenshot: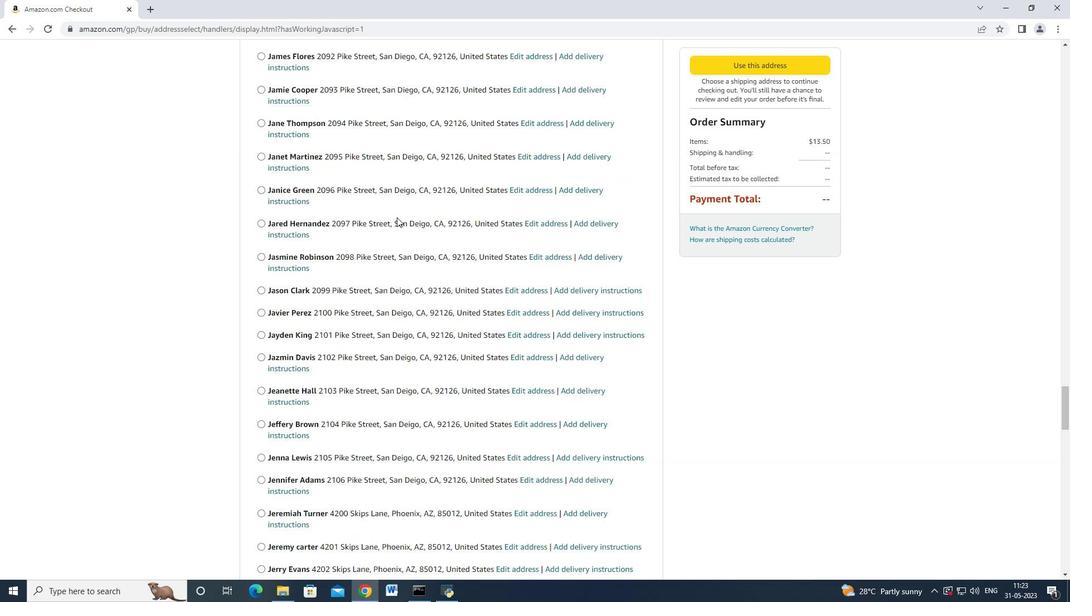 
Action: Mouse scrolled (397, 216) with delta (0, 0)
Screenshot: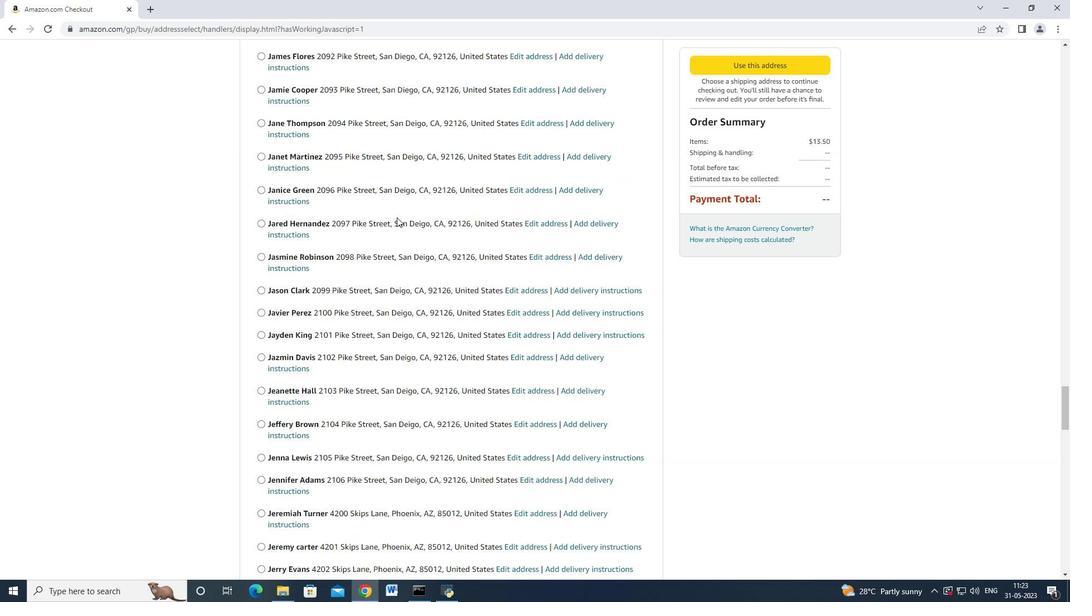 
Action: Mouse scrolled (397, 216) with delta (0, 0)
Screenshot: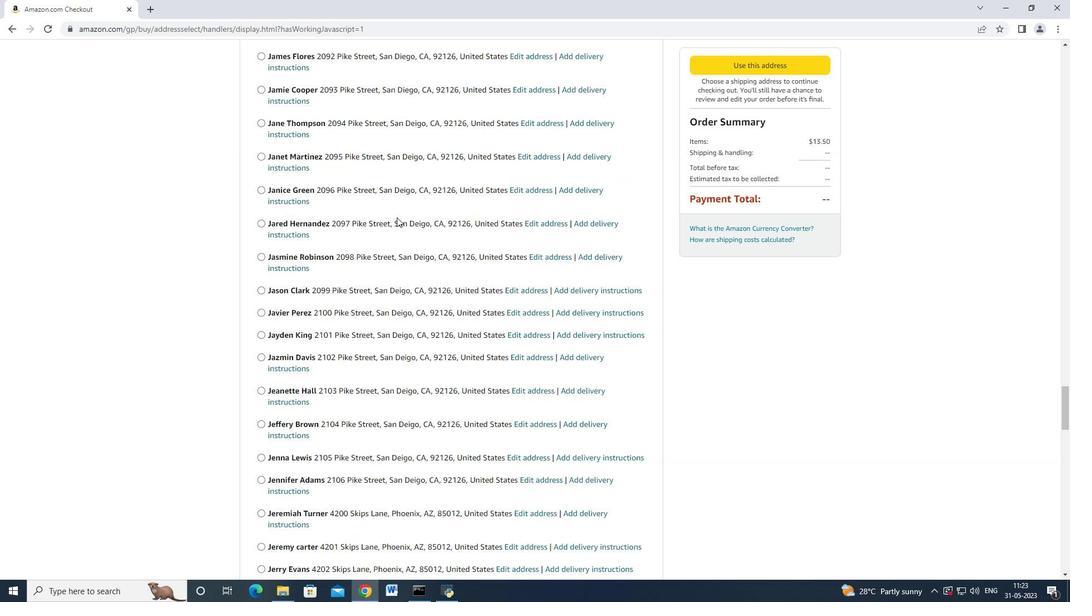 
Action: Mouse scrolled (397, 216) with delta (0, 0)
Screenshot: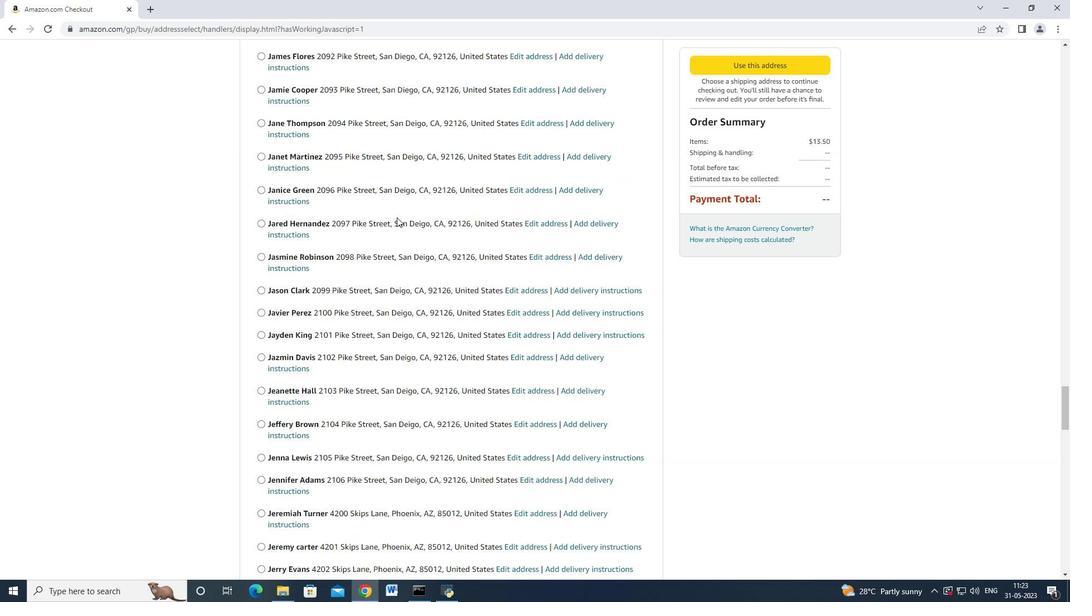 
Action: Mouse scrolled (397, 216) with delta (0, 0)
Screenshot: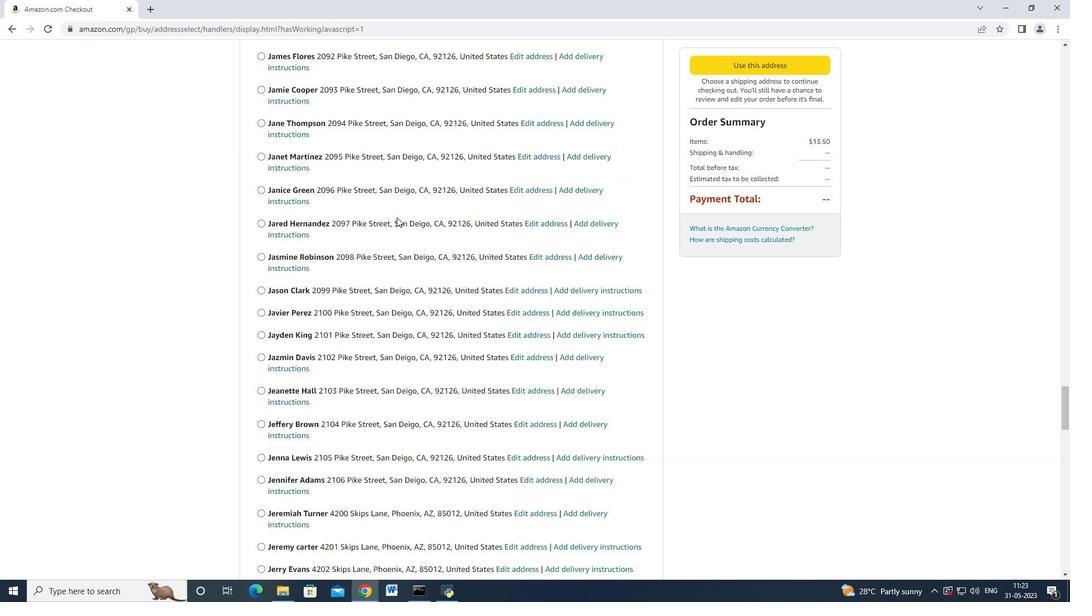 
Action: Mouse scrolled (397, 216) with delta (0, 0)
Screenshot: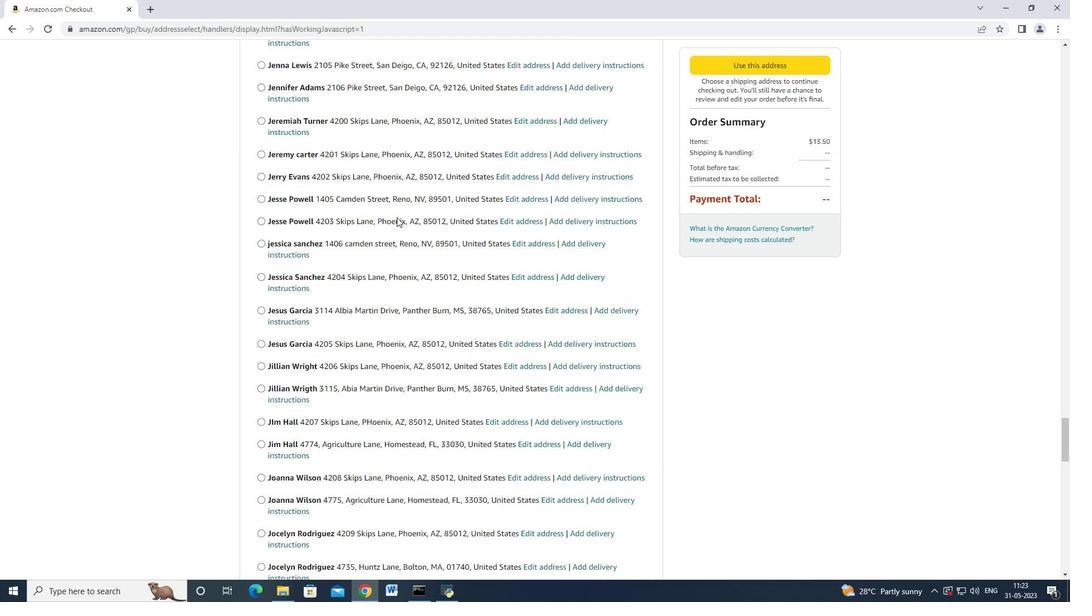 
Action: Mouse scrolled (397, 216) with delta (0, 0)
Screenshot: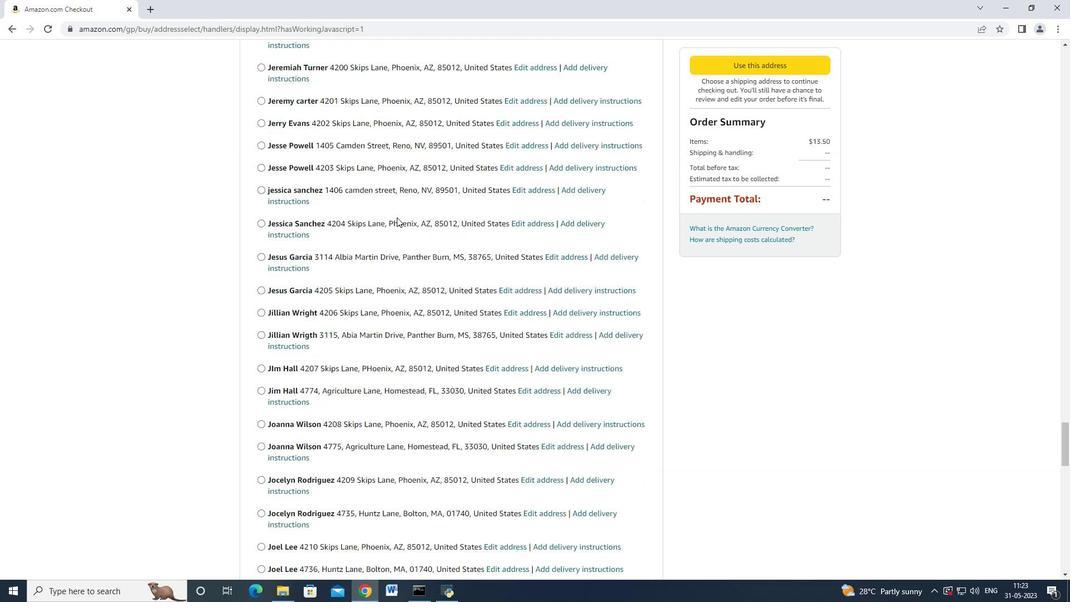 
Action: Mouse scrolled (397, 216) with delta (0, 0)
Screenshot: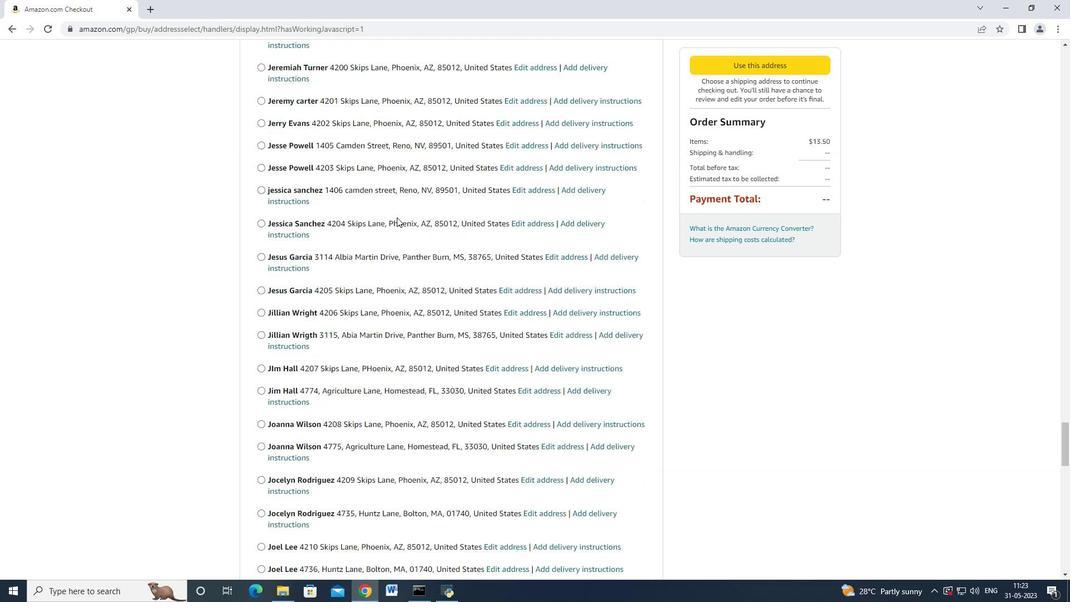 
Action: Mouse scrolled (397, 216) with delta (0, 0)
Screenshot: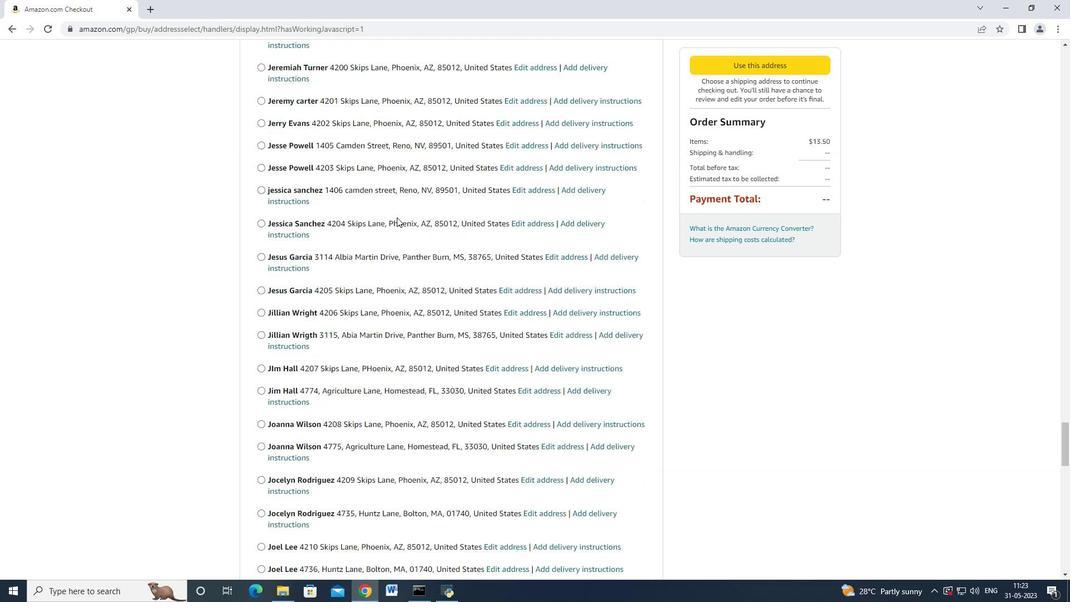 
Action: Mouse scrolled (397, 216) with delta (0, 0)
Screenshot: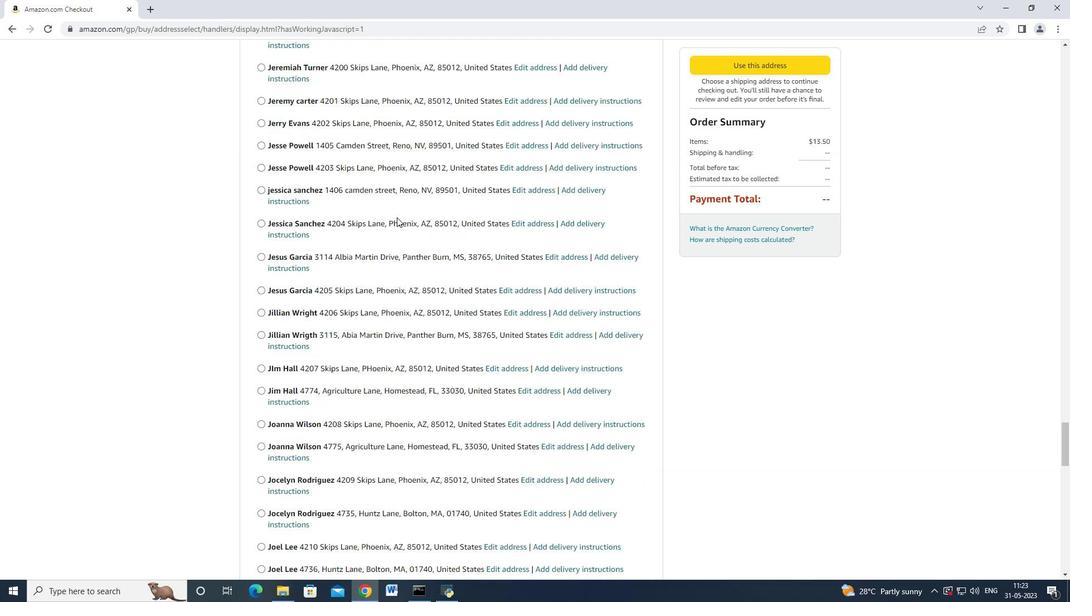 
Action: Mouse scrolled (397, 216) with delta (0, 0)
Screenshot: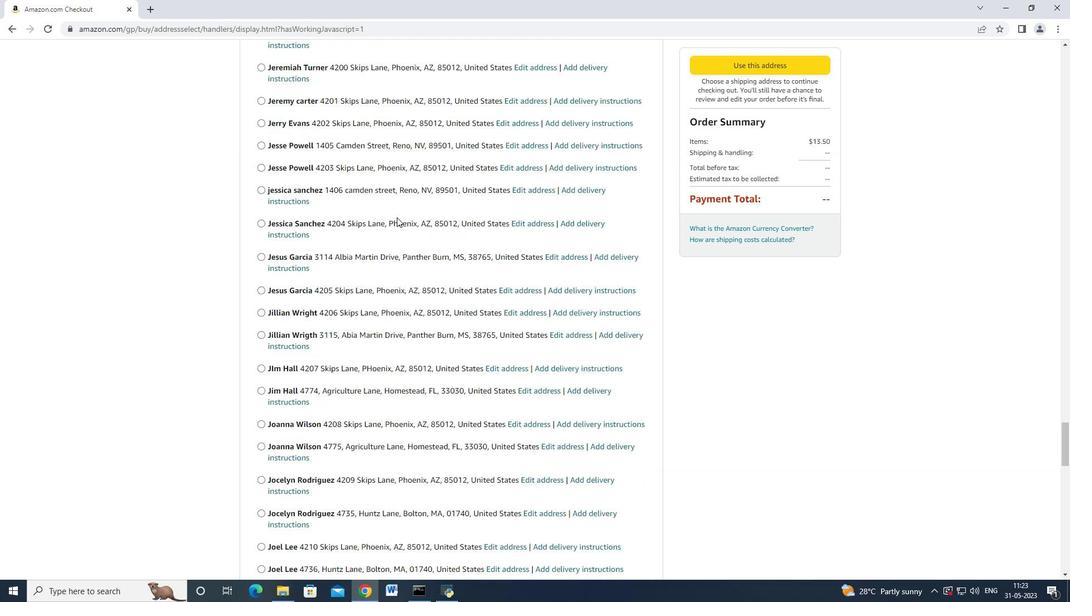 
Action: Mouse scrolled (397, 216) with delta (0, 0)
Screenshot: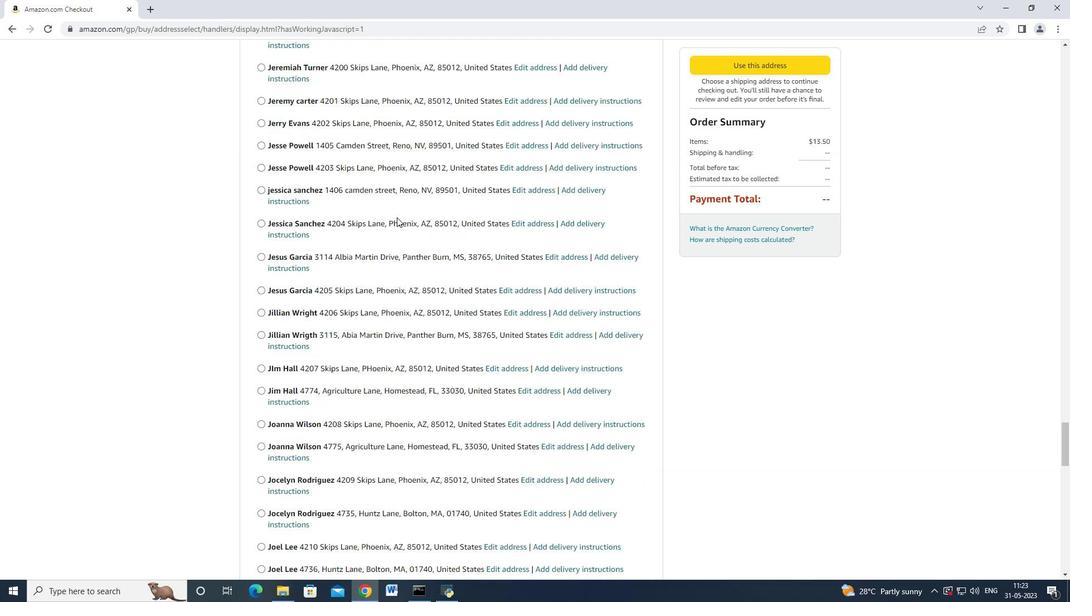 
Action: Mouse scrolled (397, 216) with delta (0, 0)
Screenshot: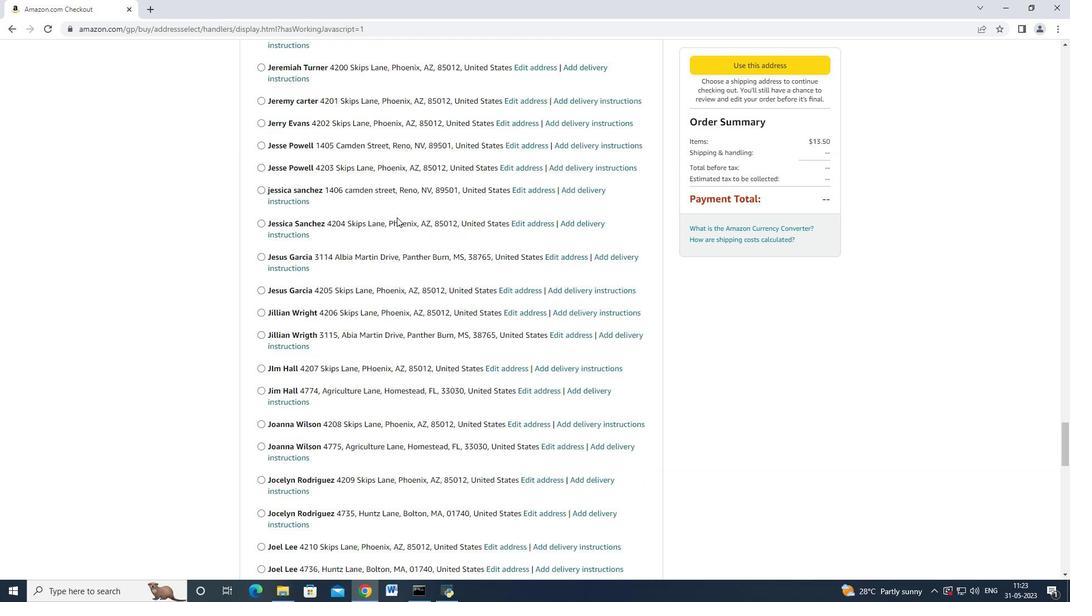 
Action: Mouse moved to (395, 217)
Screenshot: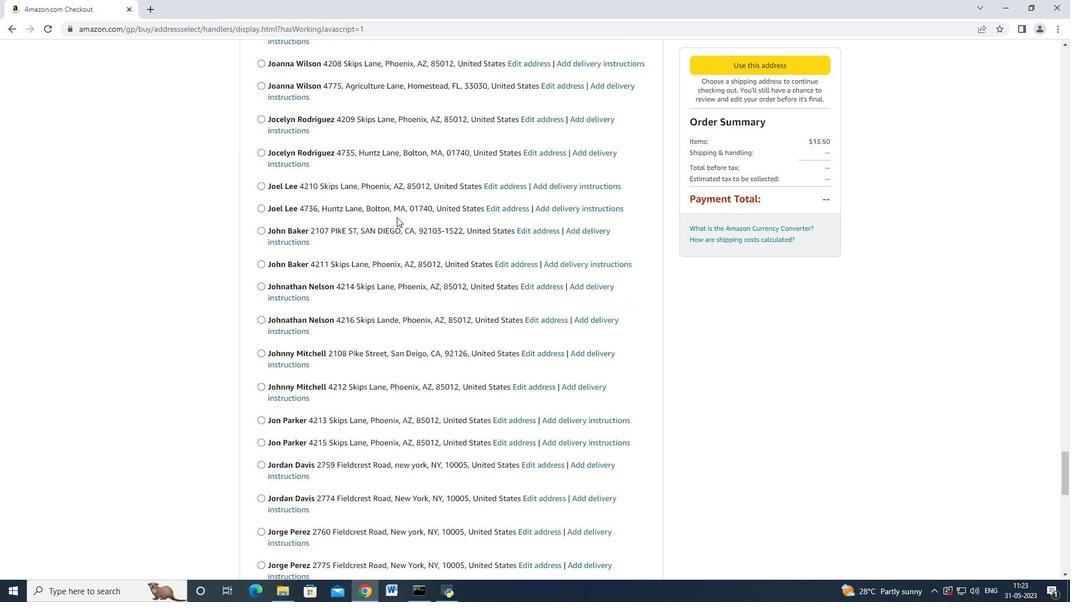 
Action: Mouse scrolled (395, 216) with delta (0, 0)
Screenshot: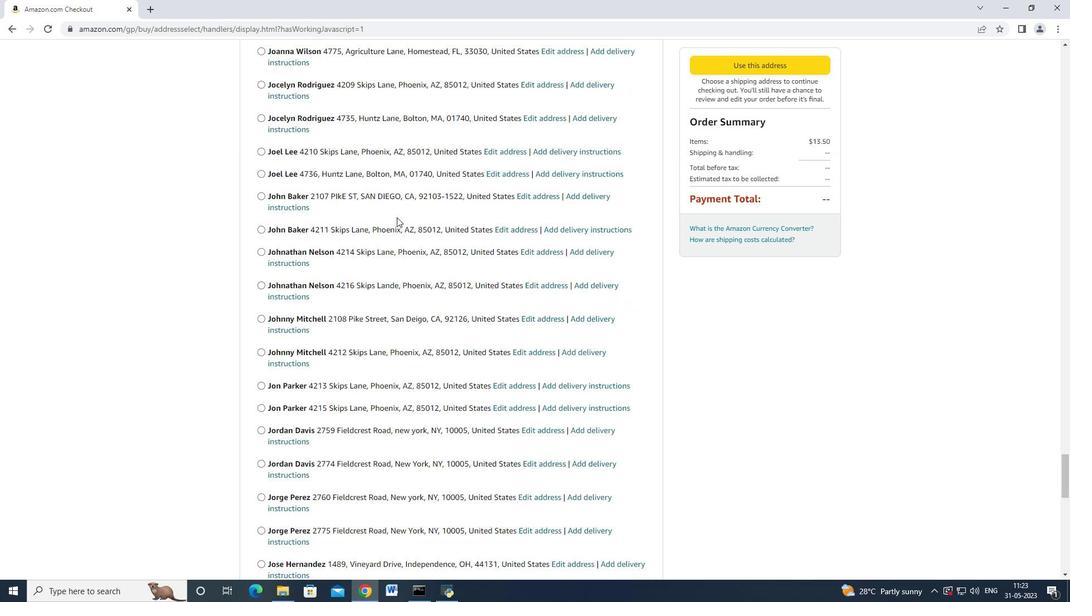 
Action: Mouse moved to (395, 217)
Screenshot: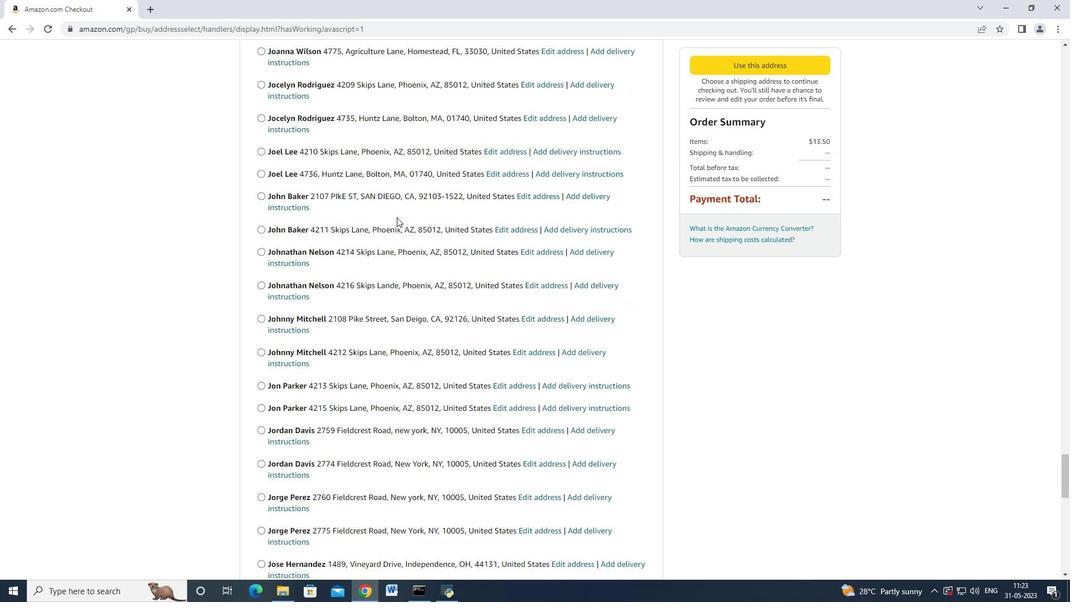 
Action: Mouse scrolled (395, 216) with delta (0, 0)
Screenshot: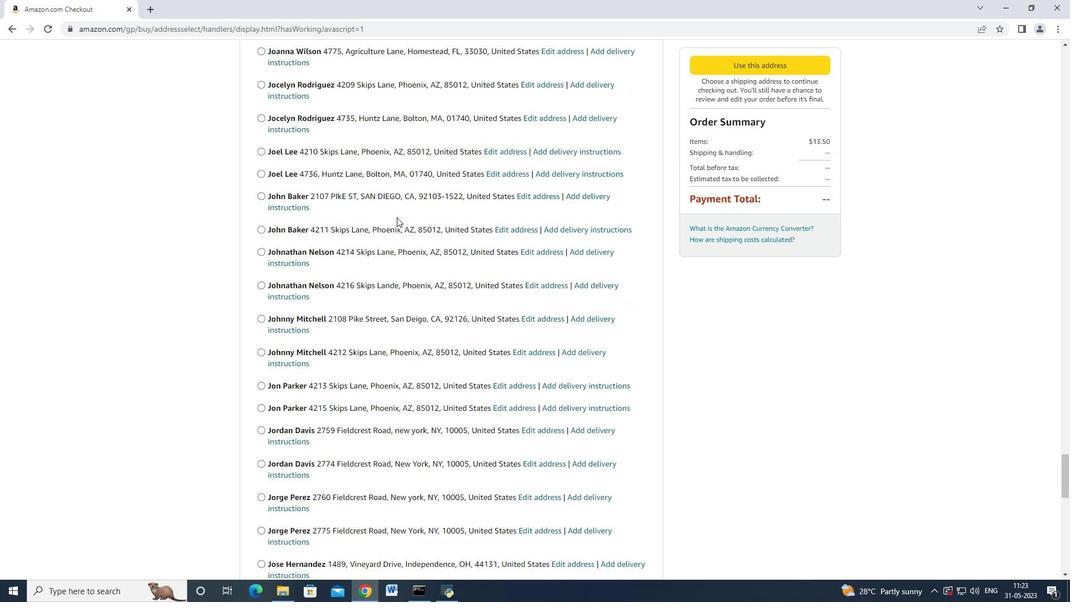 
Action: Mouse scrolled (395, 216) with delta (0, 0)
Screenshot: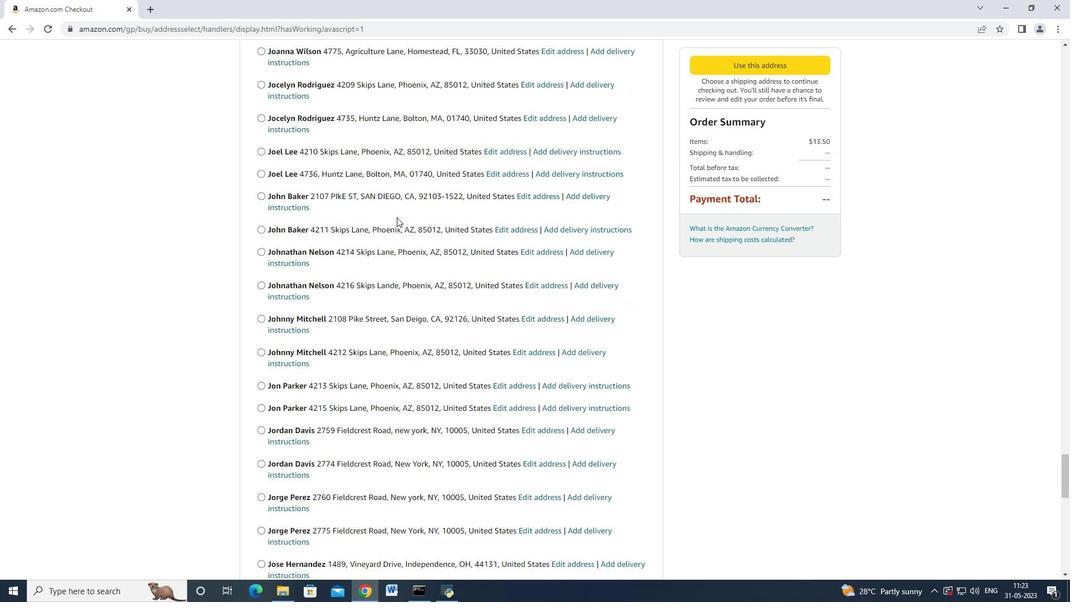 
Action: Mouse scrolled (395, 216) with delta (0, 0)
Screenshot: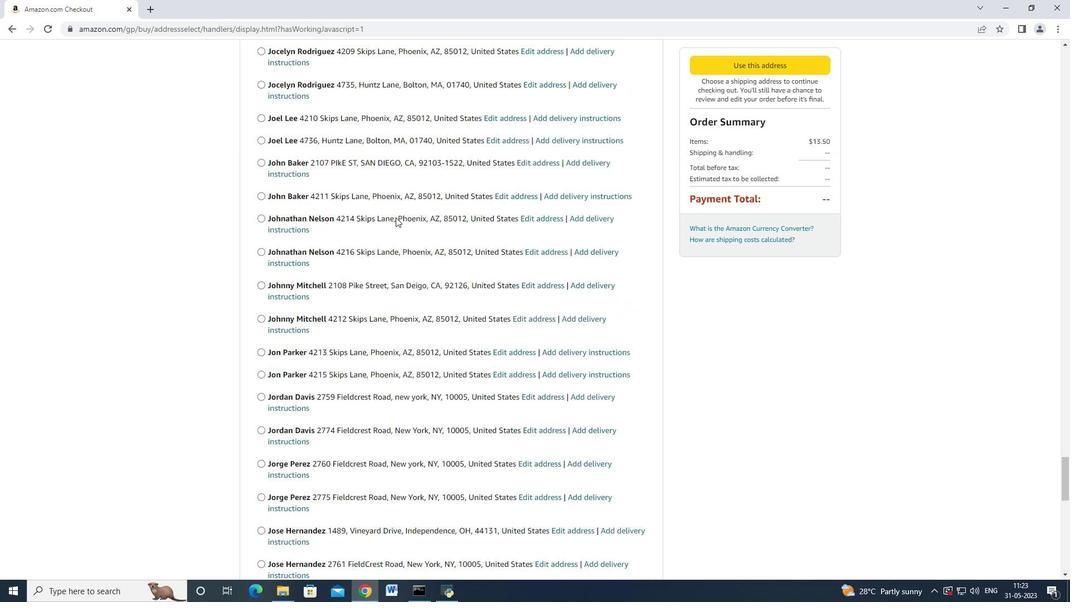 
Action: Mouse scrolled (395, 216) with delta (0, 0)
Screenshot: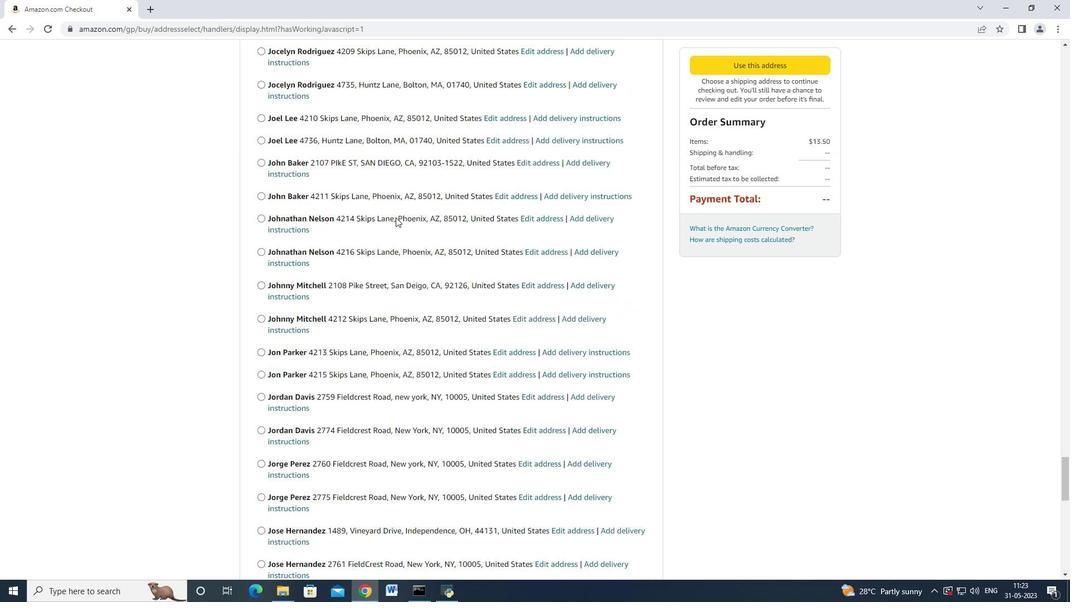 
Action: Mouse scrolled (395, 216) with delta (0, 0)
Screenshot: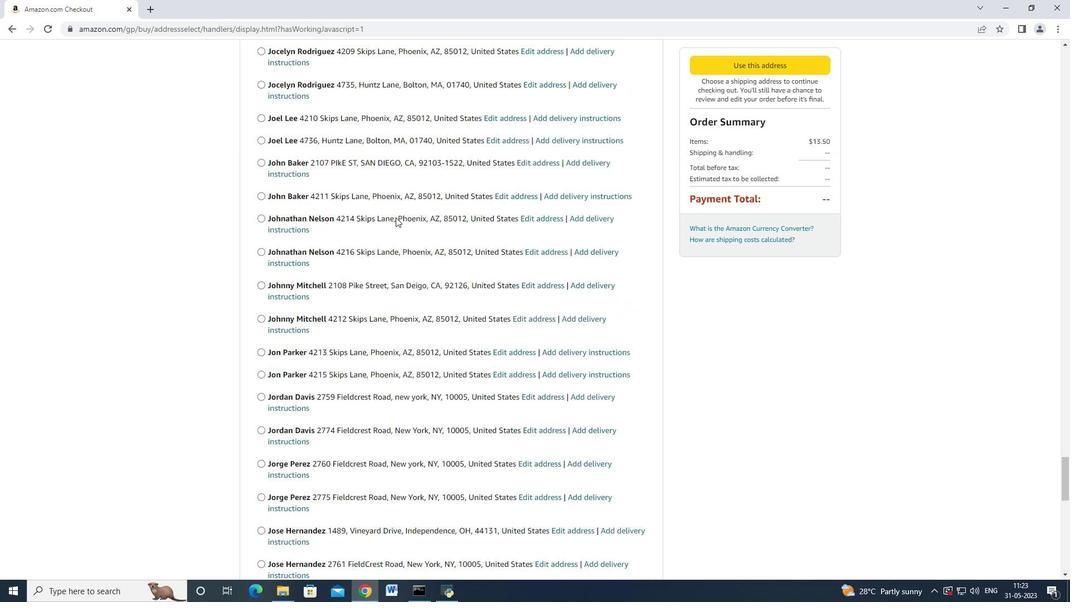 
Action: Mouse scrolled (395, 216) with delta (0, 0)
Screenshot: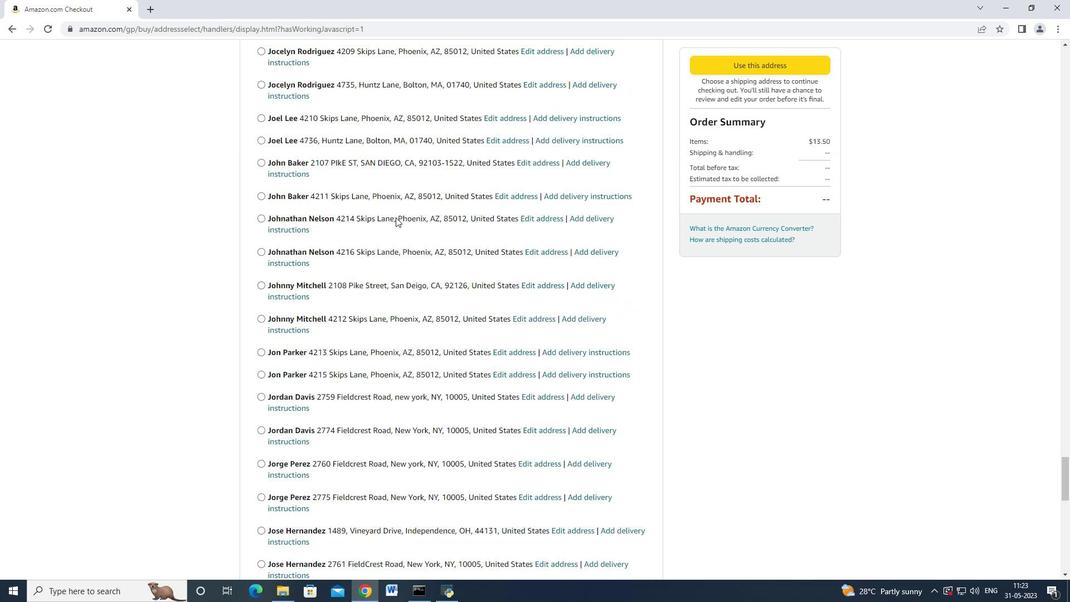 
Action: Mouse moved to (471, 179)
Screenshot: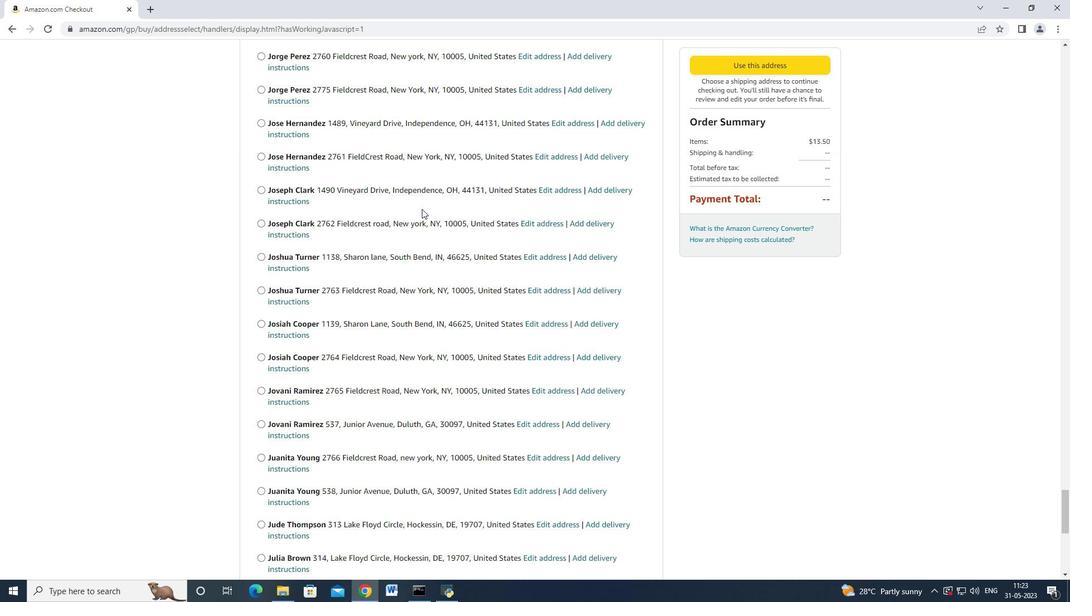 
Action: Mouse scrolled (471, 178) with delta (0, 0)
Screenshot: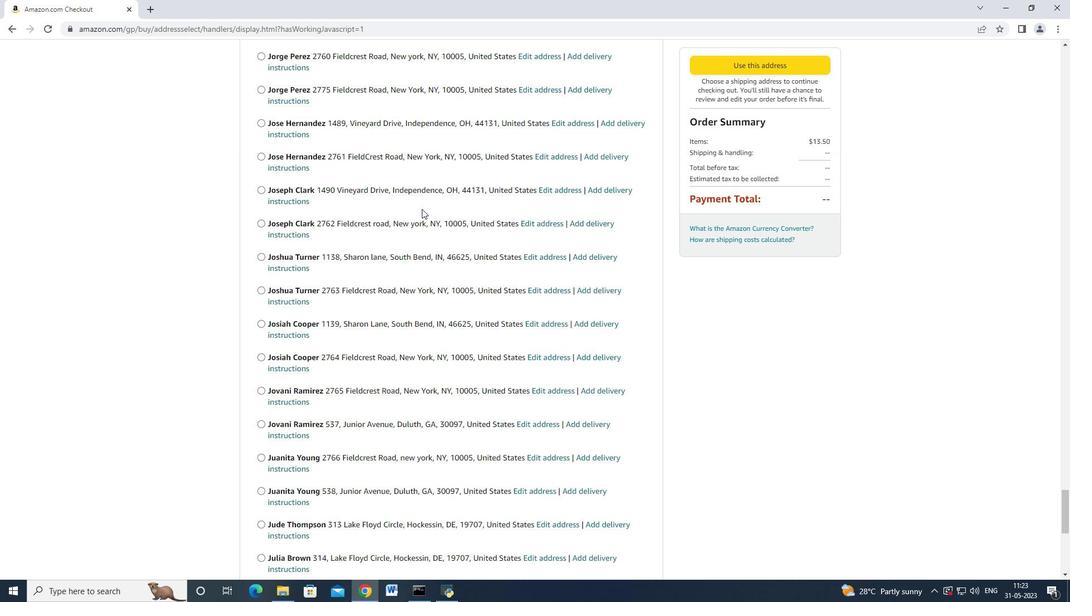 
Action: Mouse scrolled (471, 178) with delta (0, 0)
Screenshot: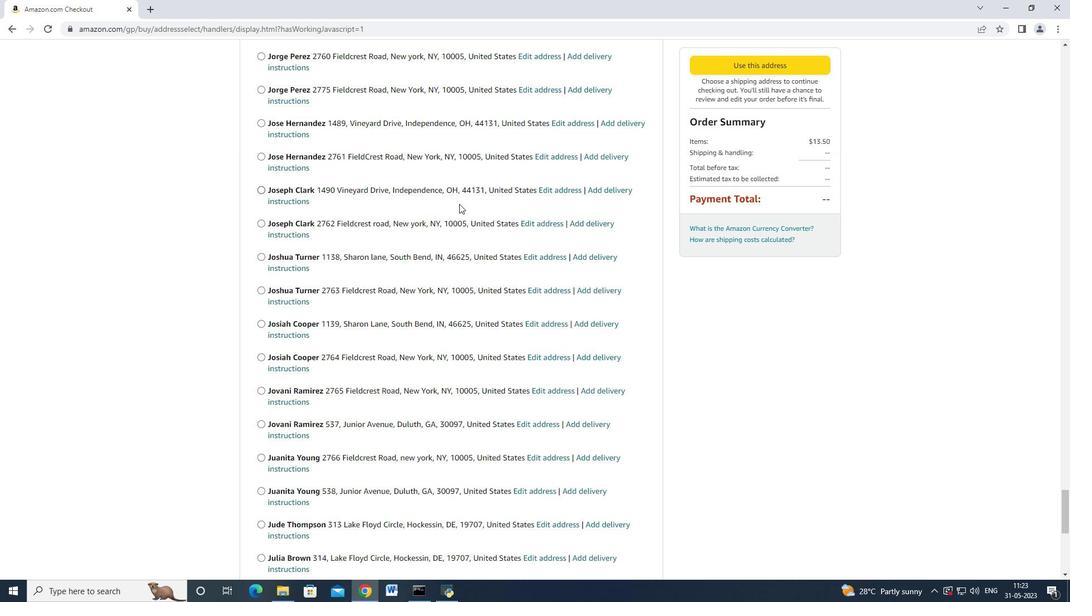 
Action: Mouse scrolled (471, 178) with delta (0, 0)
Screenshot: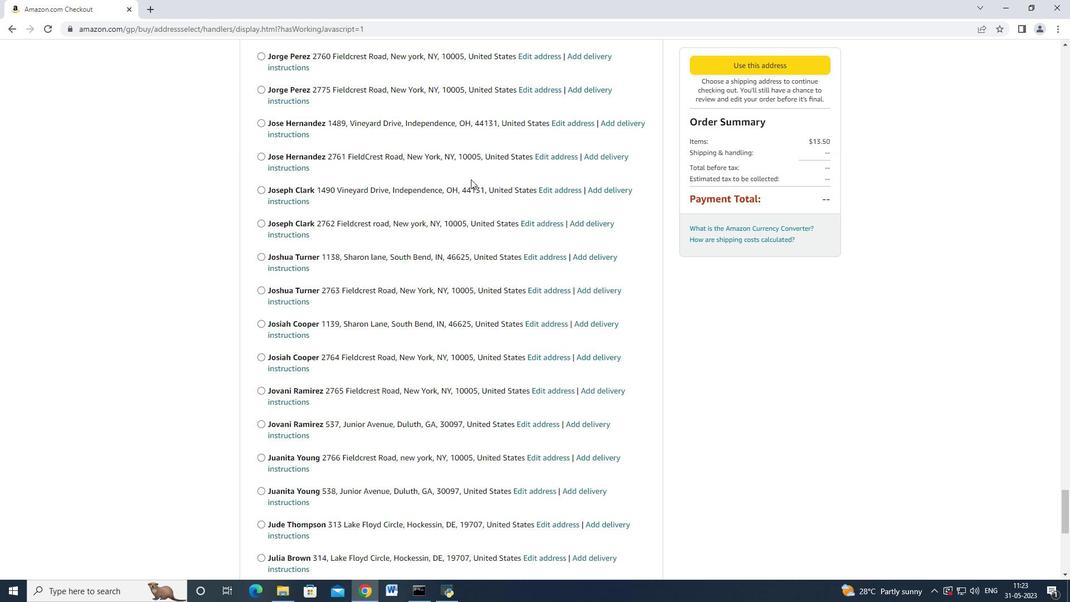 
Action: Mouse moved to (457, 119)
Screenshot: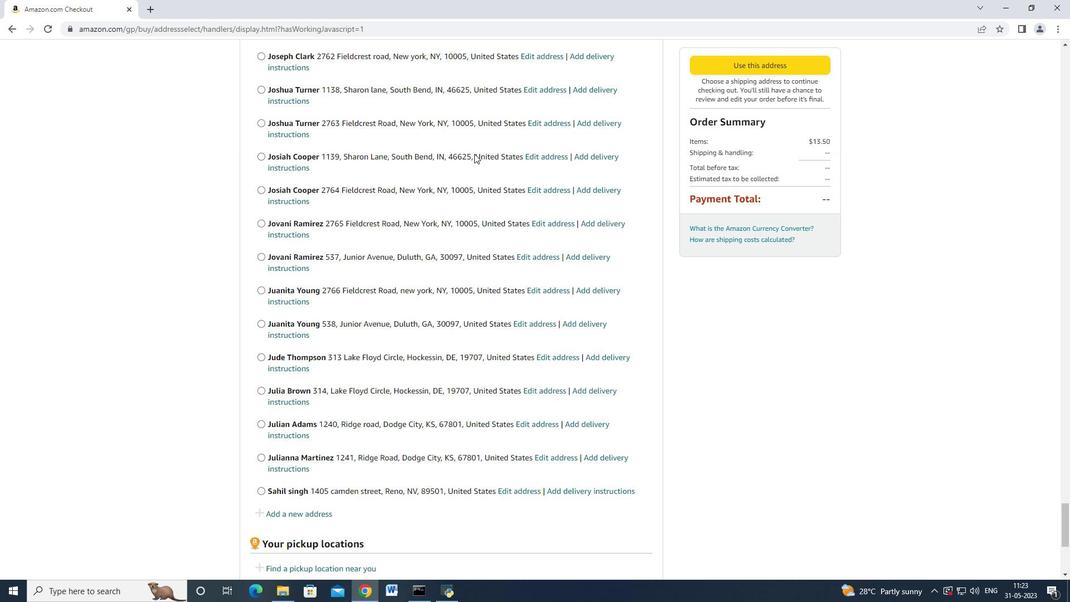 
Action: Mouse scrolled (457, 119) with delta (0, 0)
Screenshot: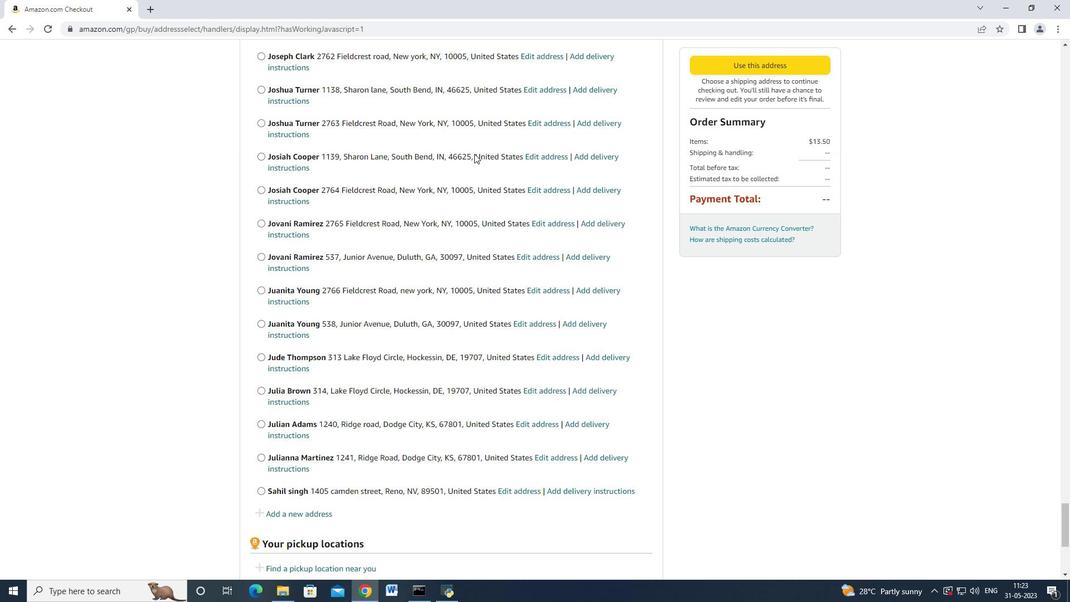 
Action: Mouse moved to (458, 119)
Screenshot: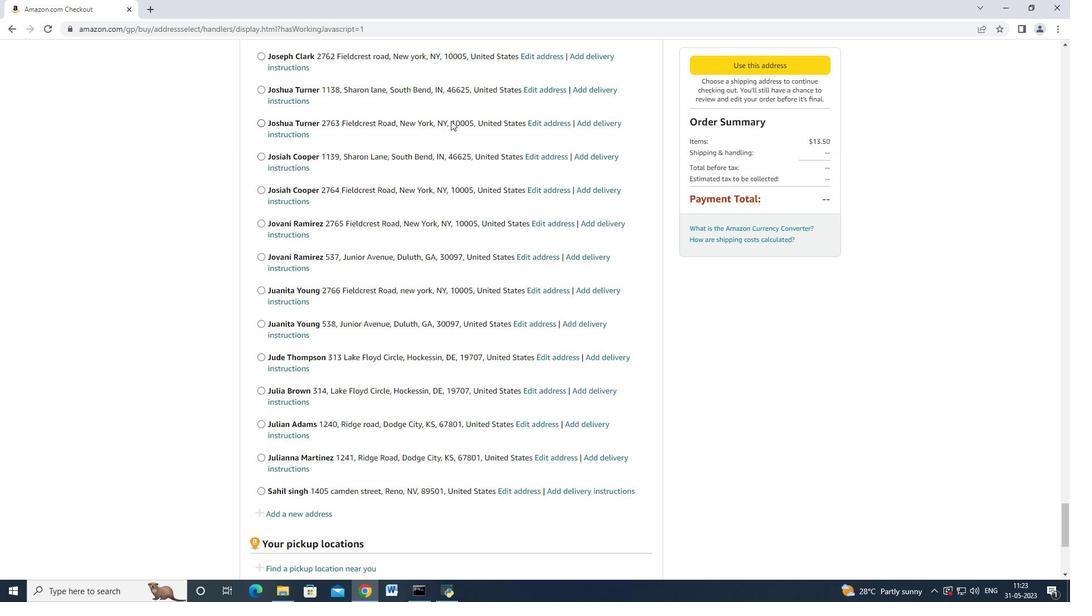 
Action: Mouse scrolled (458, 119) with delta (0, 0)
Screenshot: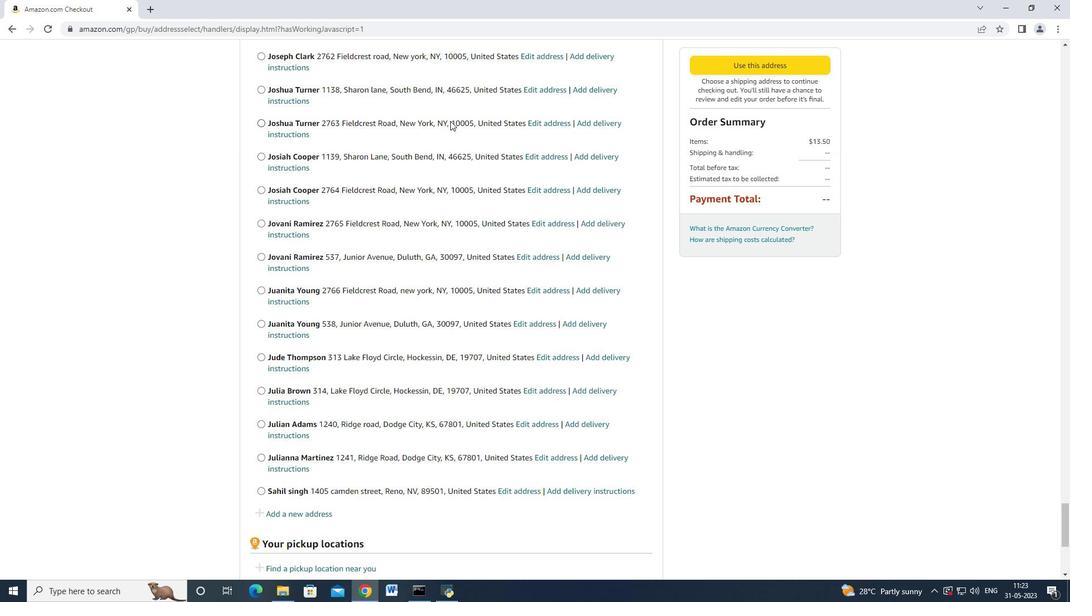 
Action: Mouse scrolled (458, 119) with delta (0, 0)
Screenshot: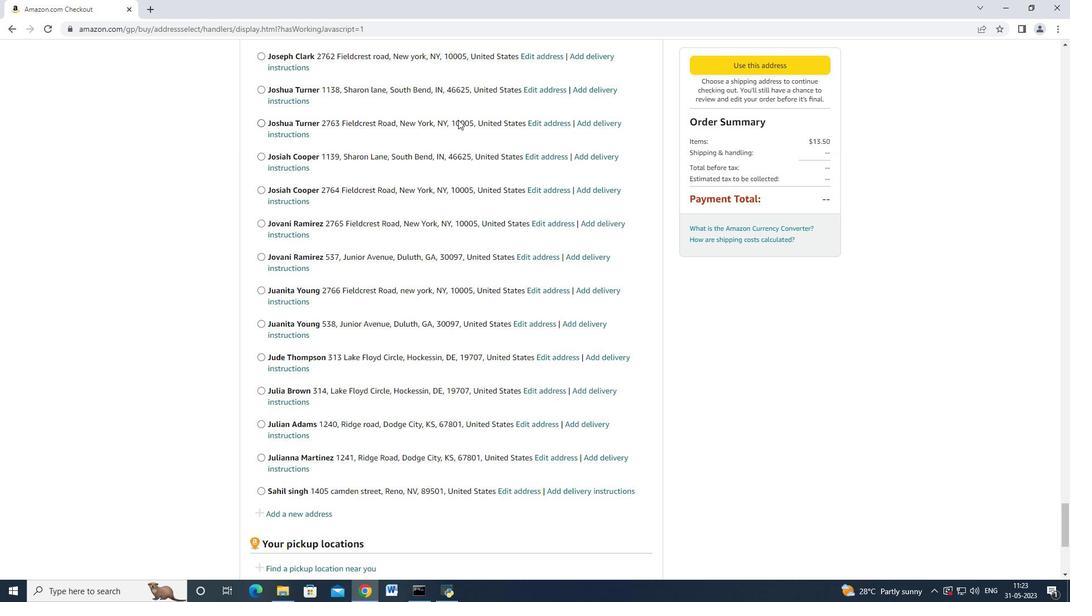 
Action: Mouse moved to (458, 120)
Screenshot: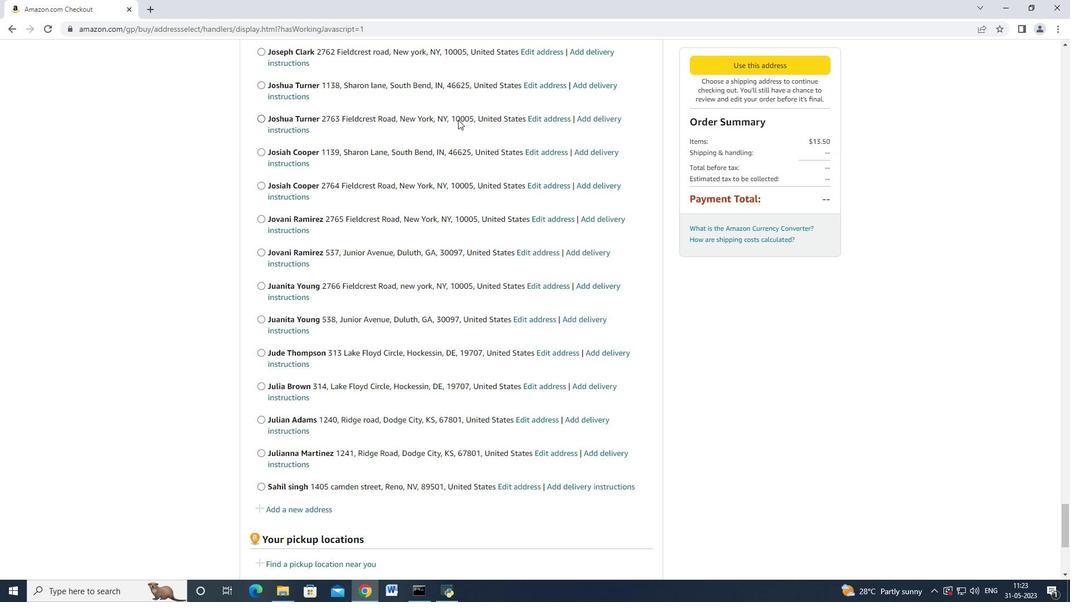 
Action: Mouse scrolled (458, 119) with delta (0, 0)
Screenshot: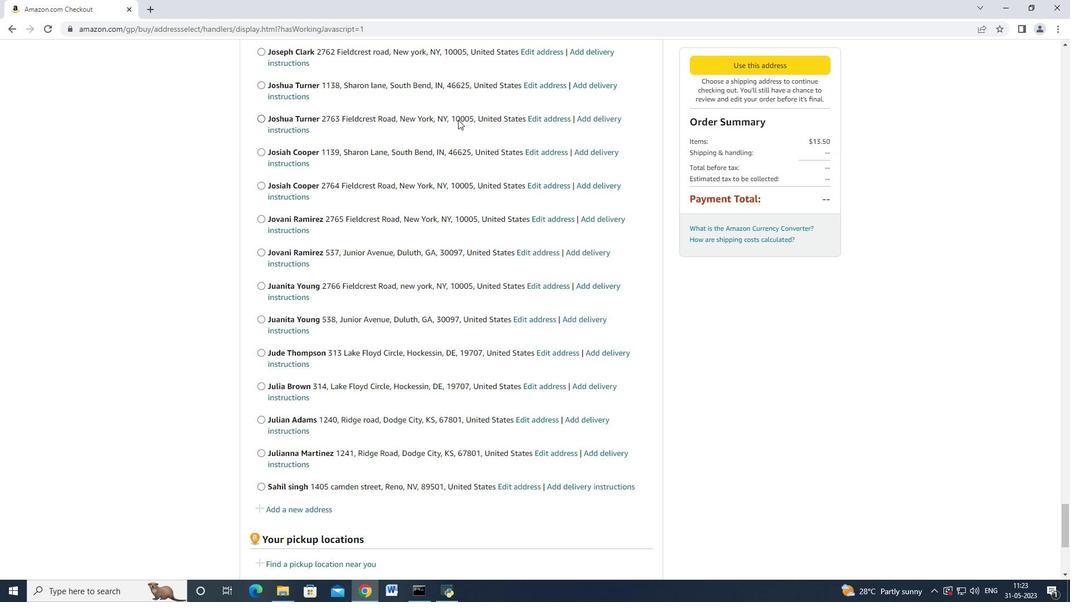 
Action: Mouse moved to (463, 295)
Screenshot: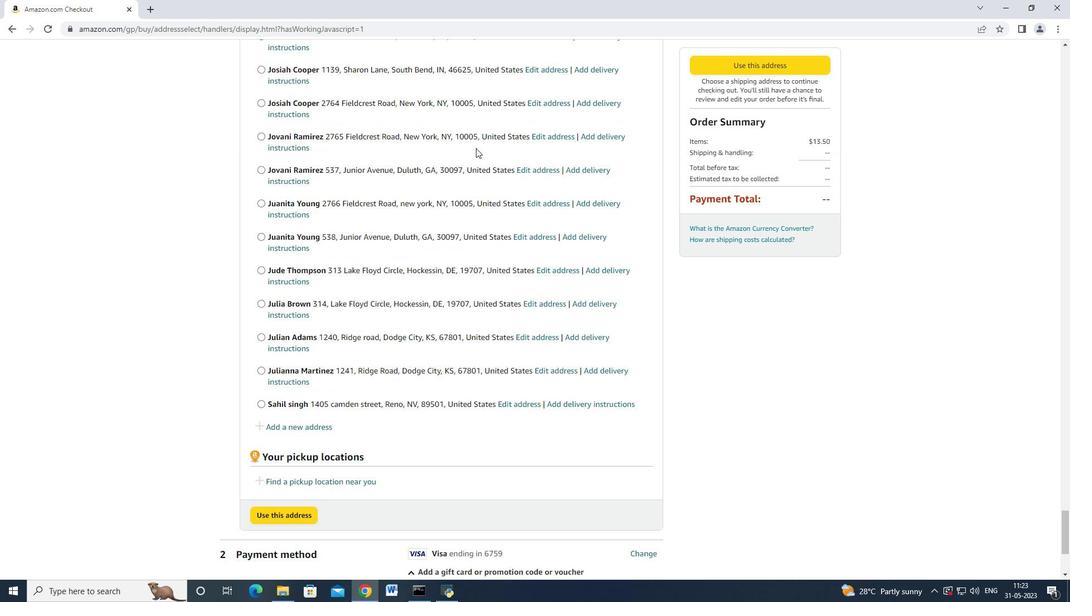 
Action: Mouse scrolled (465, 287) with delta (0, 0)
Screenshot: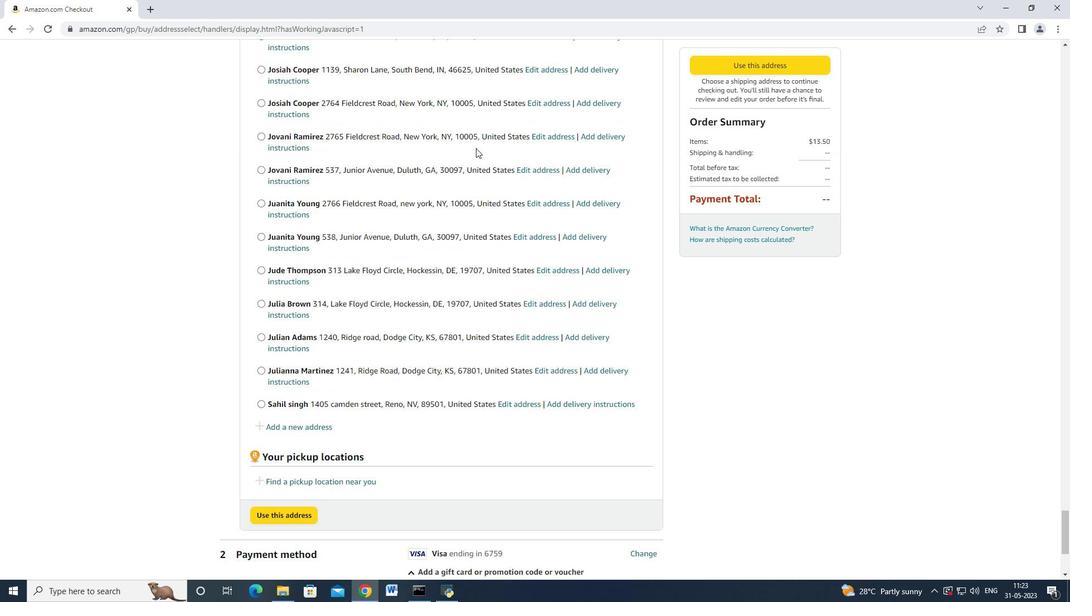 
Action: Mouse moved to (287, 237)
Screenshot: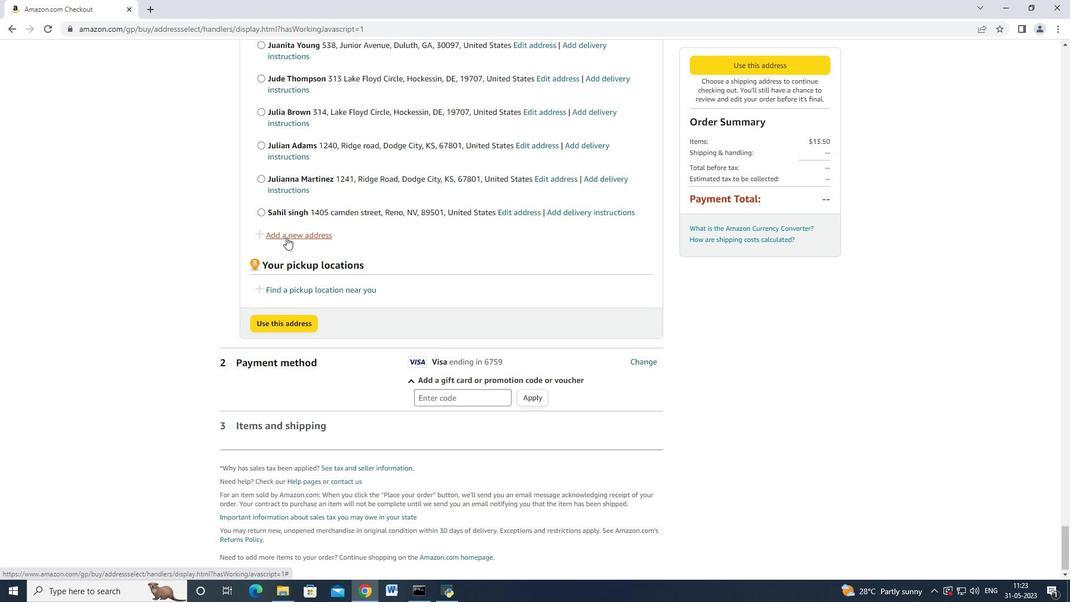 
Action: Mouse pressed left at (287, 237)
Screenshot: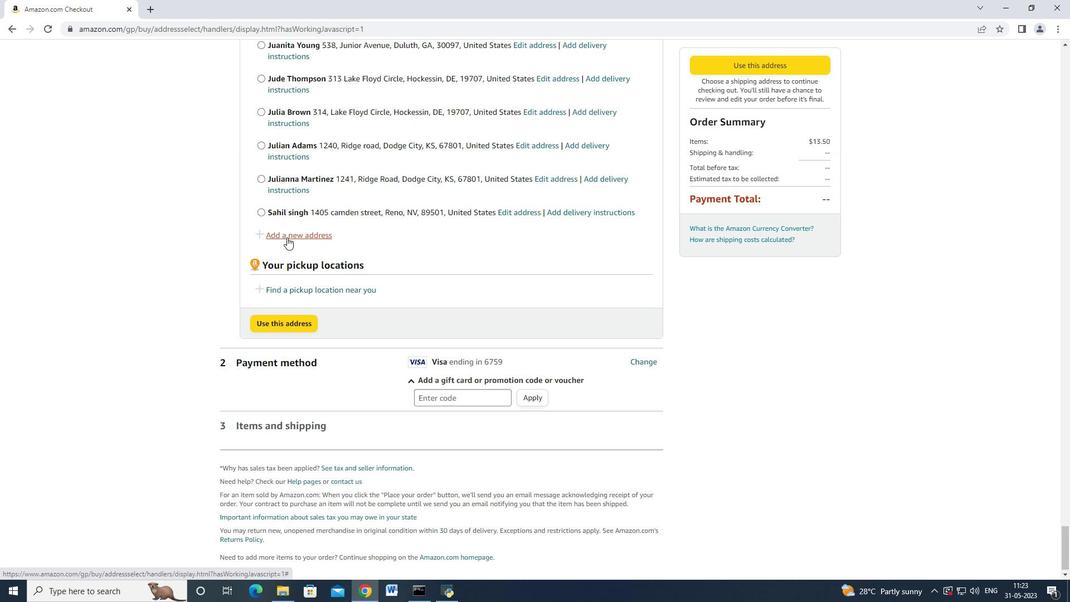 
Action: Mouse moved to (366, 271)
Screenshot: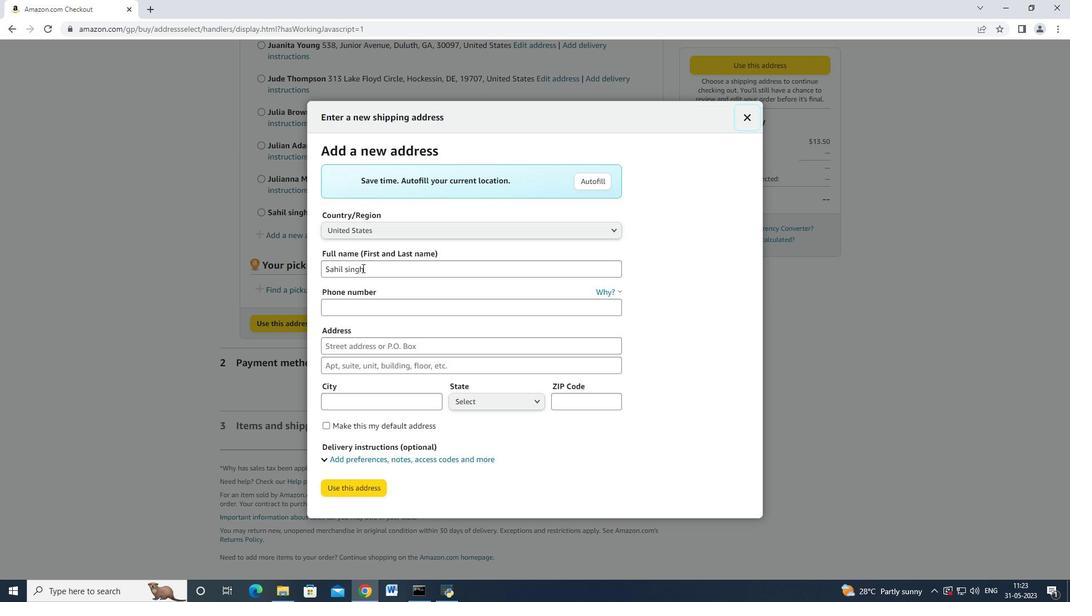 
Action: Mouse pressed left at (366, 271)
Screenshot: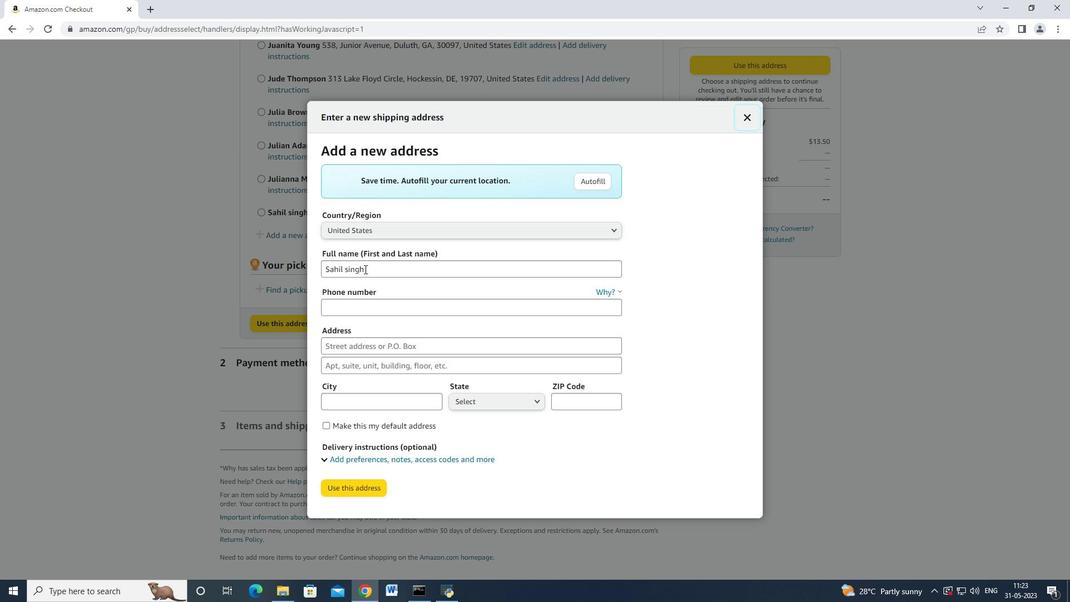 
Action: Mouse moved to (325, 271)
Screenshot: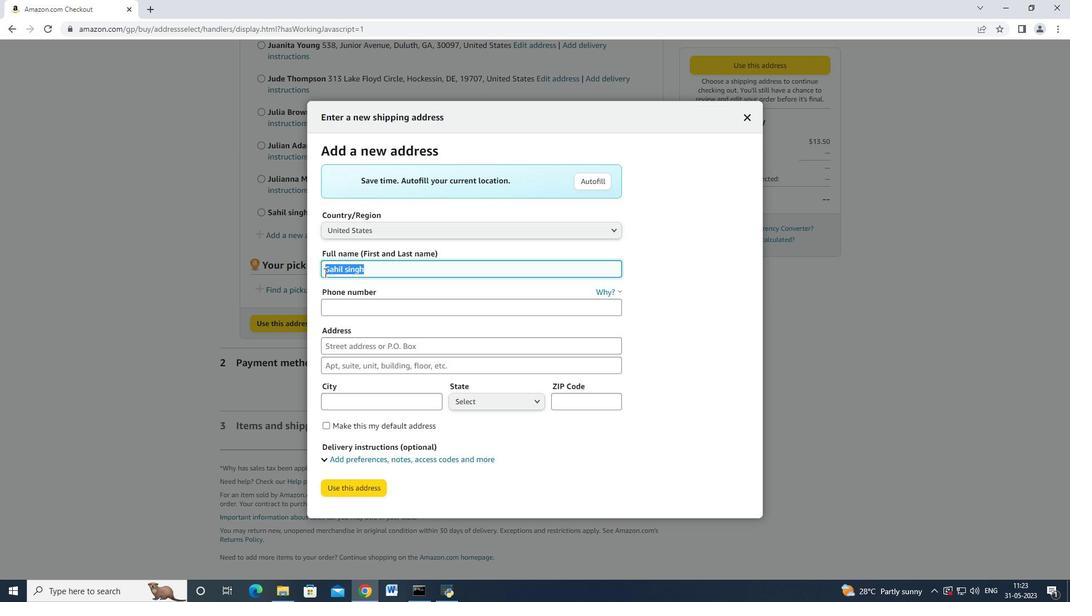 
Action: Key pressed <Key.backspace><Key.shift>Jude<Key.space><Key.shift>Thompson<Key.space><Key.tab><Key.tab>631
